 Task: Organize a wine tasting tour during the harvest season and find an Airbnb near vineyards.
Action: Mouse moved to (472, 63)
Screenshot: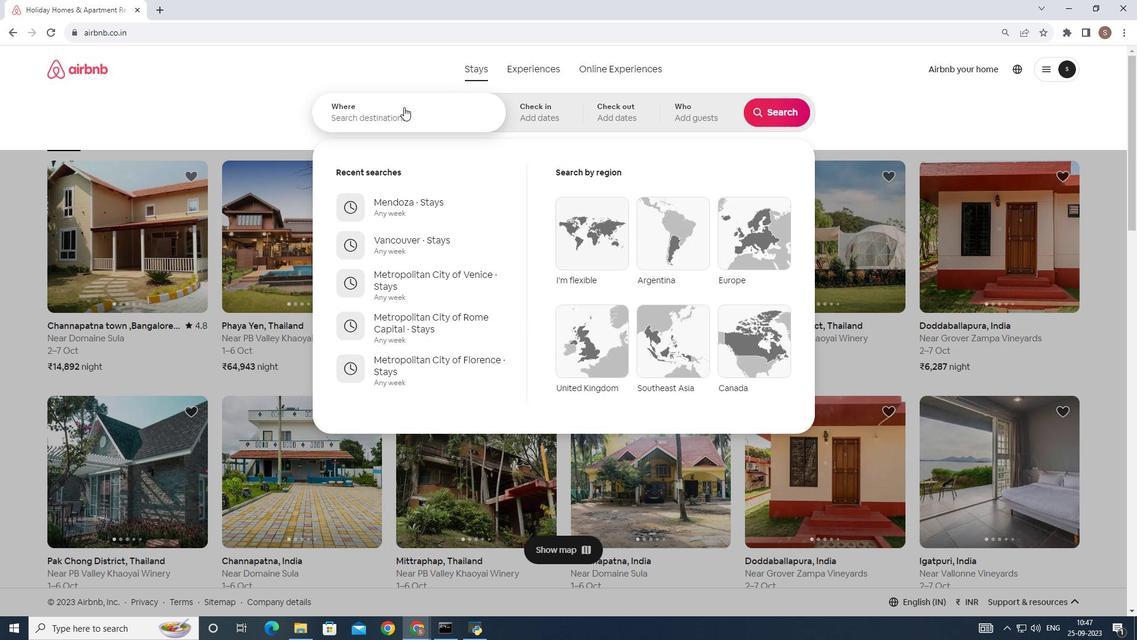 
Action: Mouse pressed left at (472, 63)
Screenshot: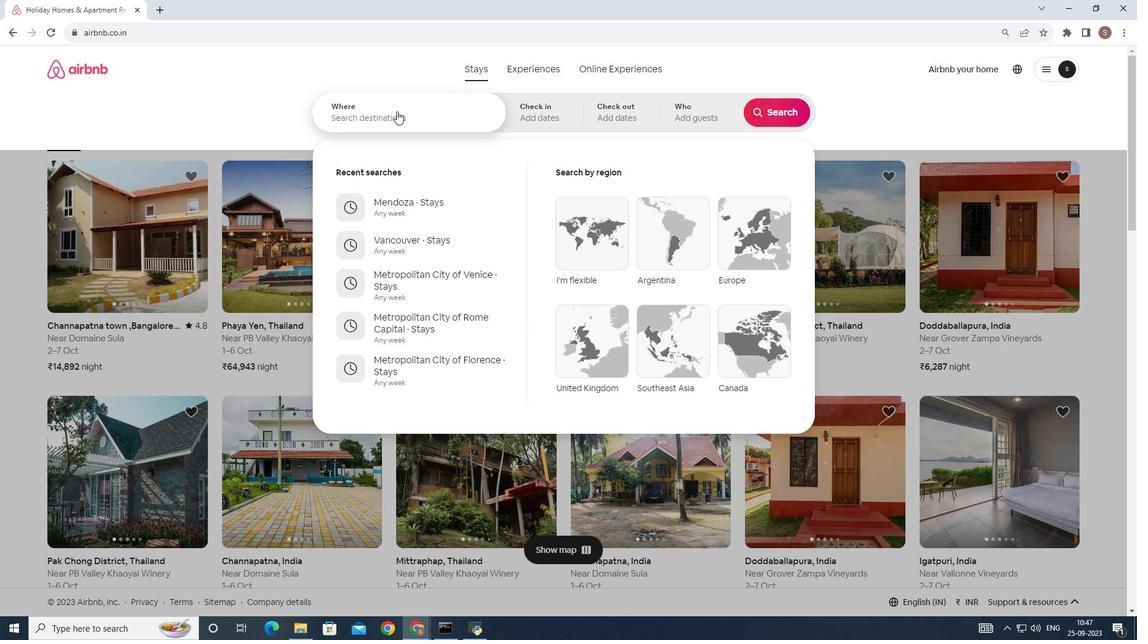 
Action: Mouse moved to (378, 113)
Screenshot: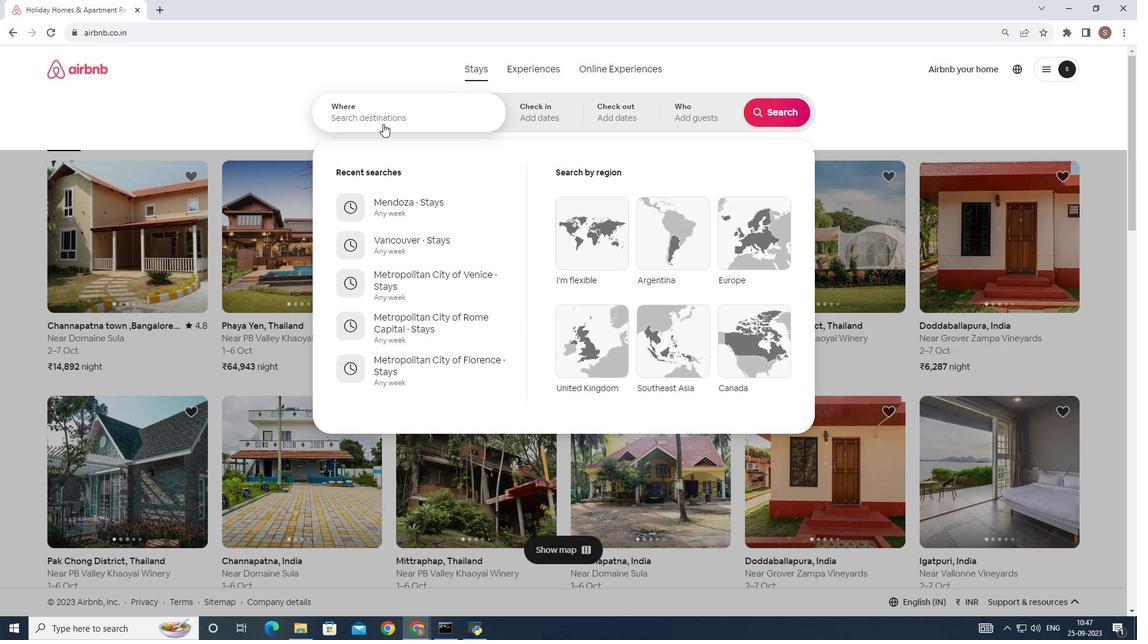 
Action: Mouse pressed left at (378, 113)
Screenshot: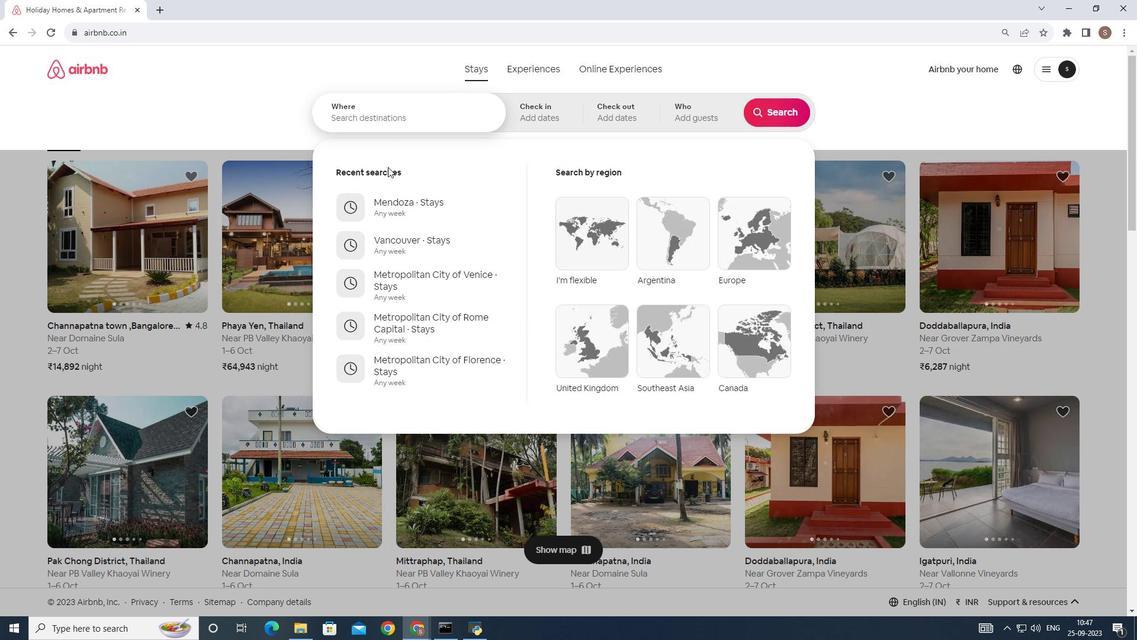 
Action: Mouse moved to (426, 124)
Screenshot: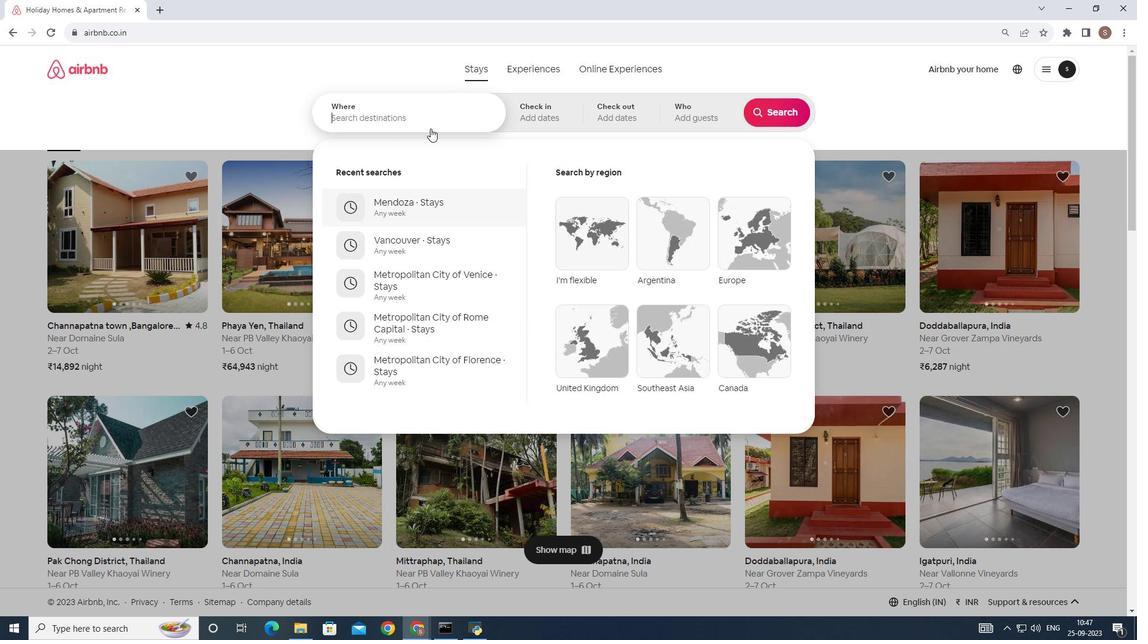 
Action: Key pressed m
Screenshot: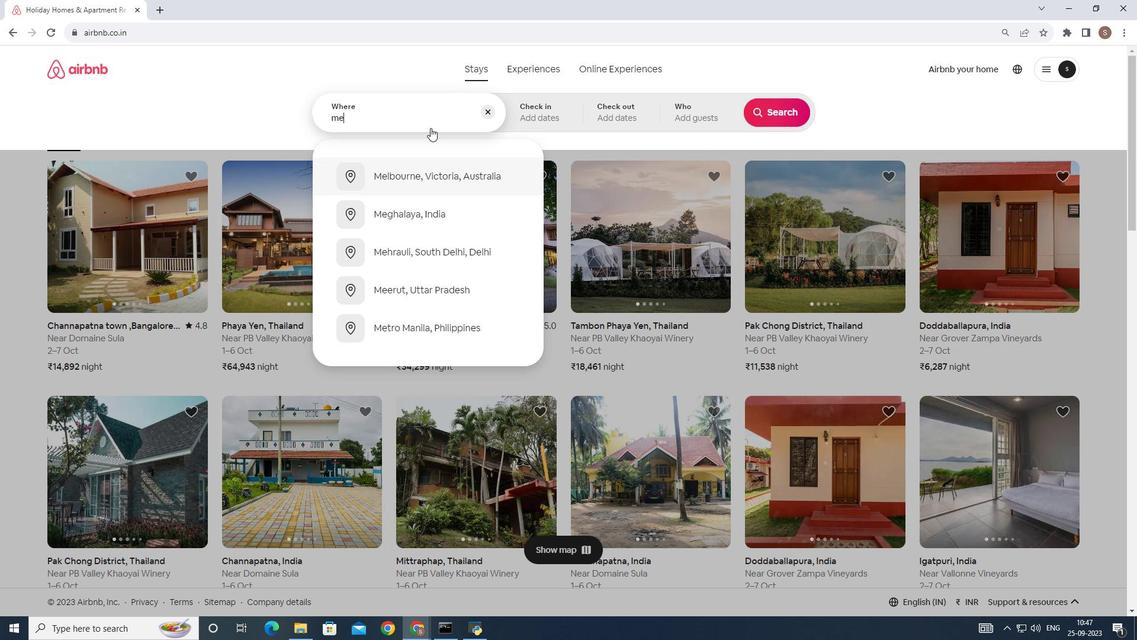 
Action: Mouse moved to (426, 123)
Screenshot: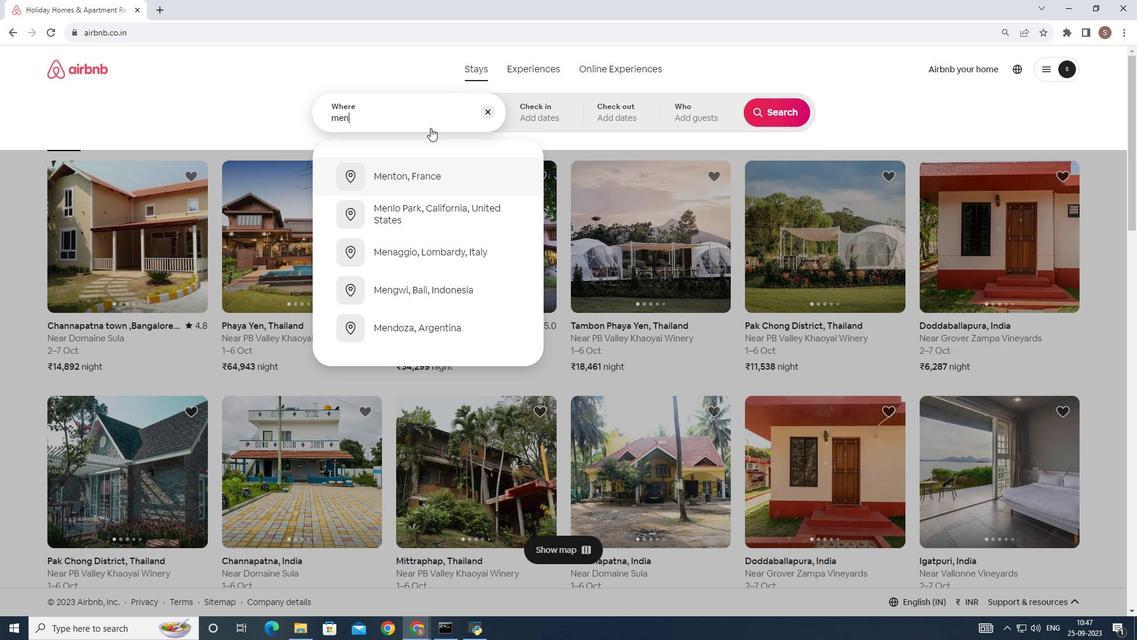 
Action: Key pressed en
Screenshot: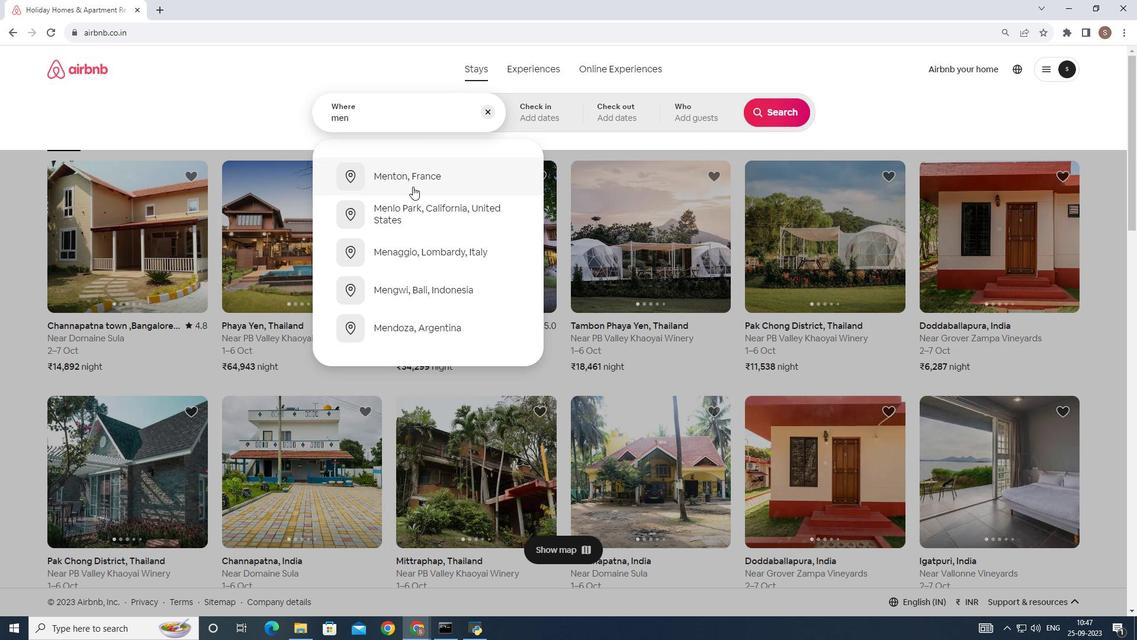 
Action: Mouse moved to (413, 175)
Screenshot: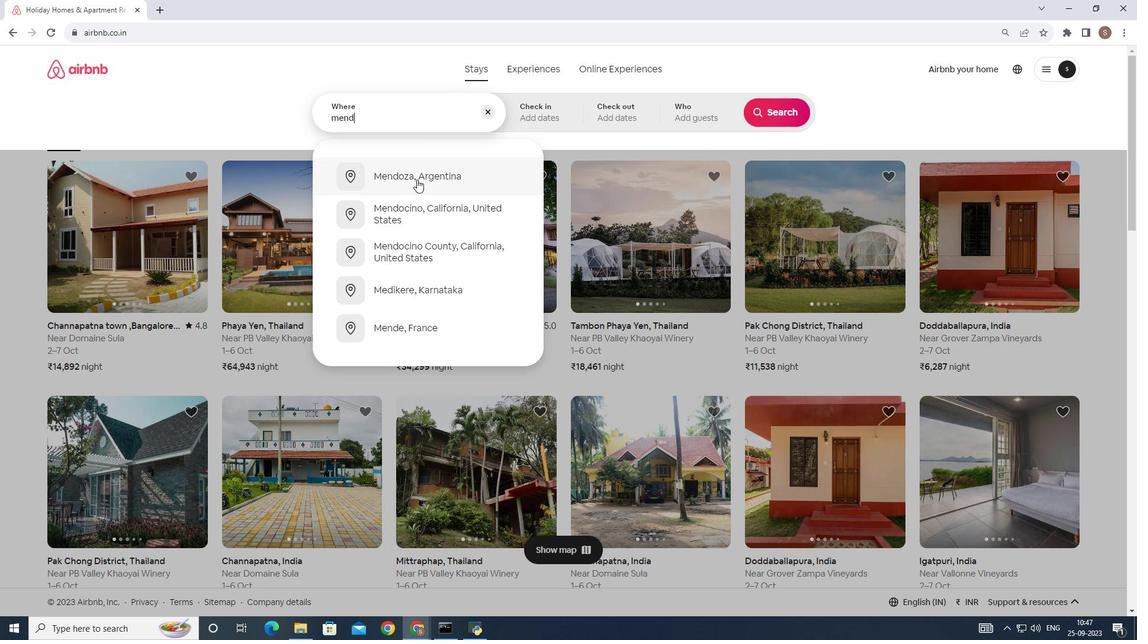 
Action: Key pressed d
Screenshot: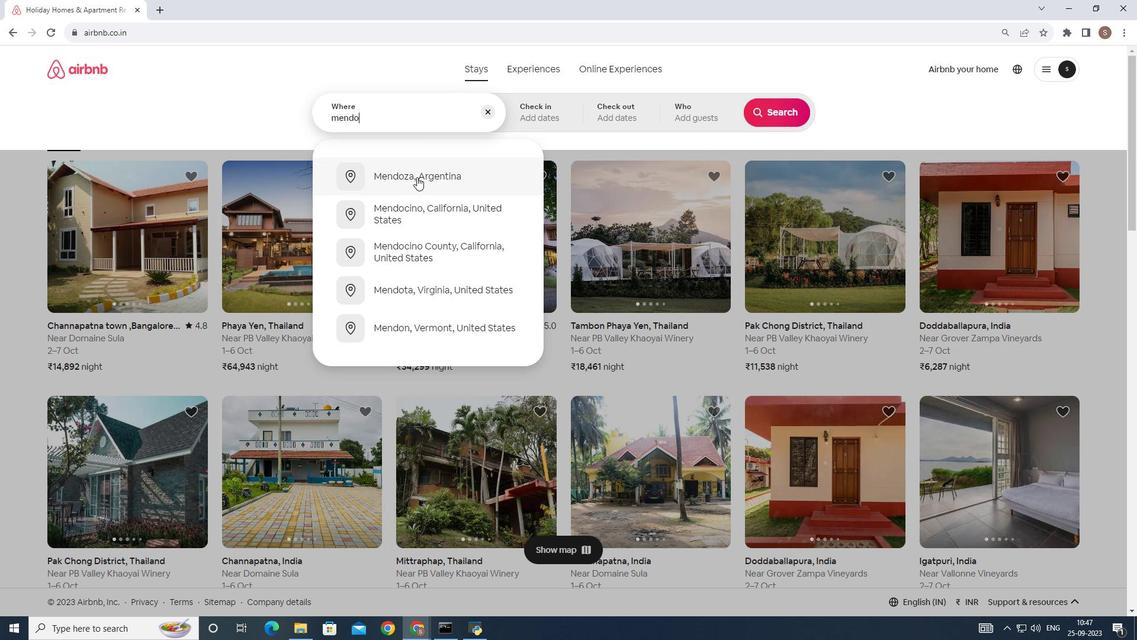 
Action: Mouse moved to (413, 173)
Screenshot: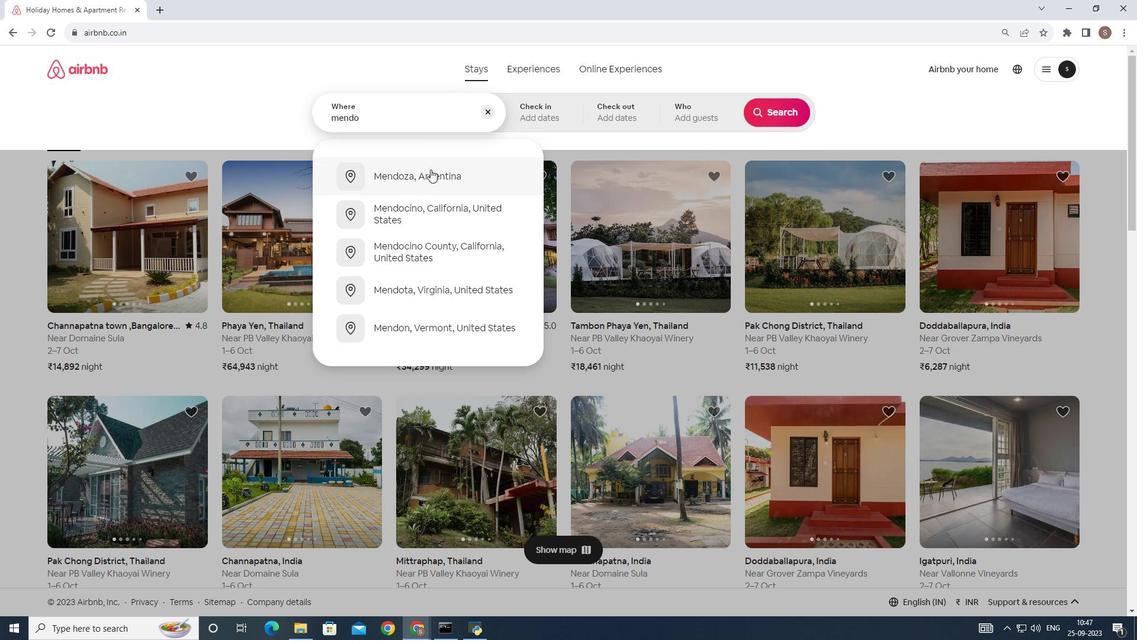 
Action: Key pressed o
Screenshot: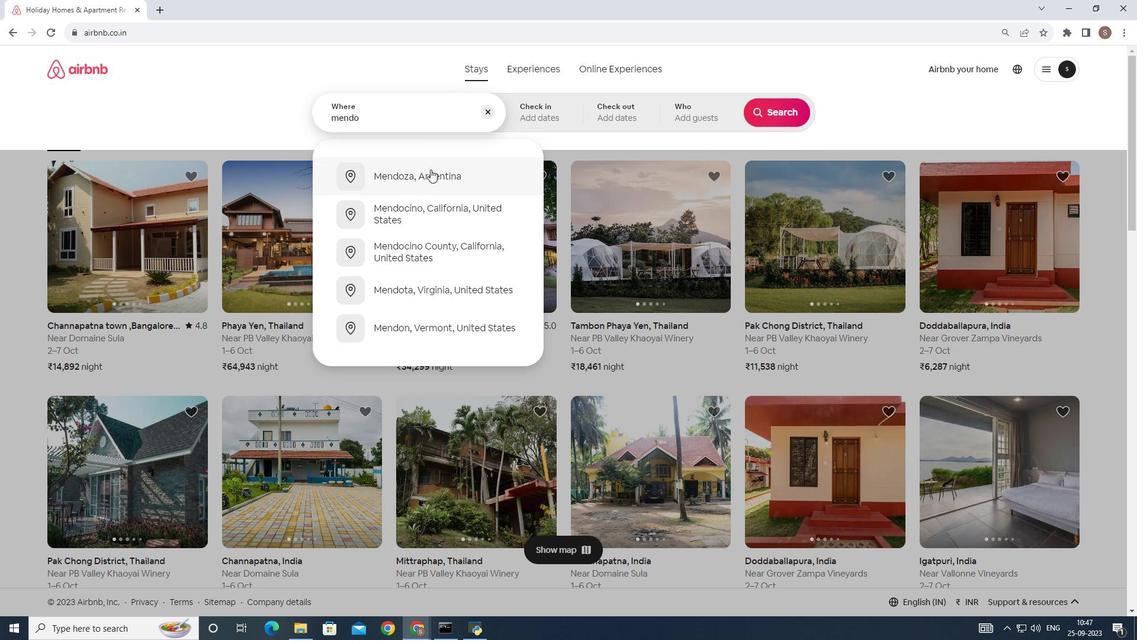 
Action: Mouse moved to (426, 165)
Screenshot: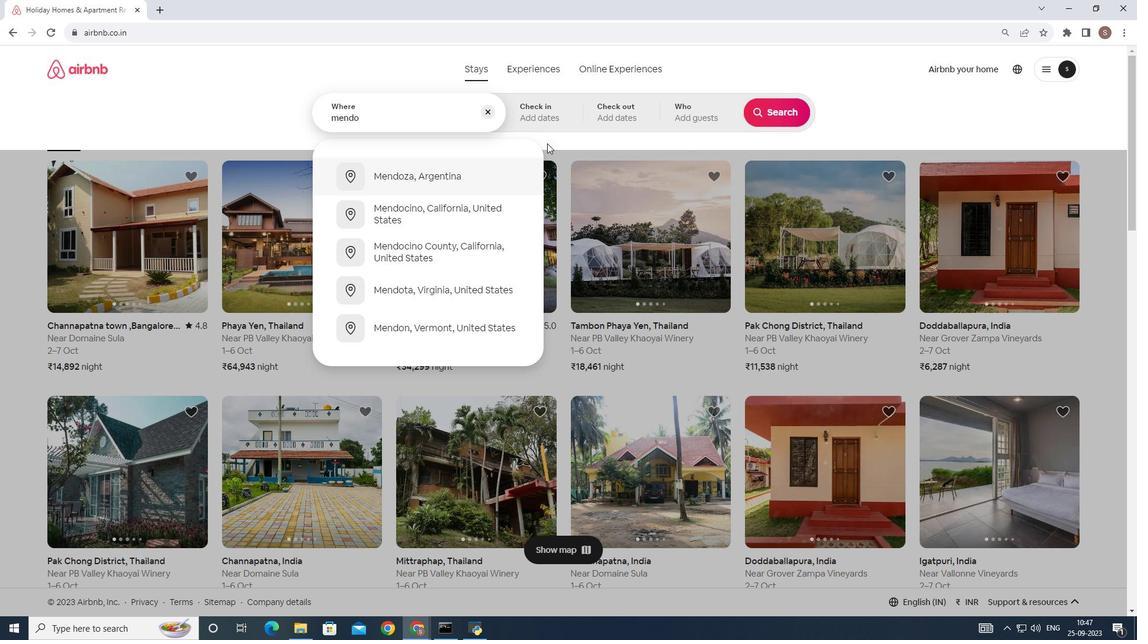 
Action: Mouse pressed left at (426, 165)
Screenshot: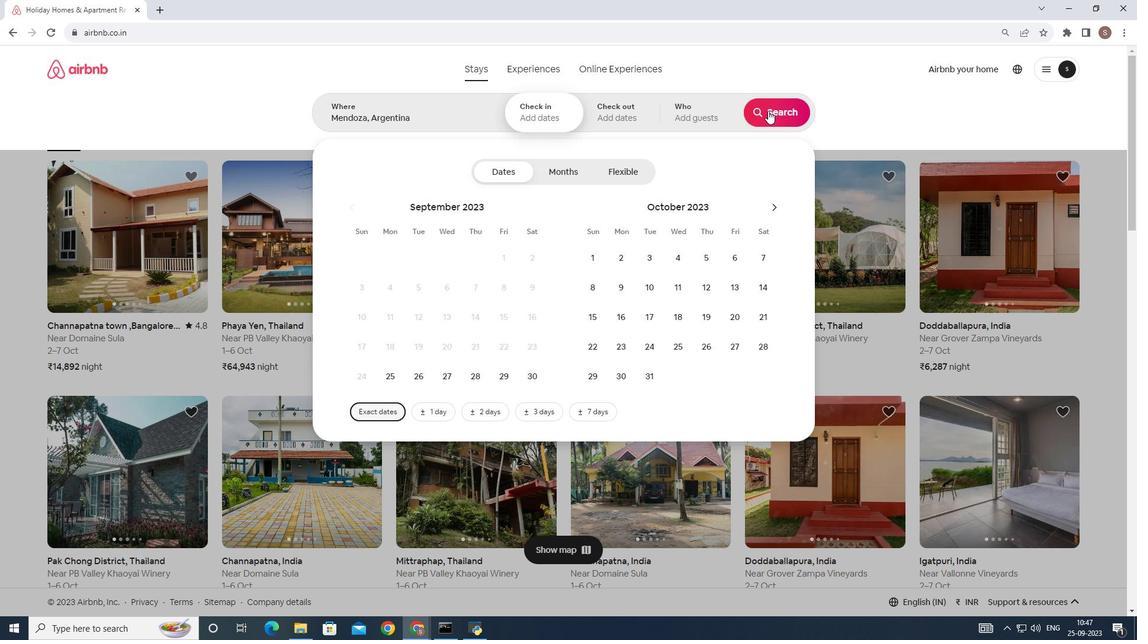 
Action: Mouse moved to (774, 105)
Screenshot: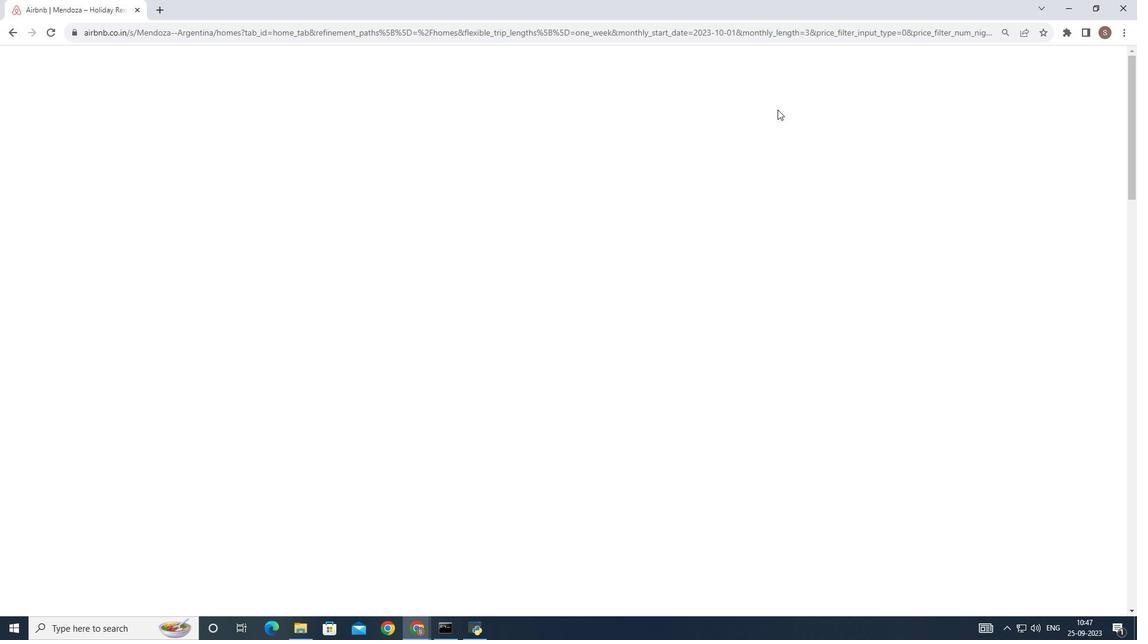 
Action: Mouse pressed left at (774, 105)
Screenshot: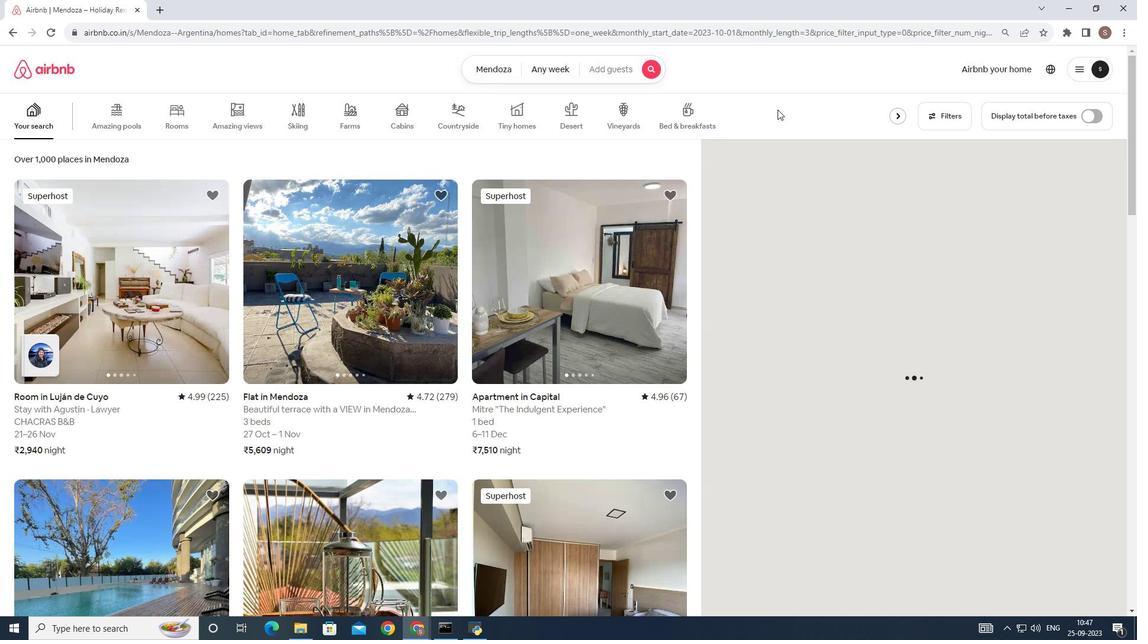 
Action: Mouse moved to (621, 116)
Screenshot: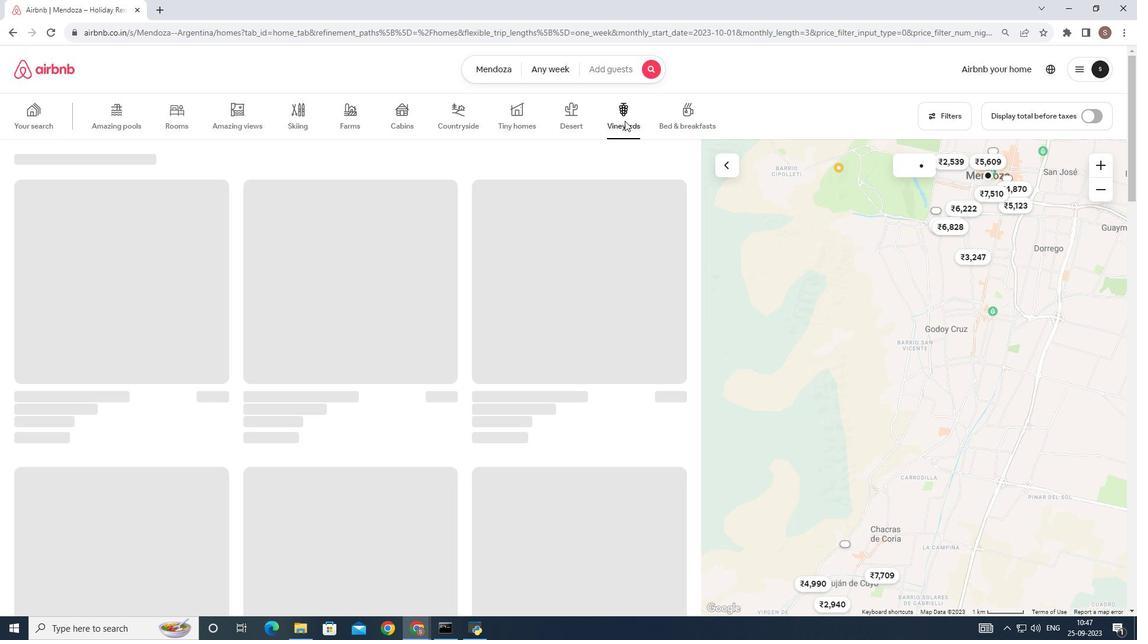 
Action: Mouse pressed left at (621, 116)
Screenshot: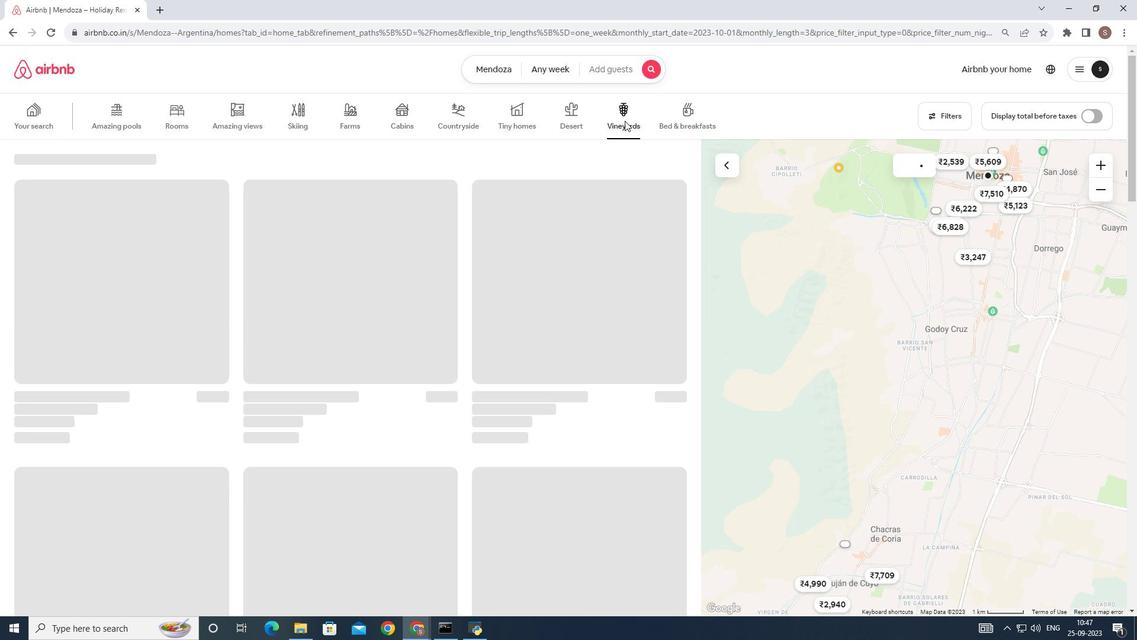 
Action: Mouse moved to (572, 305)
Screenshot: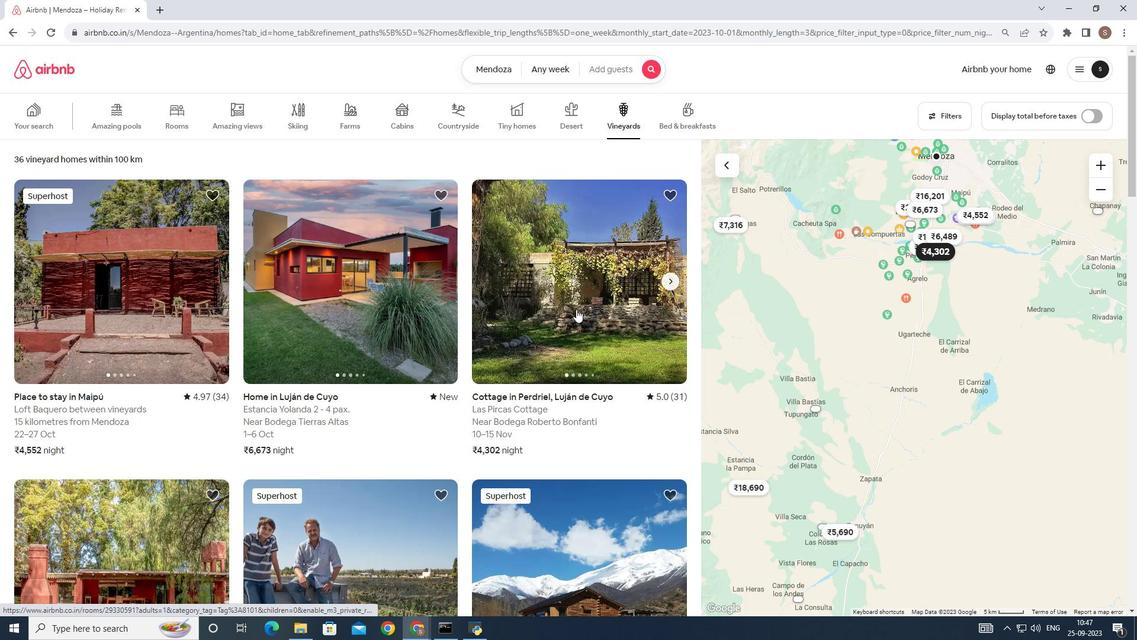 
Action: Mouse pressed left at (572, 305)
Screenshot: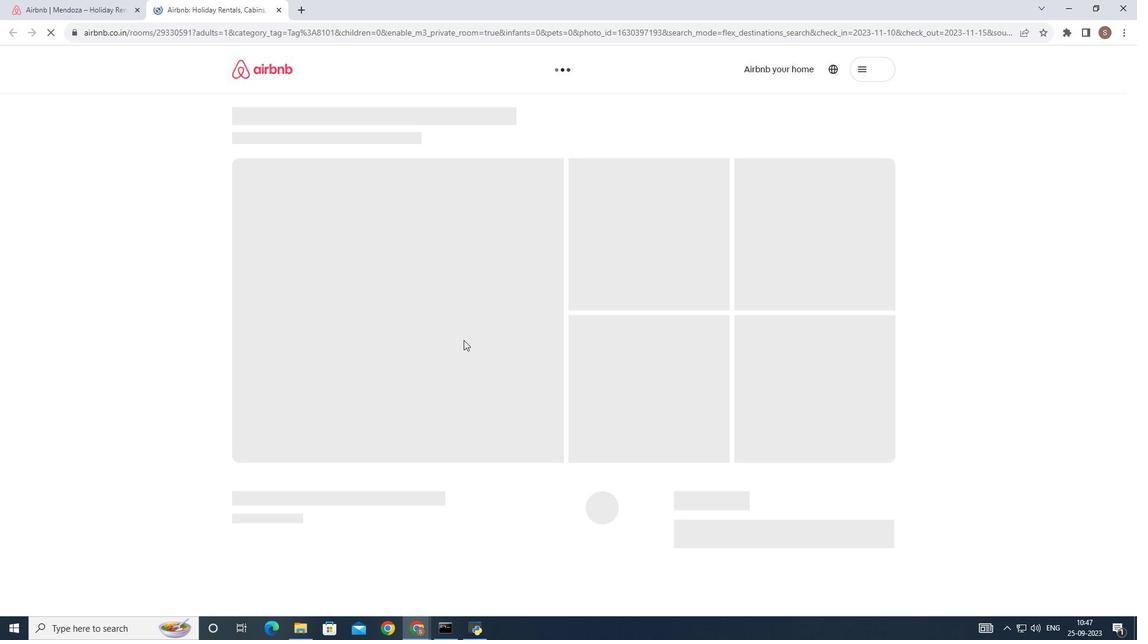 
Action: Mouse moved to (414, 381)
Screenshot: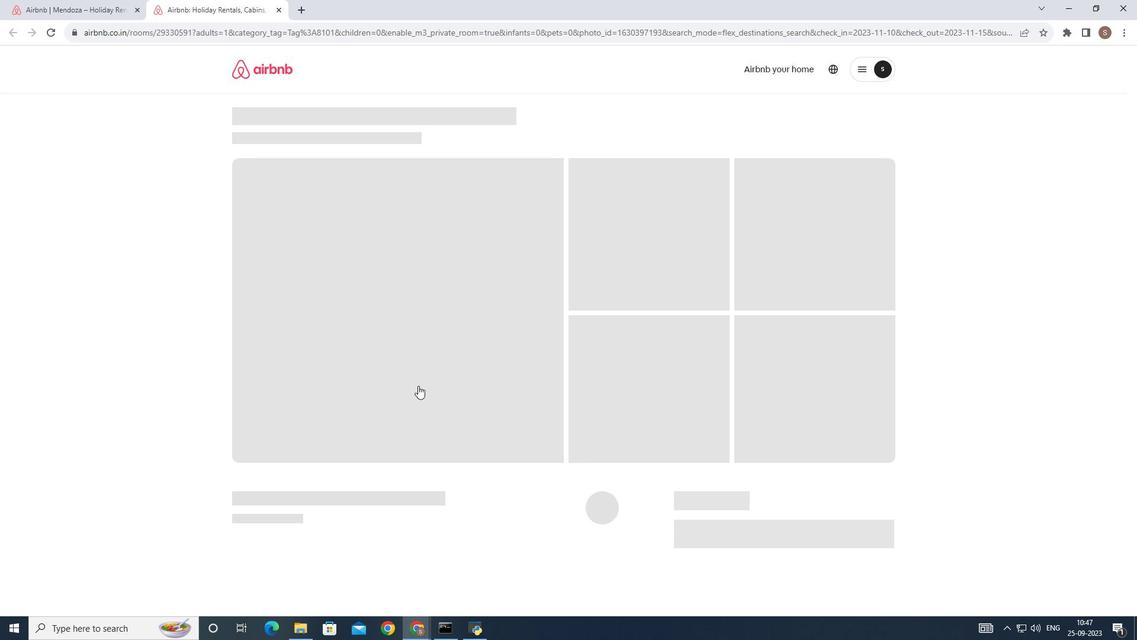 
Action: Mouse scrolled (414, 381) with delta (0, 0)
Screenshot: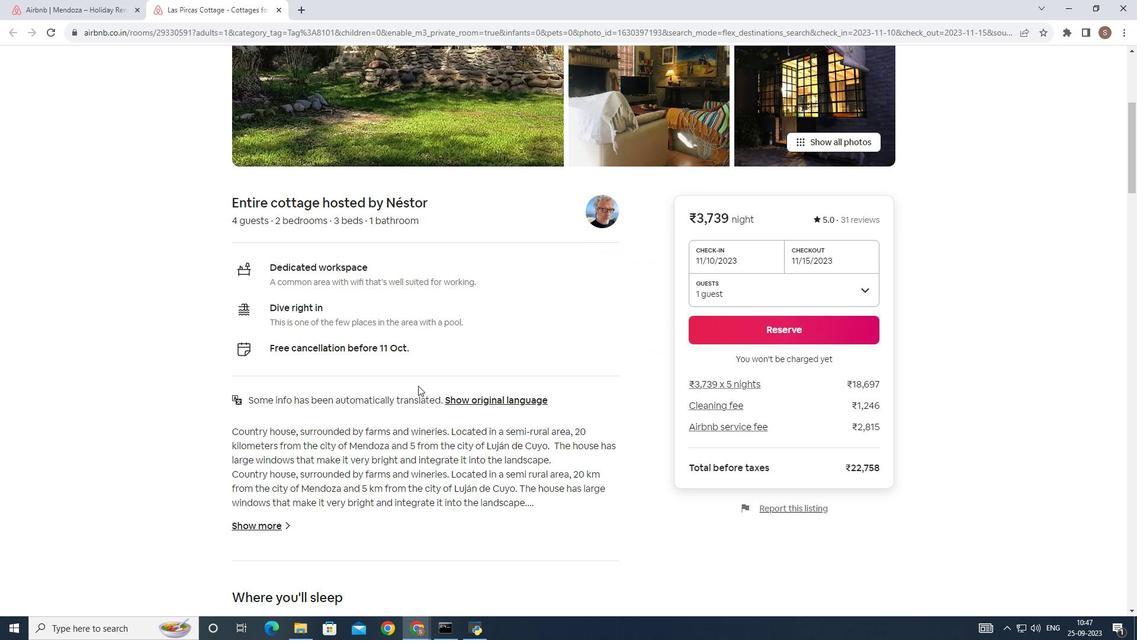 
Action: Mouse scrolled (414, 381) with delta (0, 0)
Screenshot: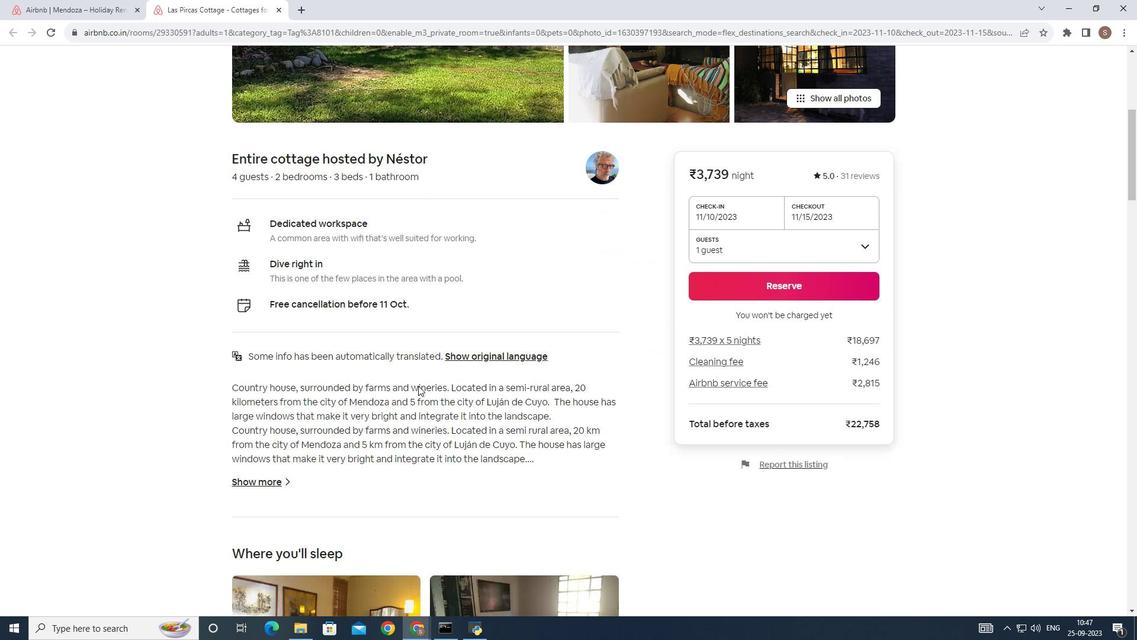 
Action: Mouse scrolled (414, 381) with delta (0, 0)
Screenshot: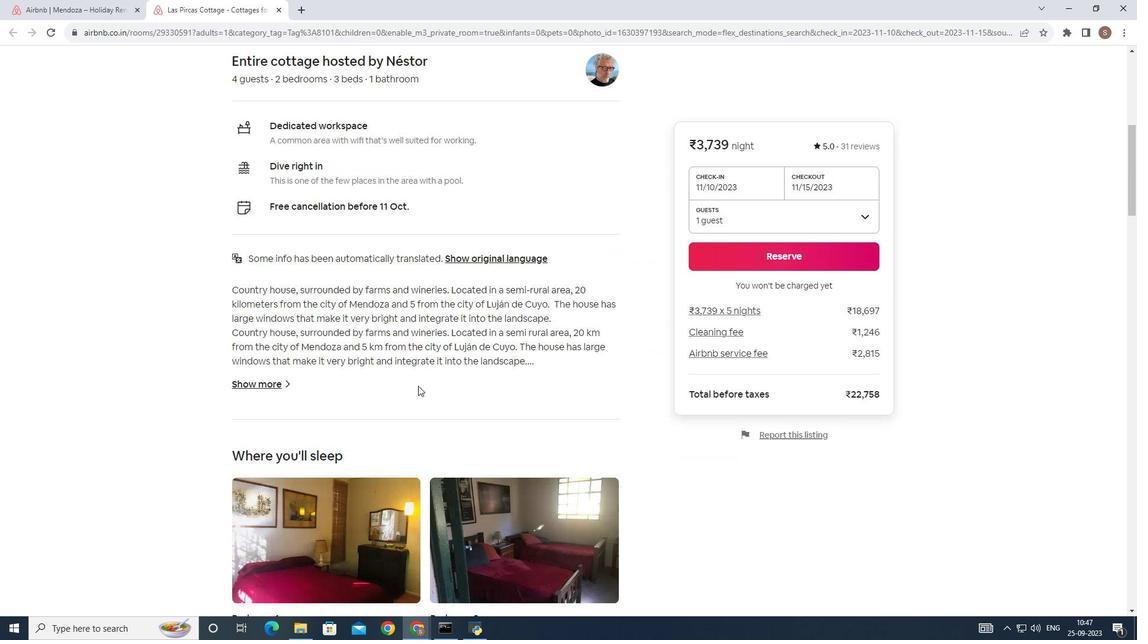 
Action: Mouse scrolled (414, 381) with delta (0, 0)
Screenshot: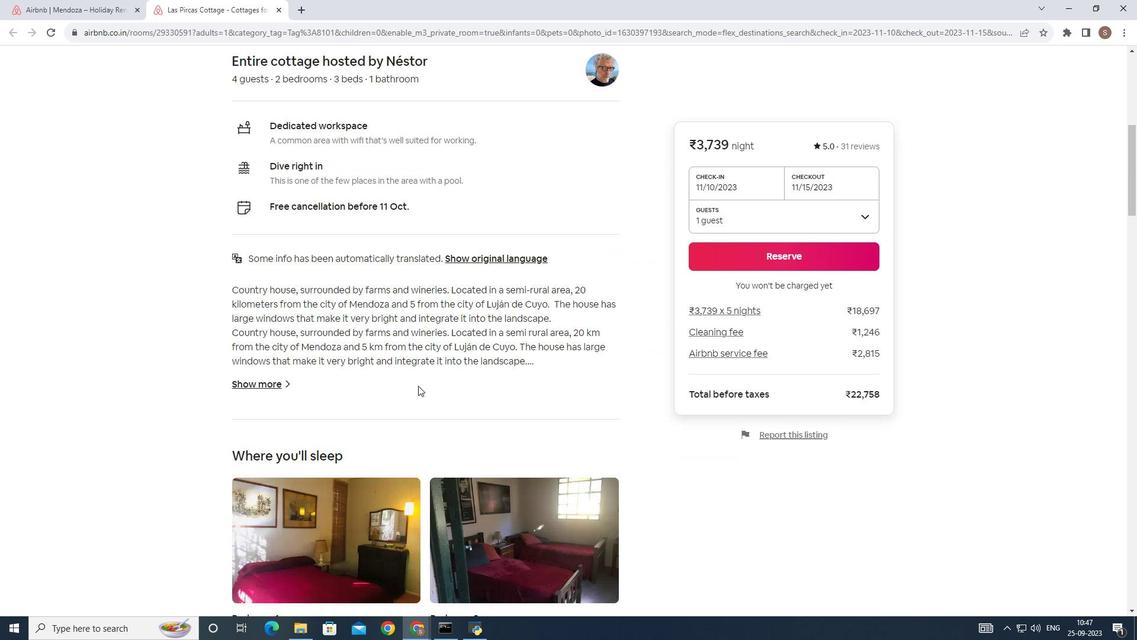 
Action: Mouse scrolled (414, 381) with delta (0, 0)
Screenshot: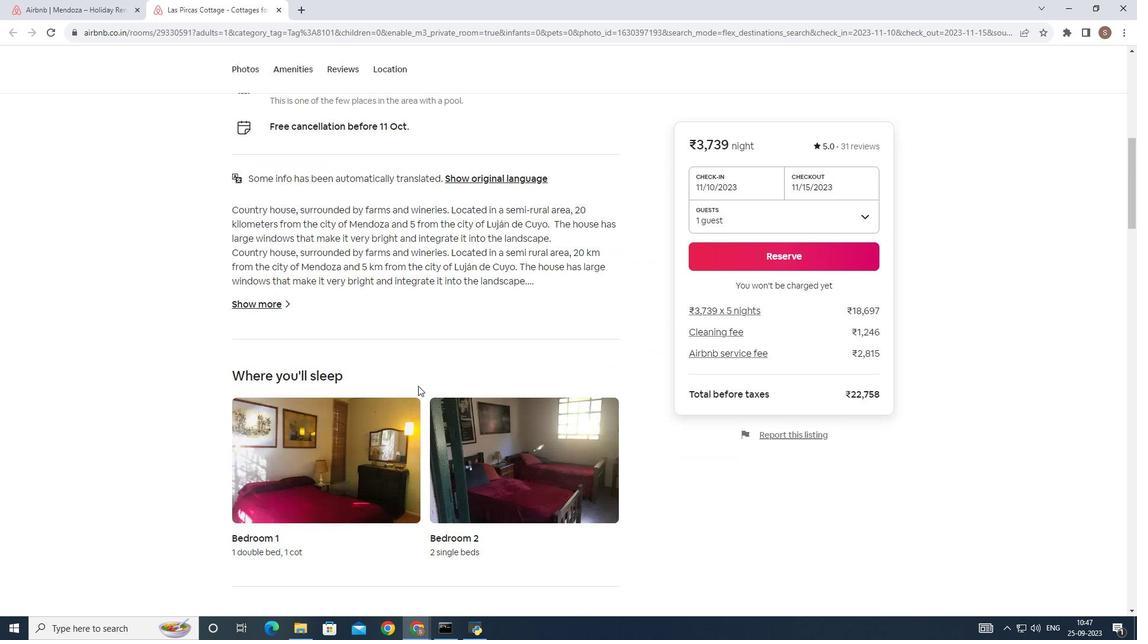 
Action: Mouse scrolled (414, 381) with delta (0, 0)
Screenshot: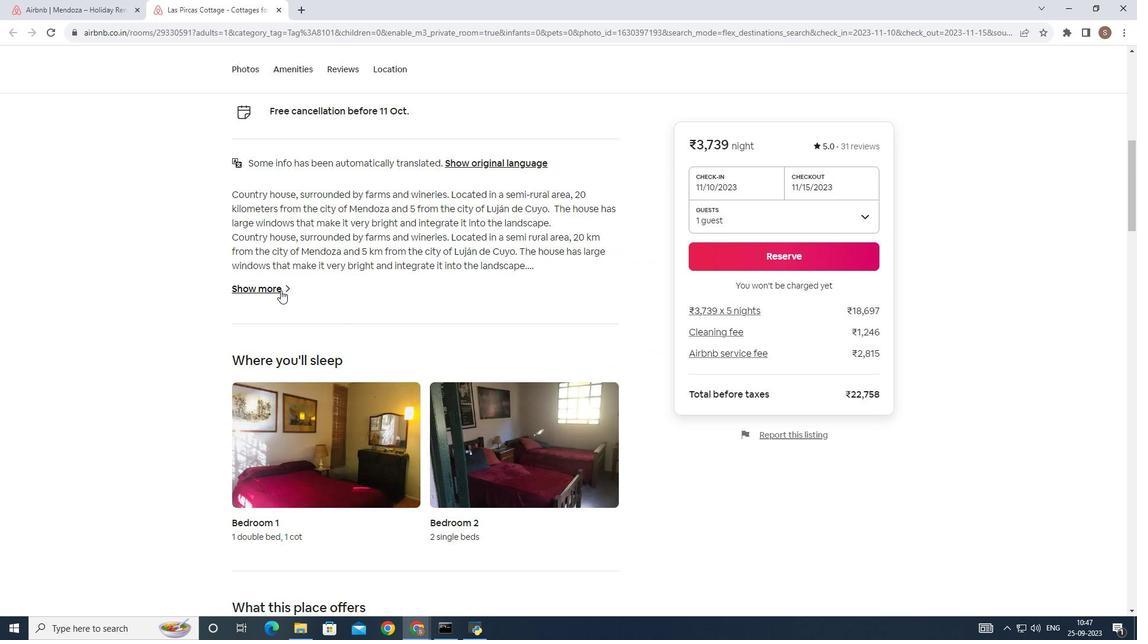 
Action: Mouse scrolled (414, 381) with delta (0, 0)
Screenshot: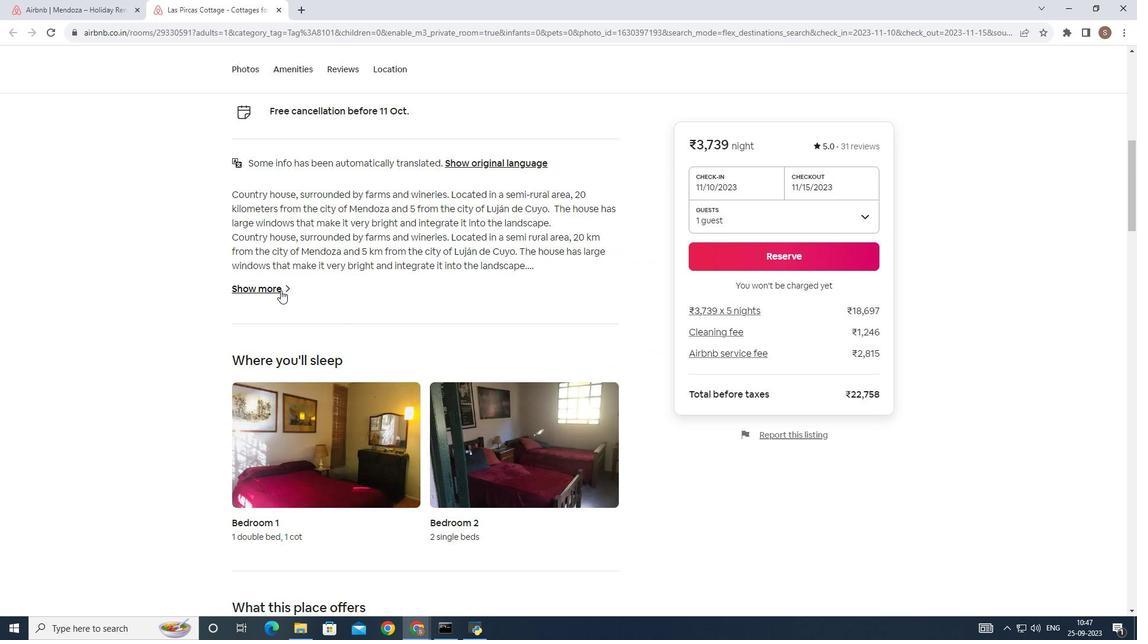 
Action: Mouse scrolled (414, 381) with delta (0, 0)
Screenshot: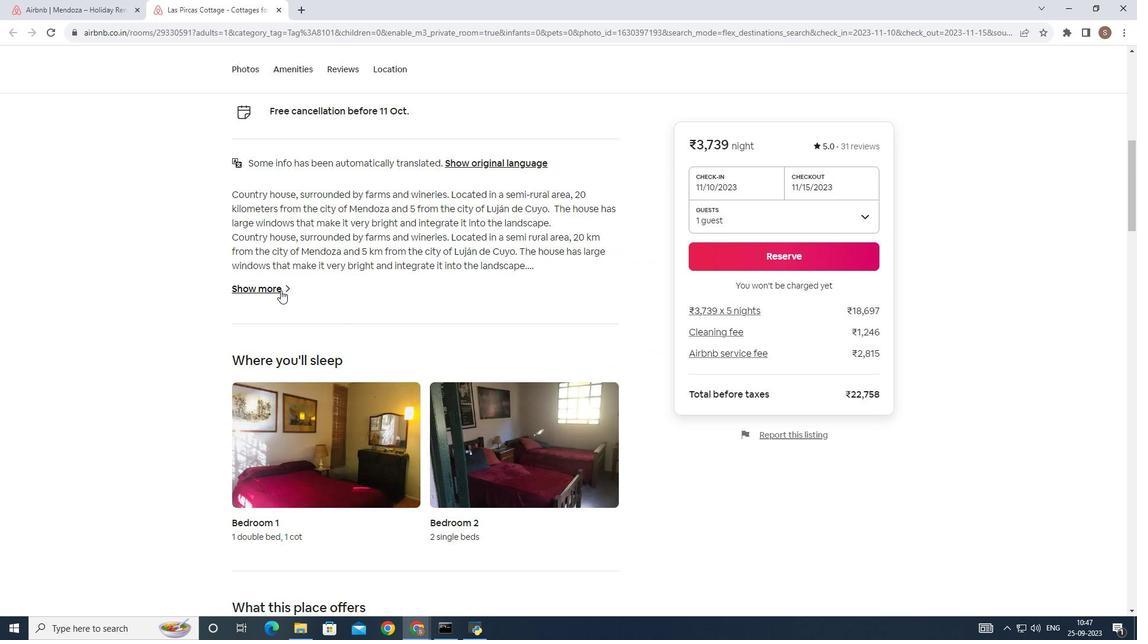 
Action: Mouse scrolled (414, 381) with delta (0, 0)
Screenshot: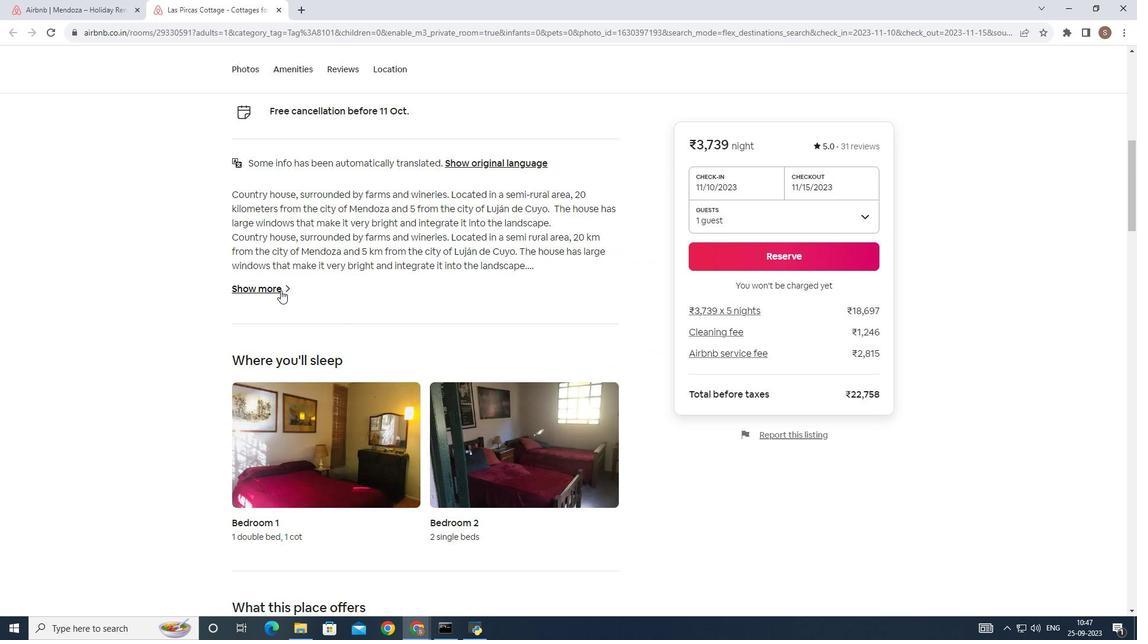 
Action: Mouse moved to (276, 286)
Screenshot: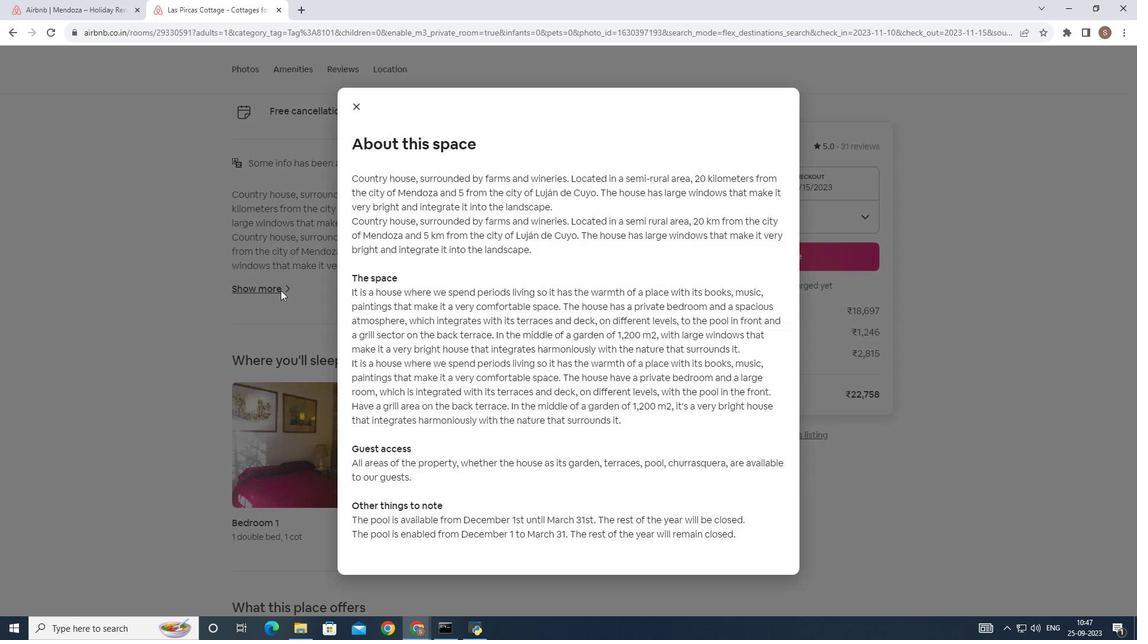 
Action: Mouse pressed left at (276, 286)
Screenshot: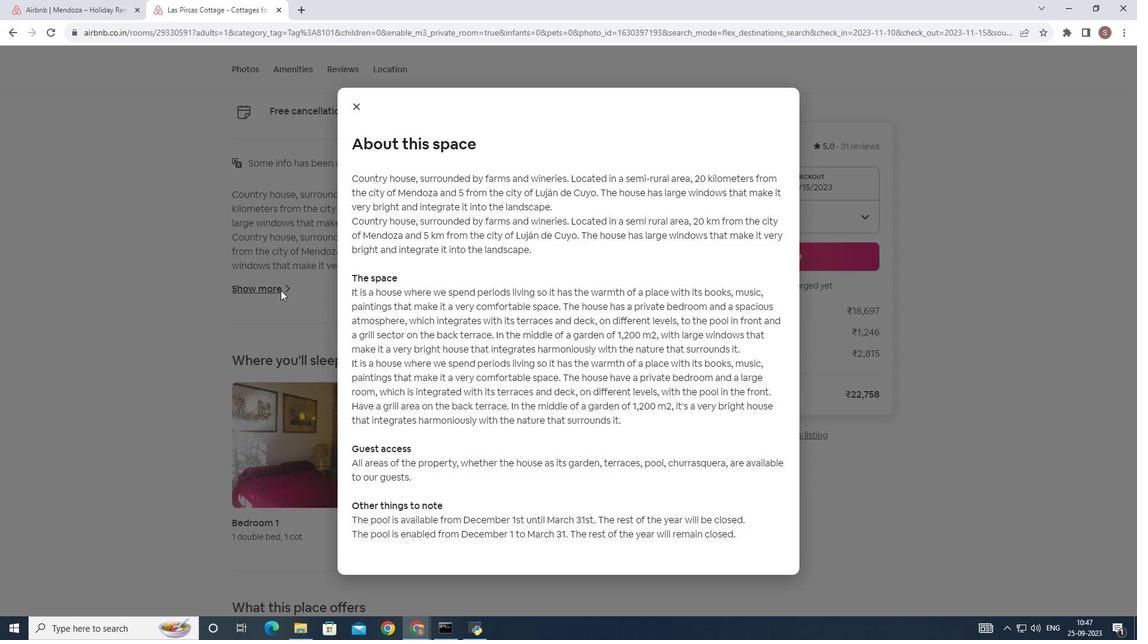 
Action: Mouse moved to (442, 280)
Screenshot: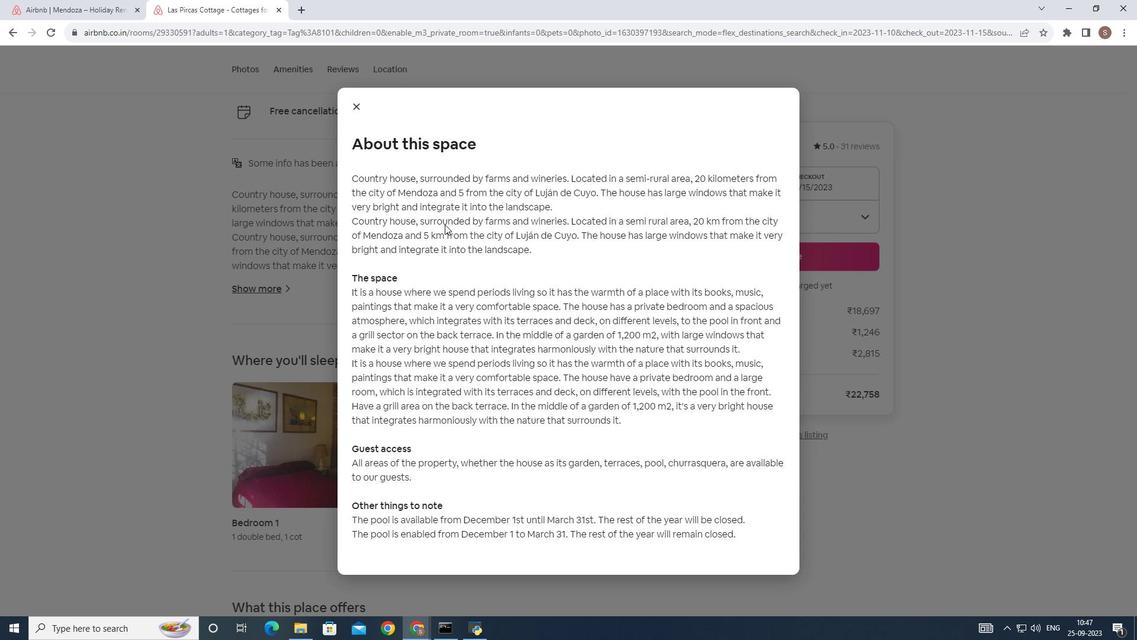 
Action: Mouse scrolled (442, 280) with delta (0, 0)
Screenshot: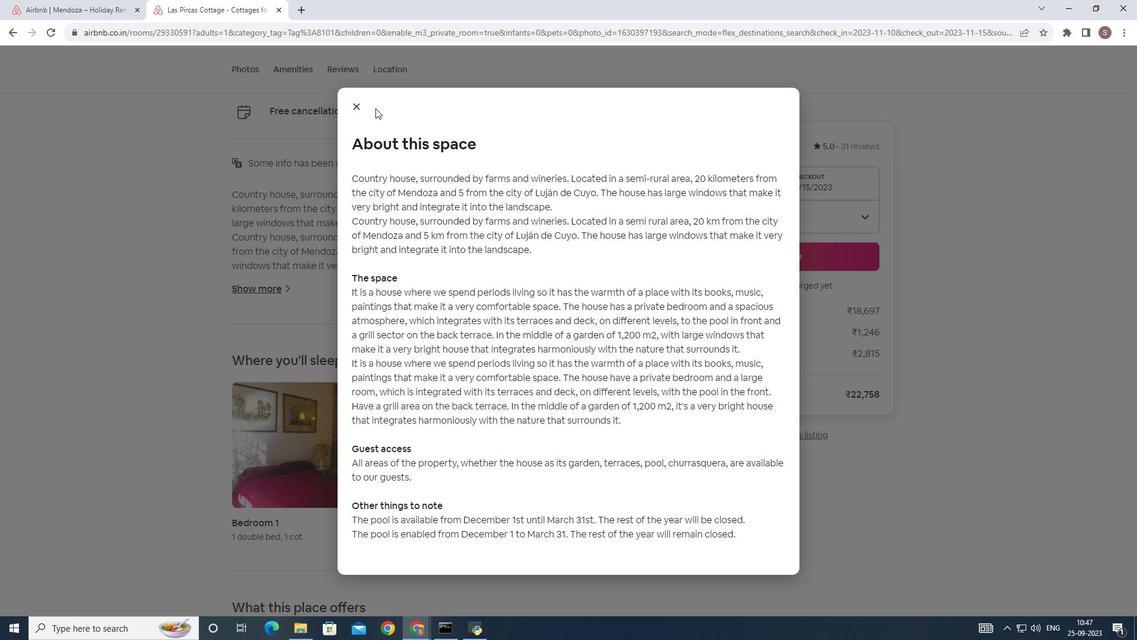 
Action: Mouse scrolled (442, 280) with delta (0, 0)
Screenshot: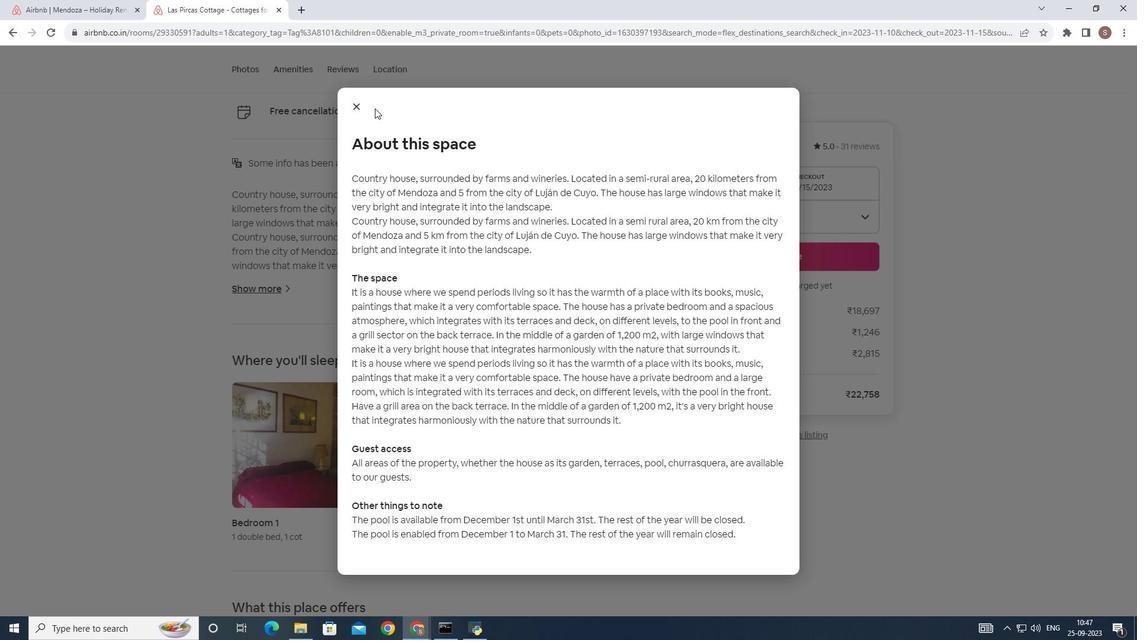 
Action: Mouse scrolled (442, 280) with delta (0, 0)
Screenshot: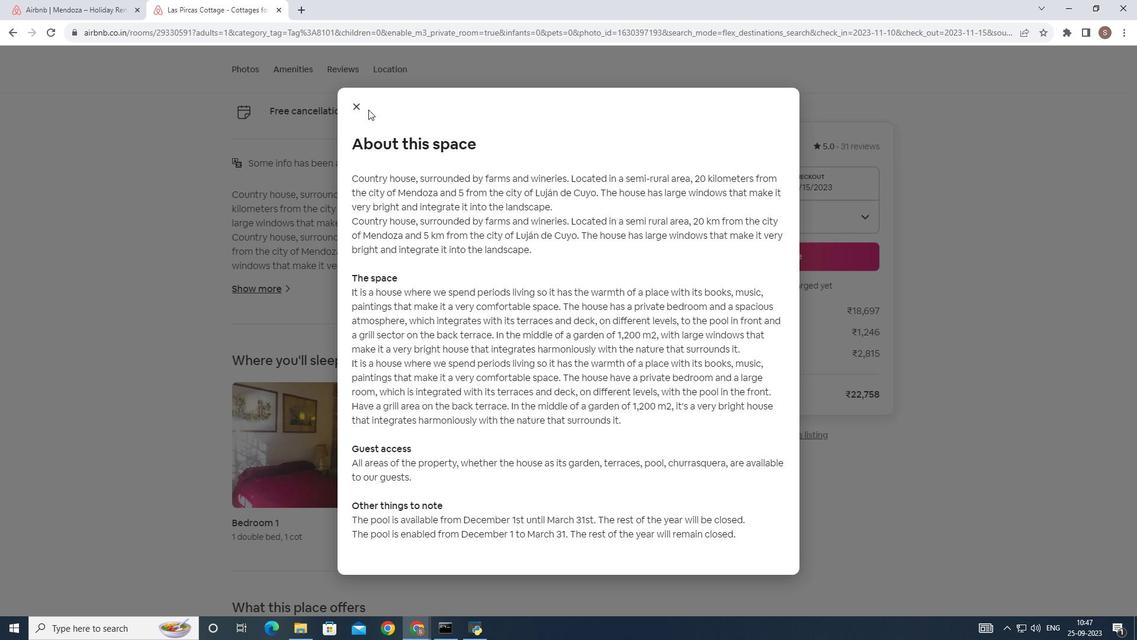 
Action: Mouse scrolled (442, 280) with delta (0, 0)
Screenshot: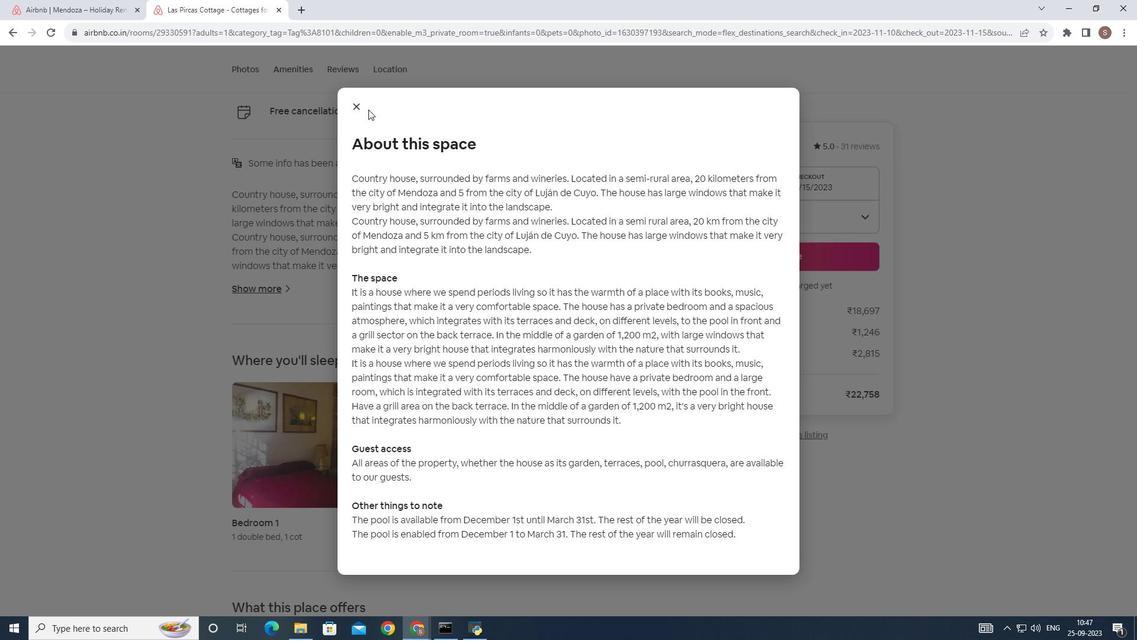 
Action: Mouse moved to (356, 107)
Screenshot: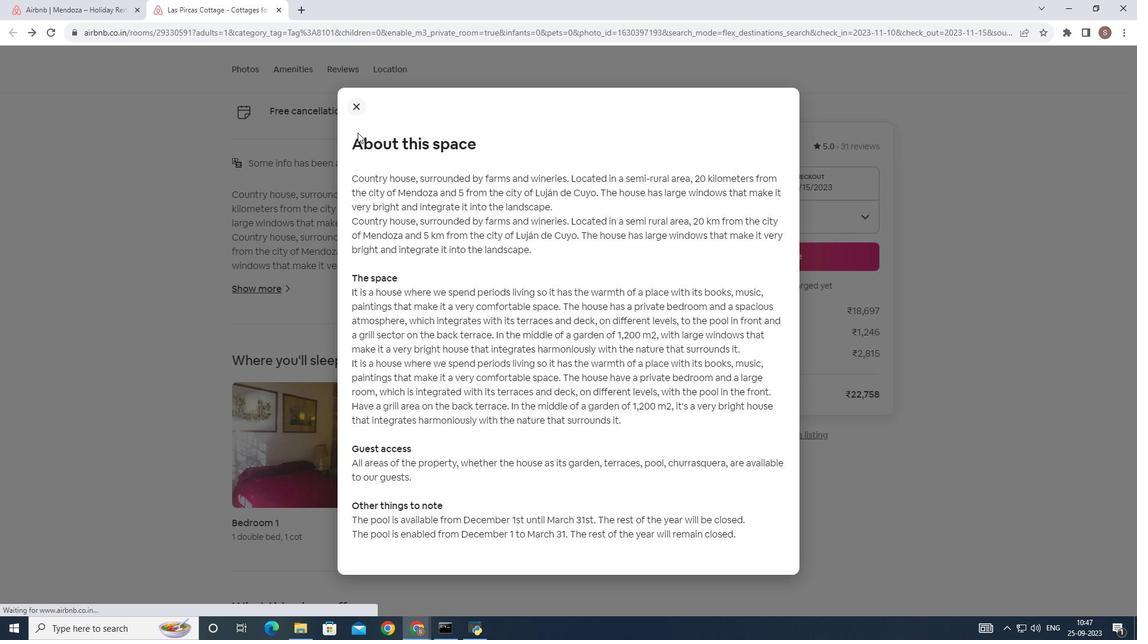 
Action: Mouse pressed left at (356, 107)
Screenshot: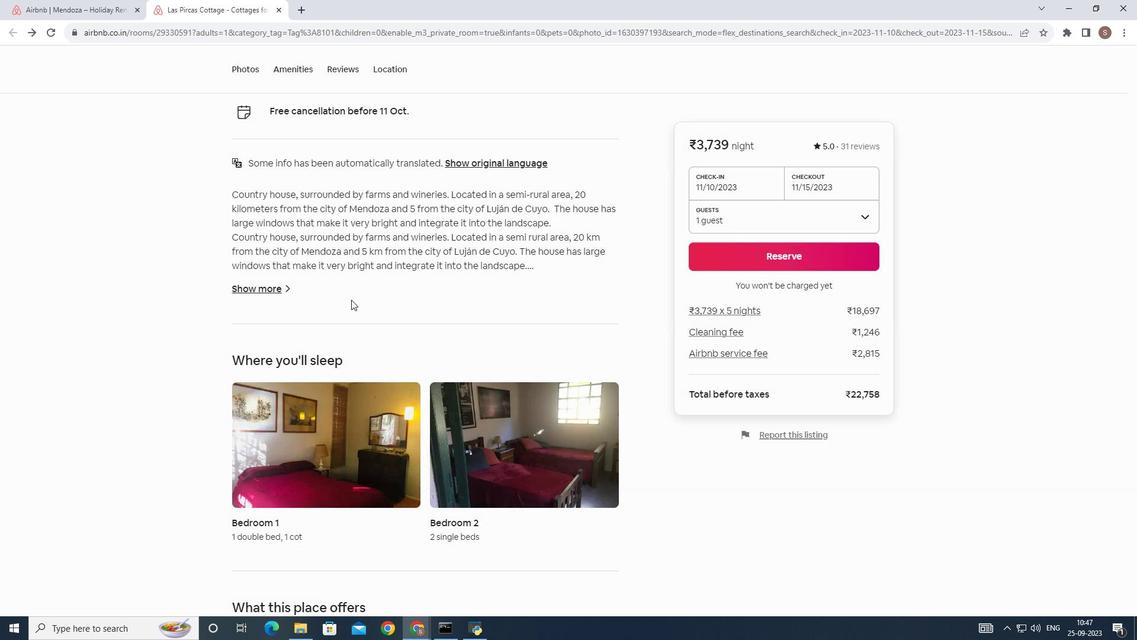 
Action: Mouse moved to (347, 295)
Screenshot: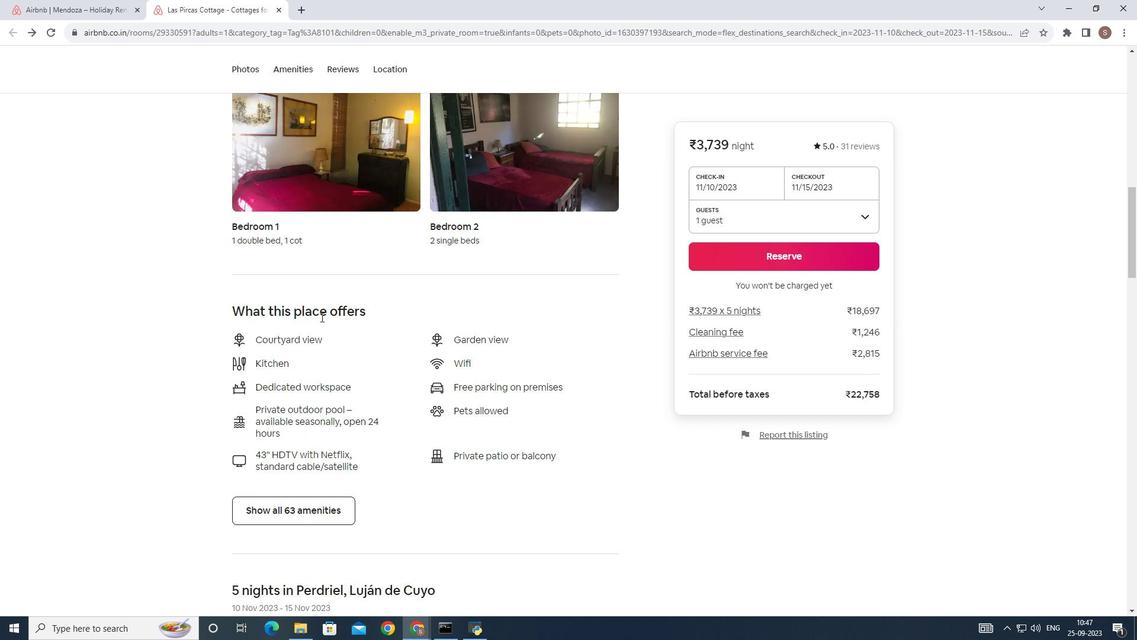 
Action: Mouse scrolled (347, 295) with delta (0, 0)
Screenshot: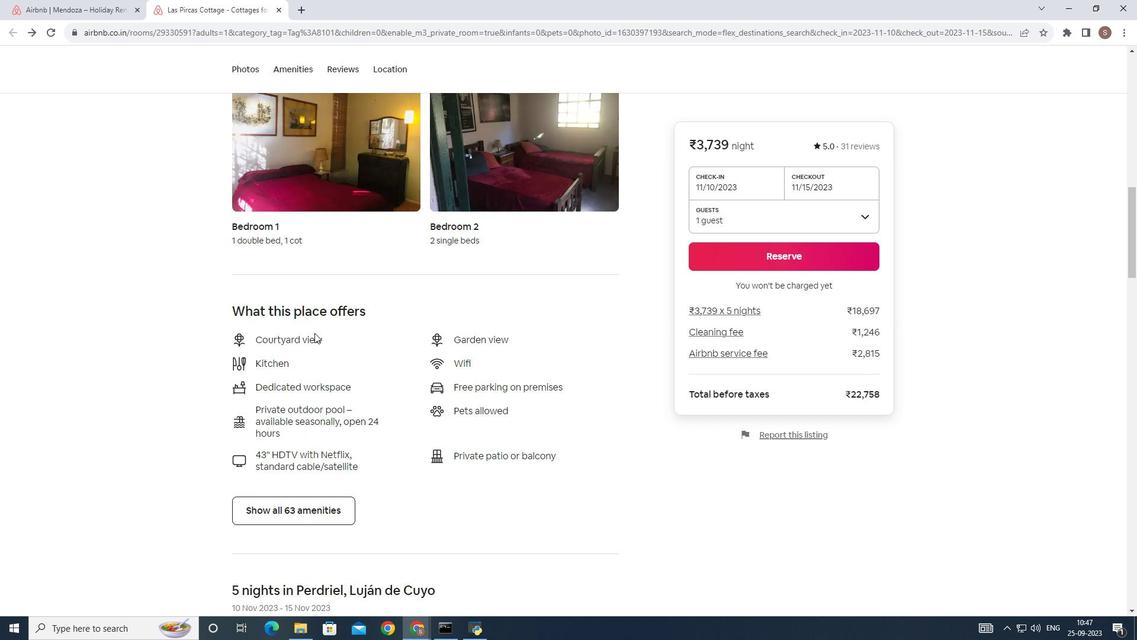 
Action: Mouse scrolled (347, 295) with delta (0, 0)
Screenshot: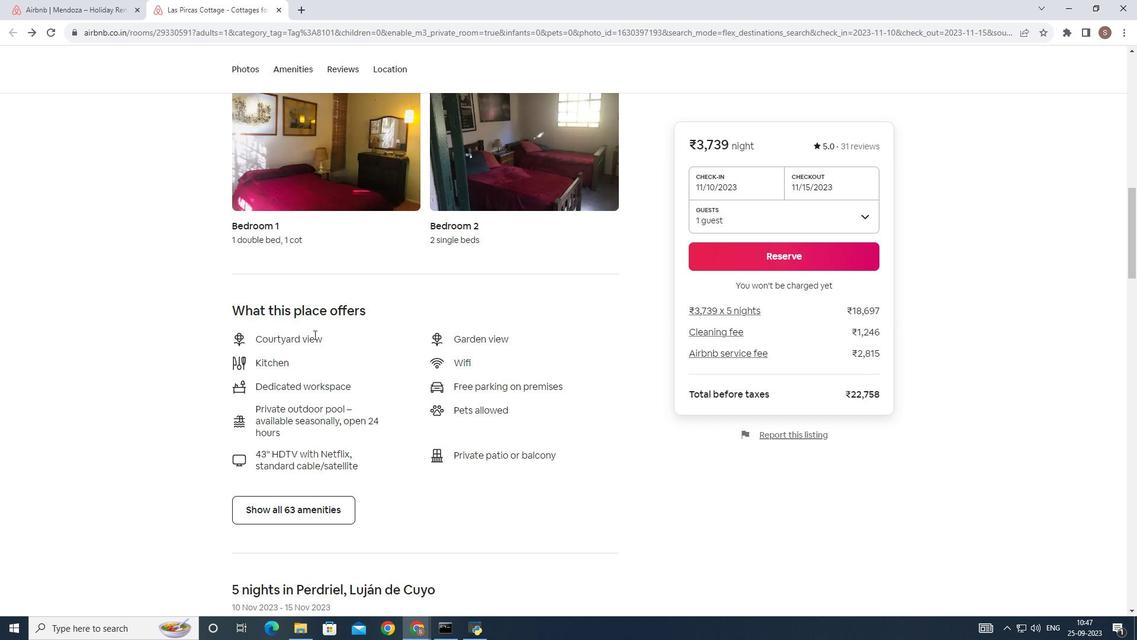 
Action: Mouse scrolled (347, 295) with delta (0, 0)
Screenshot: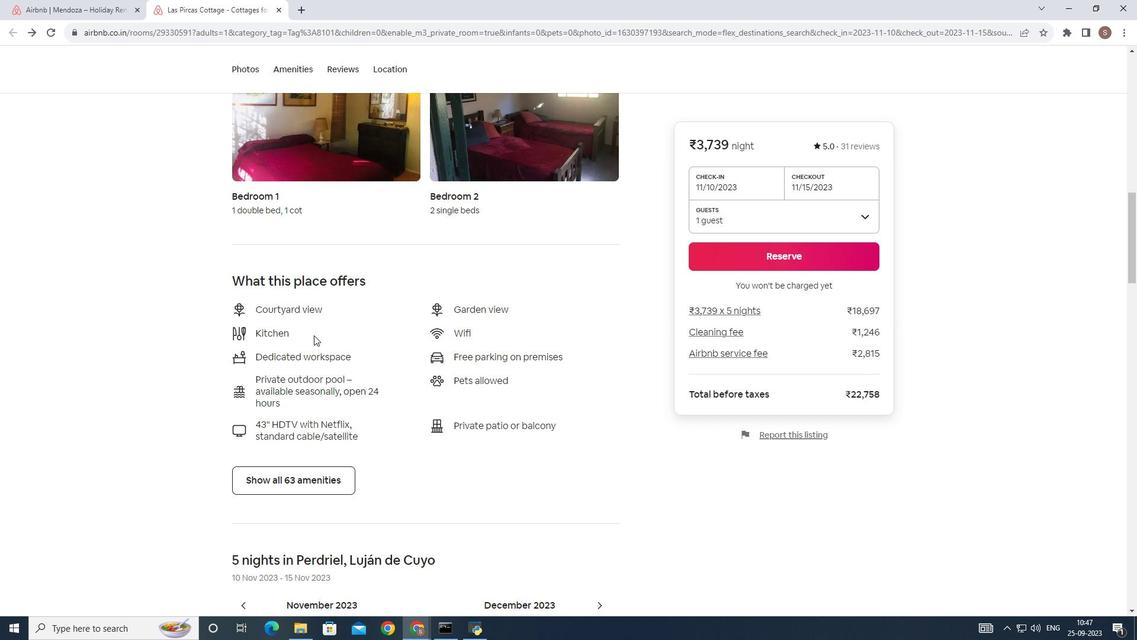 
Action: Mouse scrolled (347, 295) with delta (0, 0)
Screenshot: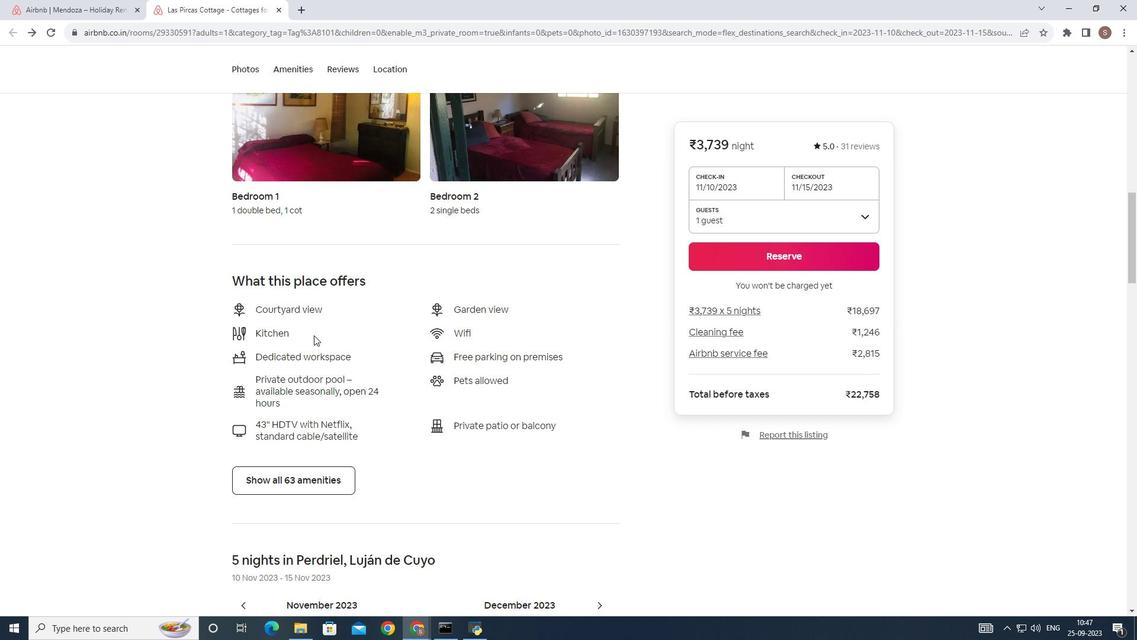 
Action: Mouse scrolled (347, 295) with delta (0, 0)
Screenshot: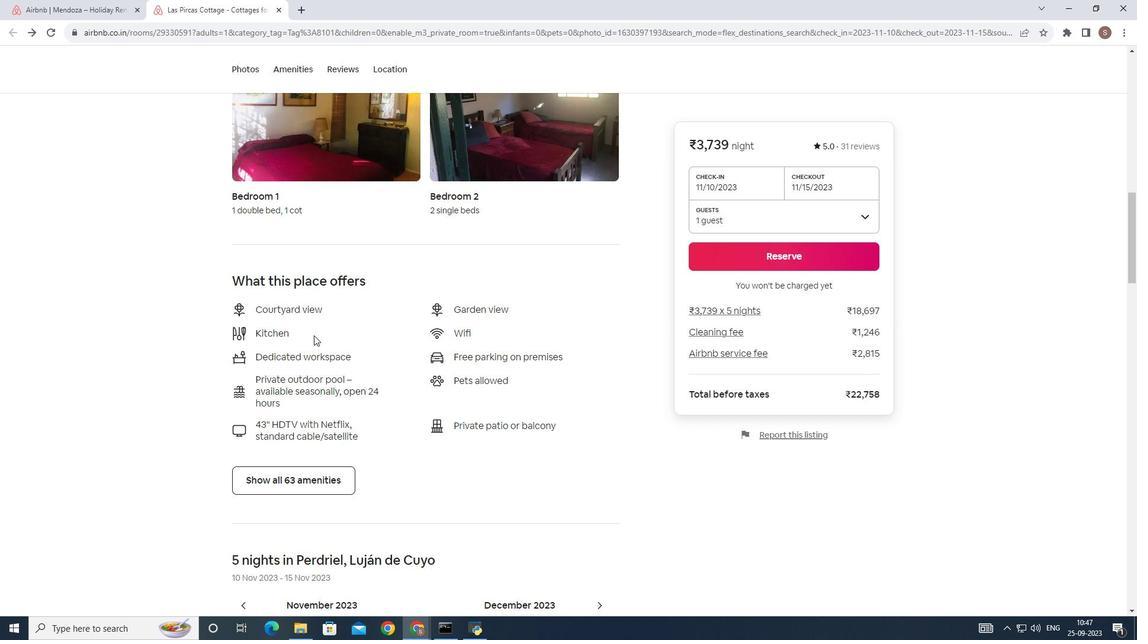 
Action: Mouse moved to (310, 328)
Screenshot: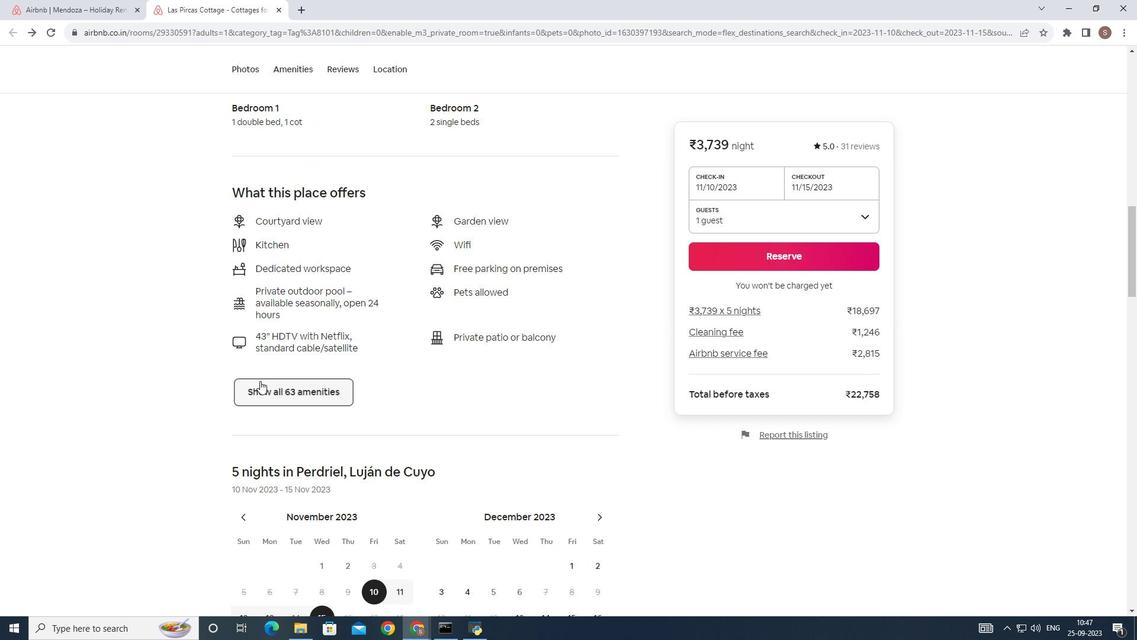 
Action: Mouse scrolled (310, 328) with delta (0, 0)
Screenshot: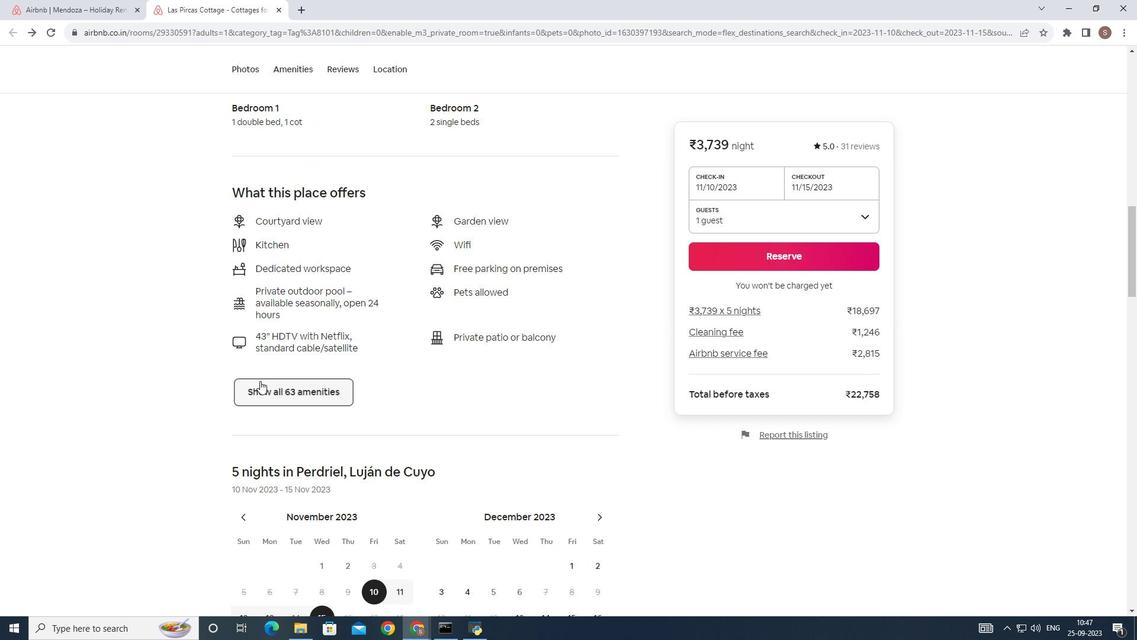 
Action: Mouse moved to (309, 331)
Screenshot: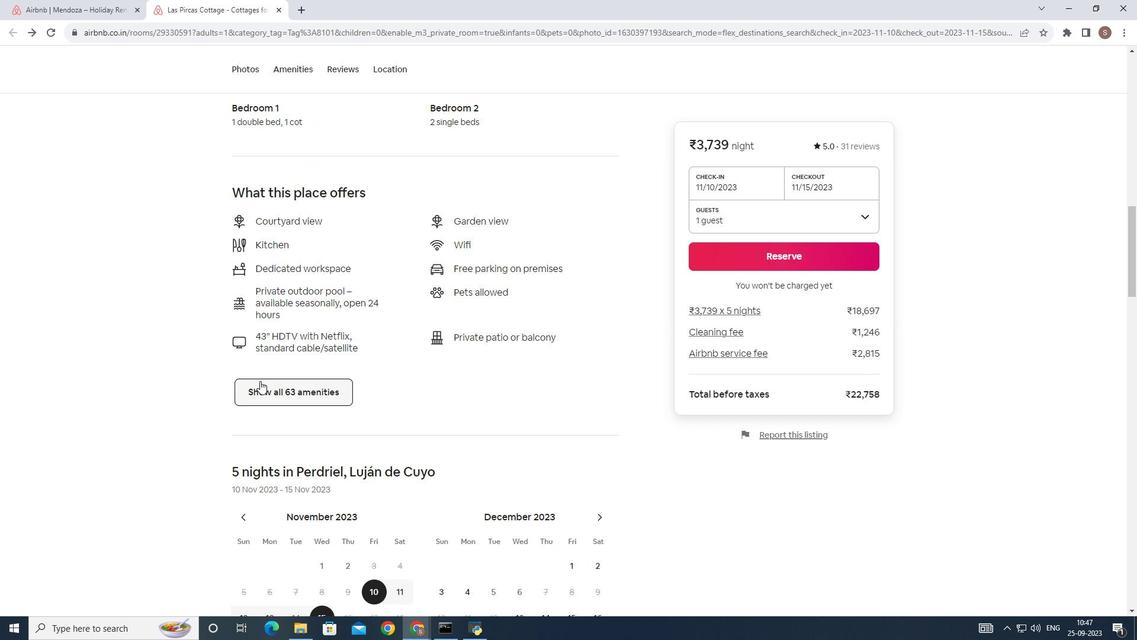 
Action: Mouse scrolled (309, 330) with delta (0, 0)
Screenshot: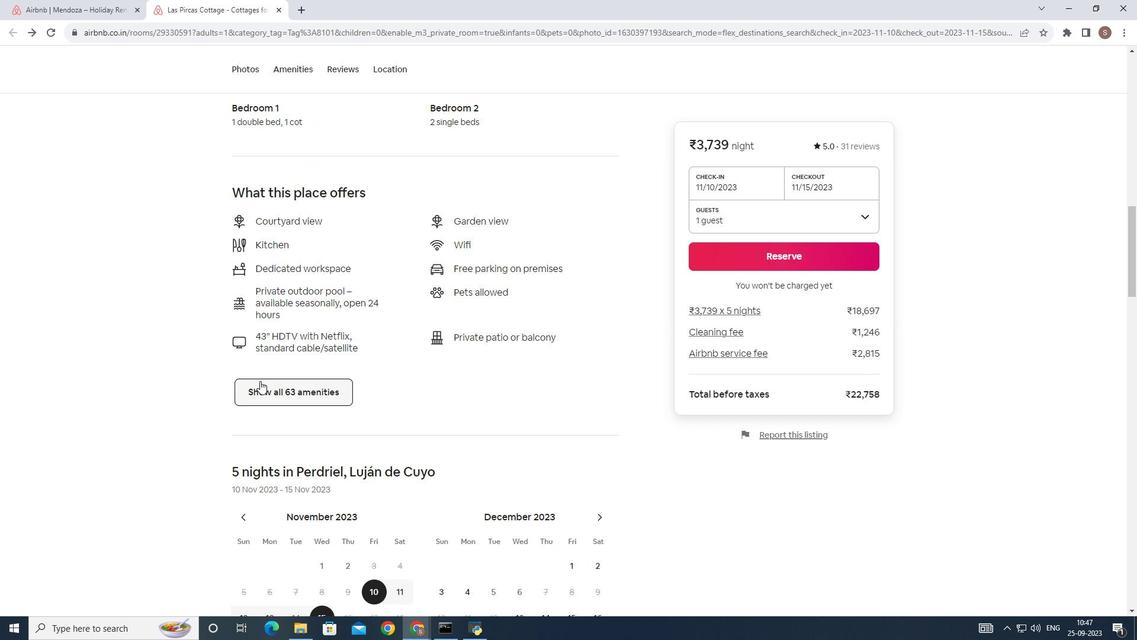 
Action: Mouse moved to (256, 376)
Screenshot: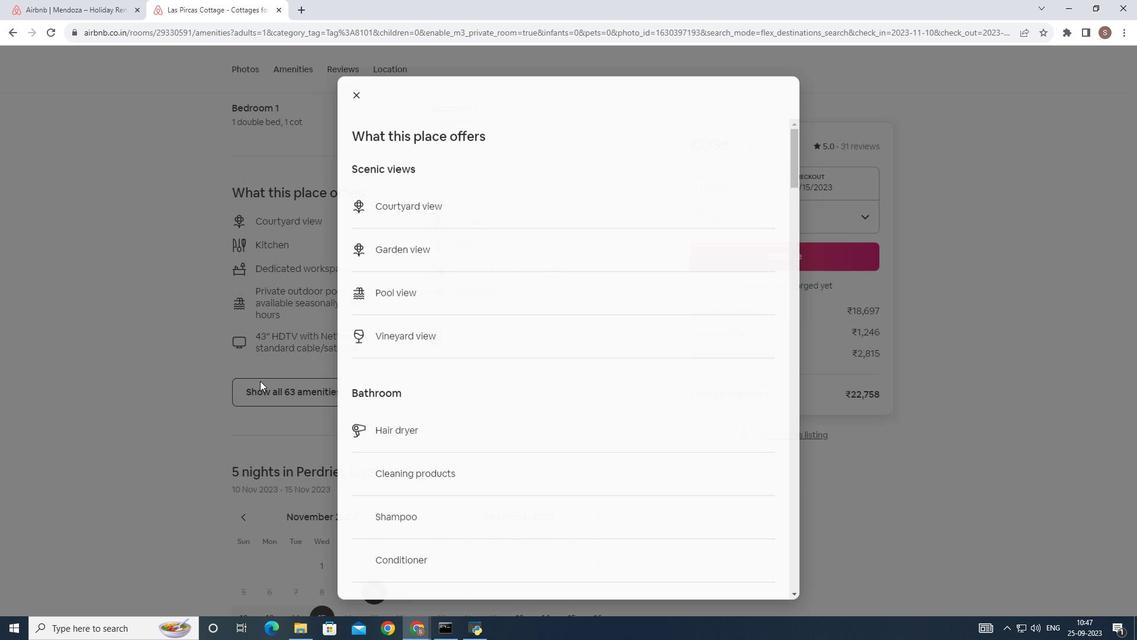 
Action: Mouse pressed left at (256, 376)
Screenshot: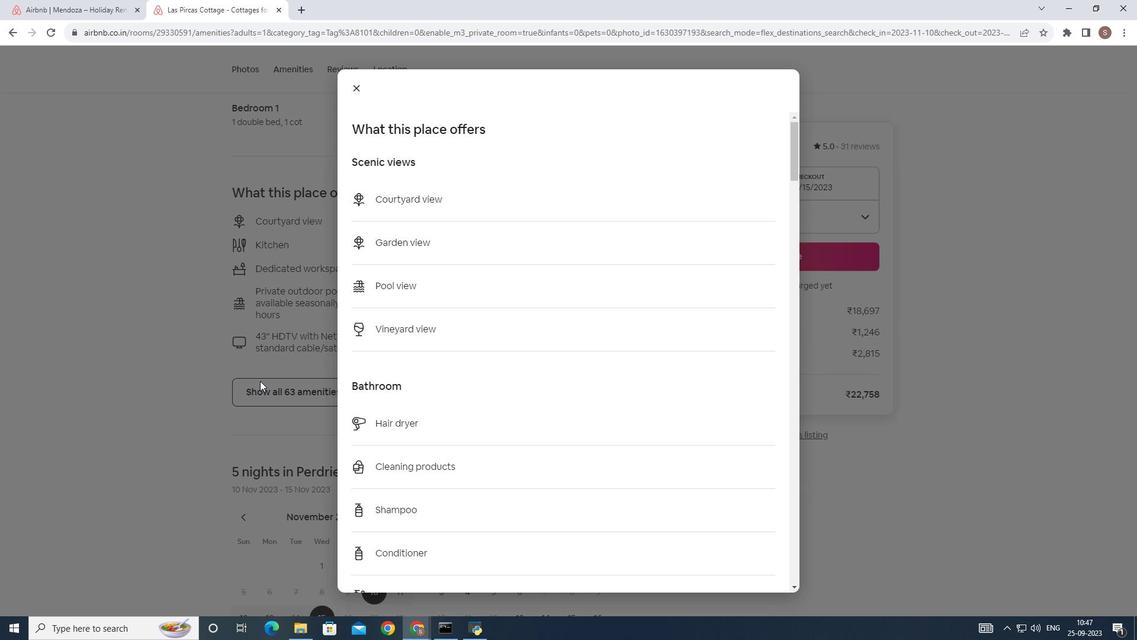 
Action: Mouse moved to (429, 327)
Screenshot: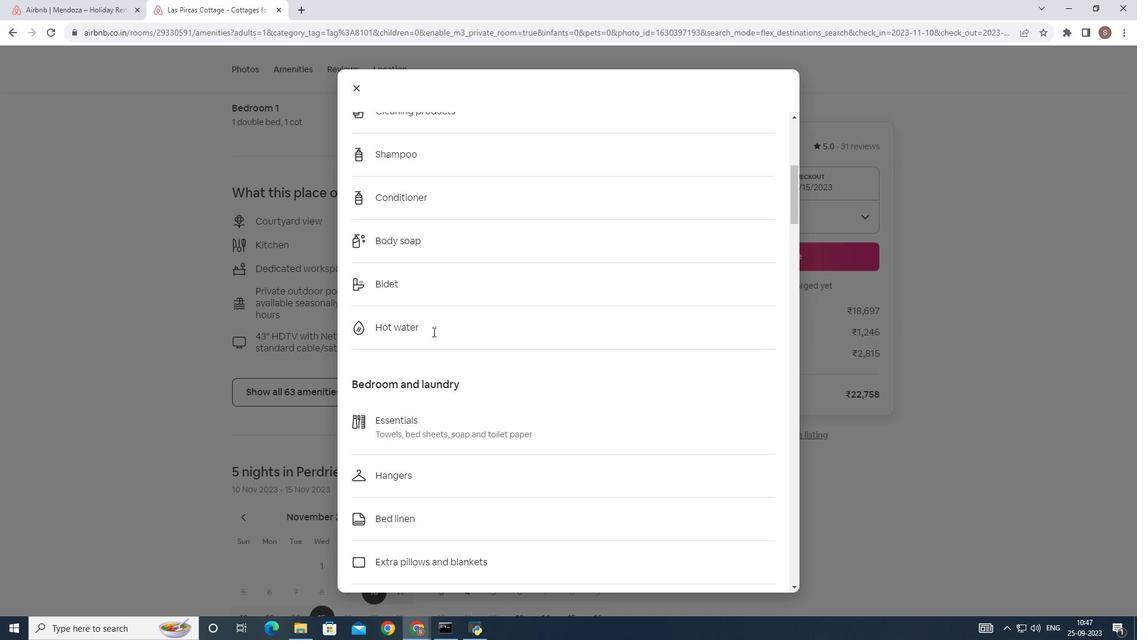 
Action: Mouse scrolled (429, 327) with delta (0, 0)
Screenshot: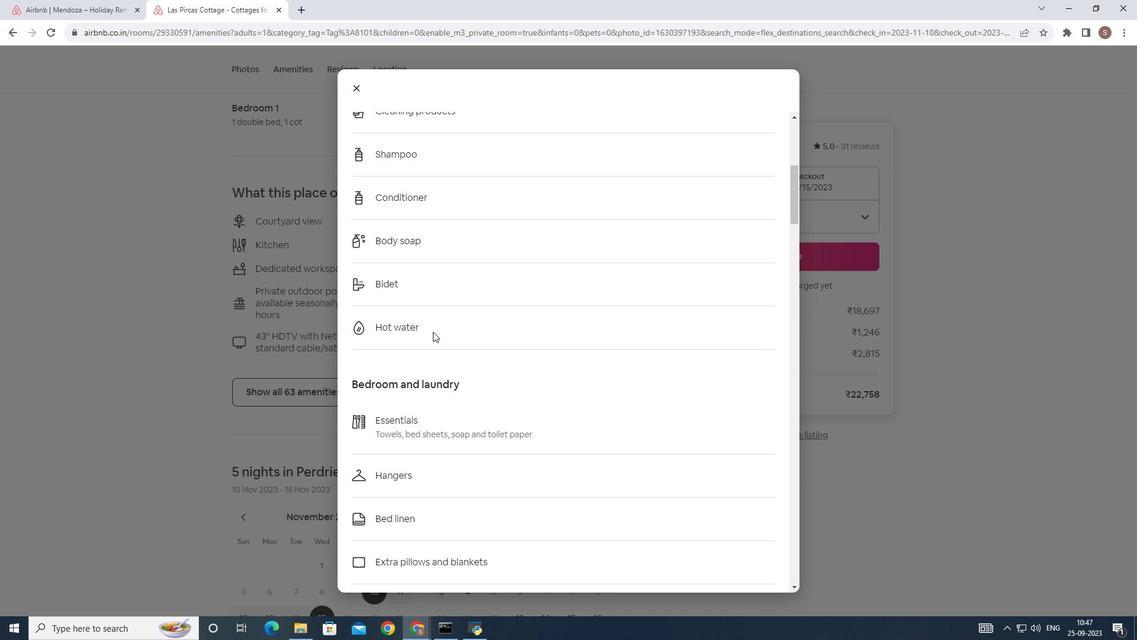 
Action: Mouse scrolled (429, 327) with delta (0, 0)
Screenshot: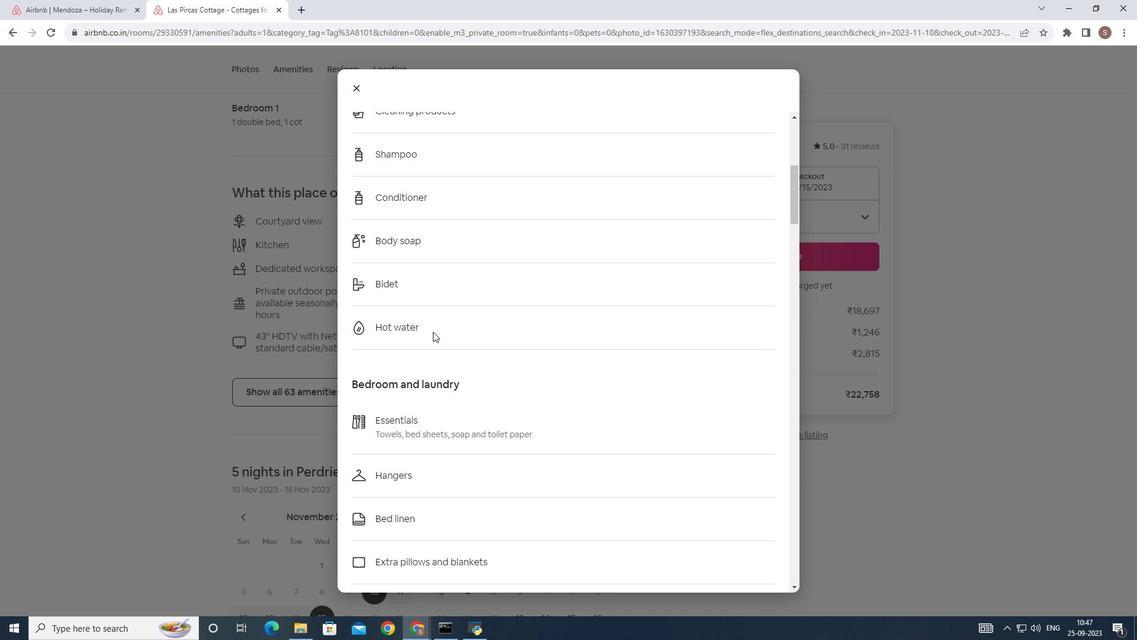
Action: Mouse scrolled (429, 327) with delta (0, 0)
Screenshot: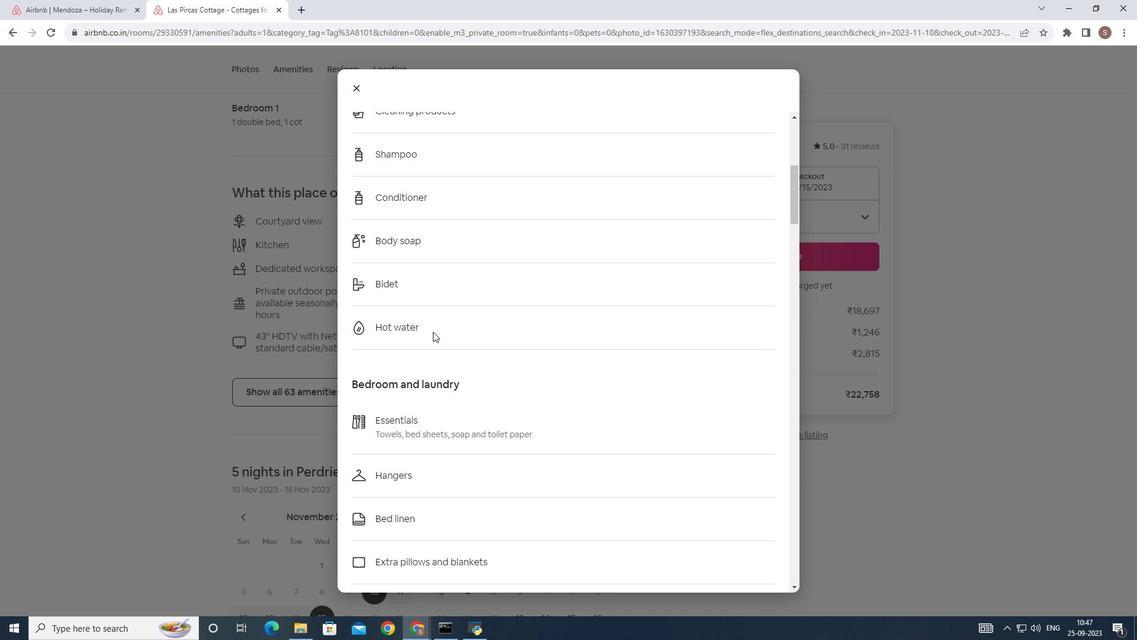
Action: Mouse scrolled (429, 327) with delta (0, 0)
Screenshot: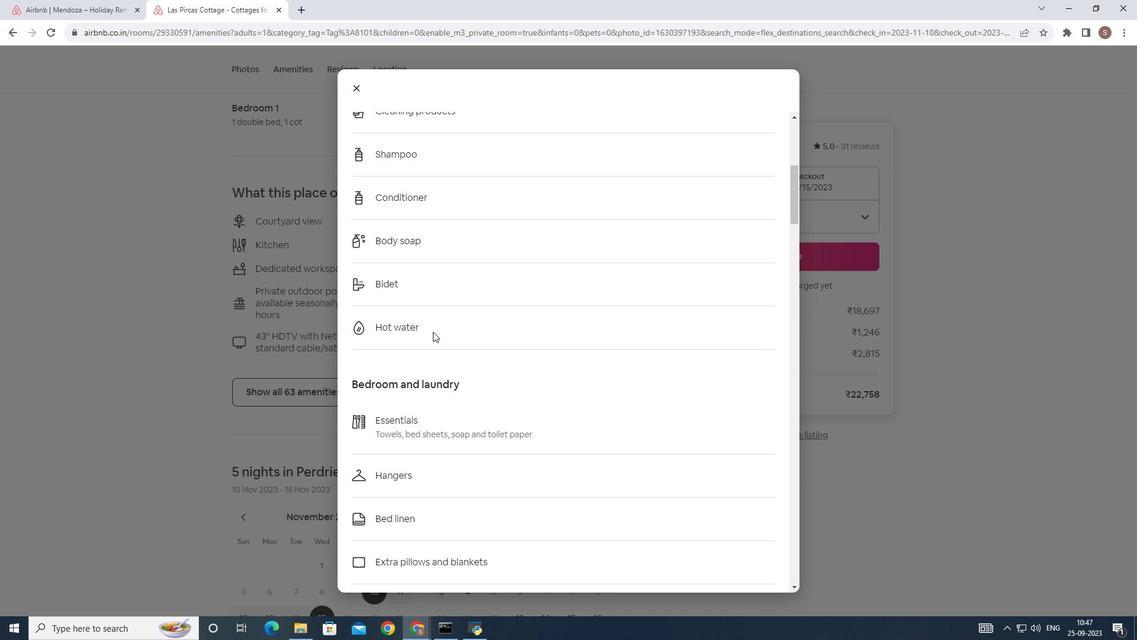 
Action: Mouse scrolled (429, 327) with delta (0, 0)
Screenshot: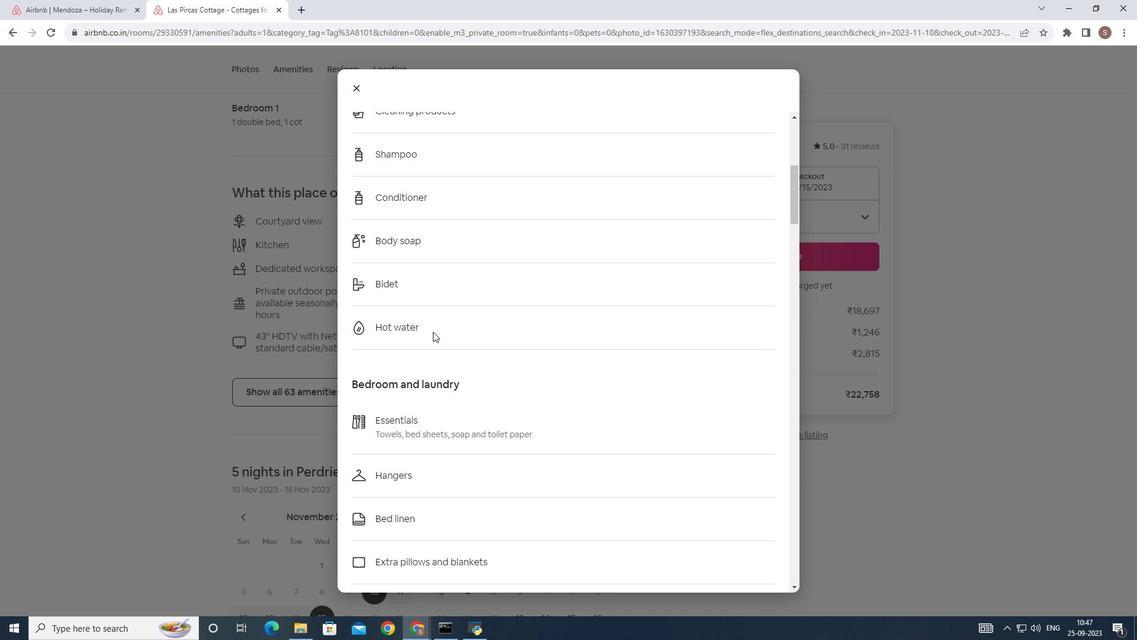
Action: Mouse scrolled (429, 327) with delta (0, 0)
Screenshot: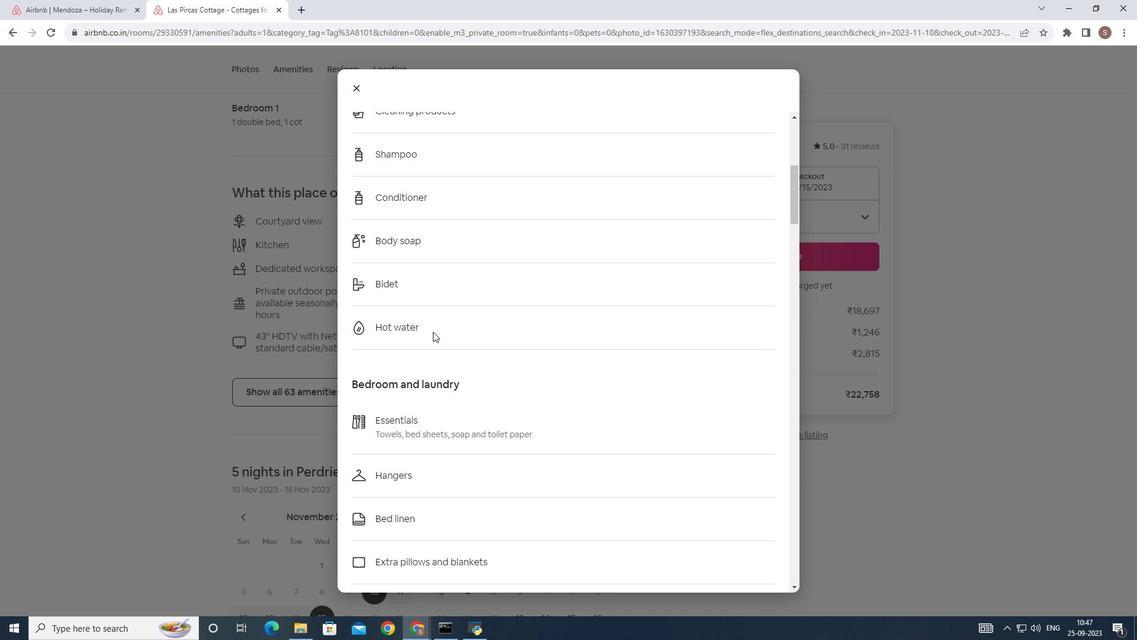 
Action: Mouse scrolled (429, 327) with delta (0, 0)
Screenshot: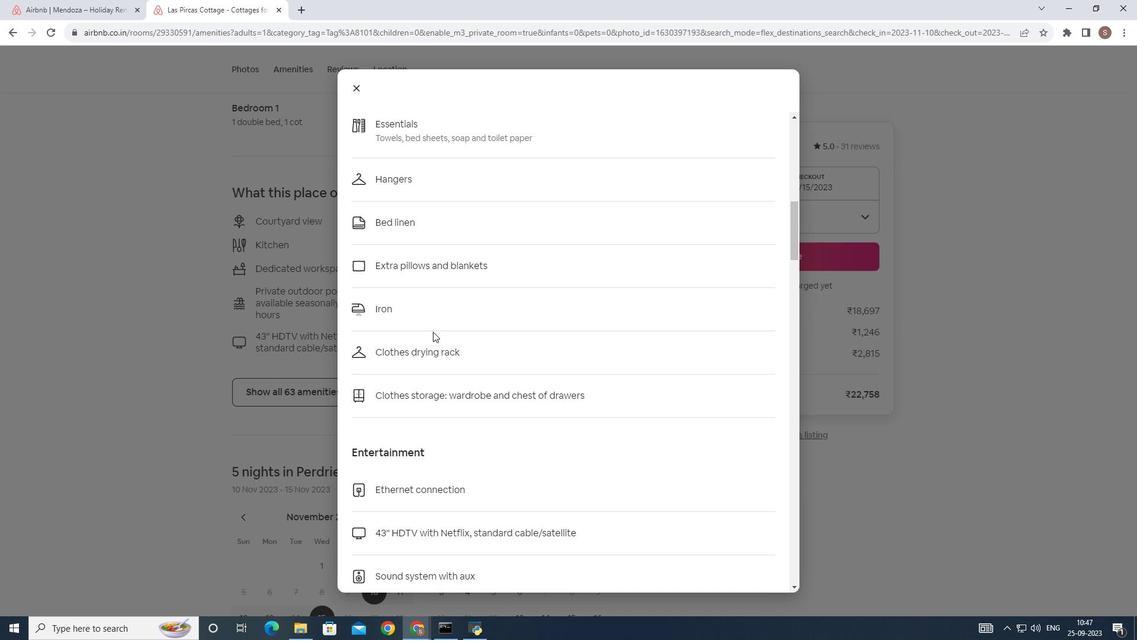 
Action: Mouse scrolled (429, 327) with delta (0, 0)
Screenshot: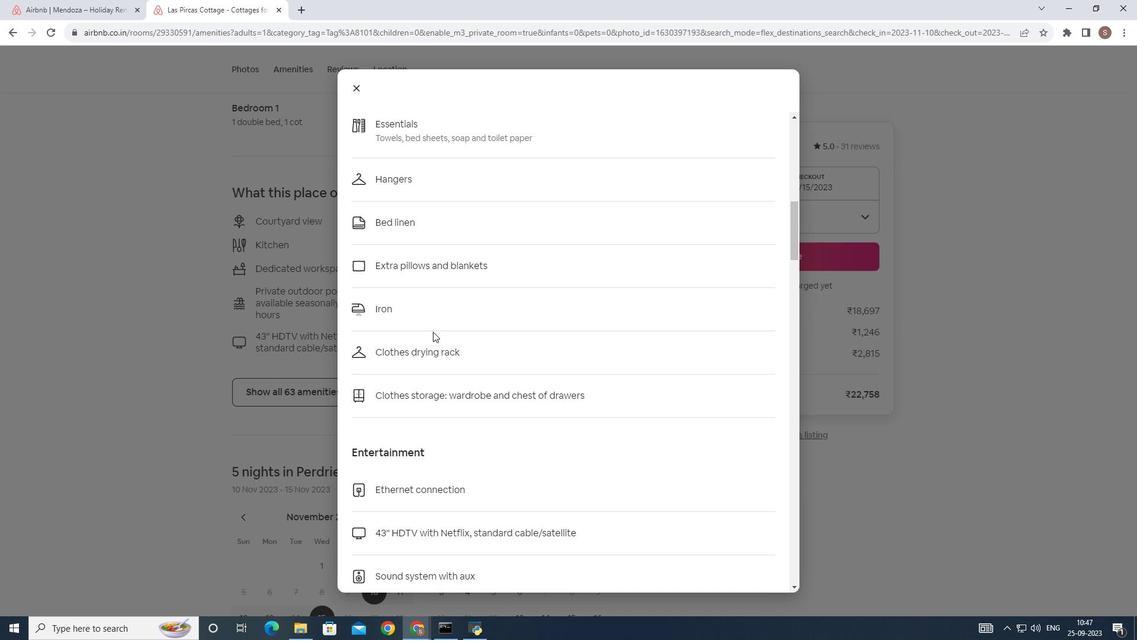 
Action: Mouse scrolled (429, 327) with delta (0, 0)
Screenshot: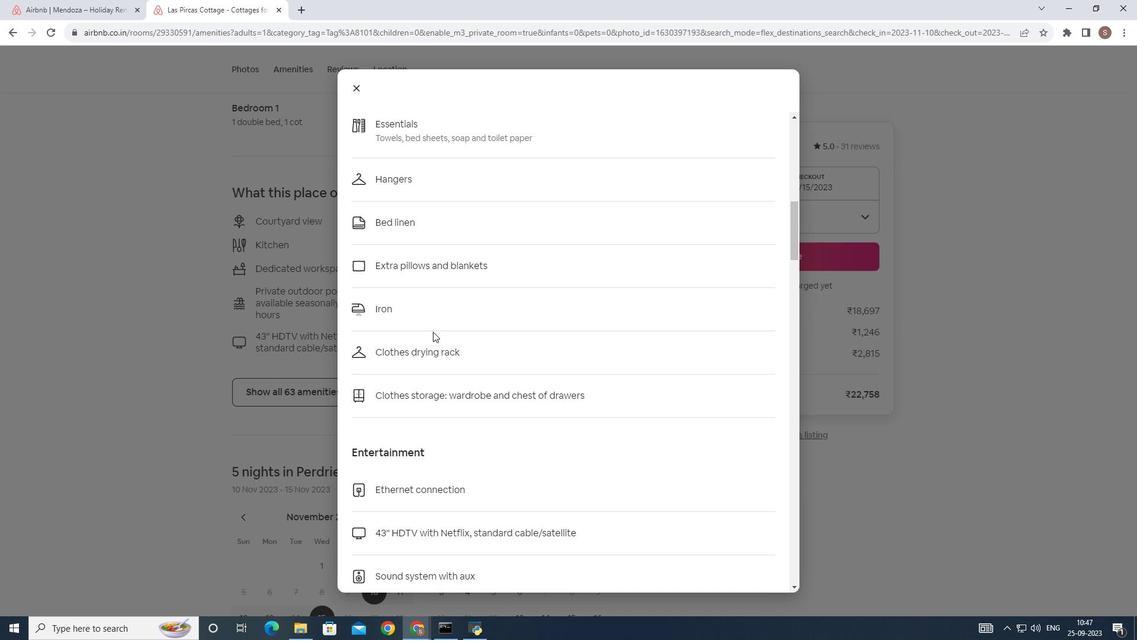 
Action: Mouse scrolled (429, 327) with delta (0, 0)
Screenshot: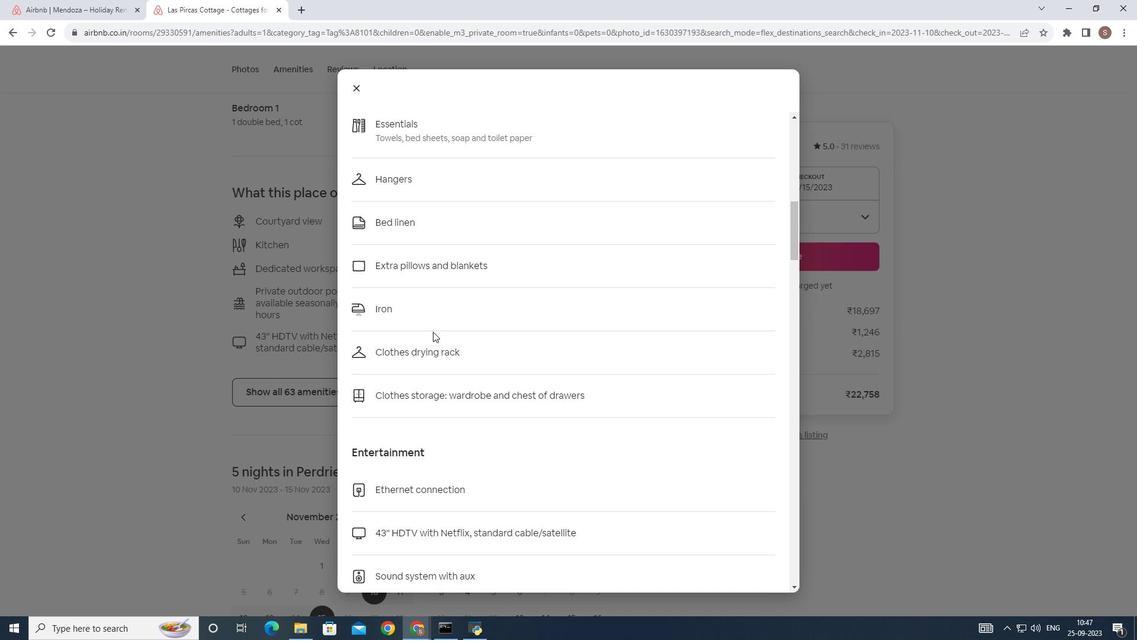 
Action: Mouse scrolled (429, 327) with delta (0, 0)
Screenshot: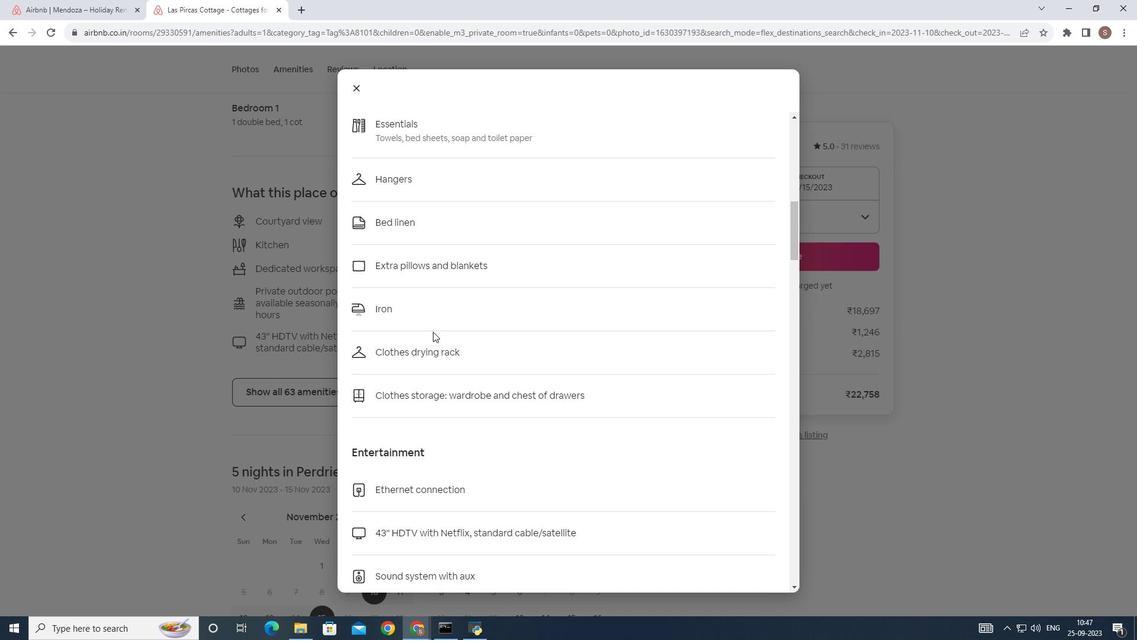 
Action: Mouse scrolled (429, 327) with delta (0, 0)
Screenshot: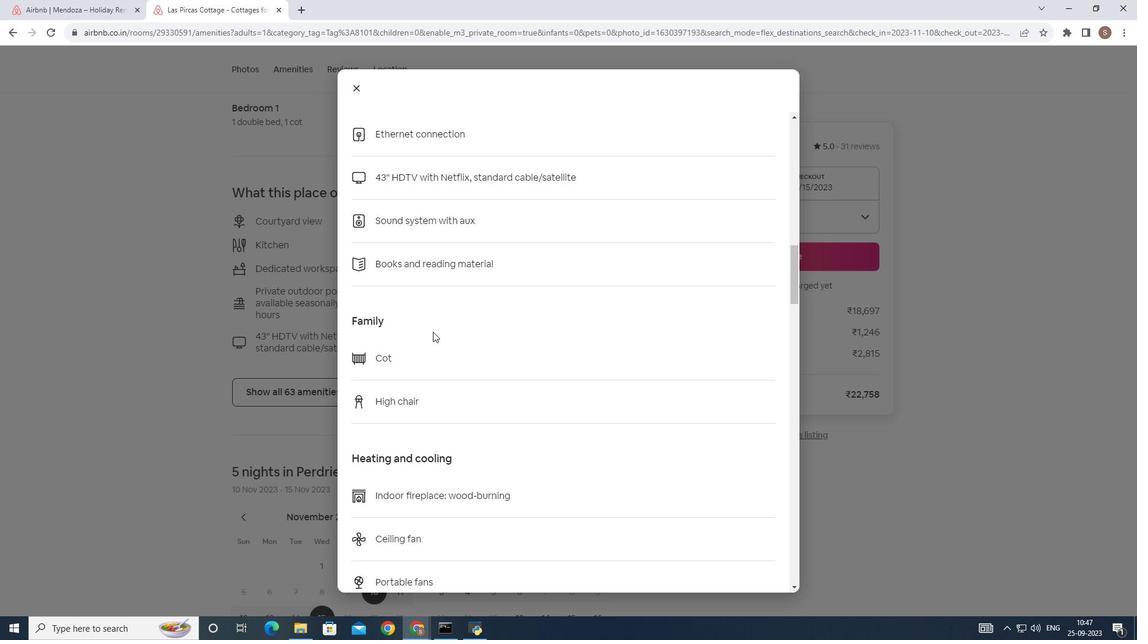 
Action: Mouse scrolled (429, 327) with delta (0, 0)
Screenshot: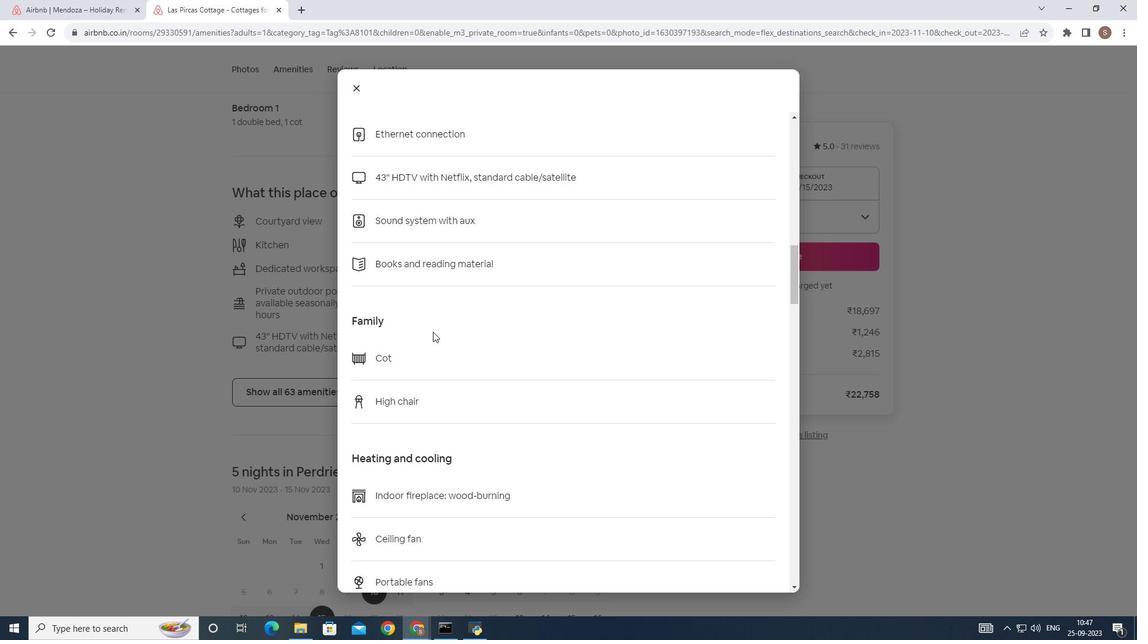 
Action: Mouse scrolled (429, 327) with delta (0, 0)
Screenshot: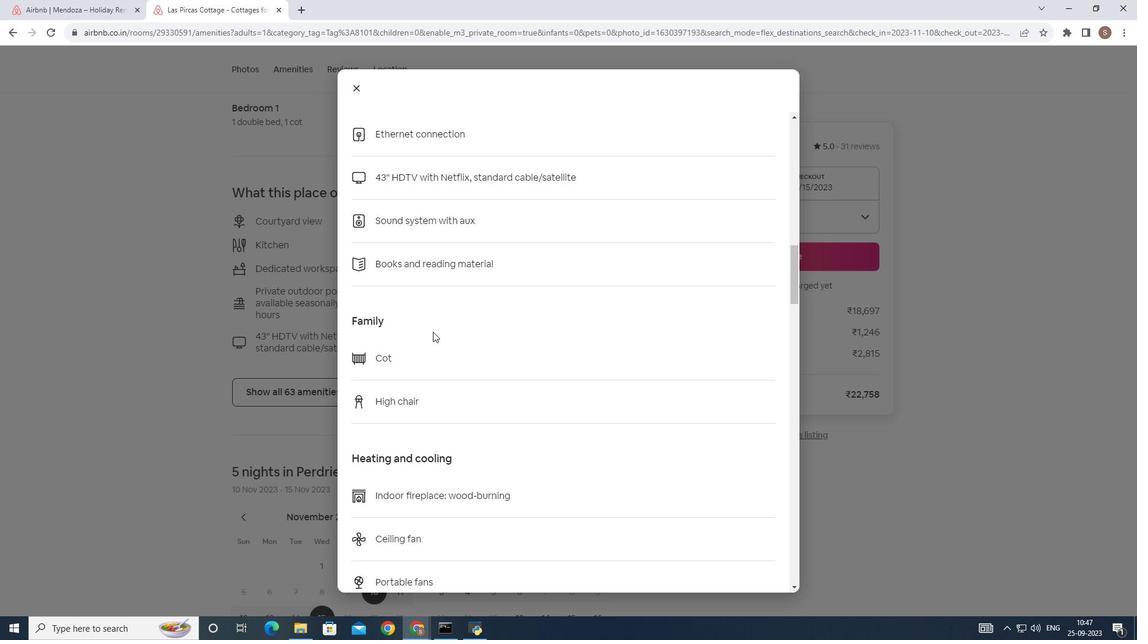 
Action: Mouse scrolled (429, 327) with delta (0, 0)
Screenshot: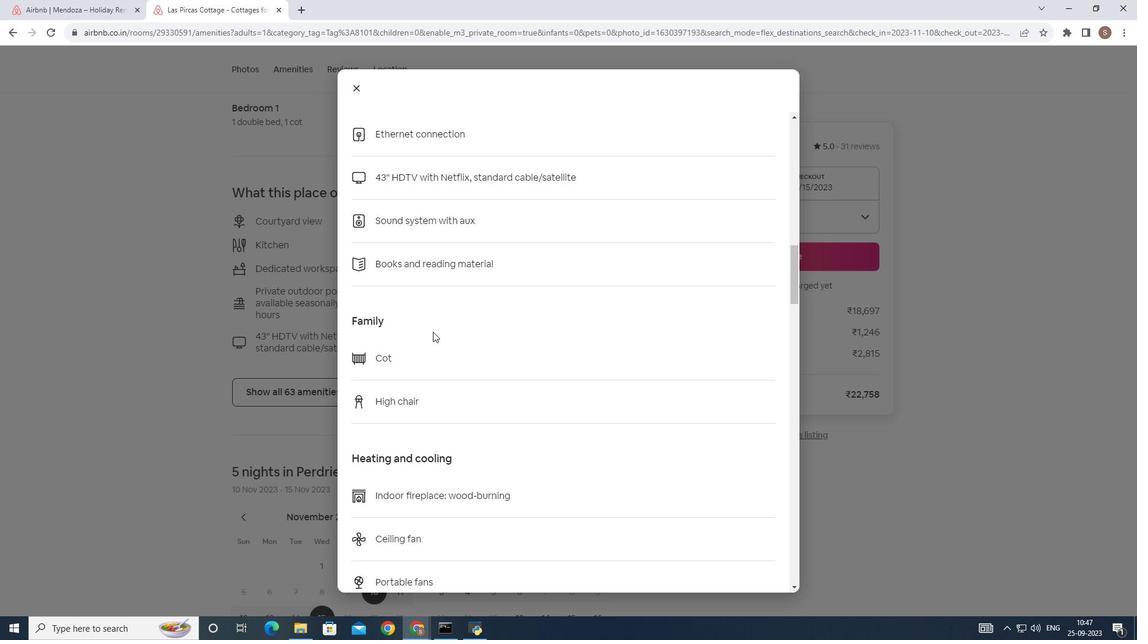
Action: Mouse scrolled (429, 327) with delta (0, 0)
Screenshot: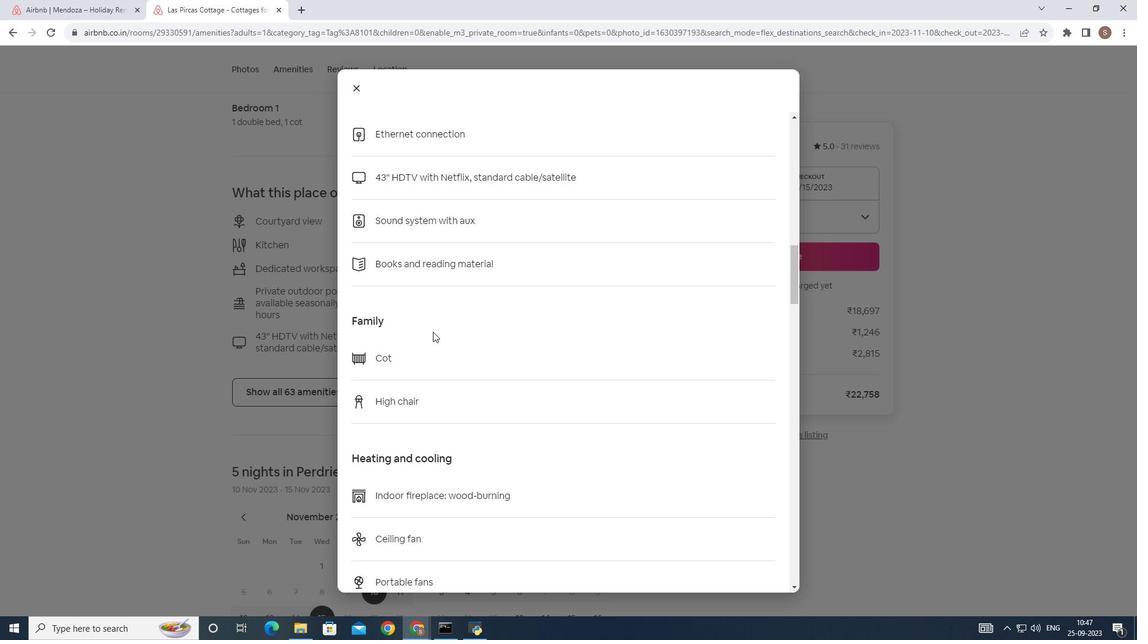 
Action: Mouse scrolled (429, 327) with delta (0, 0)
Screenshot: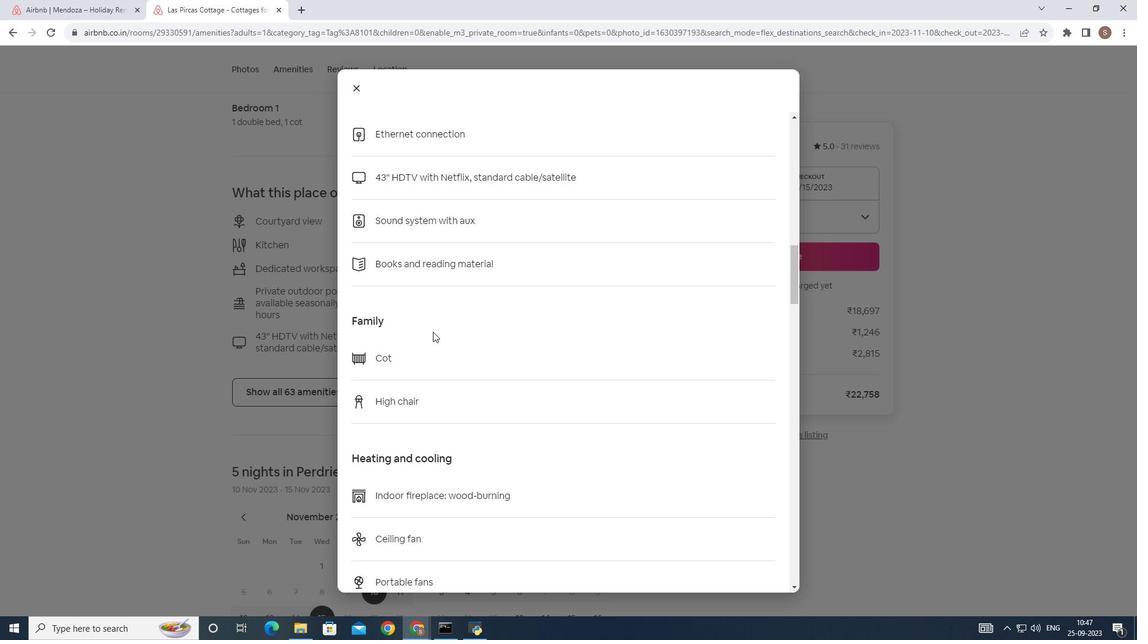 
Action: Mouse scrolled (429, 327) with delta (0, 0)
Screenshot: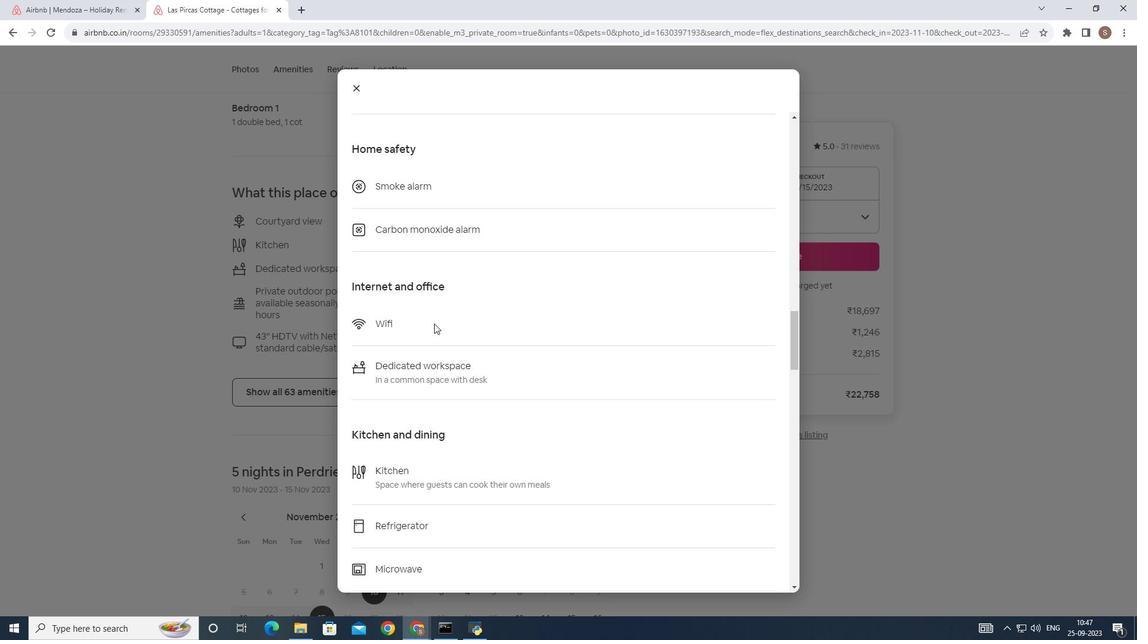 
Action: Mouse scrolled (429, 327) with delta (0, 0)
Screenshot: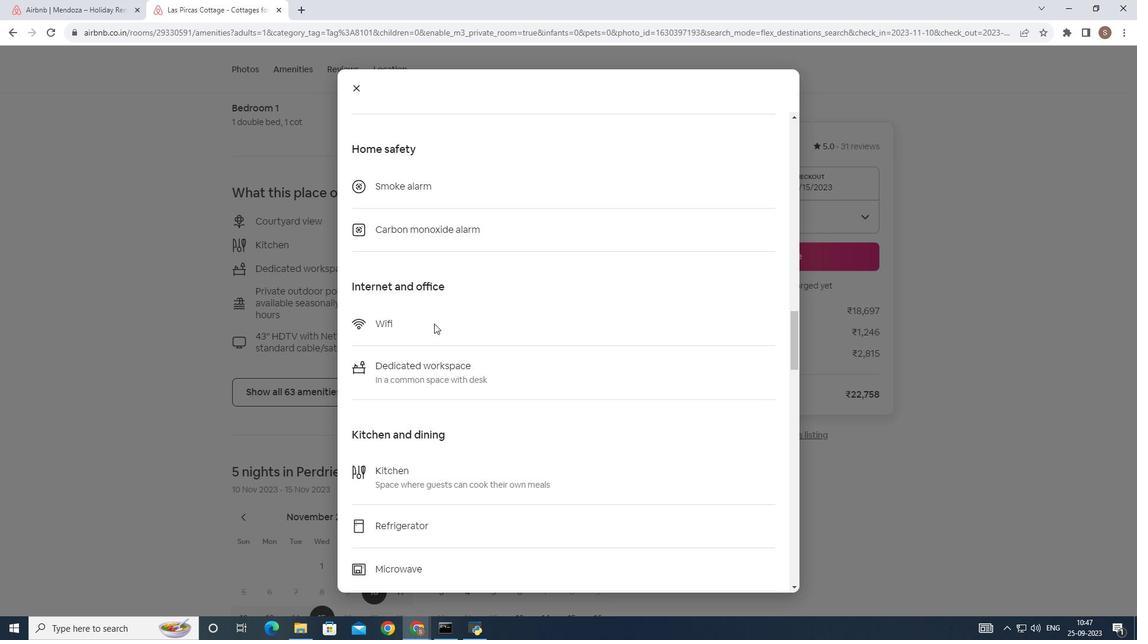 
Action: Mouse scrolled (429, 327) with delta (0, 0)
Screenshot: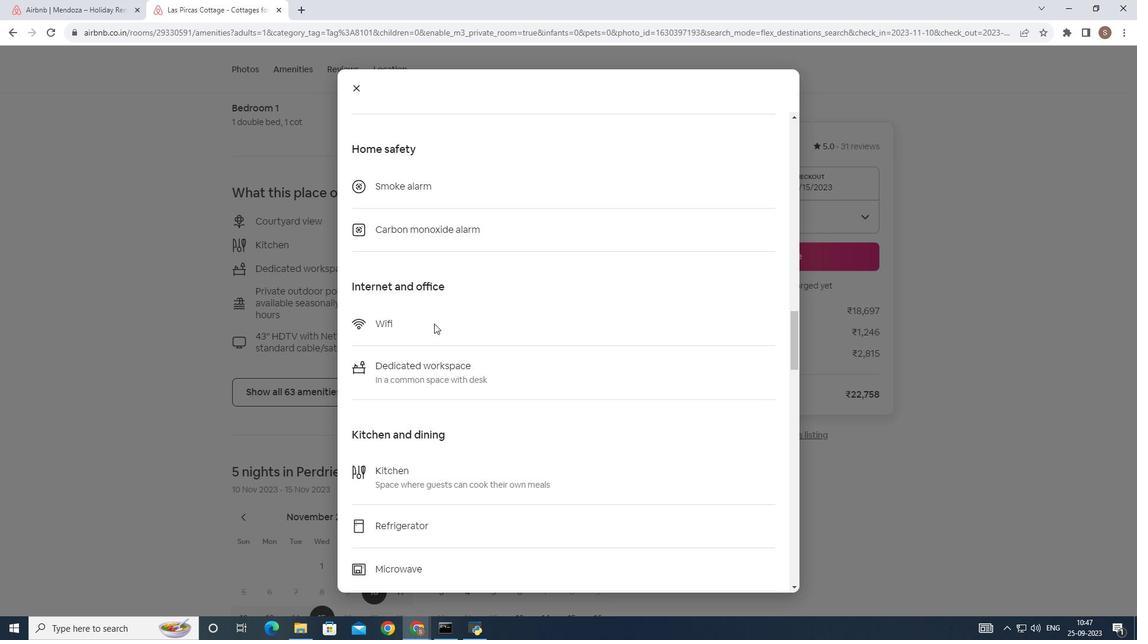 
Action: Mouse scrolled (429, 327) with delta (0, 0)
Screenshot: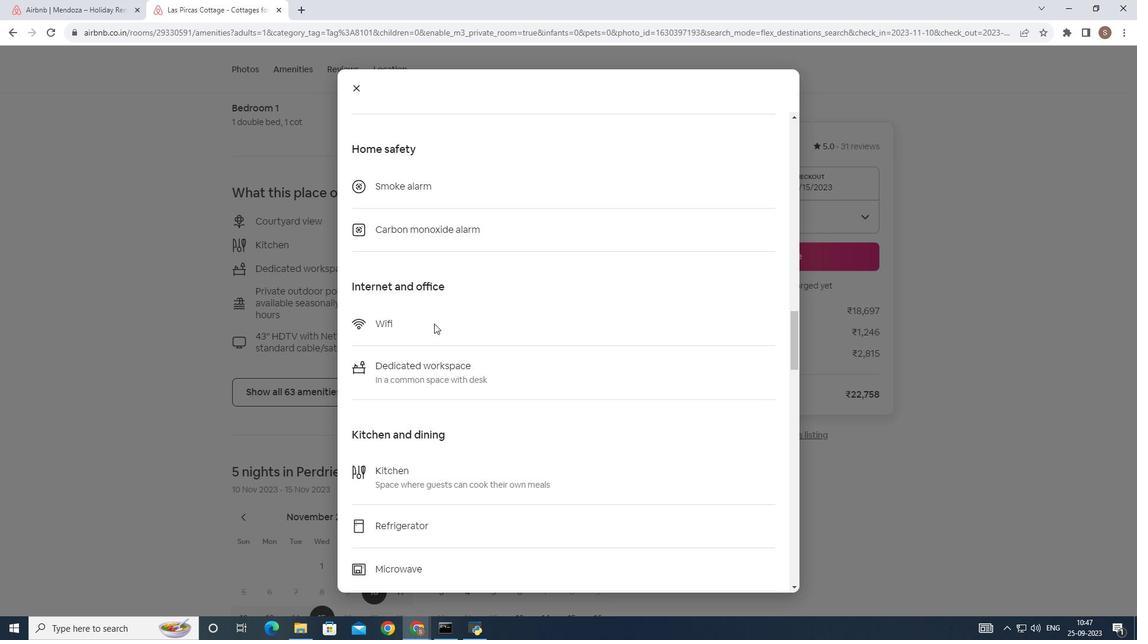 
Action: Mouse moved to (430, 319)
Screenshot: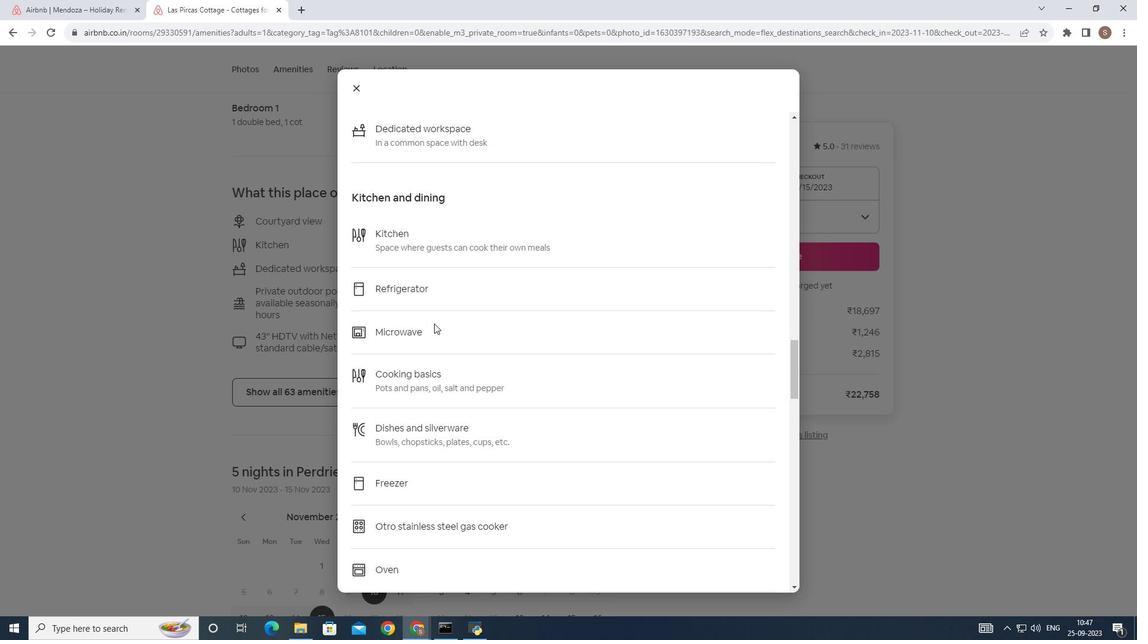 
Action: Mouse scrolled (430, 318) with delta (0, 0)
Screenshot: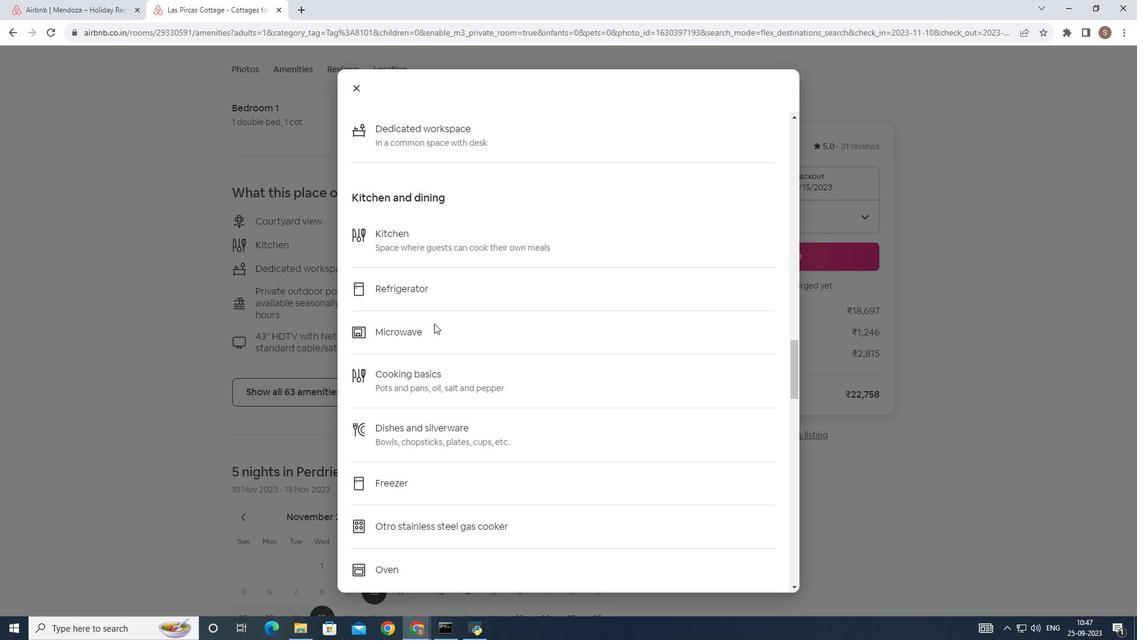 
Action: Mouse scrolled (430, 318) with delta (0, 0)
Screenshot: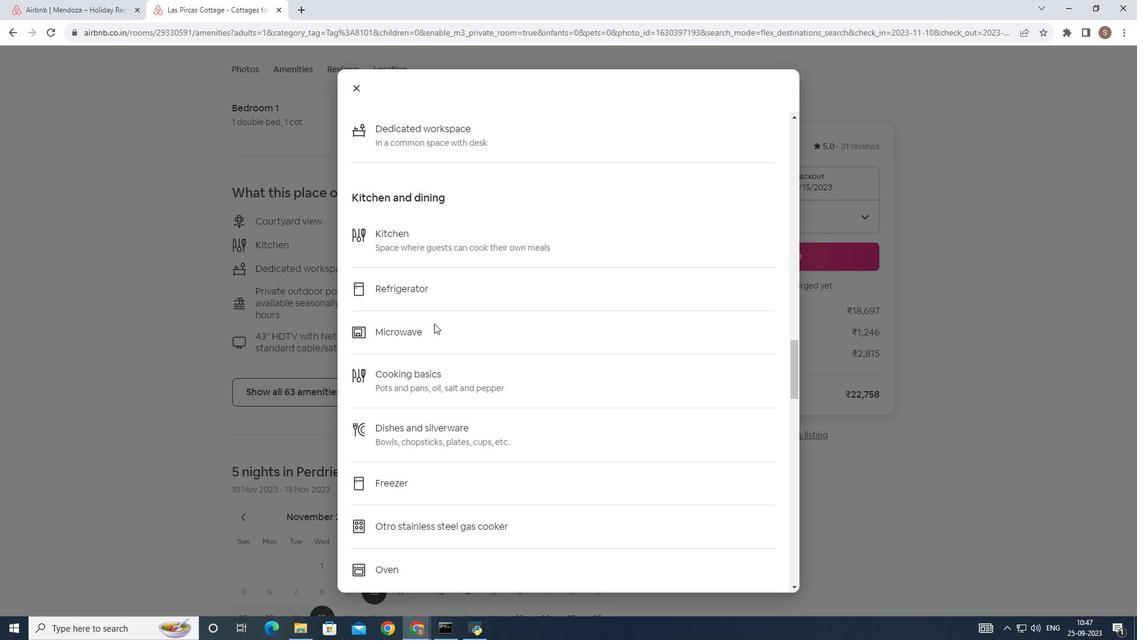 
Action: Mouse scrolled (430, 318) with delta (0, 0)
Screenshot: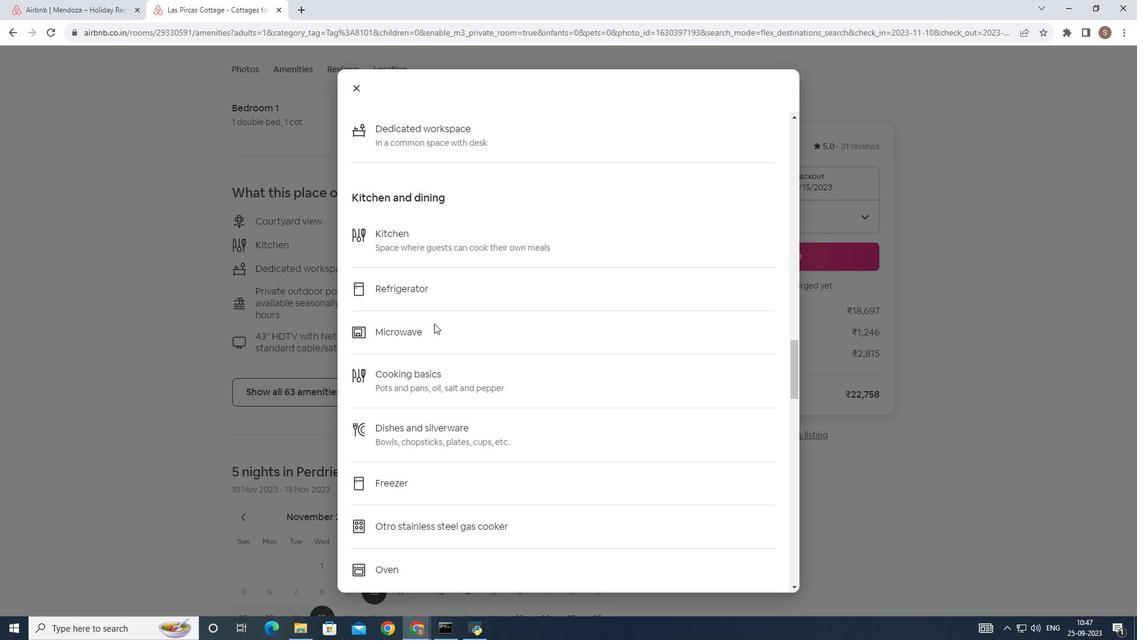 
Action: Mouse scrolled (430, 318) with delta (0, 0)
Screenshot: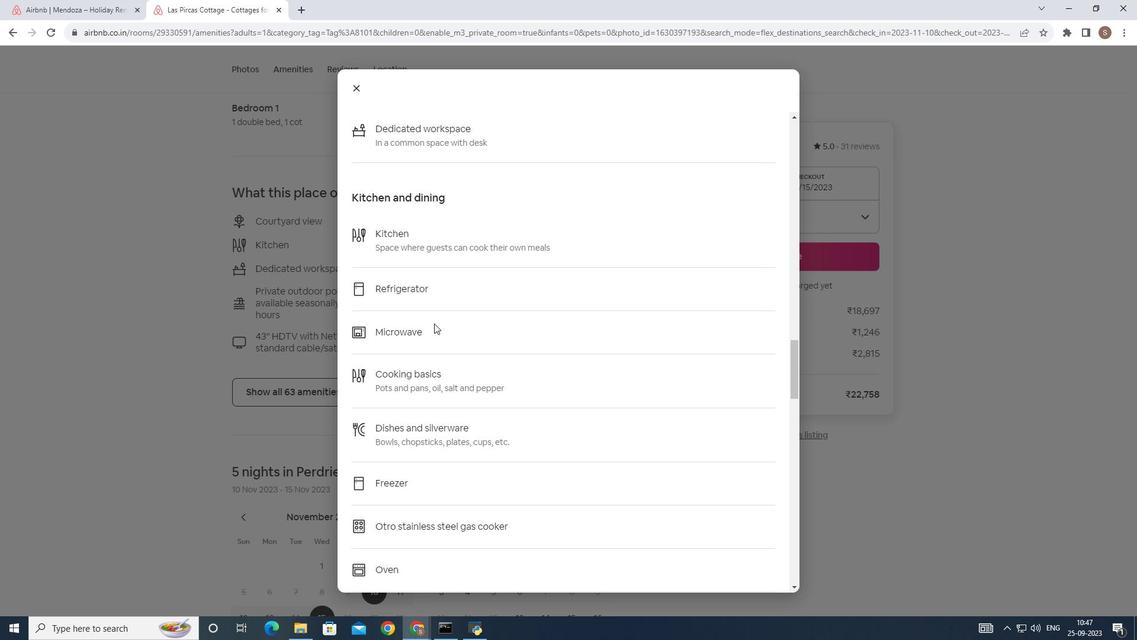 
Action: Mouse scrolled (430, 318) with delta (0, 0)
Screenshot: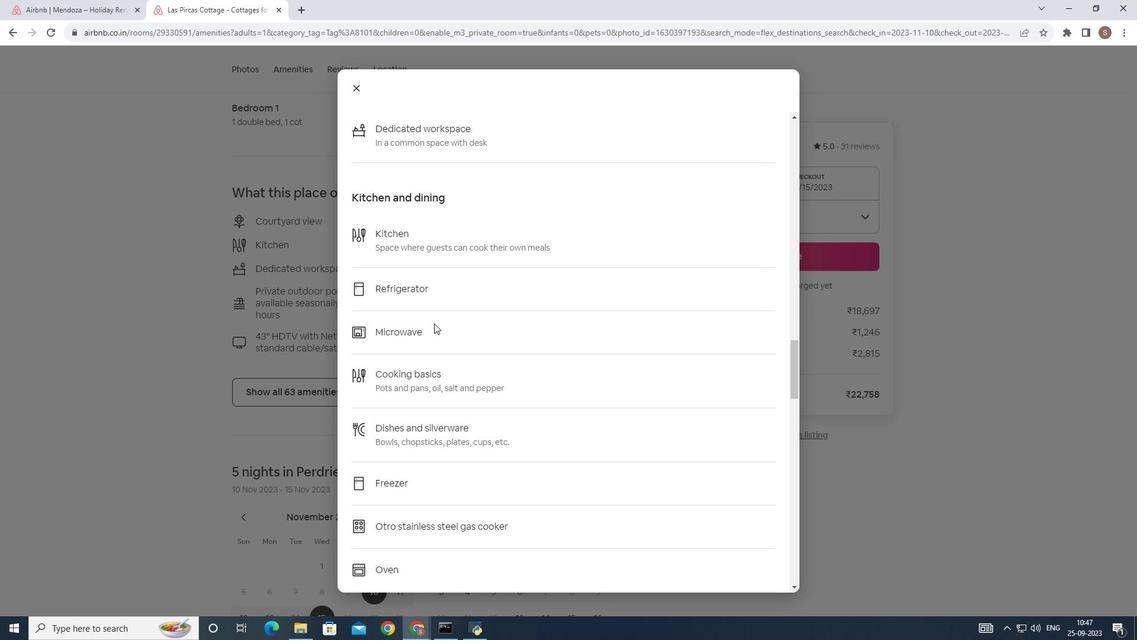 
Action: Mouse scrolled (430, 318) with delta (0, 0)
Screenshot: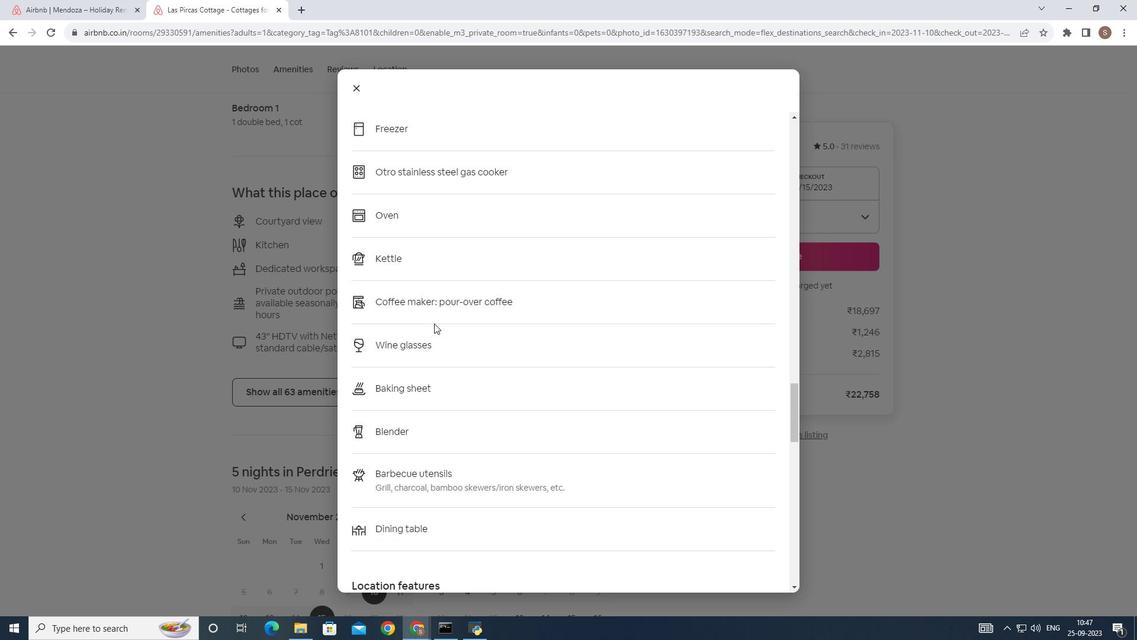 
Action: Mouse scrolled (430, 318) with delta (0, 0)
Screenshot: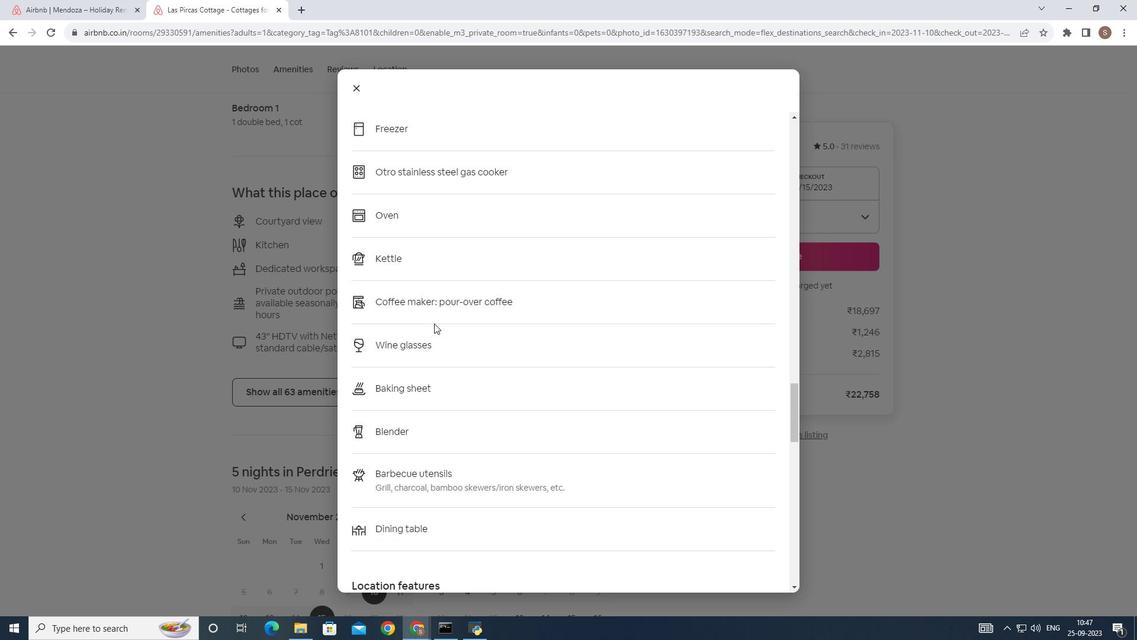 
Action: Mouse scrolled (430, 318) with delta (0, 0)
Screenshot: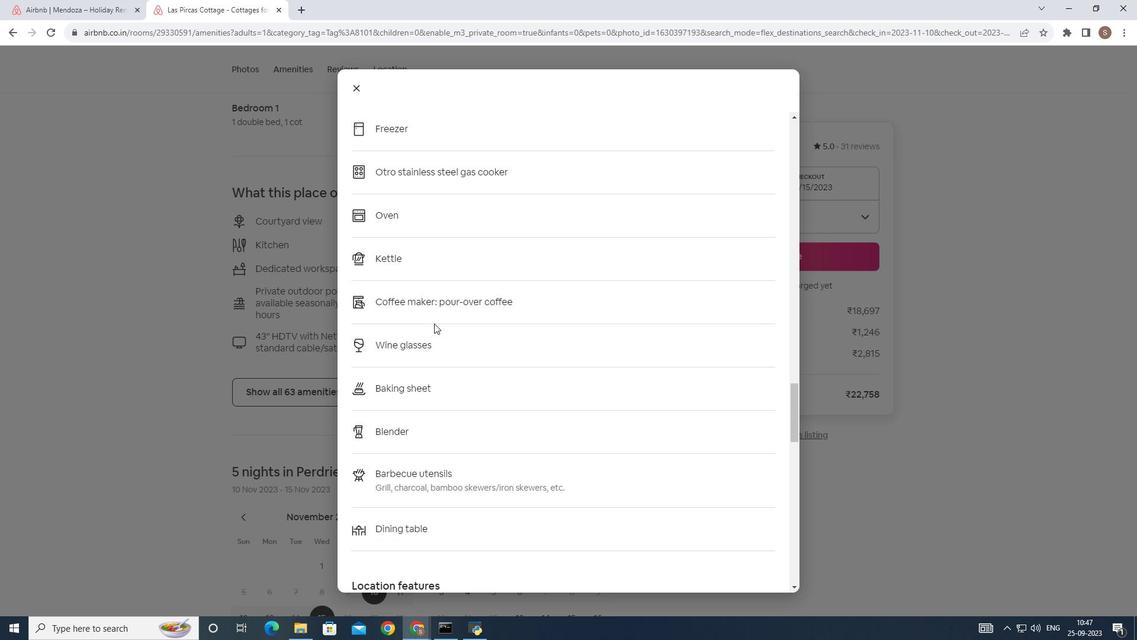 
Action: Mouse scrolled (430, 318) with delta (0, 0)
Screenshot: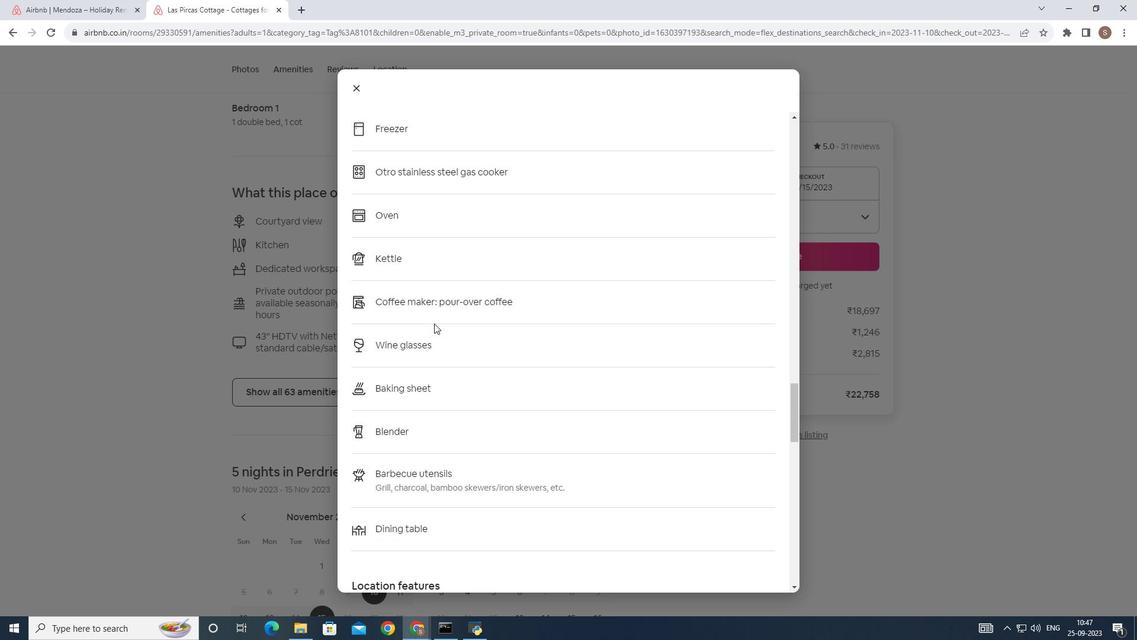 
Action: Mouse scrolled (430, 318) with delta (0, 0)
Screenshot: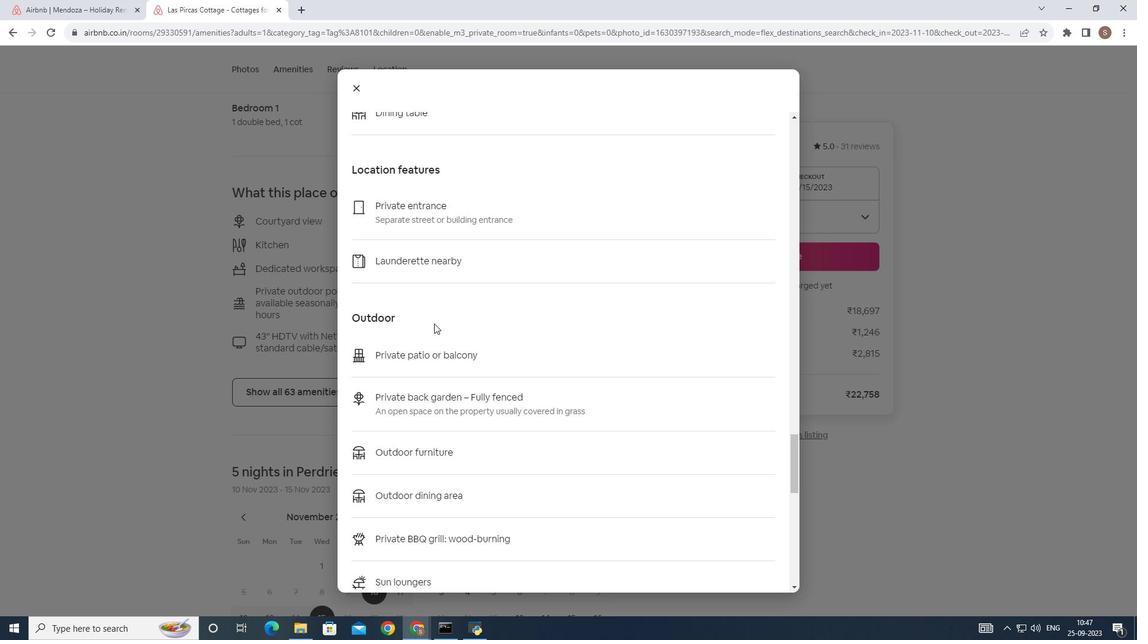 
Action: Mouse scrolled (430, 318) with delta (0, 0)
Screenshot: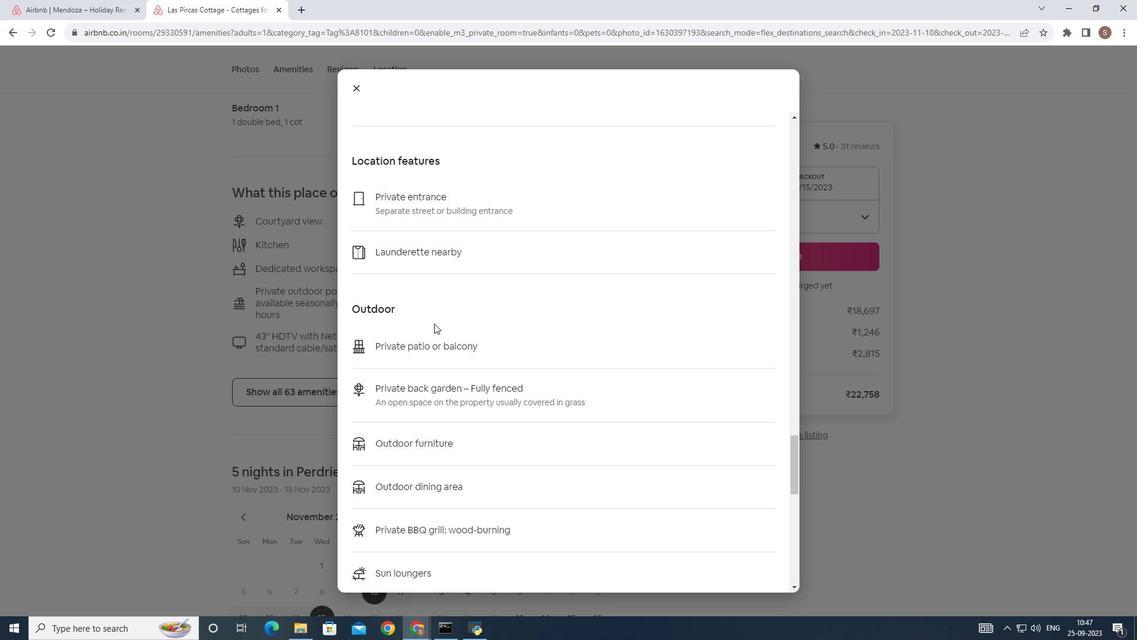 
Action: Mouse scrolled (430, 318) with delta (0, 0)
Screenshot: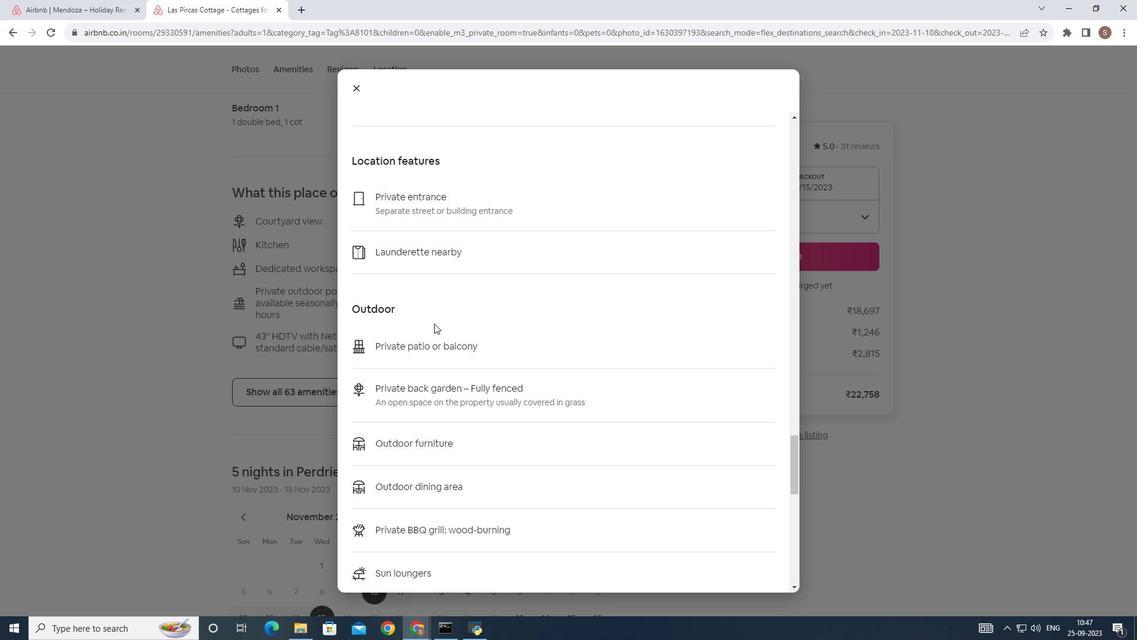 
Action: Mouse scrolled (430, 318) with delta (0, 0)
Screenshot: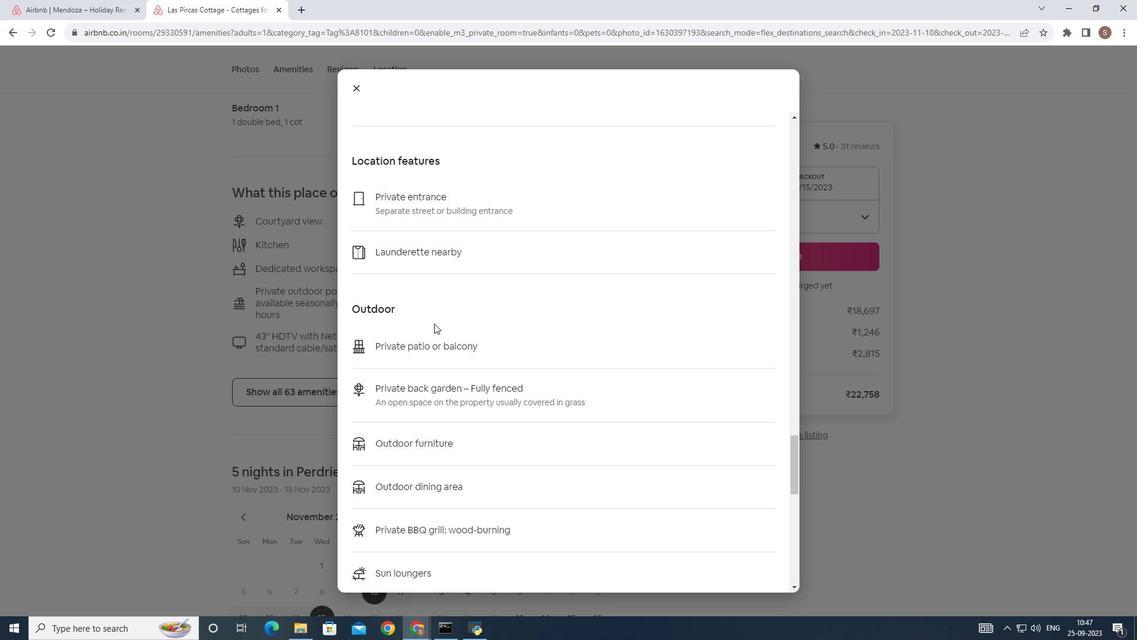 
Action: Mouse scrolled (430, 318) with delta (0, 0)
Screenshot: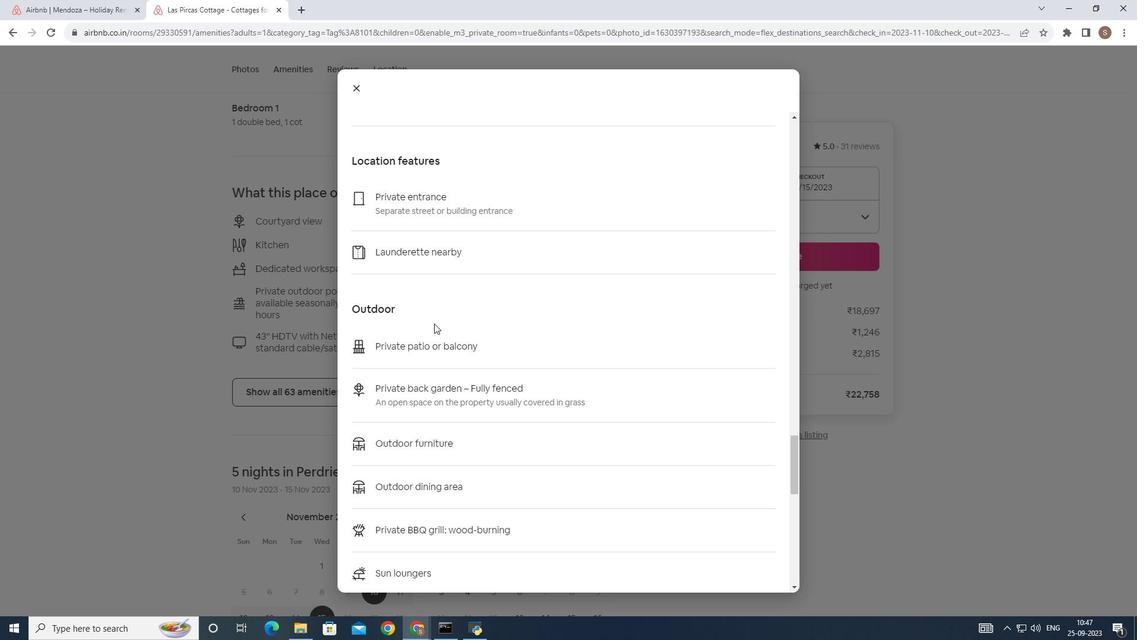 
Action: Mouse scrolled (430, 318) with delta (0, 0)
Screenshot: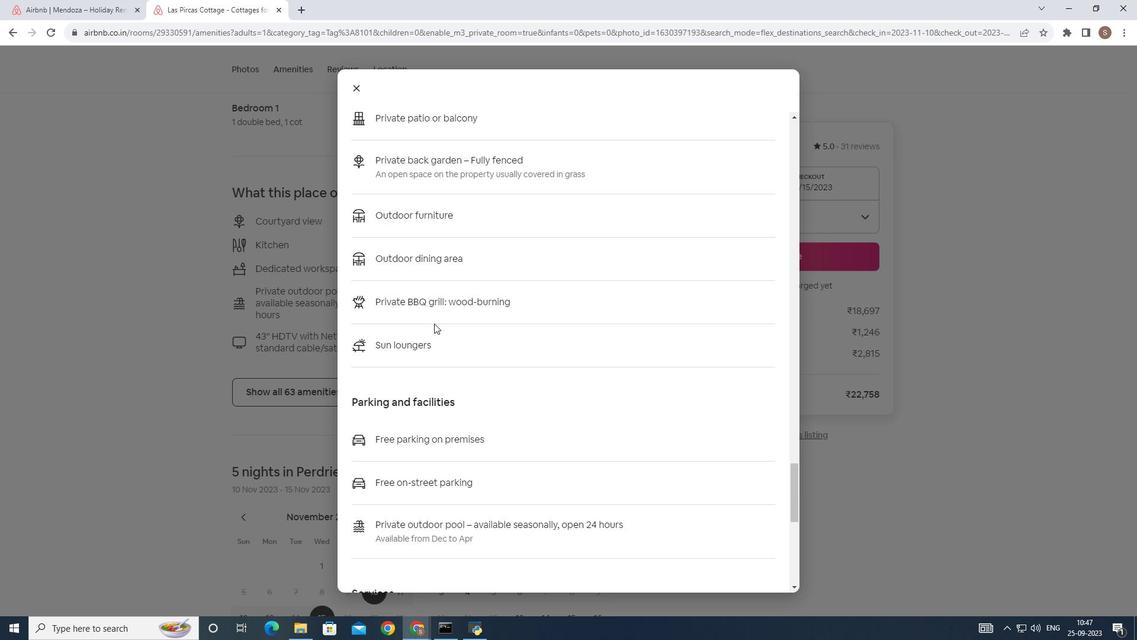 
Action: Mouse scrolled (430, 318) with delta (0, 0)
Screenshot: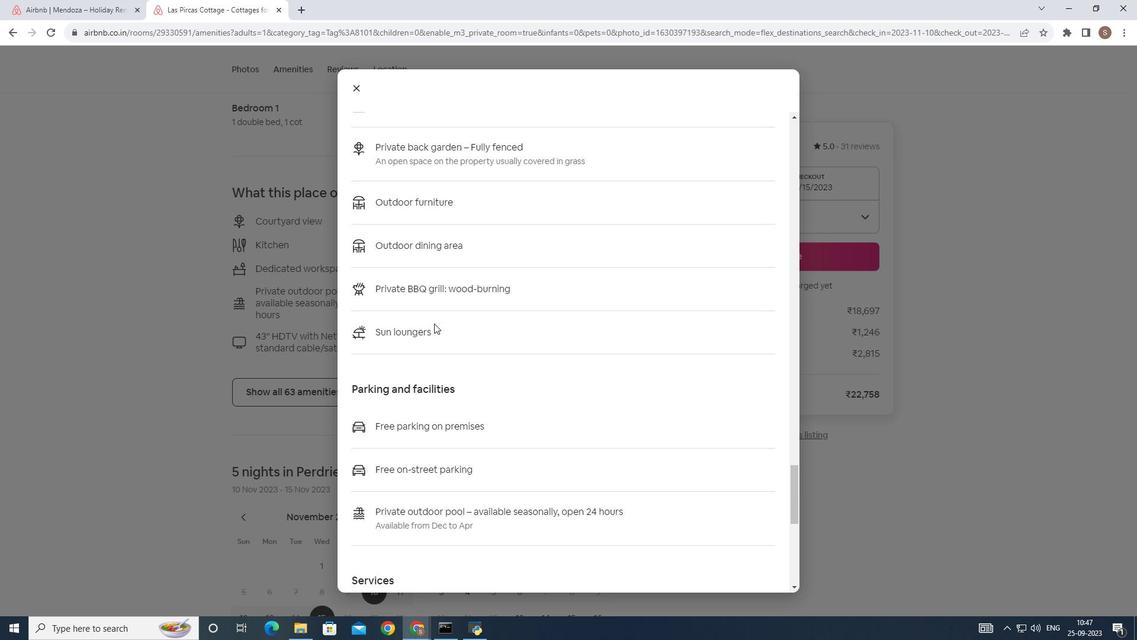 
Action: Mouse scrolled (430, 318) with delta (0, 0)
Screenshot: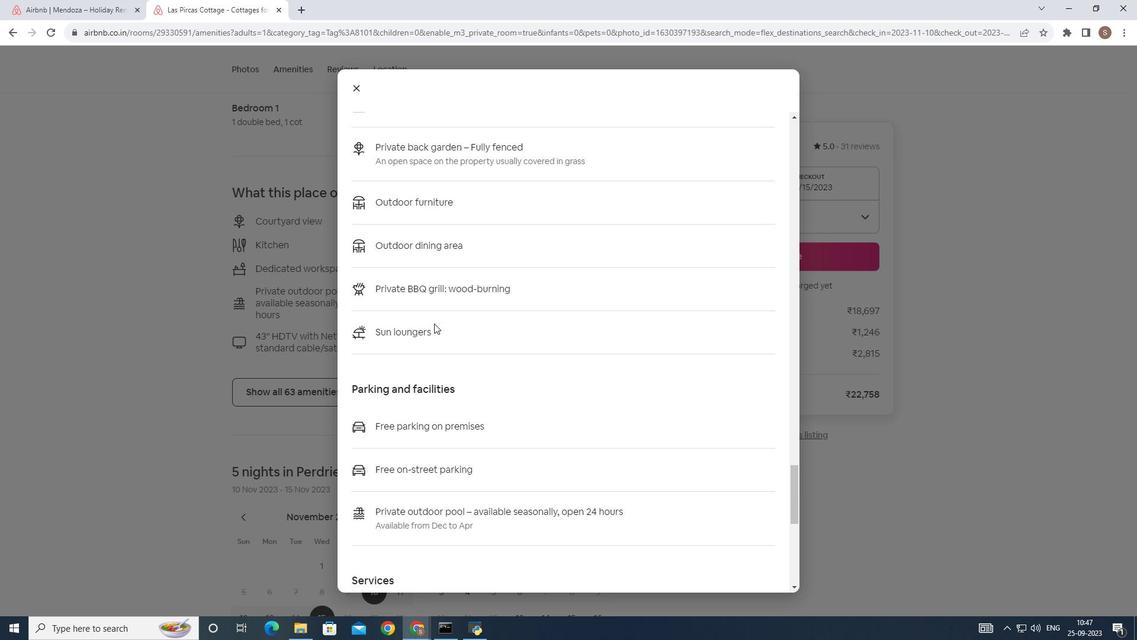 
Action: Mouse scrolled (430, 318) with delta (0, 0)
Screenshot: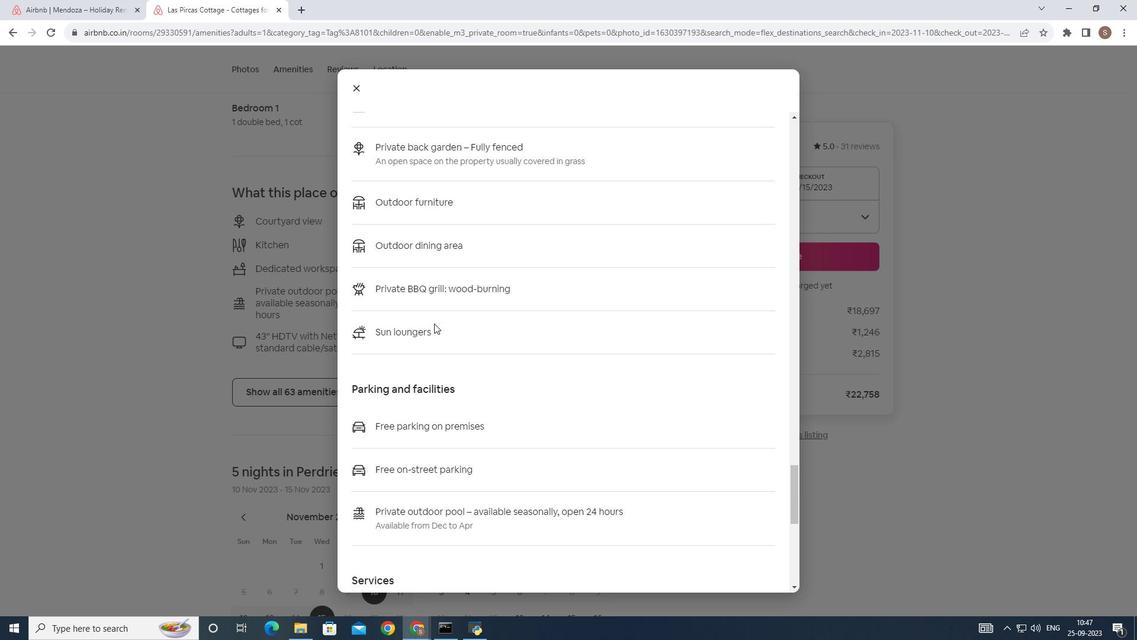 
Action: Mouse scrolled (430, 318) with delta (0, 0)
Screenshot: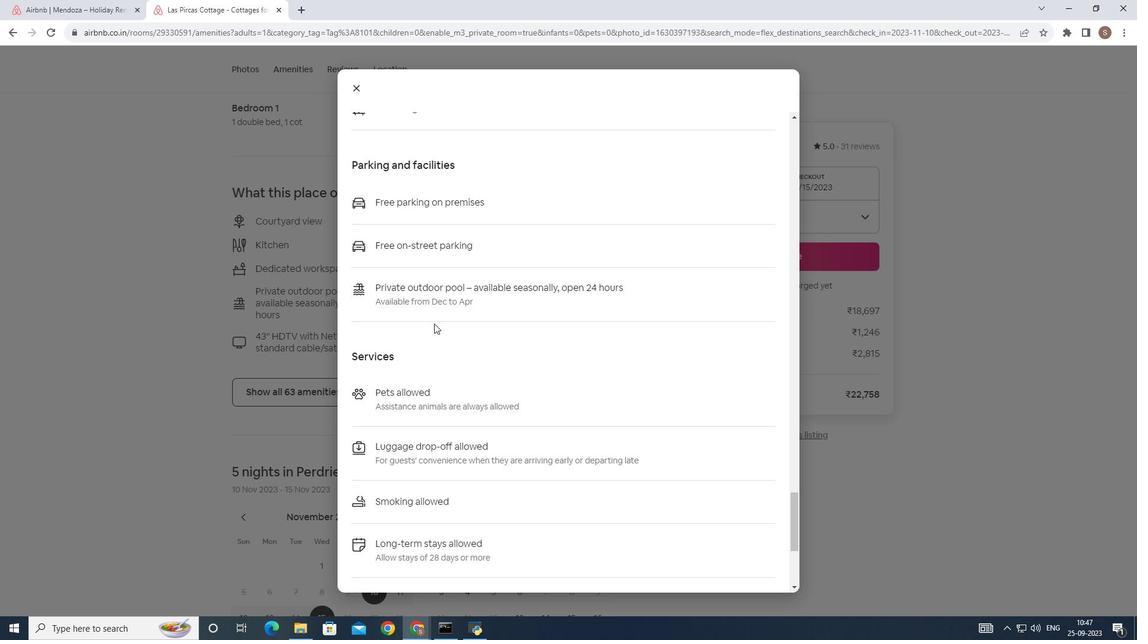 
Action: Mouse scrolled (430, 318) with delta (0, 0)
Screenshot: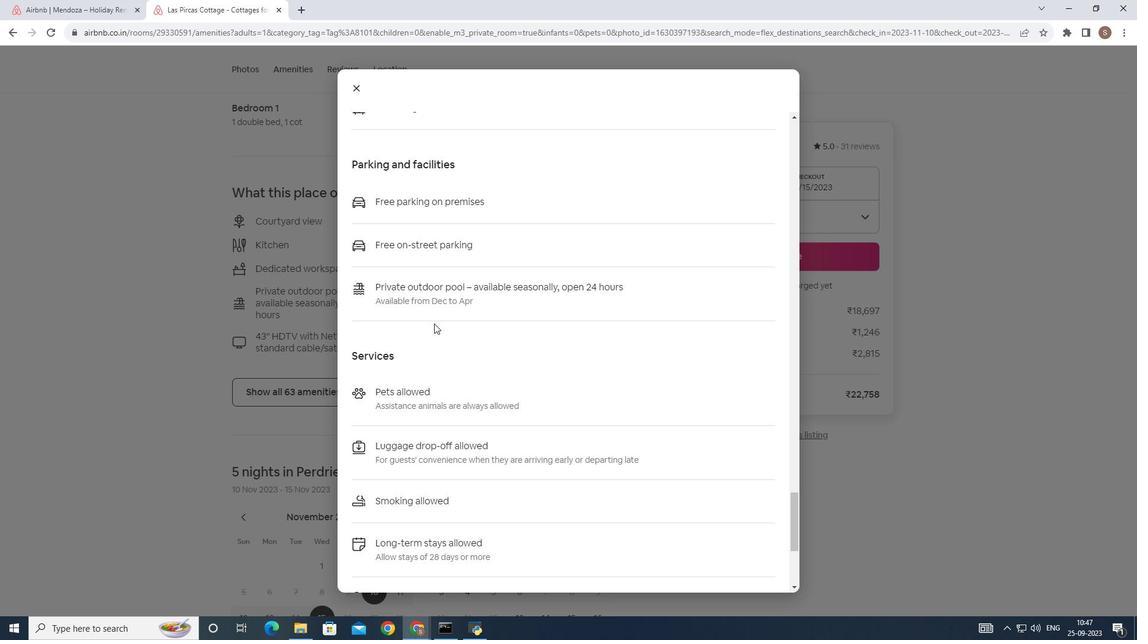 
Action: Mouse scrolled (430, 318) with delta (0, 0)
Screenshot: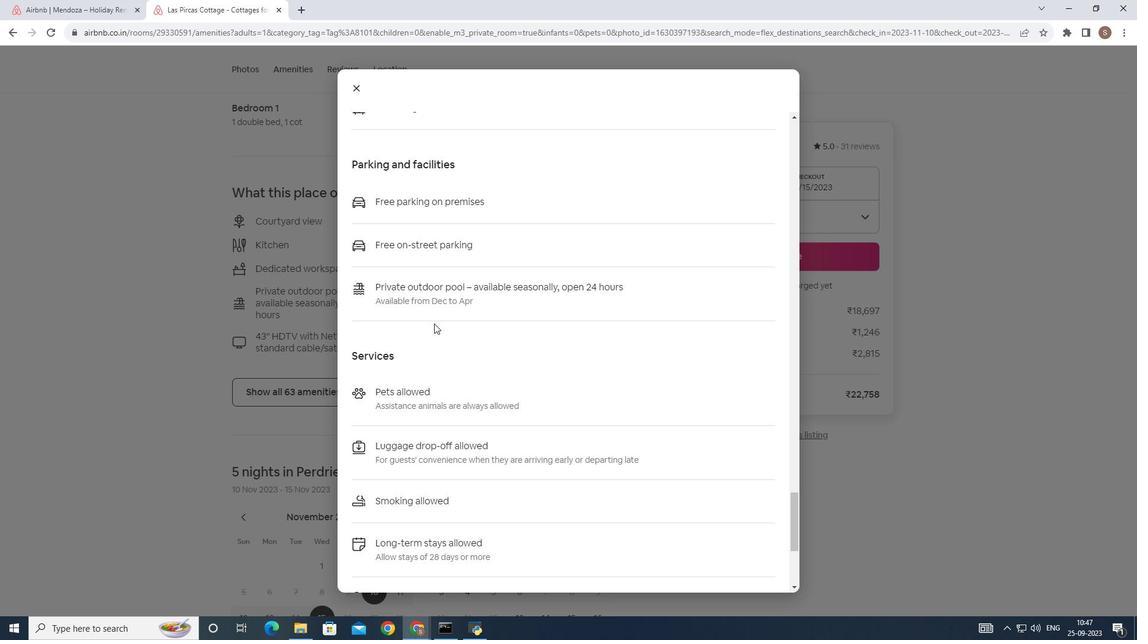 
Action: Mouse scrolled (430, 318) with delta (0, 0)
Screenshot: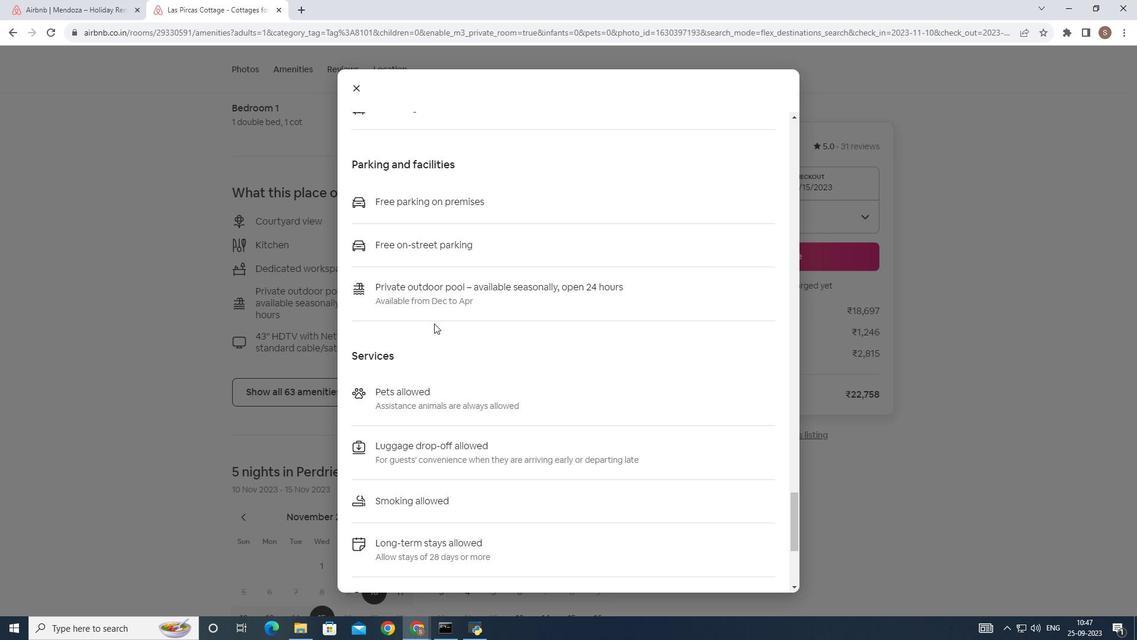 
Action: Mouse scrolled (430, 318) with delta (0, 0)
Screenshot: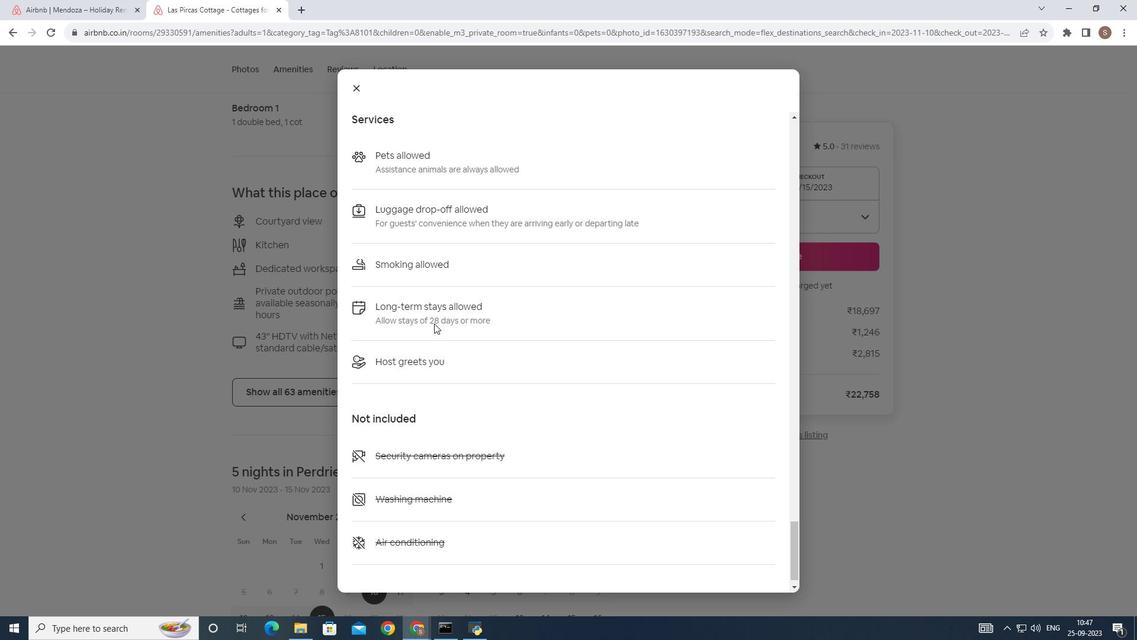 
Action: Mouse scrolled (430, 318) with delta (0, 0)
Screenshot: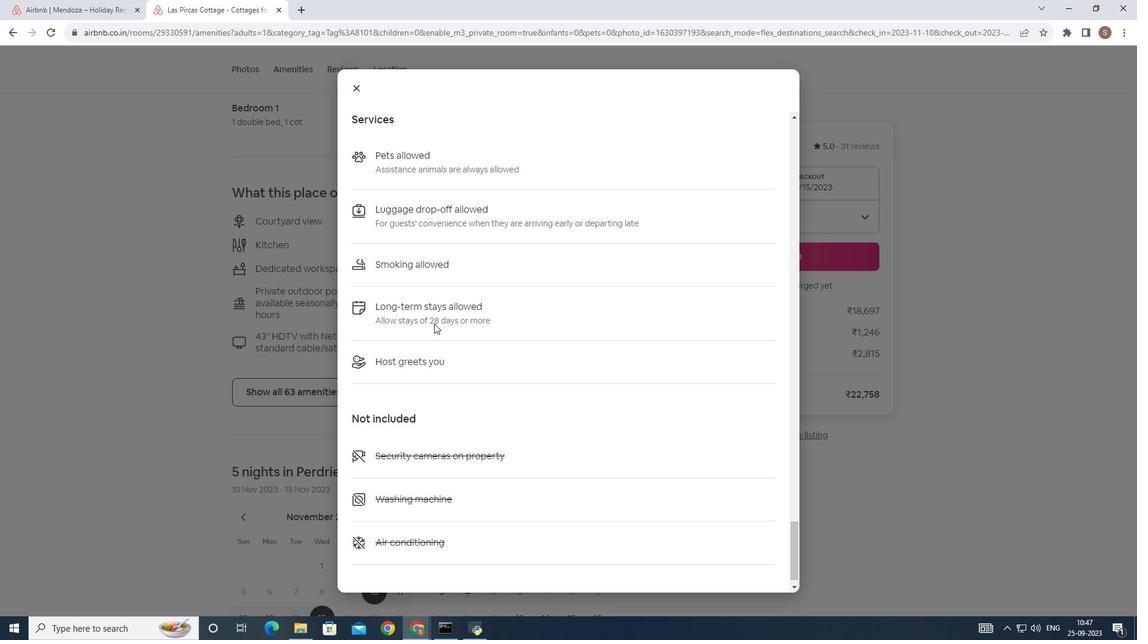 
Action: Mouse scrolled (430, 318) with delta (0, 0)
Screenshot: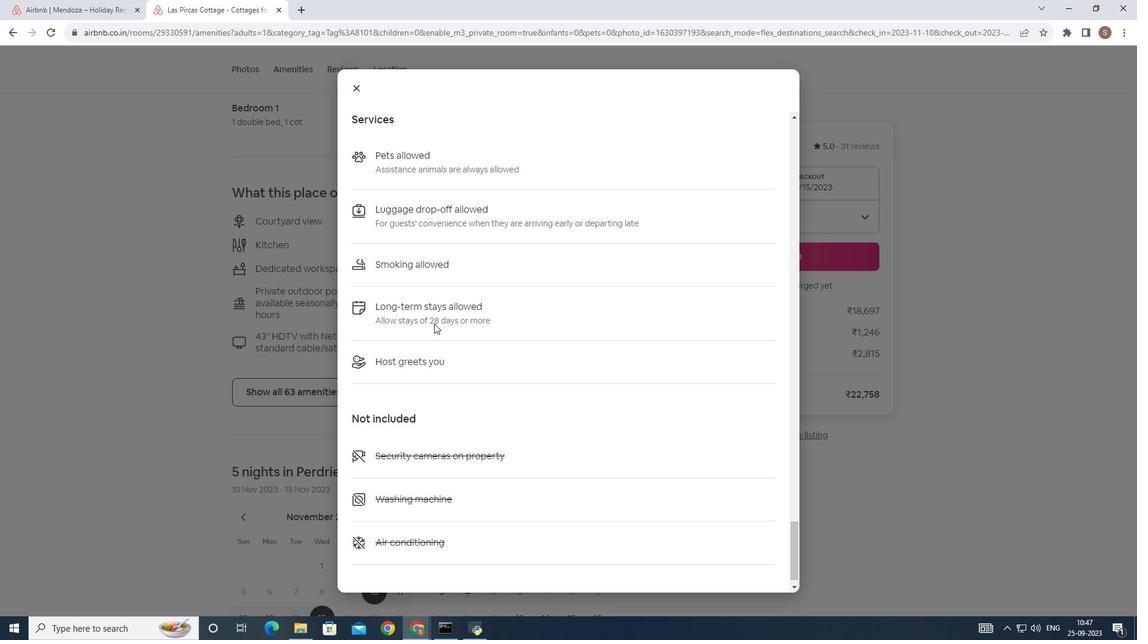 
Action: Mouse scrolled (430, 318) with delta (0, 0)
Screenshot: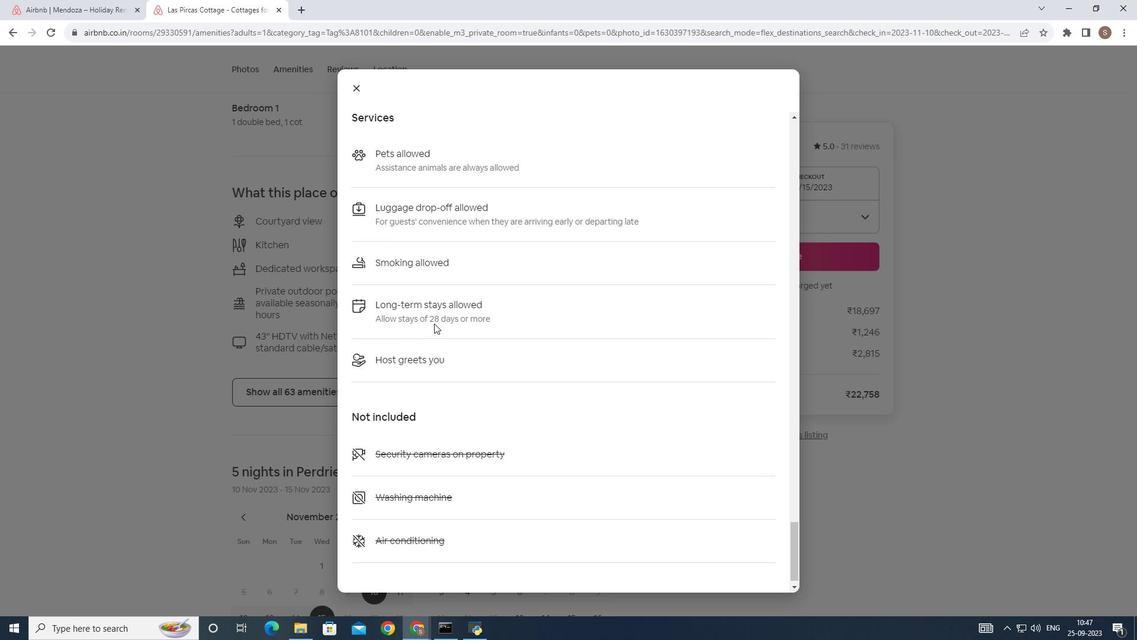 
Action: Mouse scrolled (430, 318) with delta (0, 0)
Screenshot: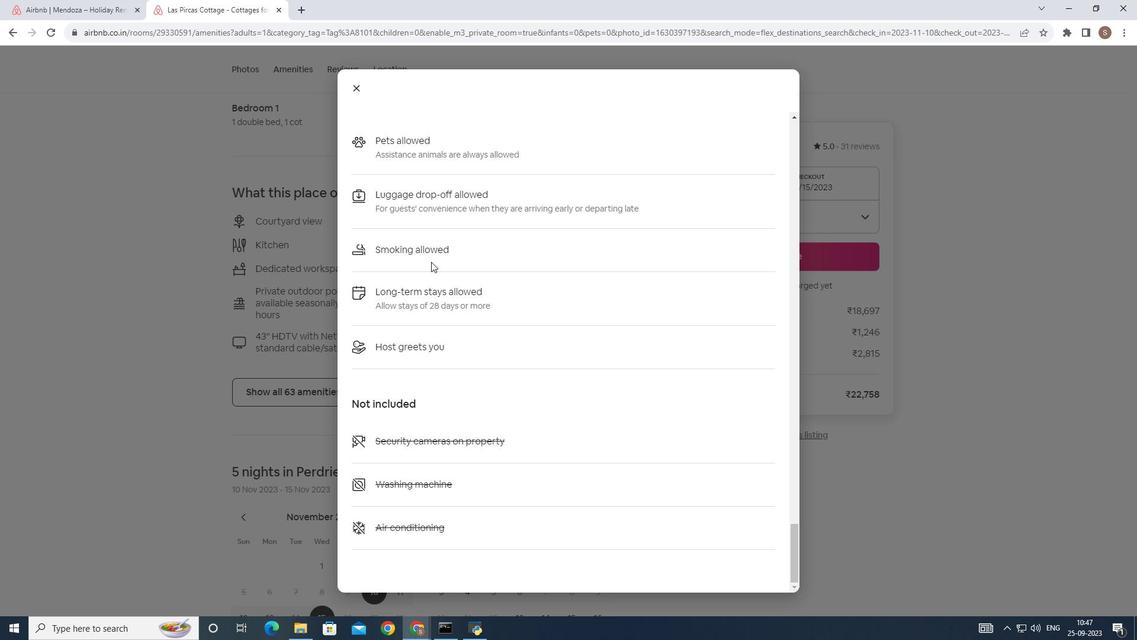 
Action: Mouse scrolled (430, 318) with delta (0, 0)
Screenshot: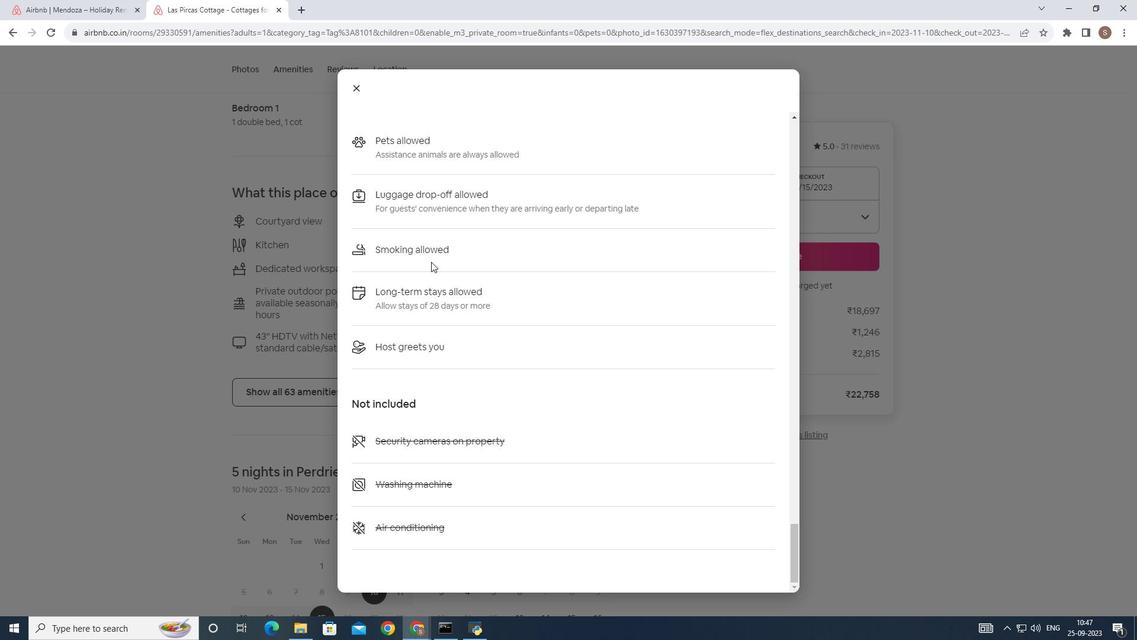 
Action: Mouse scrolled (430, 318) with delta (0, 0)
Screenshot: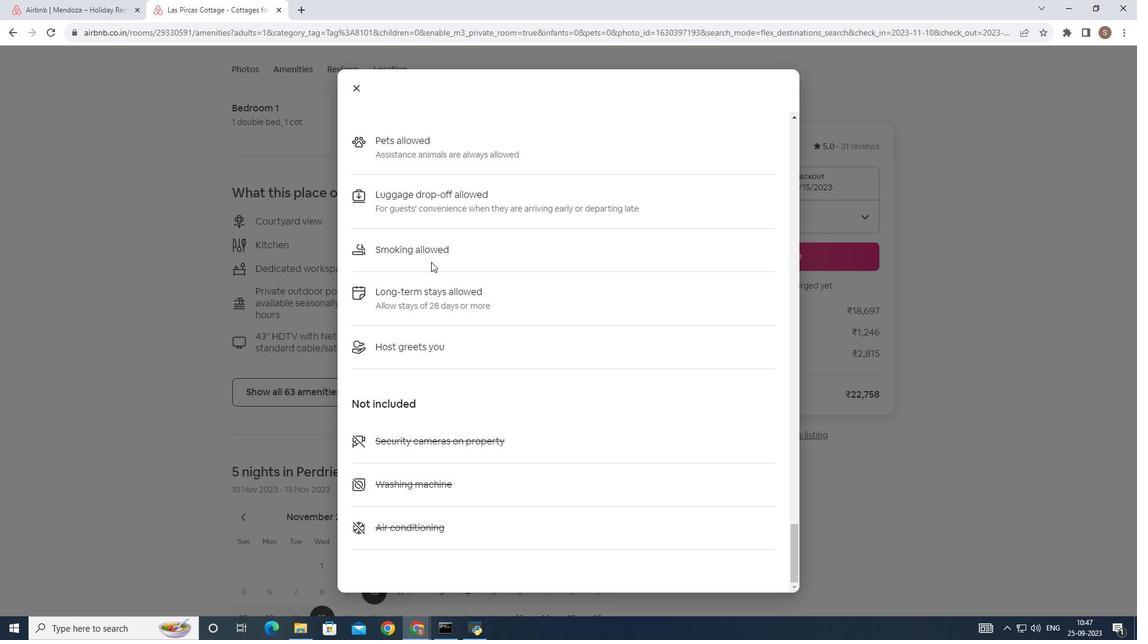 
Action: Mouse scrolled (430, 318) with delta (0, 0)
Screenshot: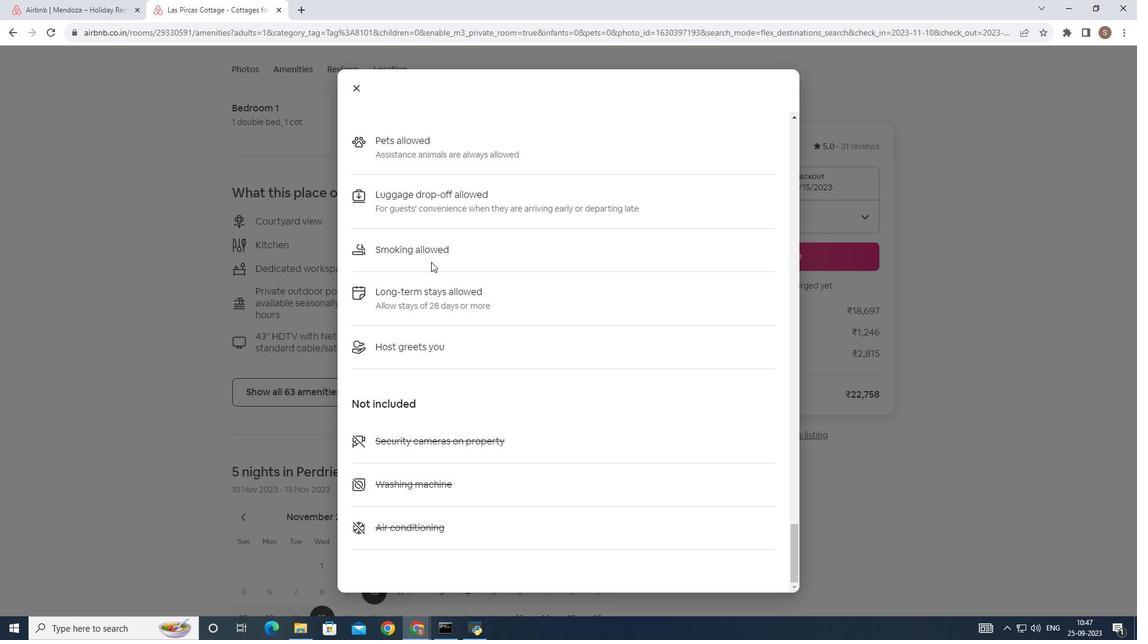 
Action: Mouse scrolled (430, 318) with delta (0, 0)
Screenshot: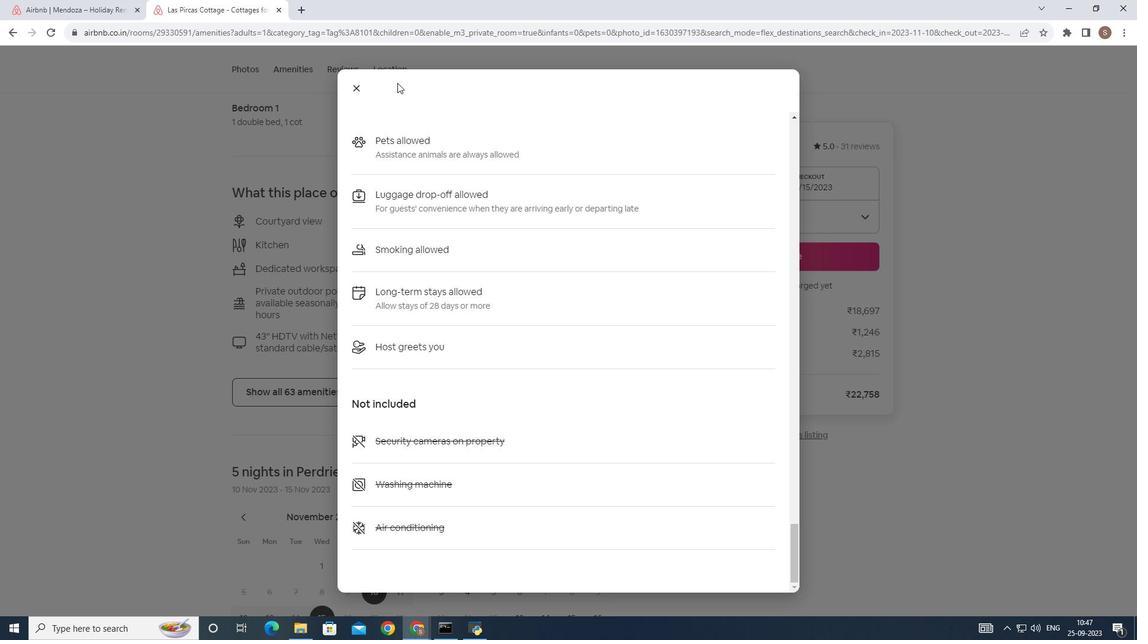 
Action: Mouse scrolled (430, 318) with delta (0, 0)
Screenshot: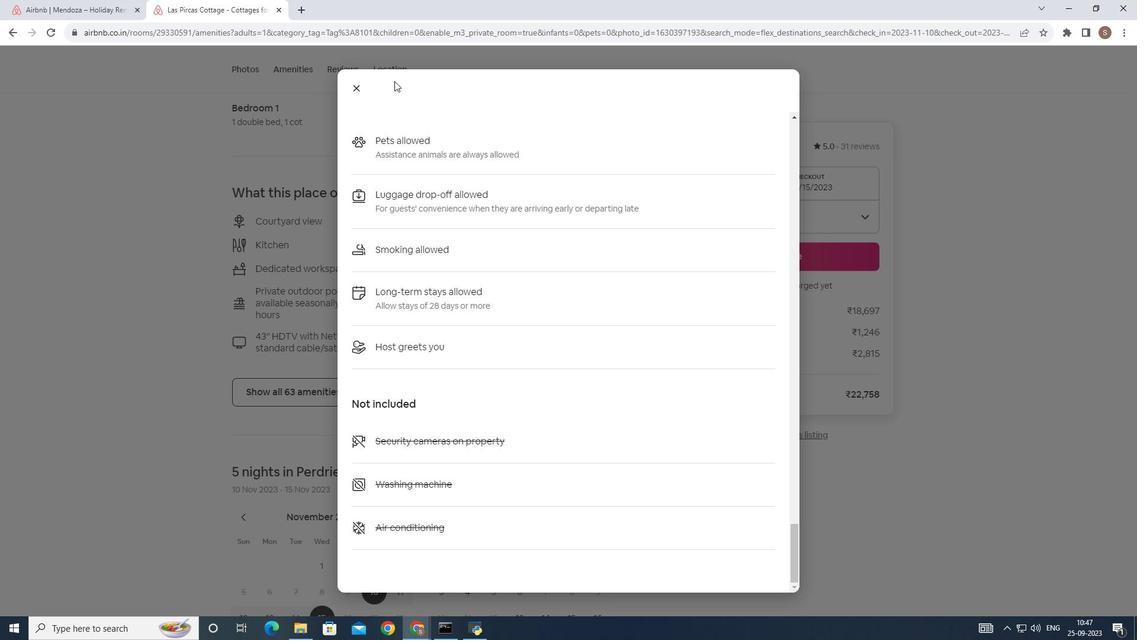 
Action: Mouse scrolled (430, 318) with delta (0, 0)
Screenshot: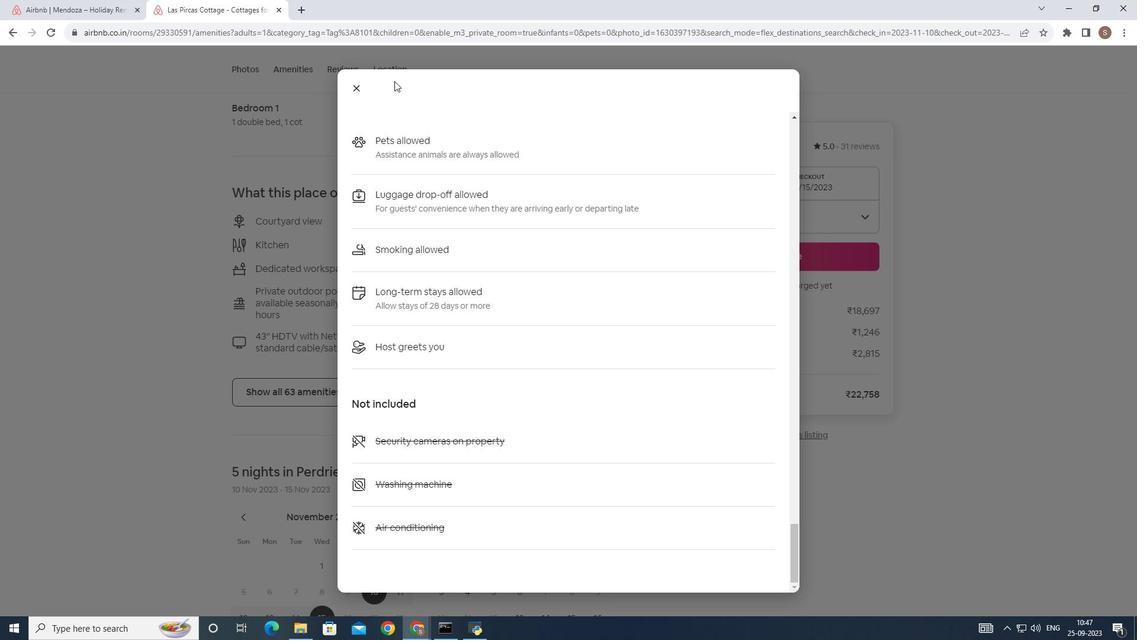 
Action: Mouse scrolled (430, 318) with delta (0, 0)
Screenshot: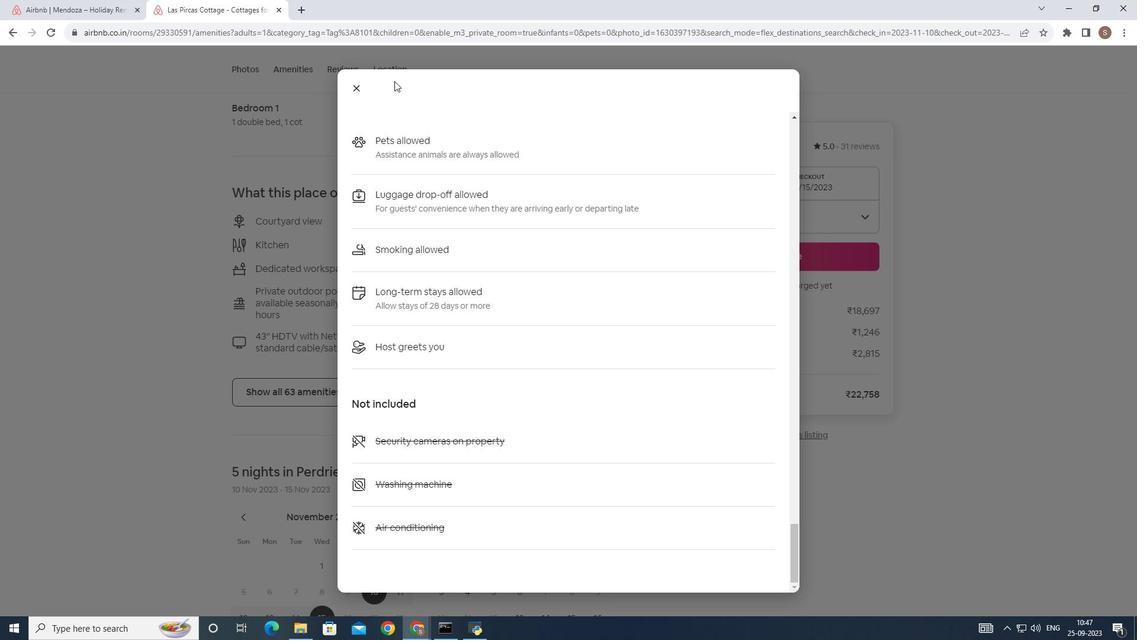 
Action: Mouse scrolled (430, 318) with delta (0, 0)
Screenshot: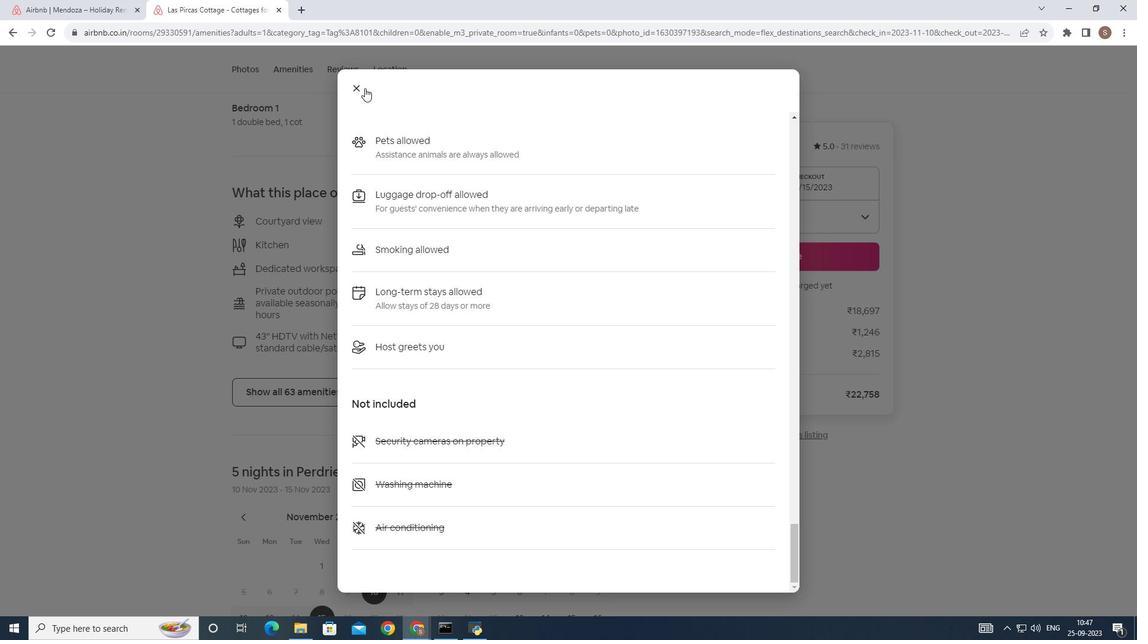 
Action: Mouse scrolled (430, 318) with delta (0, 0)
Screenshot: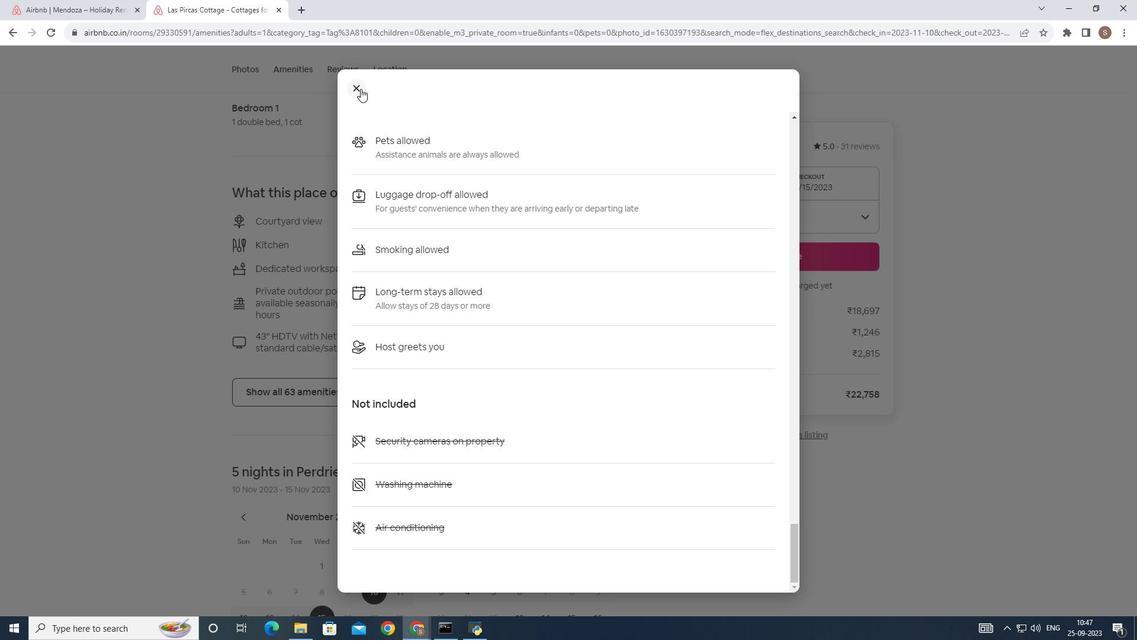 
Action: Mouse scrolled (430, 318) with delta (0, 0)
Screenshot: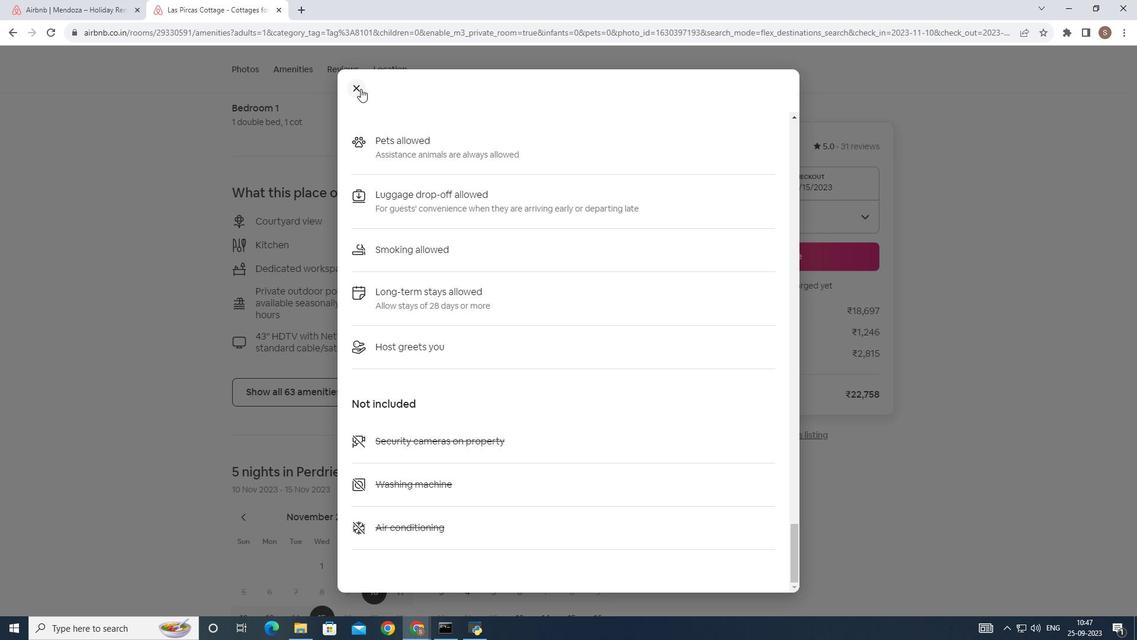 
Action: Mouse scrolled (430, 318) with delta (0, 0)
Screenshot: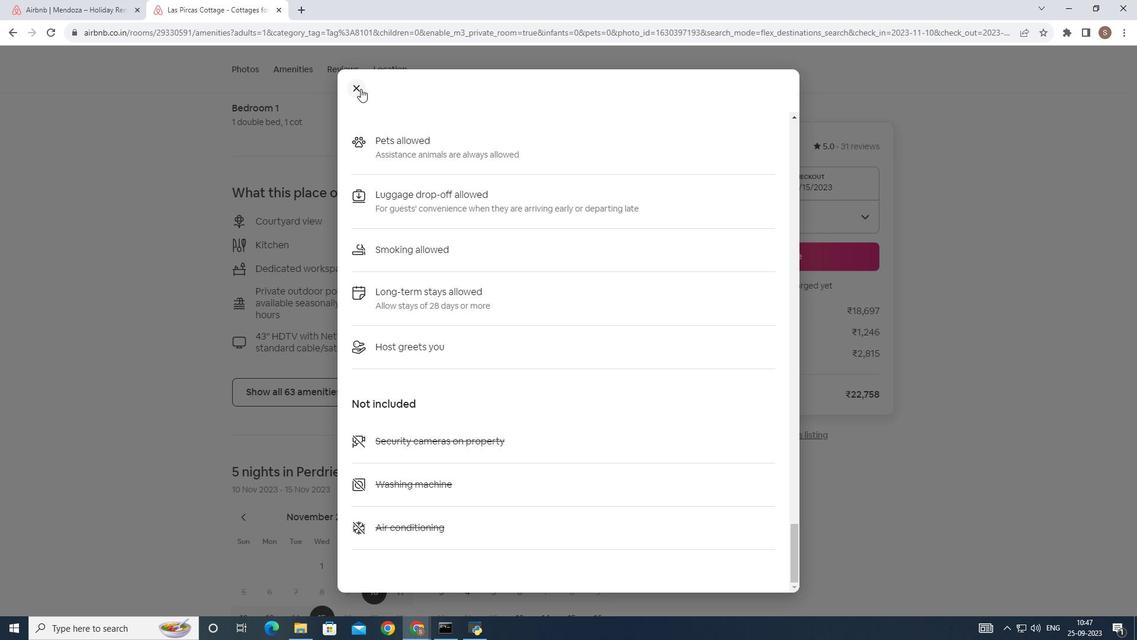
Action: Mouse moved to (353, 85)
Screenshot: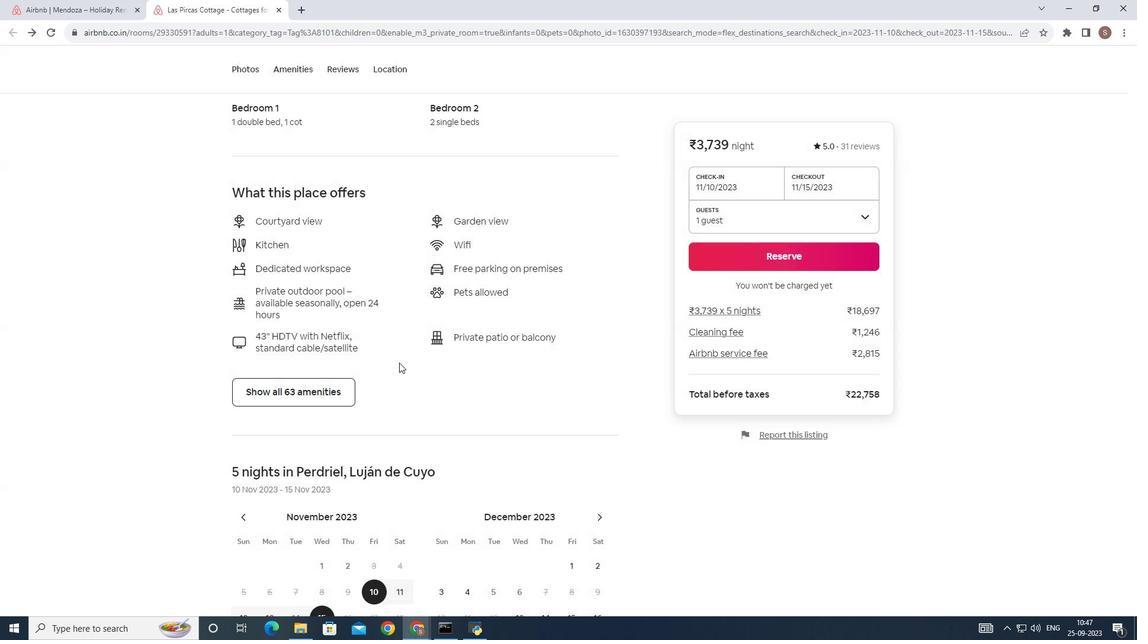 
Action: Mouse pressed left at (353, 85)
Screenshot: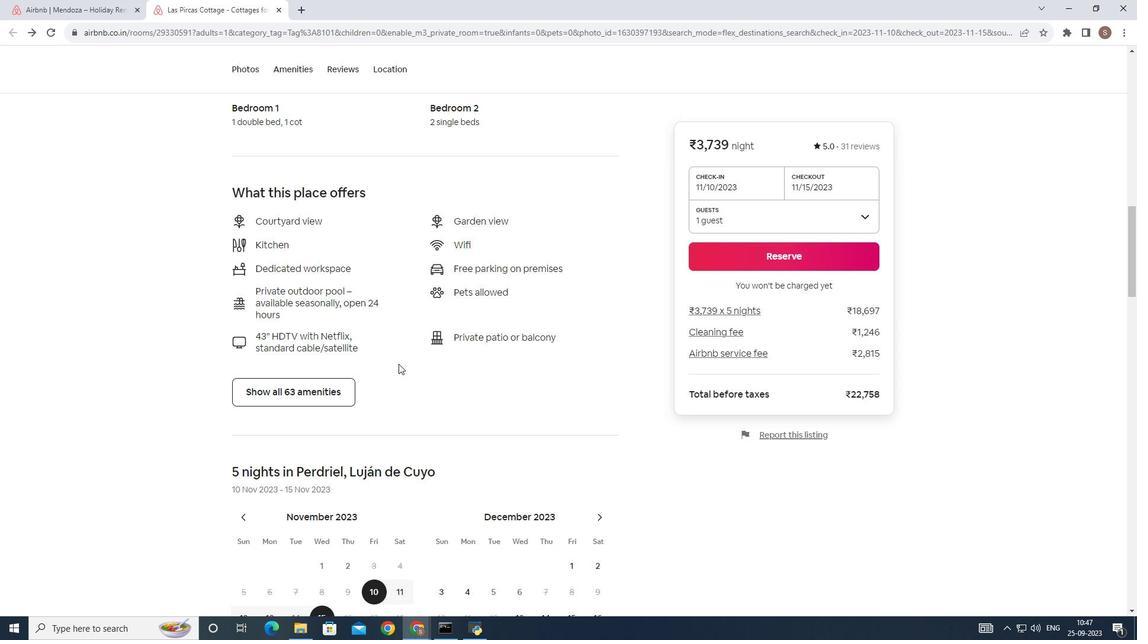 
Action: Mouse moved to (394, 359)
Screenshot: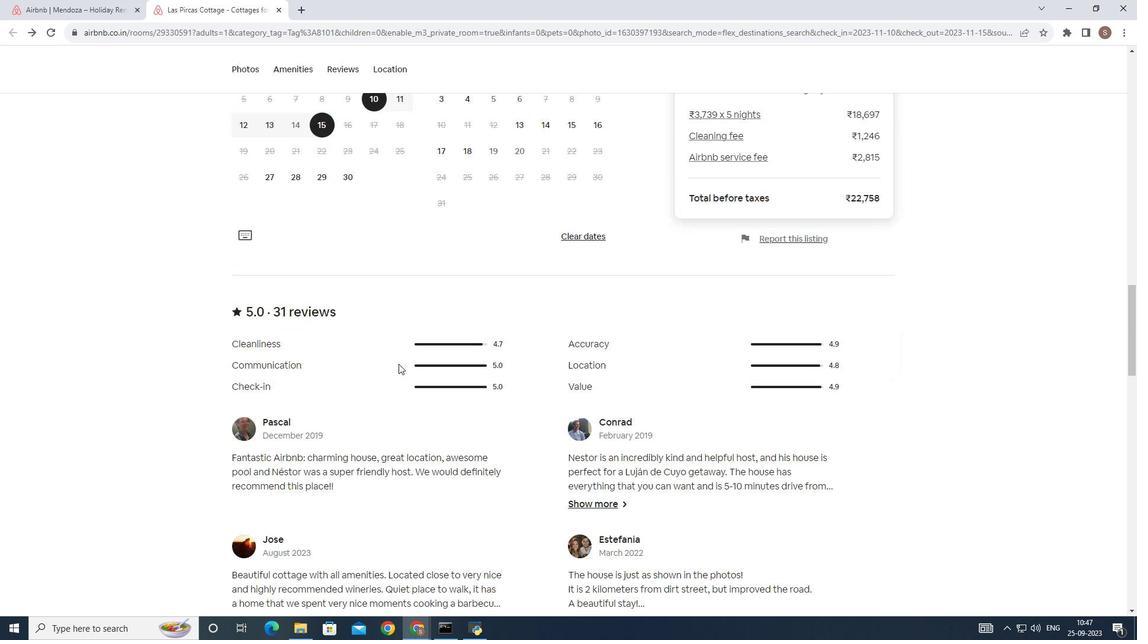 
Action: Mouse scrolled (394, 359) with delta (0, 0)
Screenshot: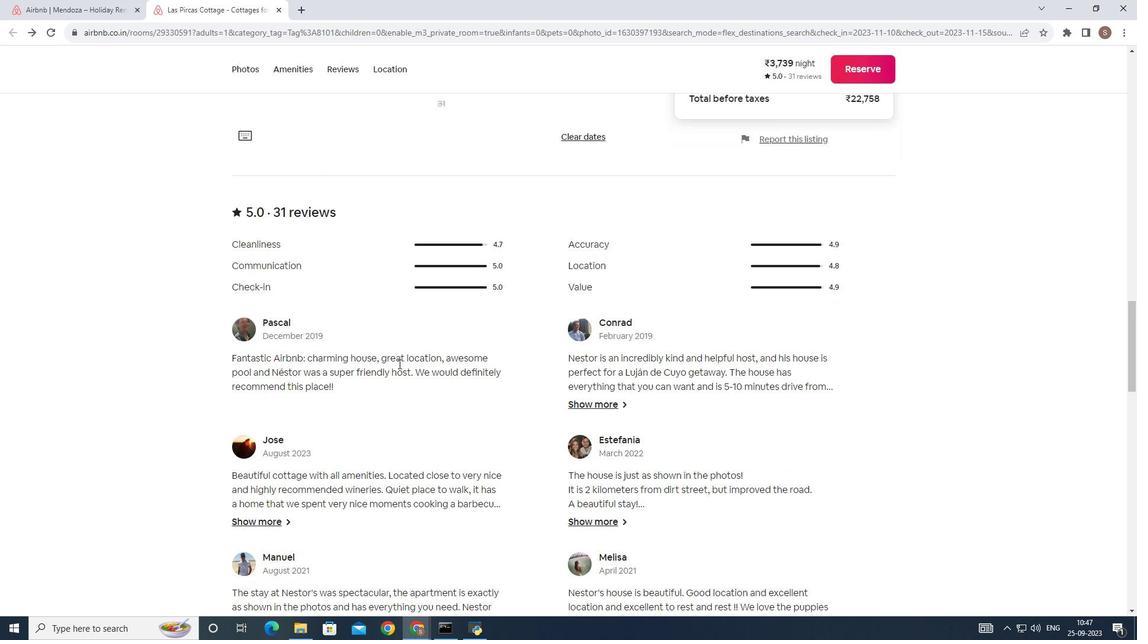 
Action: Mouse scrolled (394, 359) with delta (0, 0)
Screenshot: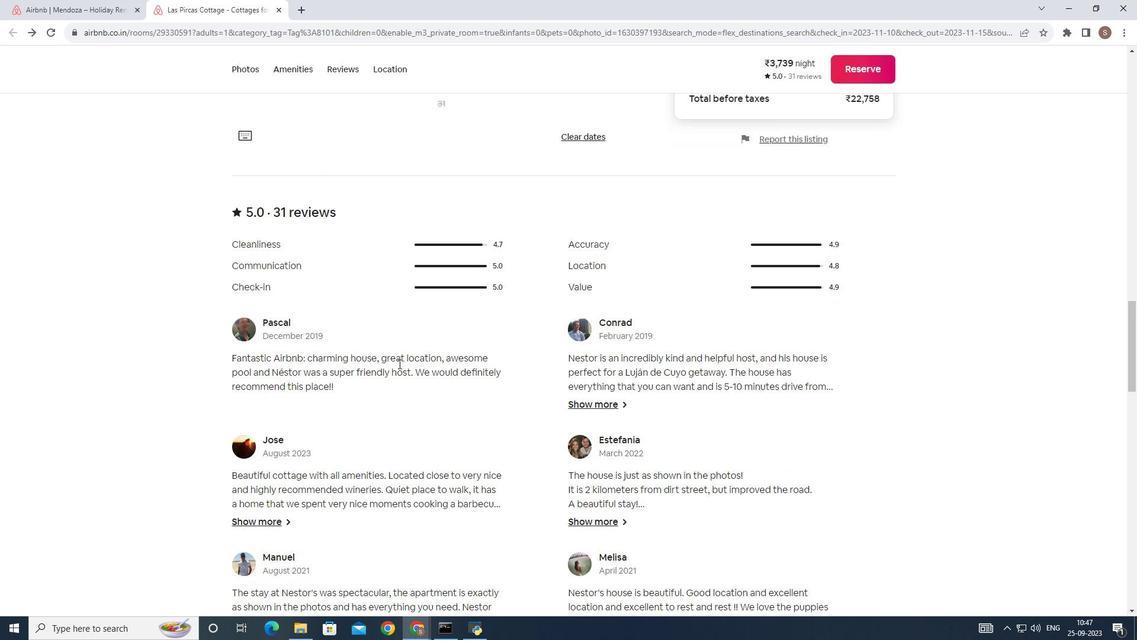 
Action: Mouse scrolled (394, 359) with delta (0, 0)
Screenshot: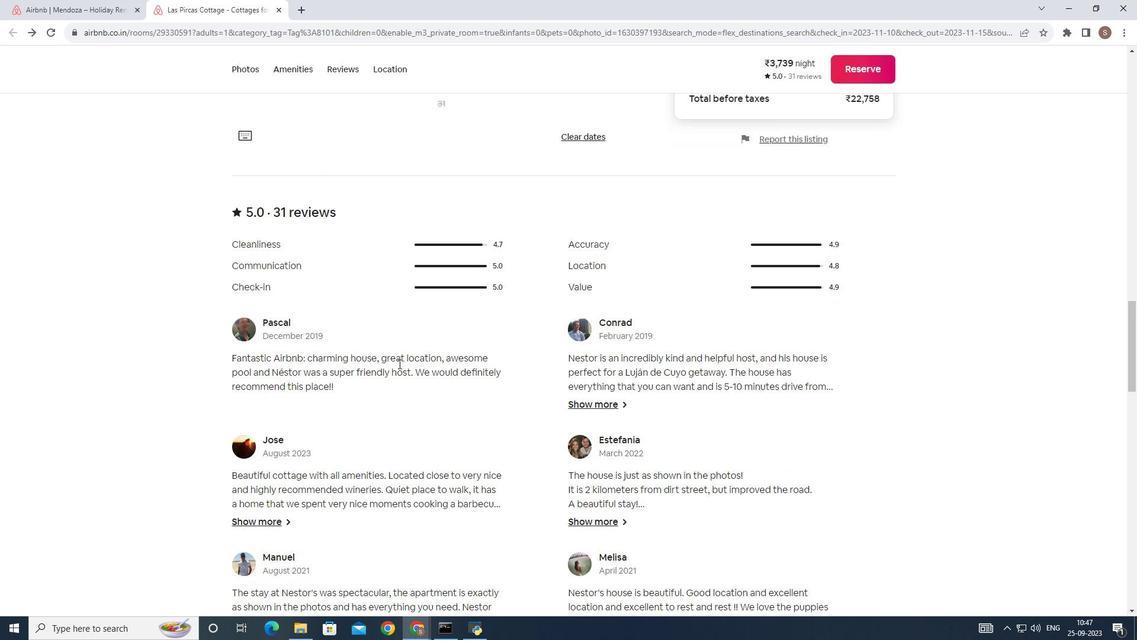 
Action: Mouse scrolled (394, 359) with delta (0, 0)
Screenshot: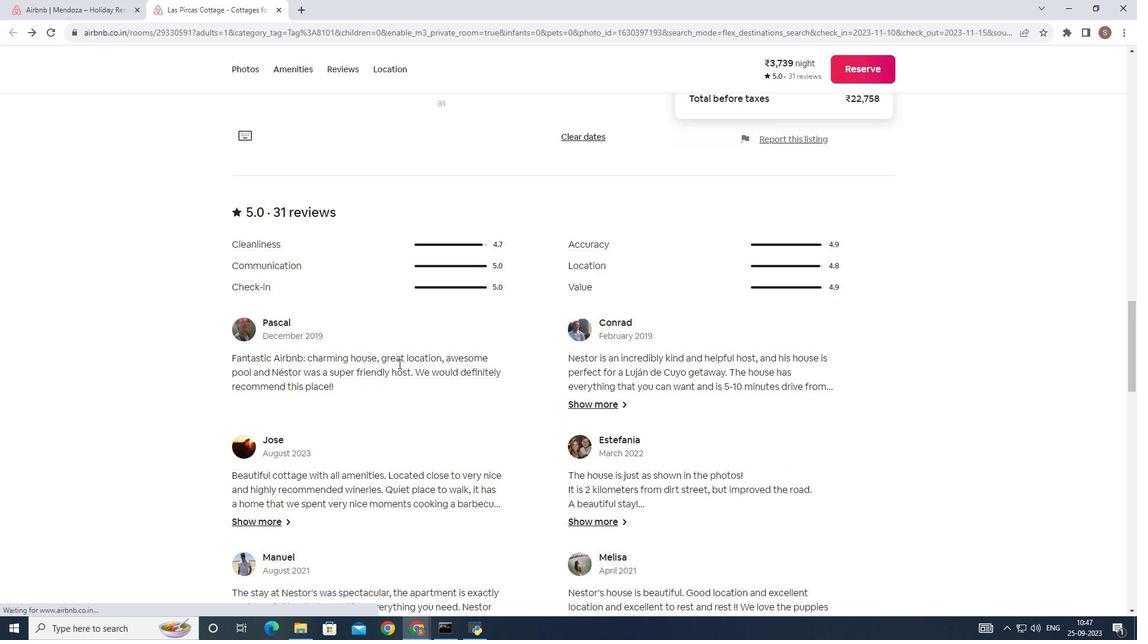 
Action: Mouse scrolled (394, 359) with delta (0, 0)
Screenshot: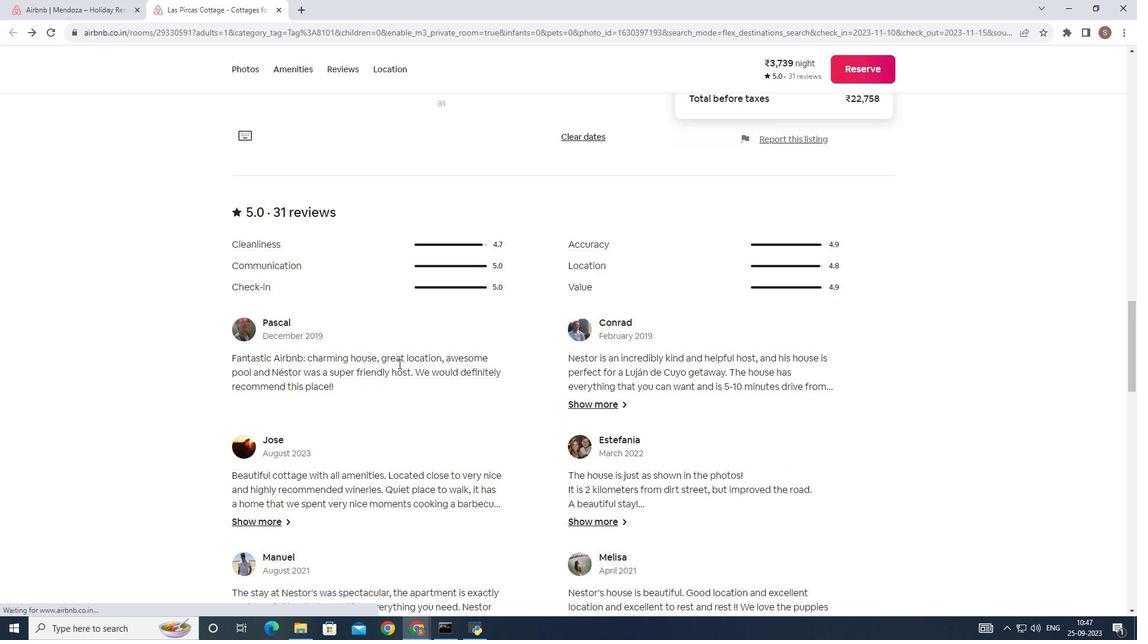 
Action: Mouse scrolled (394, 359) with delta (0, 0)
Screenshot: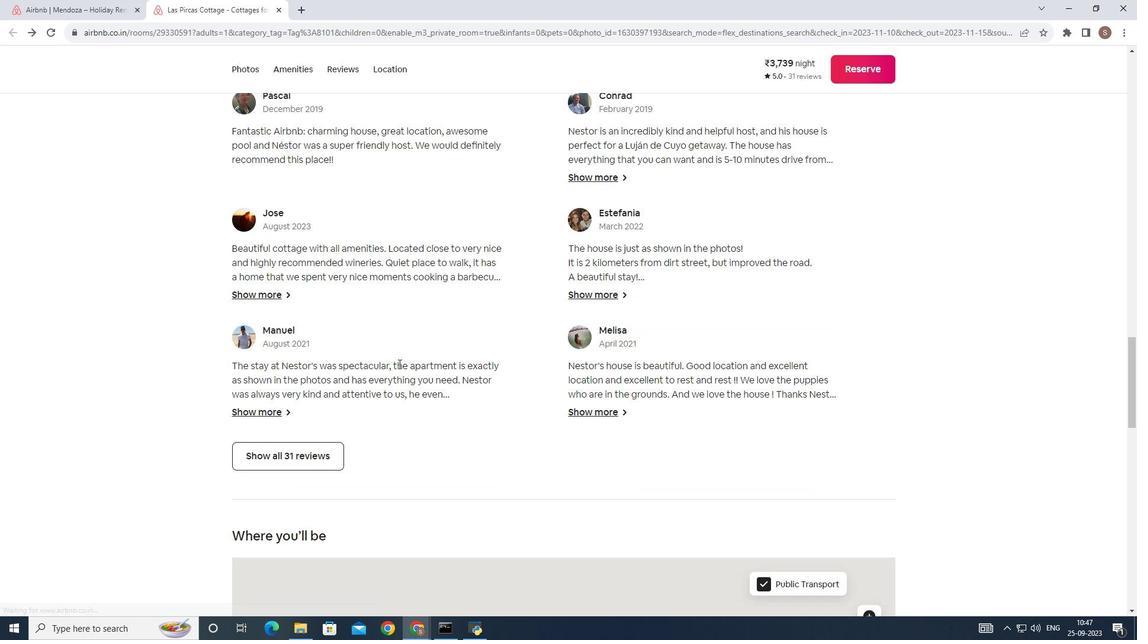 
Action: Mouse scrolled (394, 359) with delta (0, 0)
Screenshot: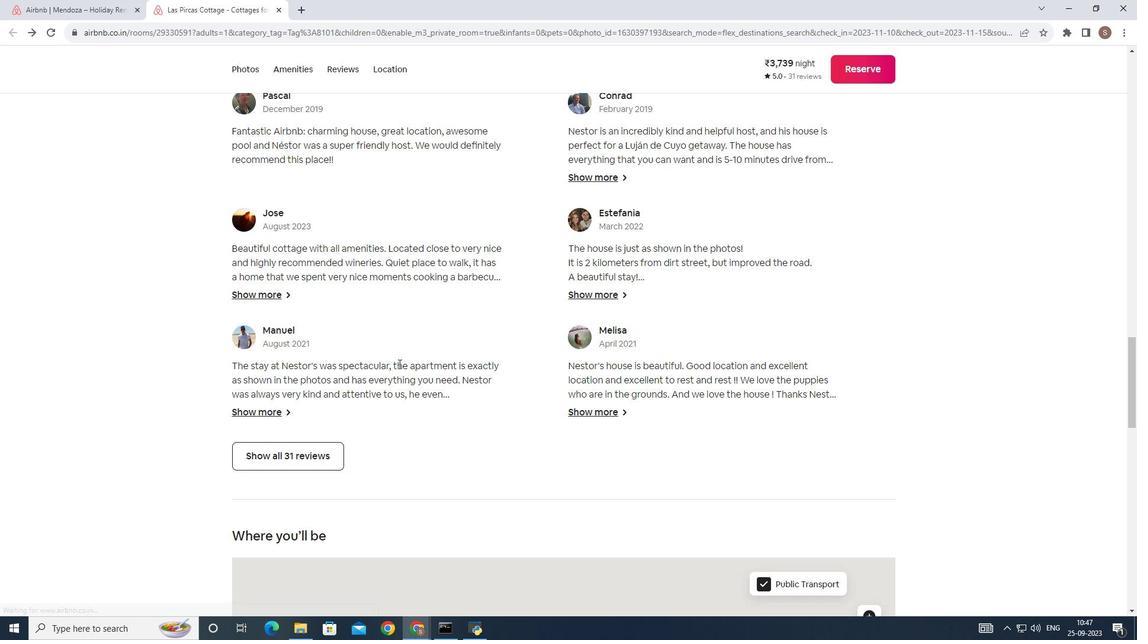 
Action: Mouse scrolled (394, 359) with delta (0, 0)
Screenshot: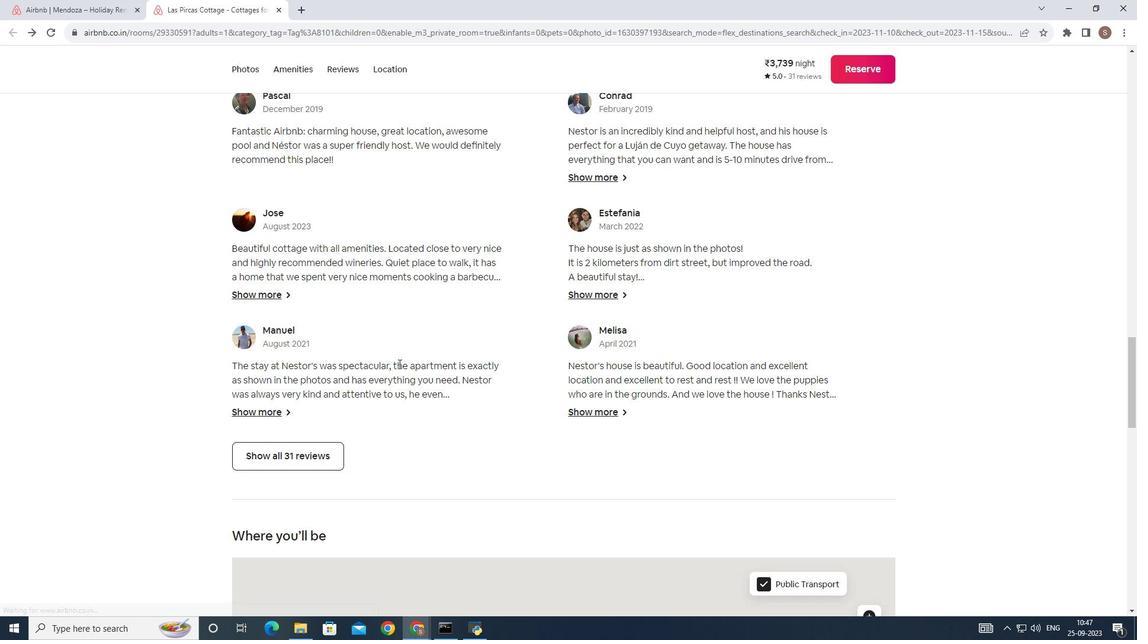 
Action: Mouse scrolled (394, 359) with delta (0, 0)
Screenshot: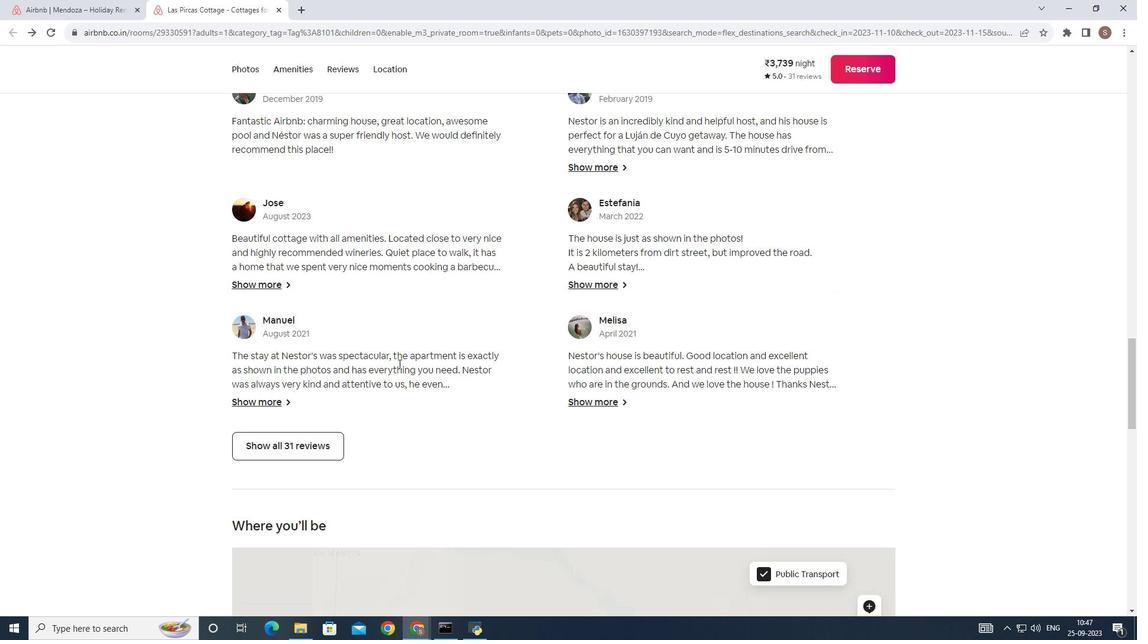 
Action: Mouse scrolled (394, 359) with delta (0, 0)
Screenshot: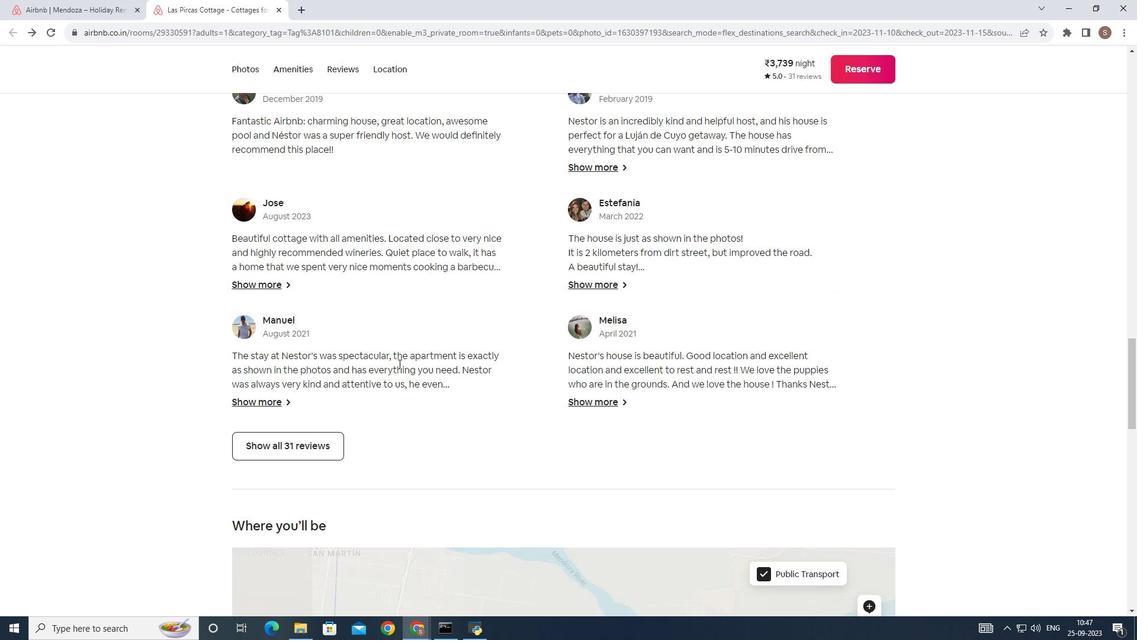 
Action: Mouse scrolled (394, 359) with delta (0, 0)
Screenshot: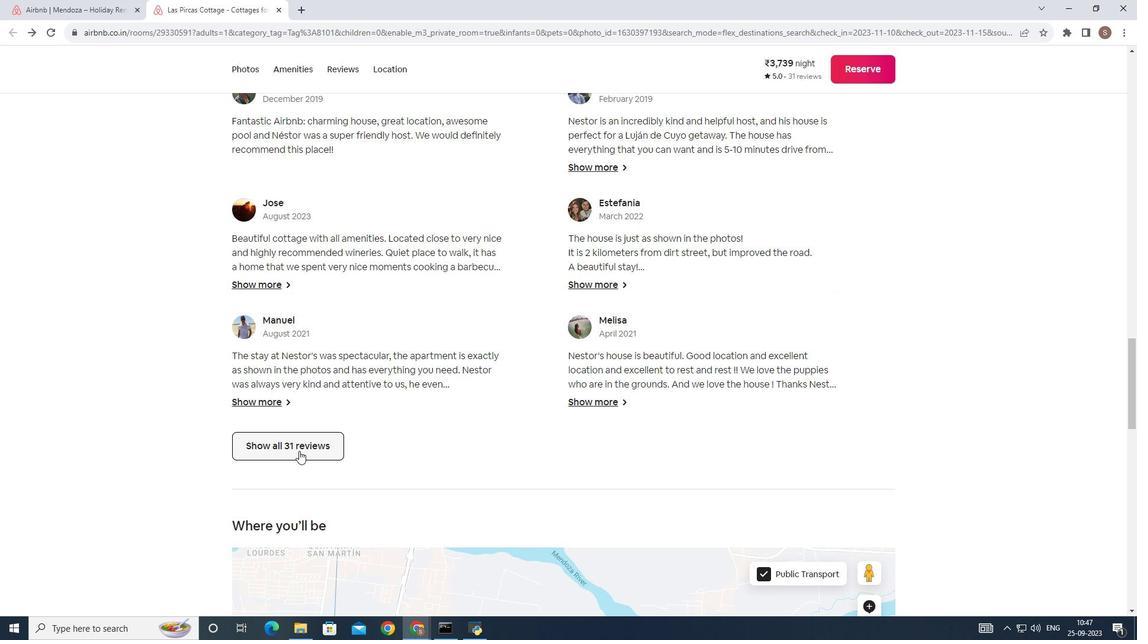 
Action: Mouse scrolled (394, 359) with delta (0, 0)
Screenshot: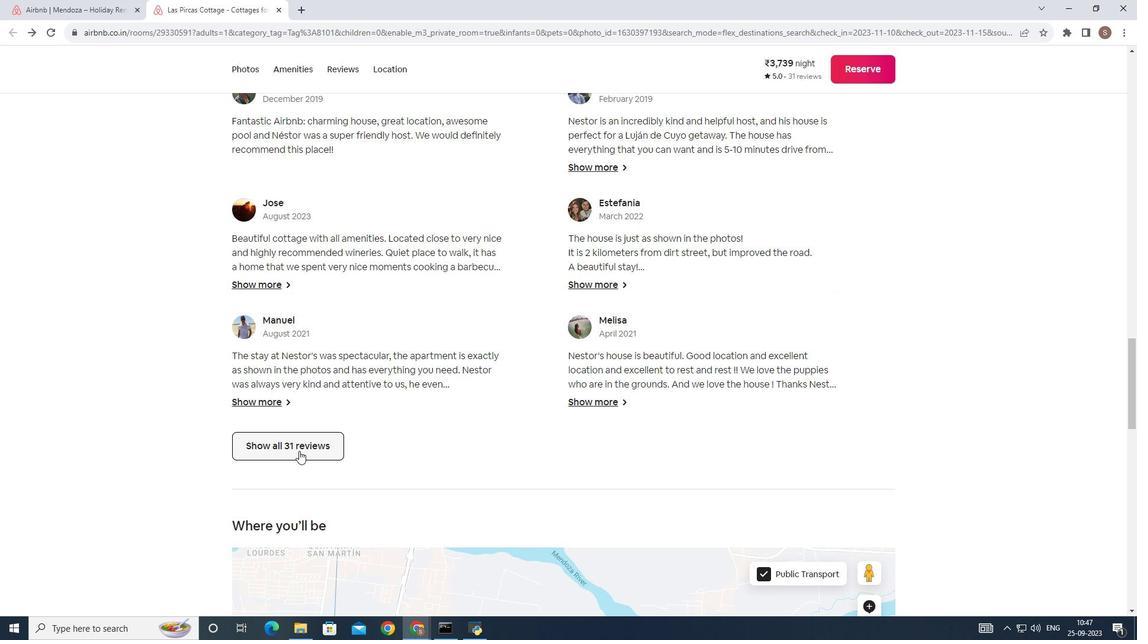 
Action: Mouse scrolled (394, 359) with delta (0, 0)
Screenshot: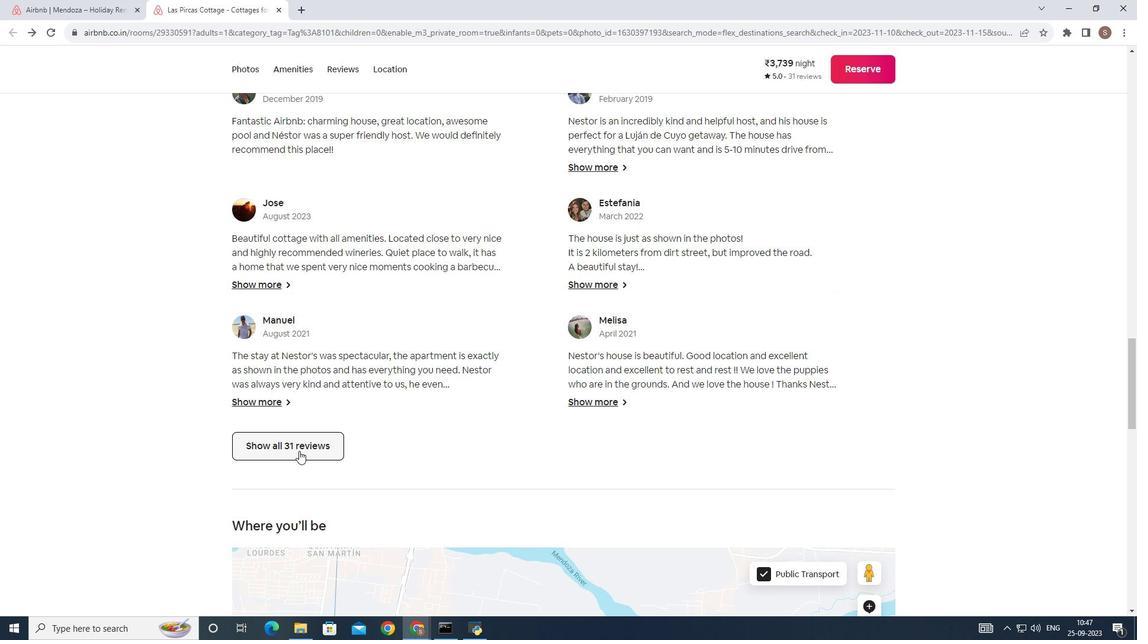 
Action: Mouse scrolled (394, 359) with delta (0, 0)
Screenshot: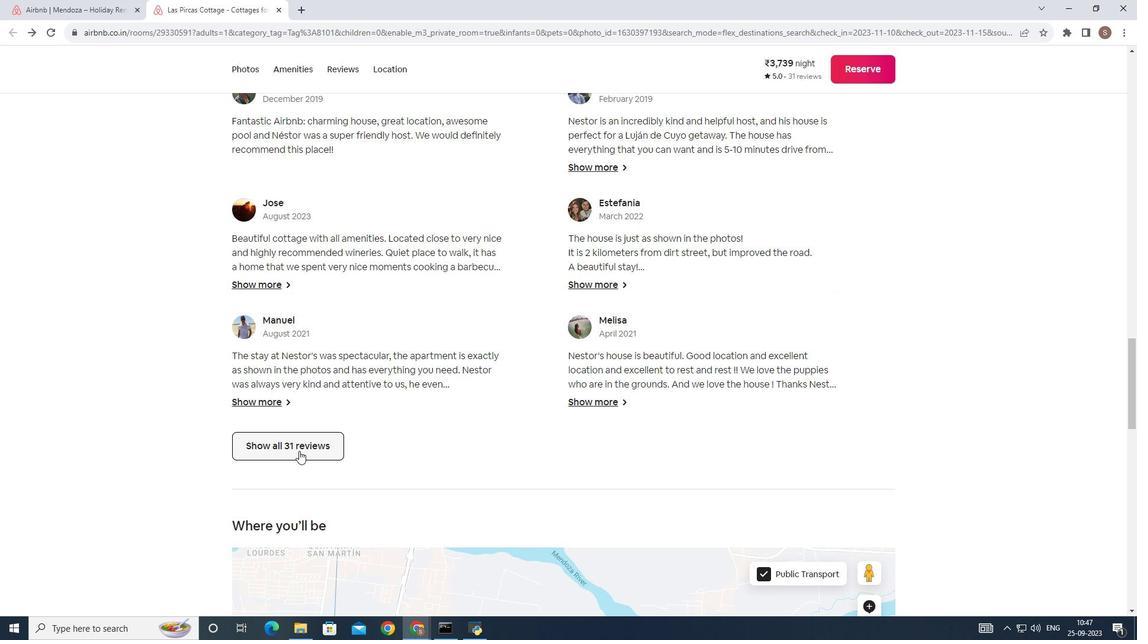 
Action: Mouse moved to (295, 446)
Screenshot: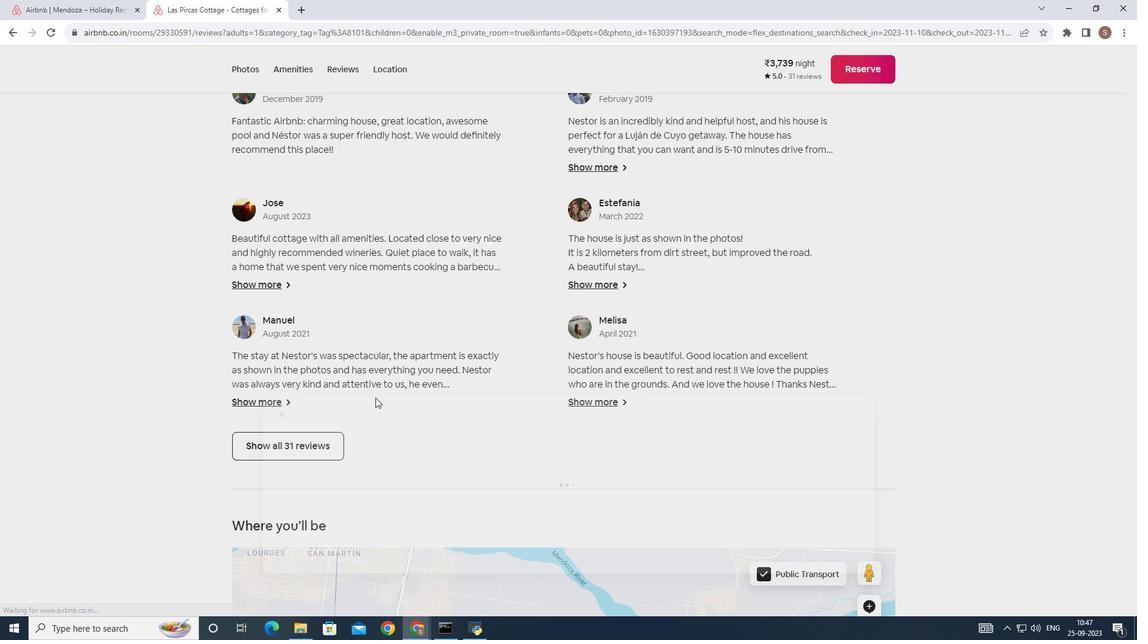 
Action: Mouse pressed left at (295, 446)
Screenshot: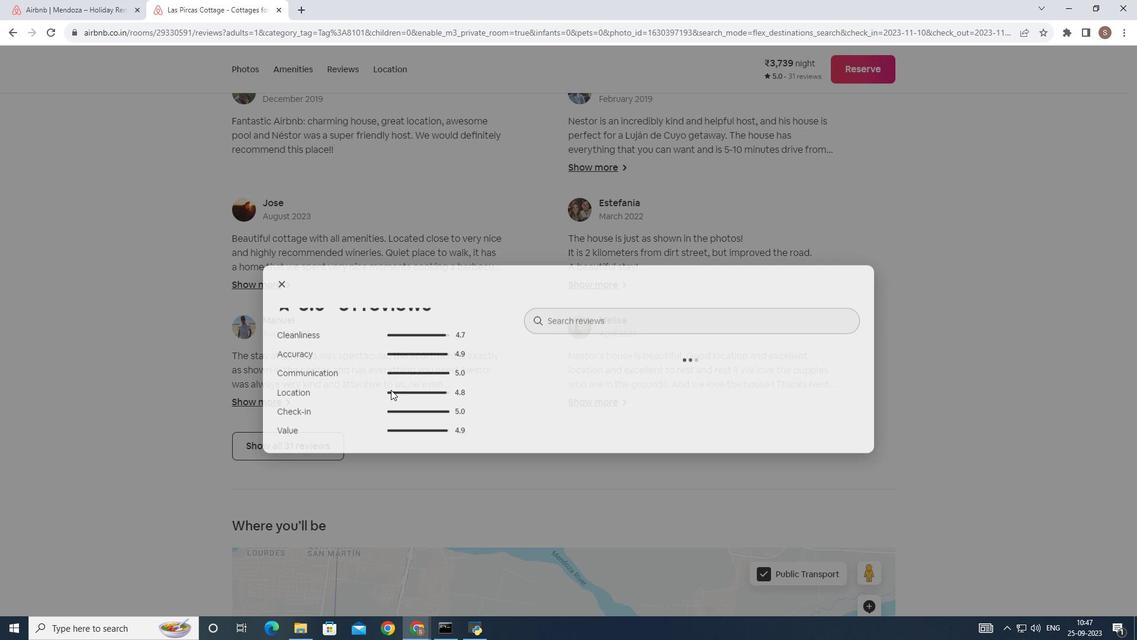 
Action: Mouse moved to (394, 381)
Screenshot: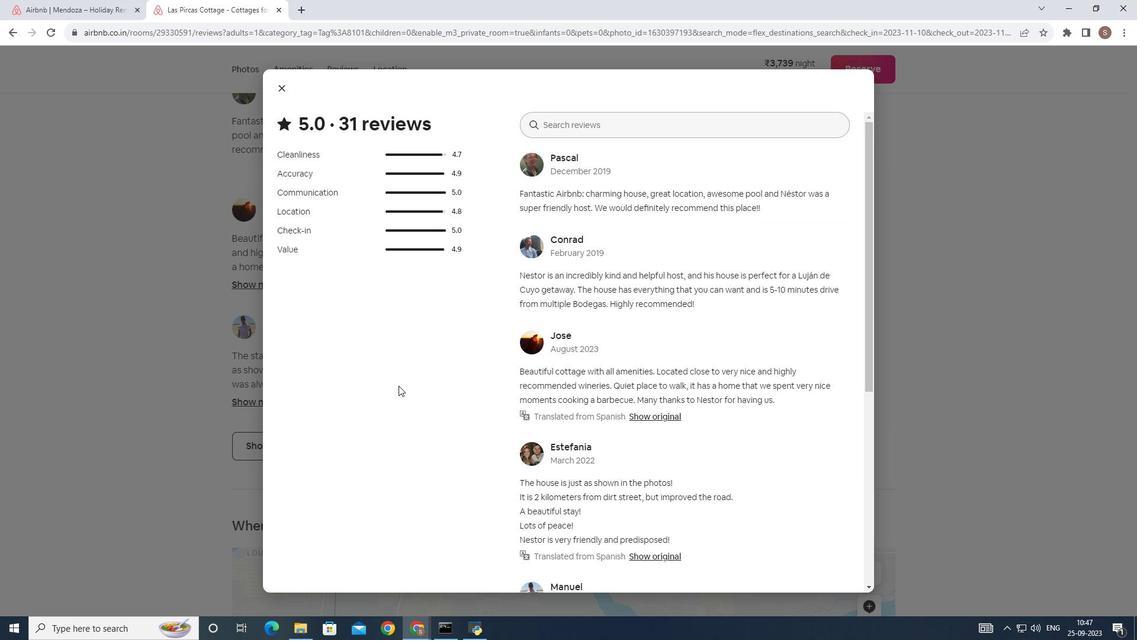 
Action: Mouse scrolled (394, 381) with delta (0, 0)
Screenshot: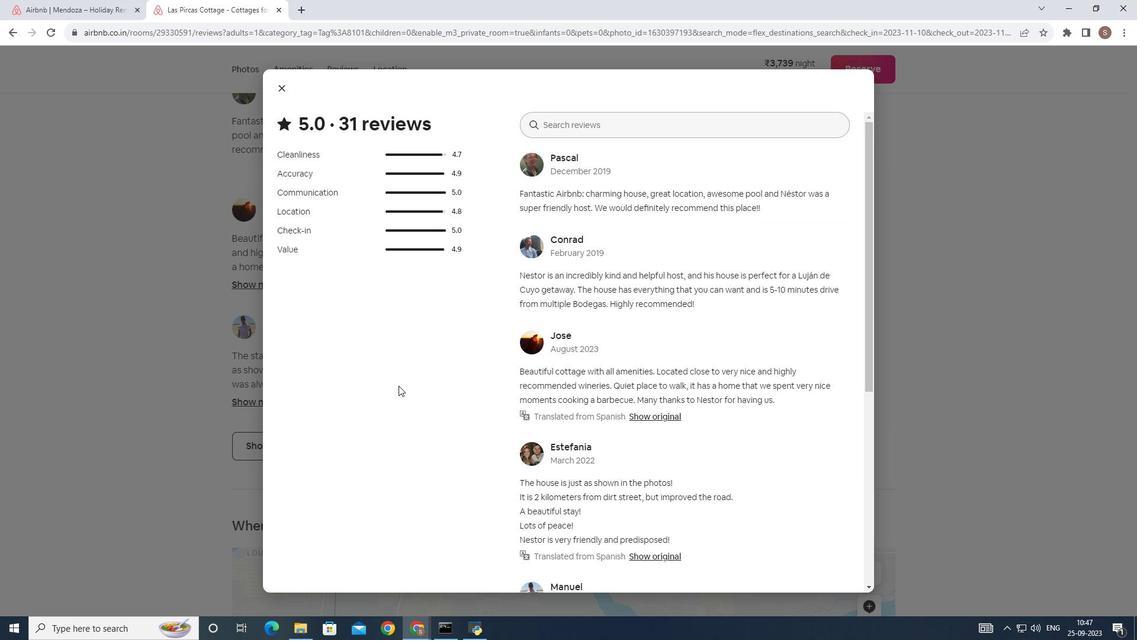 
Action: Mouse scrolled (394, 381) with delta (0, 0)
Screenshot: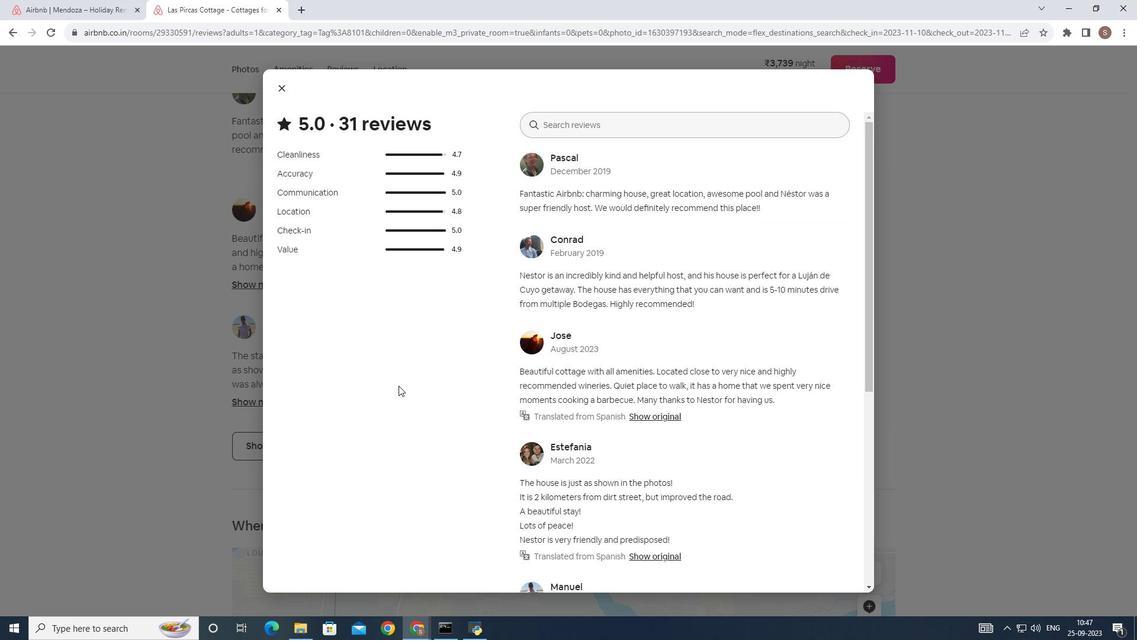 
Action: Mouse scrolled (394, 381) with delta (0, 0)
Screenshot: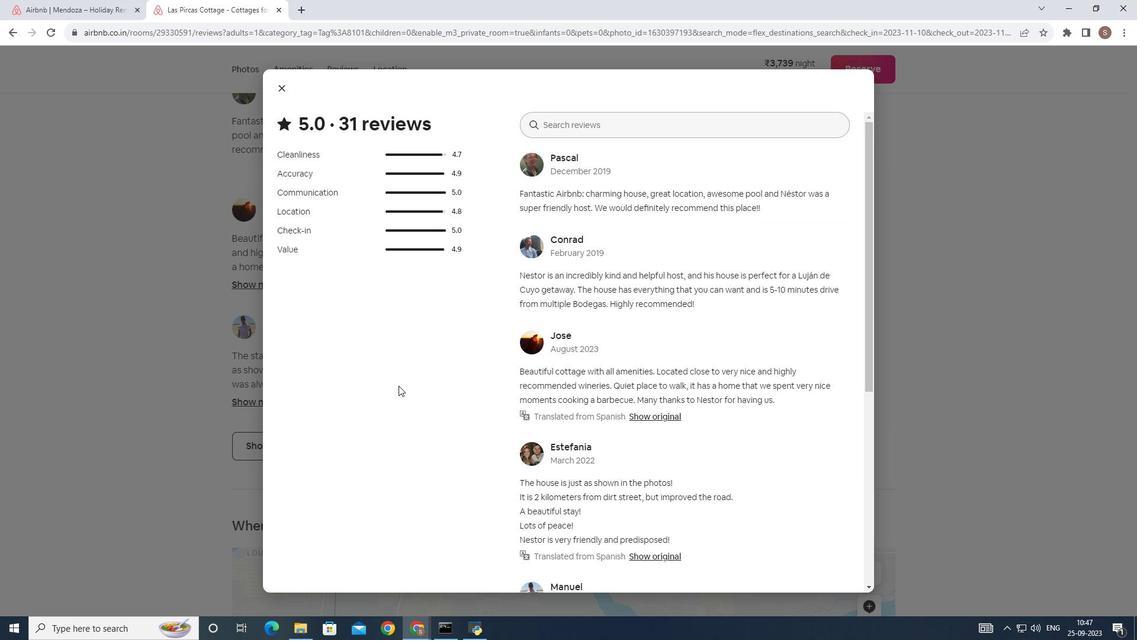 
Action: Mouse scrolled (394, 381) with delta (0, 0)
Screenshot: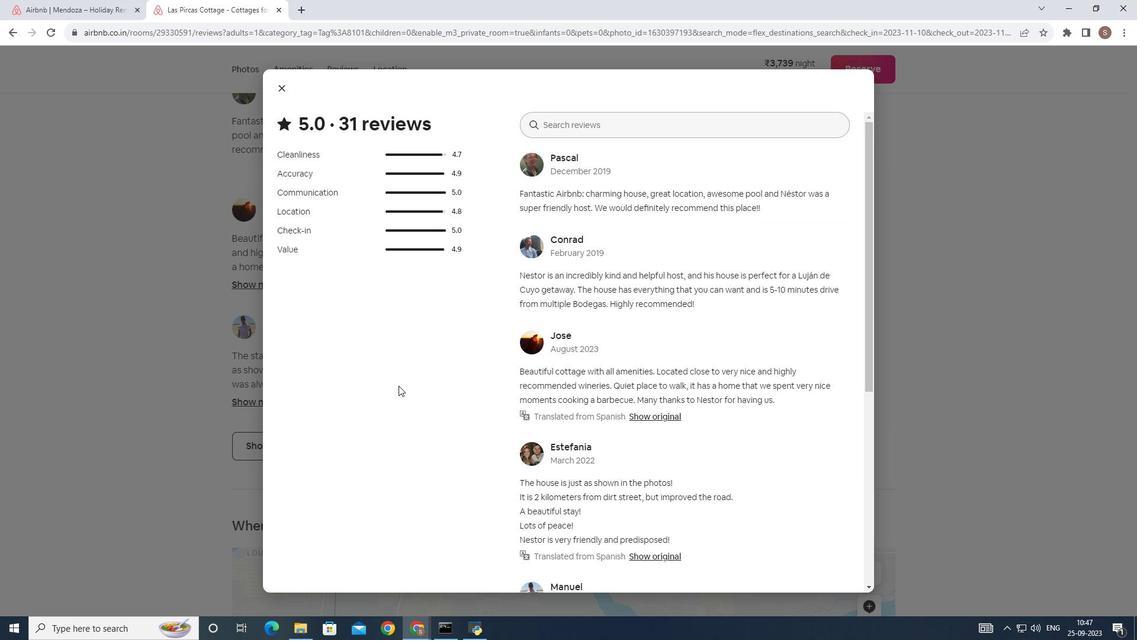 
Action: Mouse scrolled (394, 381) with delta (0, 0)
Screenshot: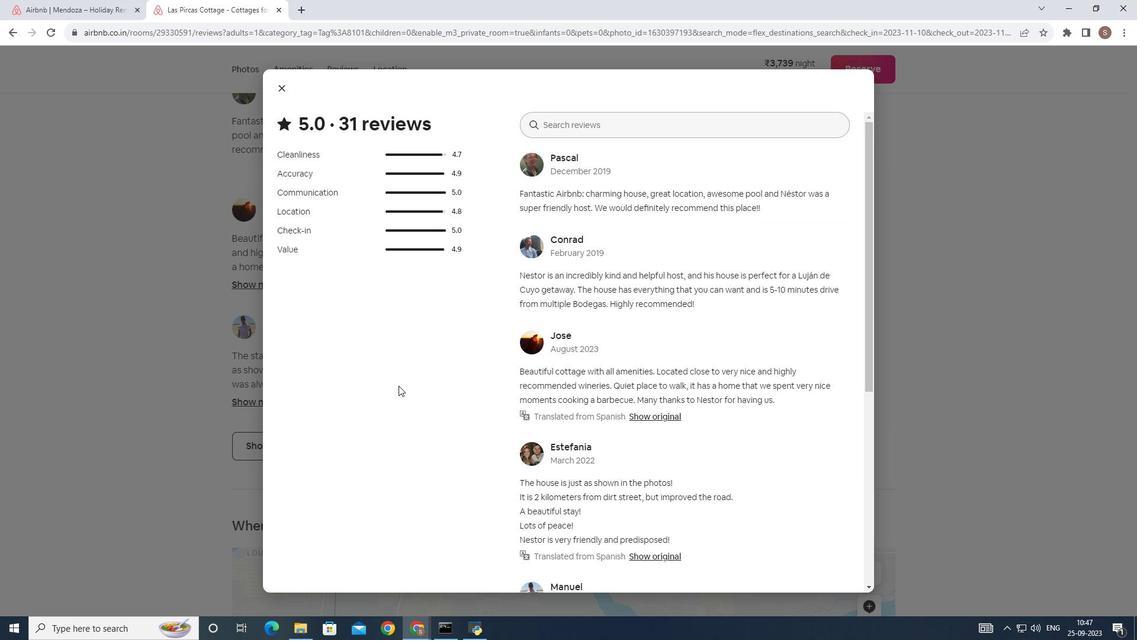 
Action: Mouse scrolled (394, 381) with delta (0, 0)
Screenshot: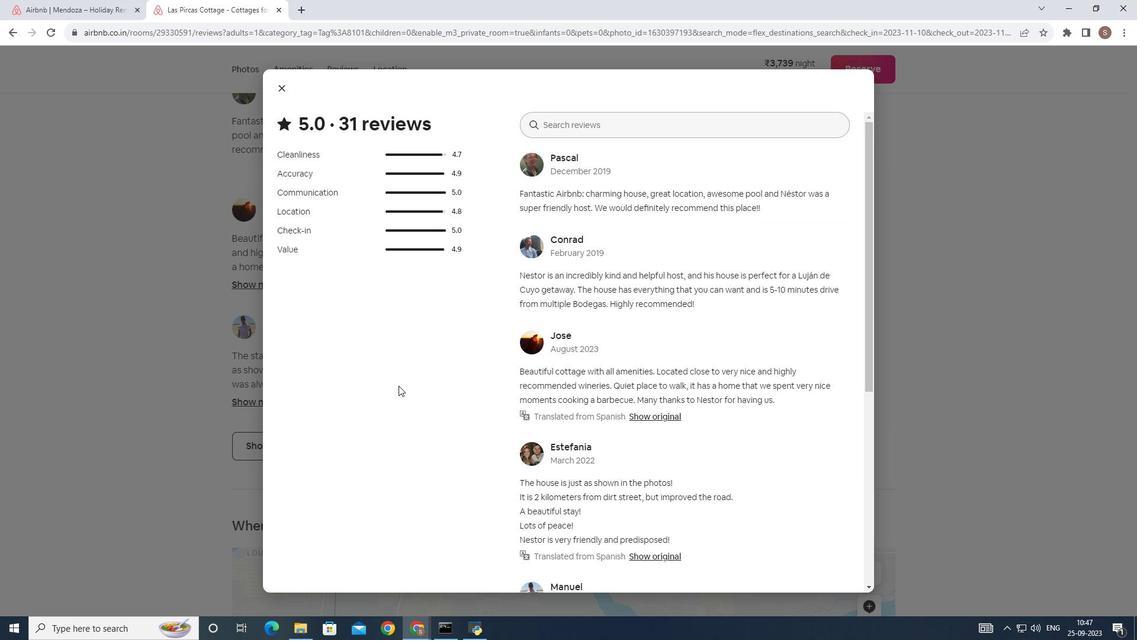 
Action: Mouse scrolled (394, 381) with delta (0, 0)
Screenshot: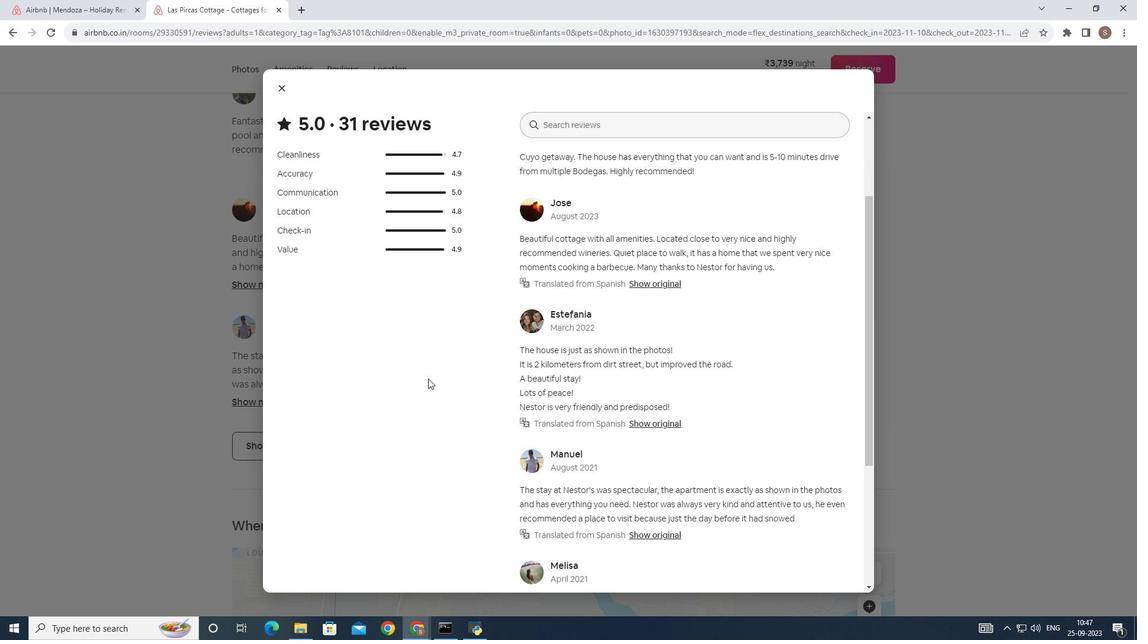 
Action: Mouse scrolled (394, 381) with delta (0, 0)
Screenshot: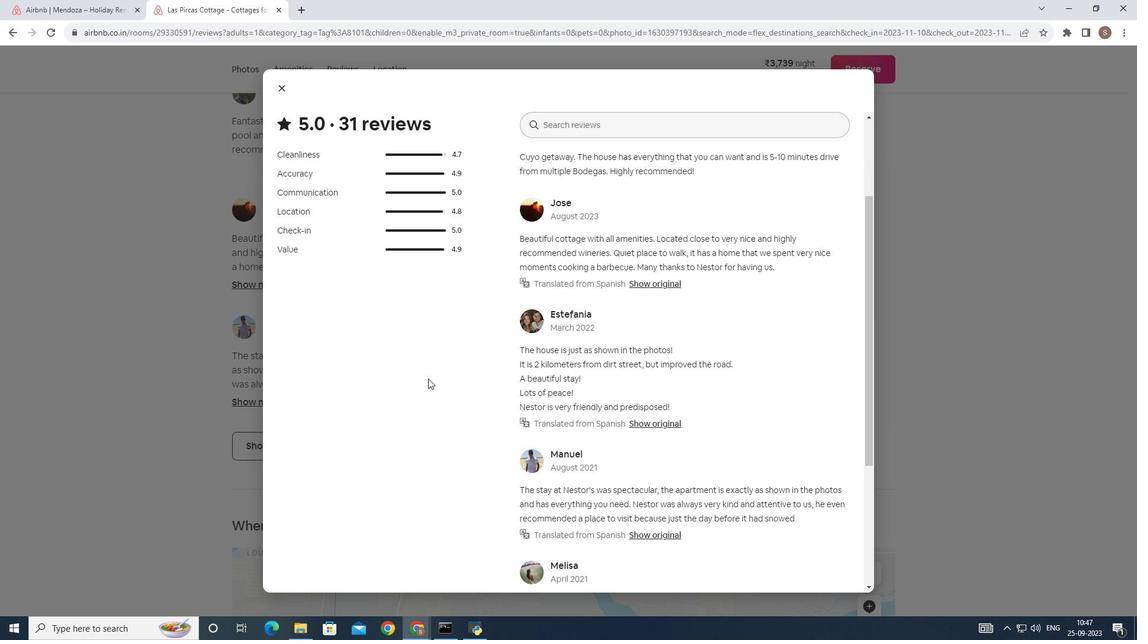 
Action: Mouse scrolled (394, 381) with delta (0, 0)
Screenshot: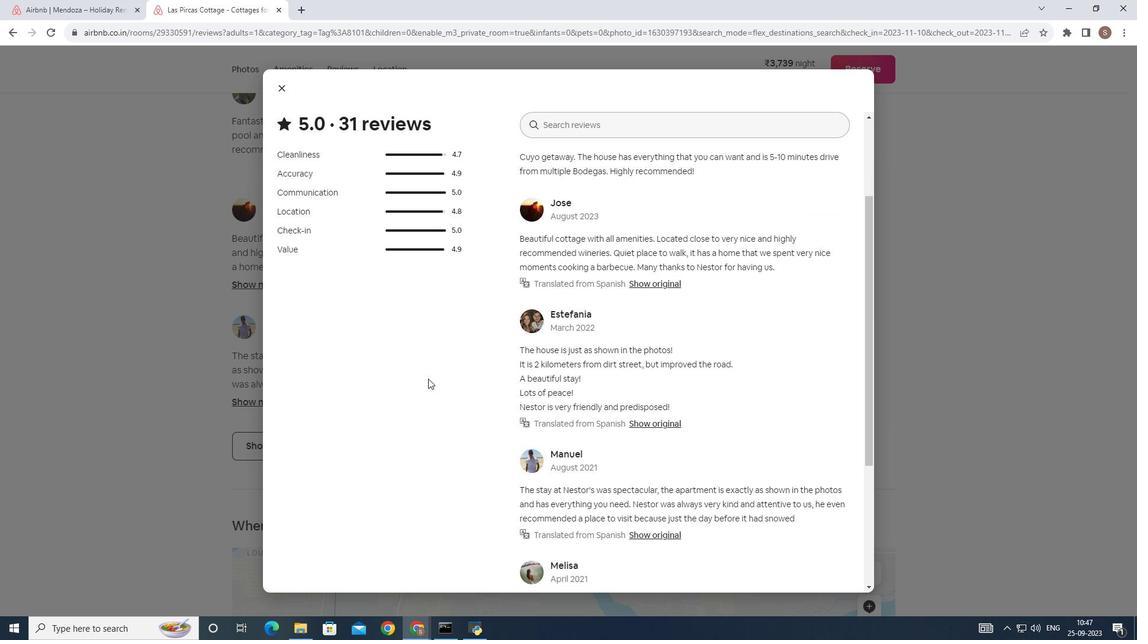 
Action: Mouse scrolled (394, 381) with delta (0, 0)
Screenshot: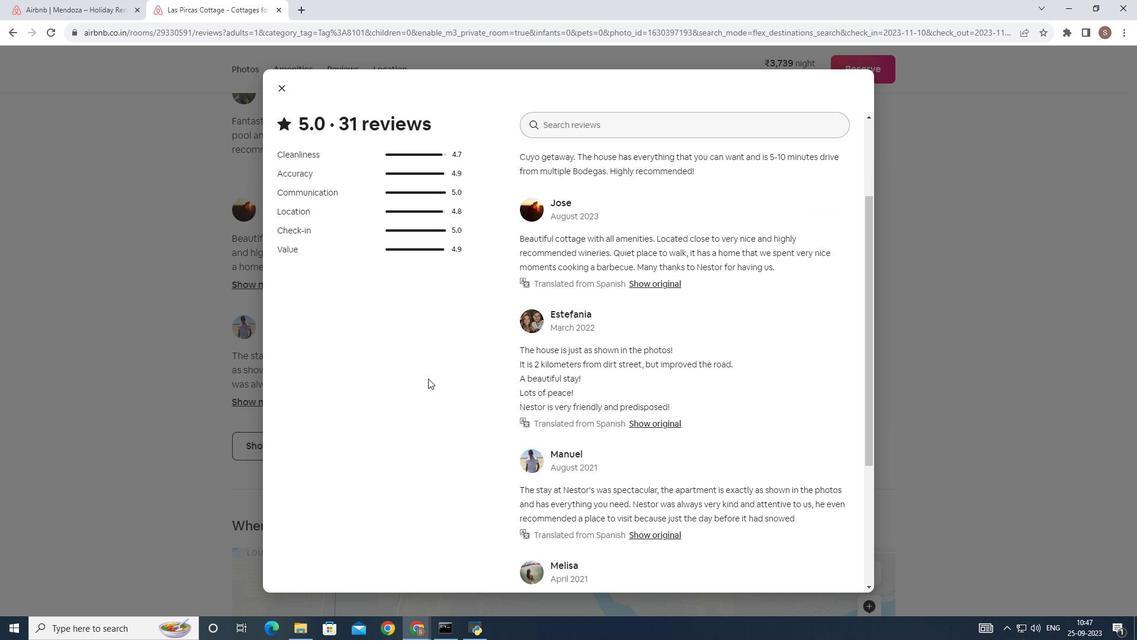 
Action: Mouse scrolled (394, 381) with delta (0, 0)
Screenshot: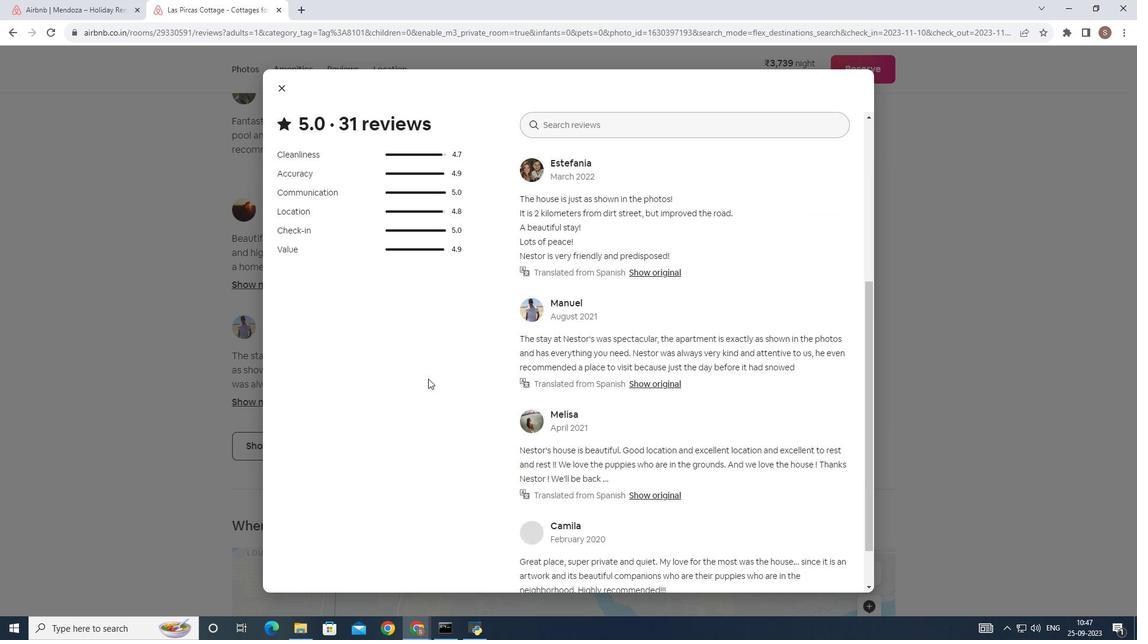 
Action: Mouse moved to (424, 374)
Screenshot: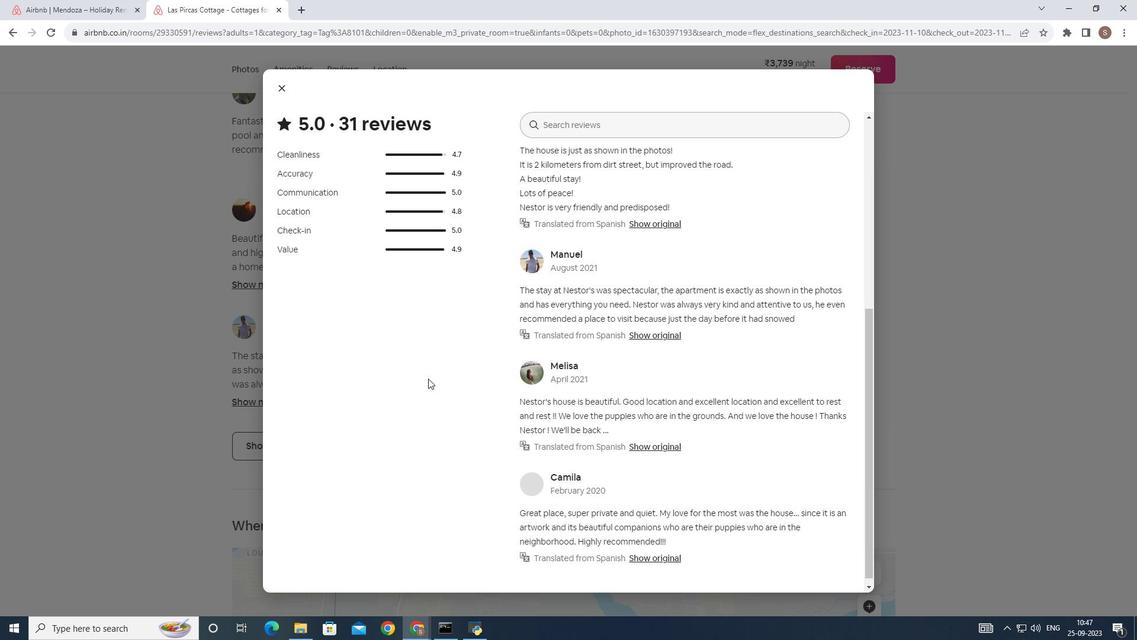 
Action: Mouse scrolled (424, 373) with delta (0, 0)
Screenshot: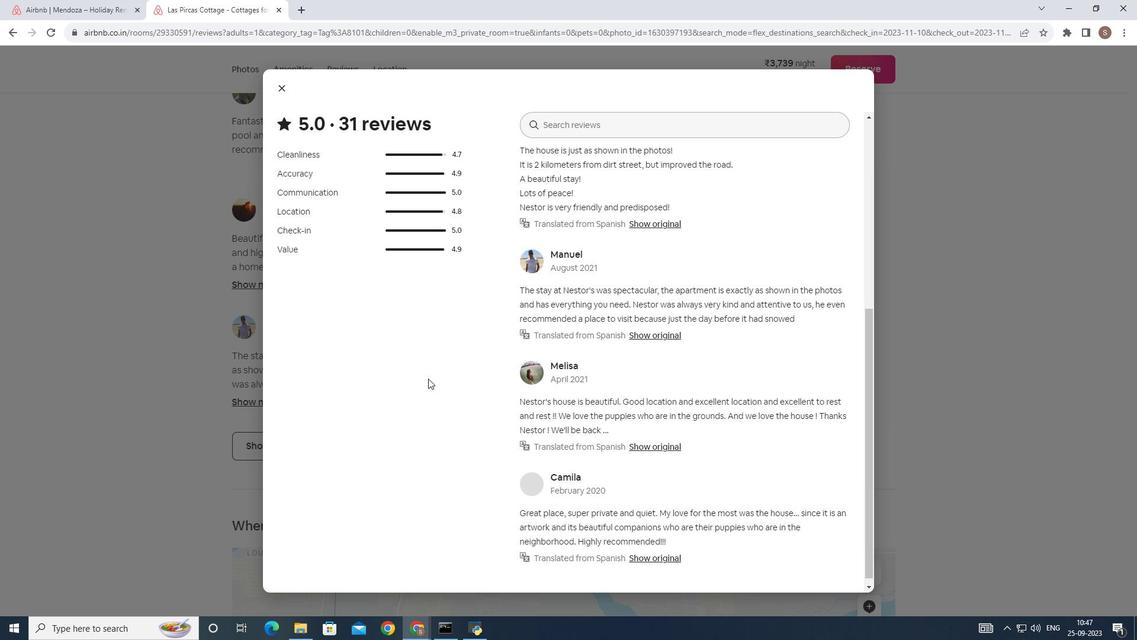 
Action: Mouse scrolled (424, 373) with delta (0, 0)
Screenshot: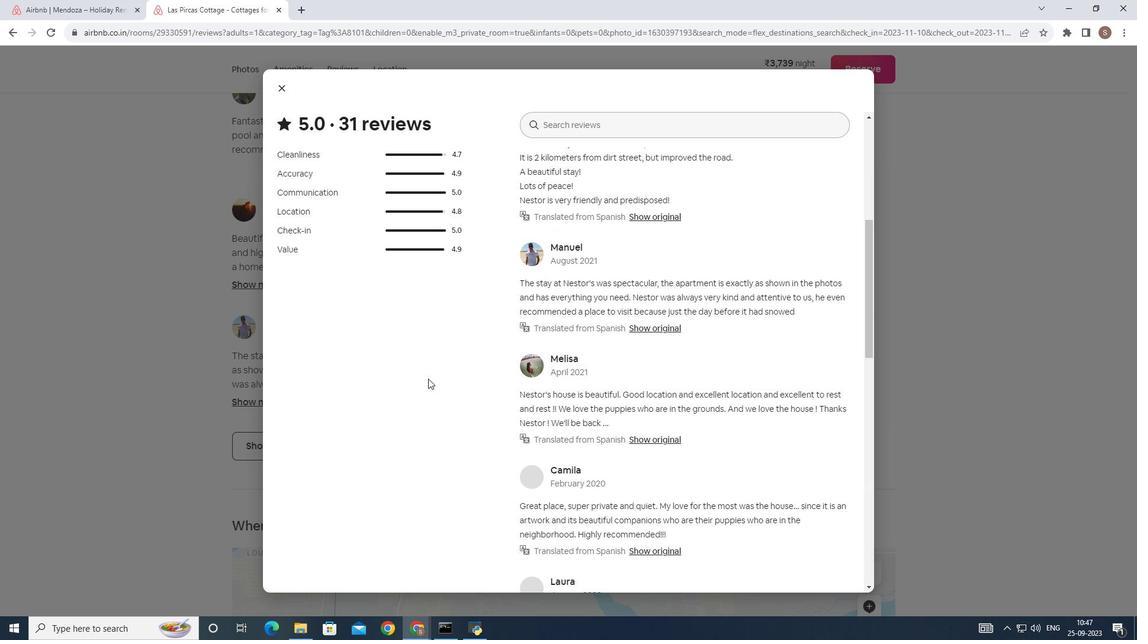 
Action: Mouse scrolled (424, 373) with delta (0, 0)
Screenshot: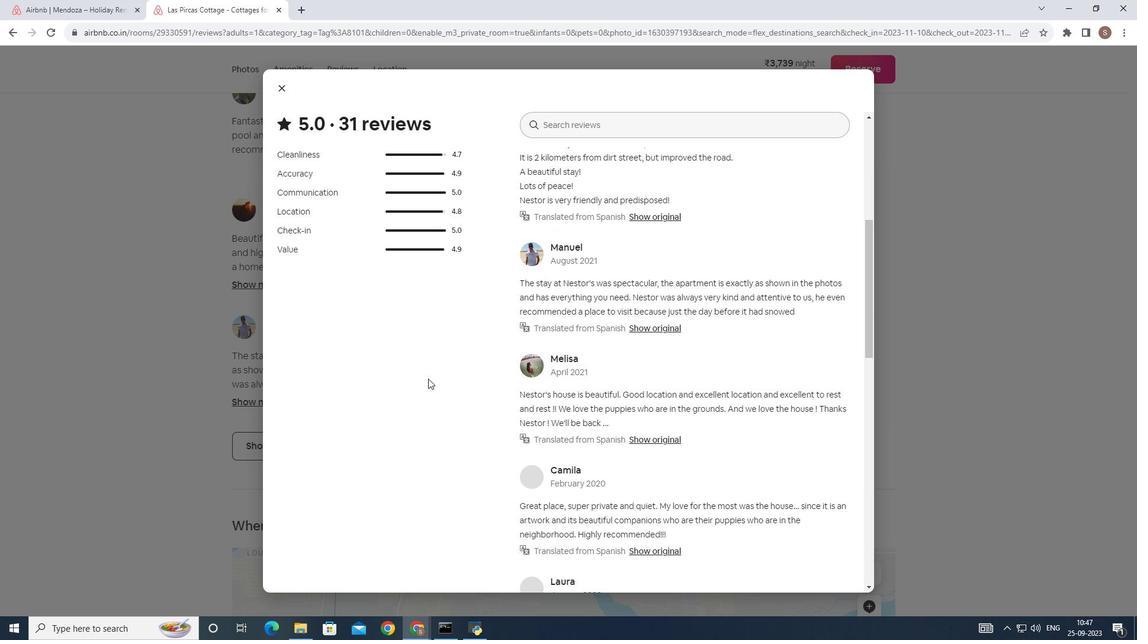 
Action: Mouse scrolled (424, 373) with delta (0, 0)
Screenshot: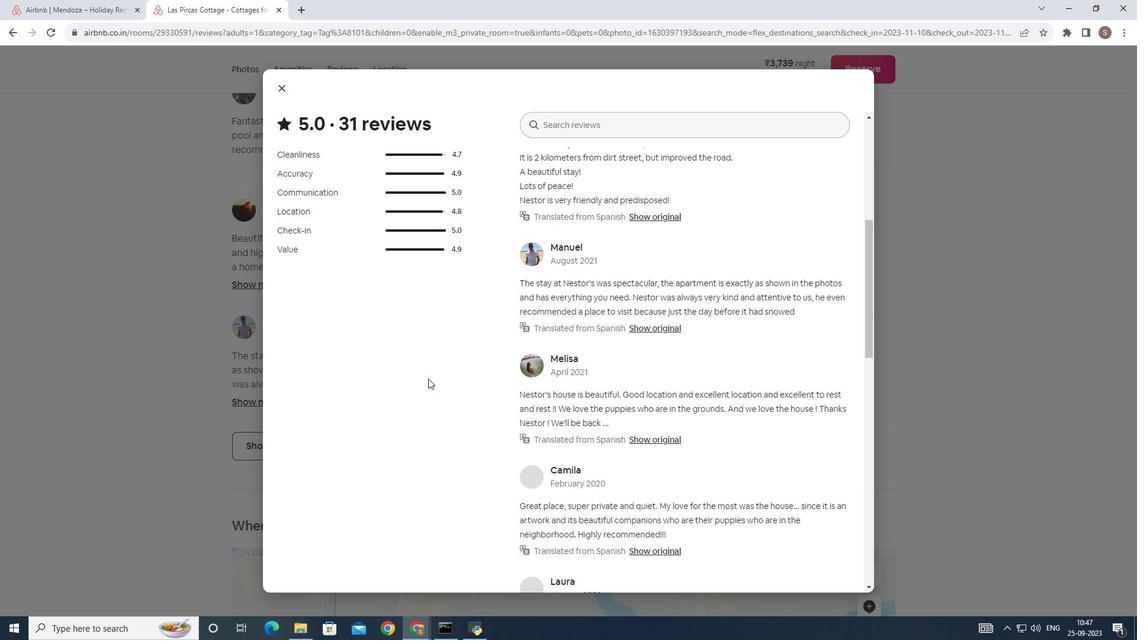 
Action: Mouse scrolled (424, 373) with delta (0, 0)
Screenshot: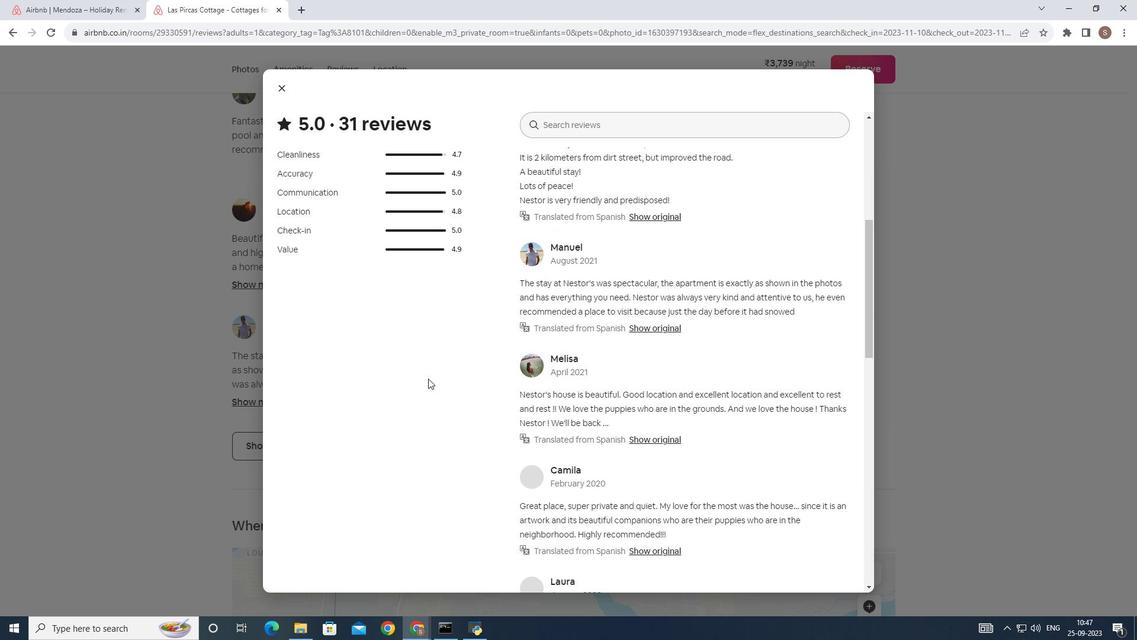 
Action: Mouse scrolled (424, 373) with delta (0, 0)
Screenshot: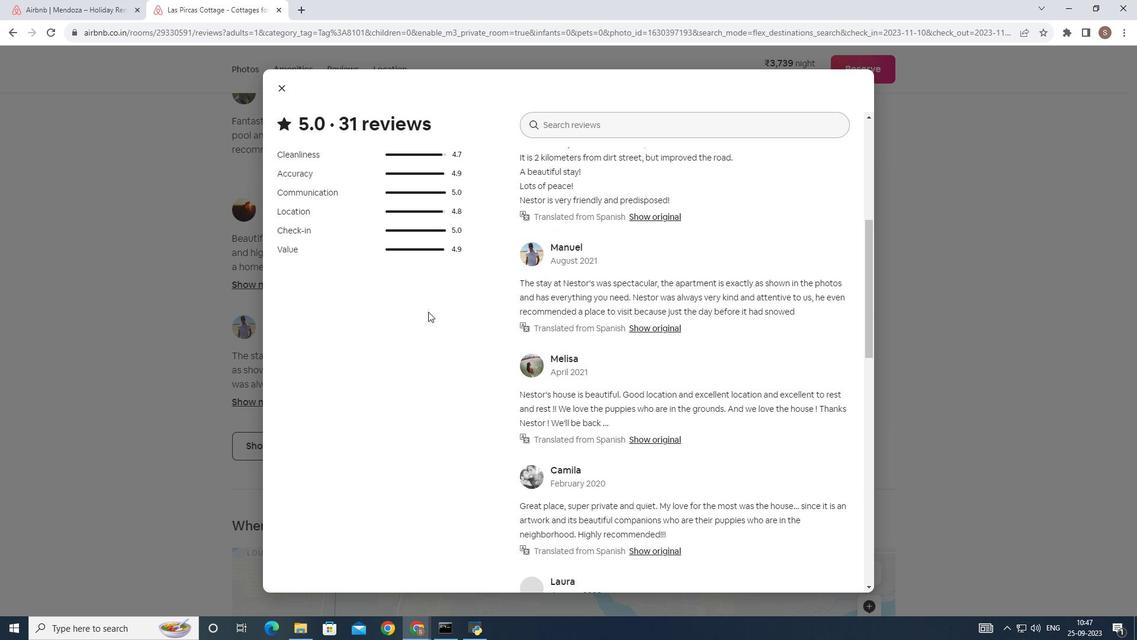 
Action: Mouse scrolled (424, 373) with delta (0, 0)
Screenshot: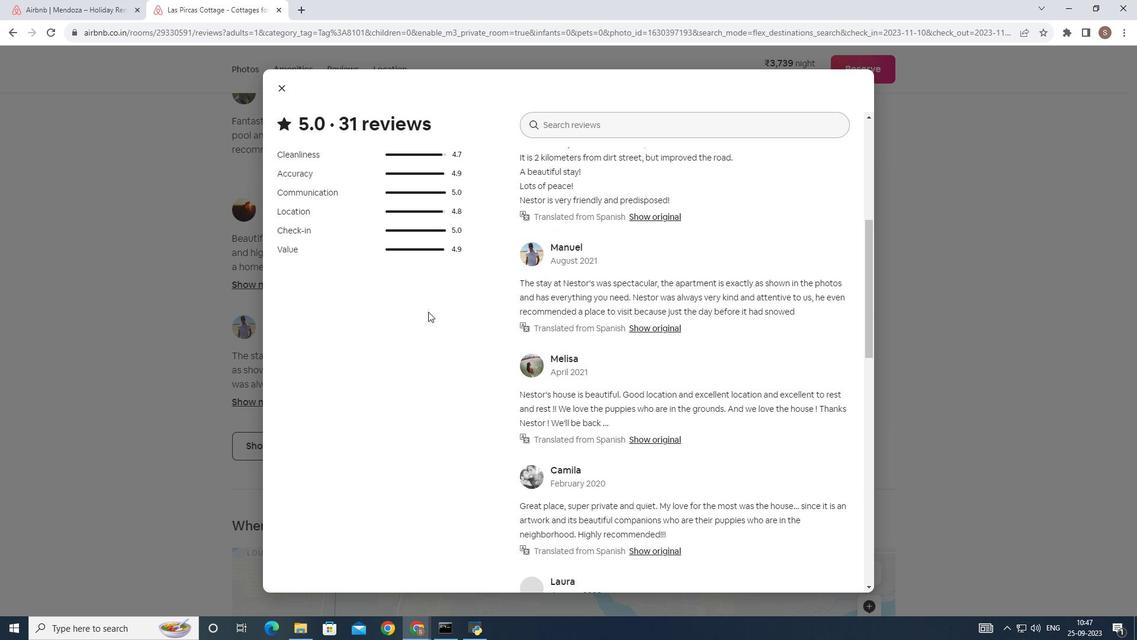 
Action: Mouse scrolled (424, 373) with delta (0, 0)
Screenshot: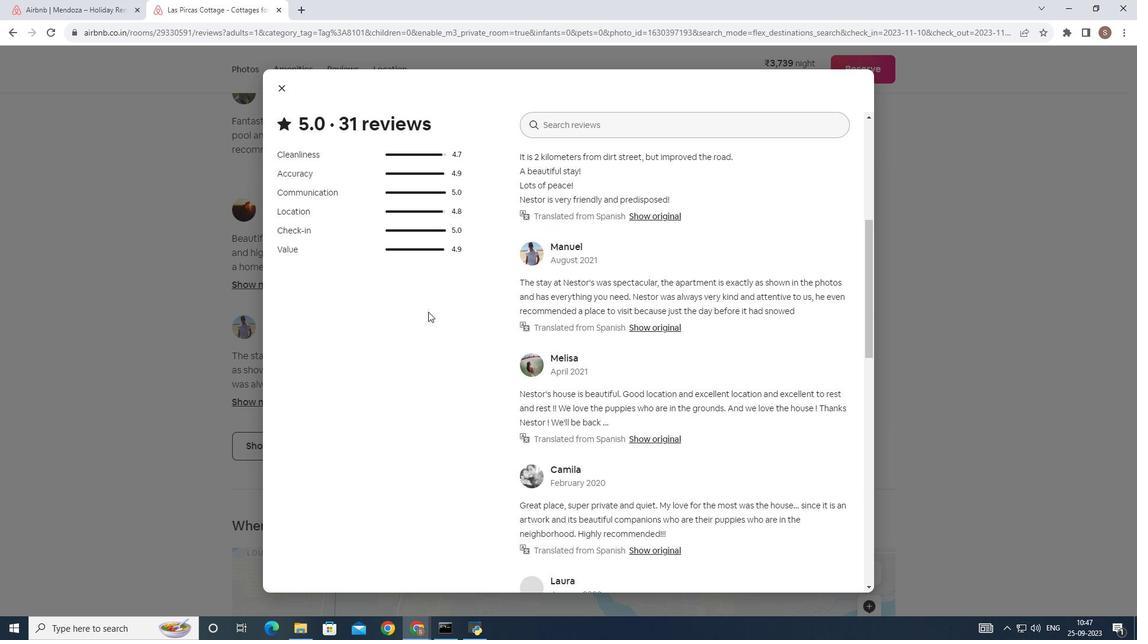 
Action: Mouse scrolled (424, 373) with delta (0, 0)
Screenshot: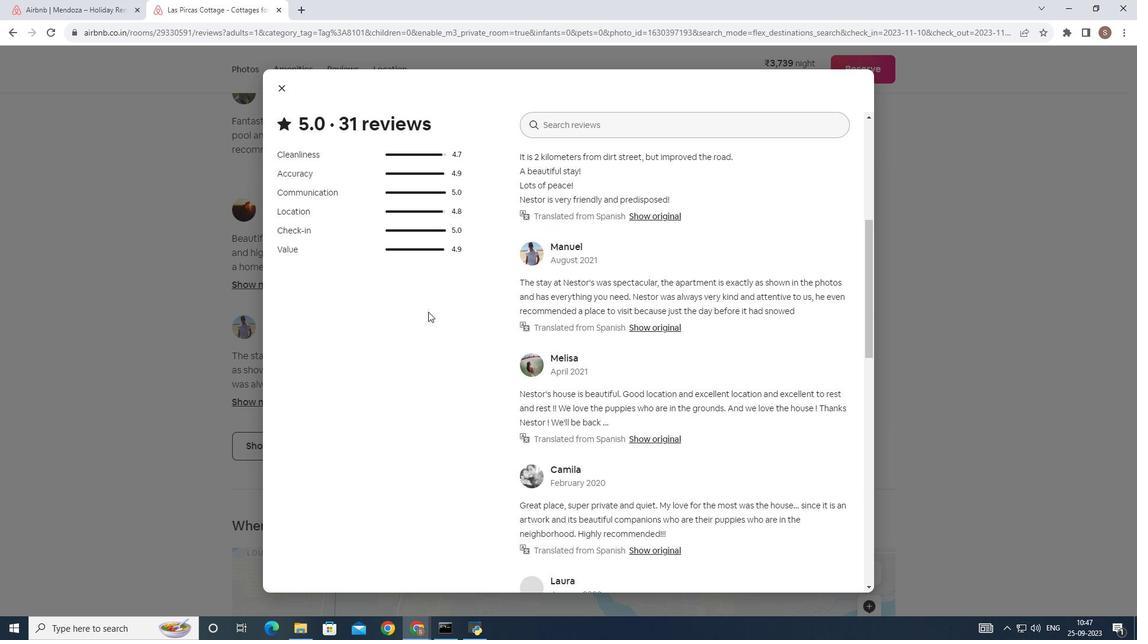 
Action: Mouse scrolled (424, 373) with delta (0, 0)
Screenshot: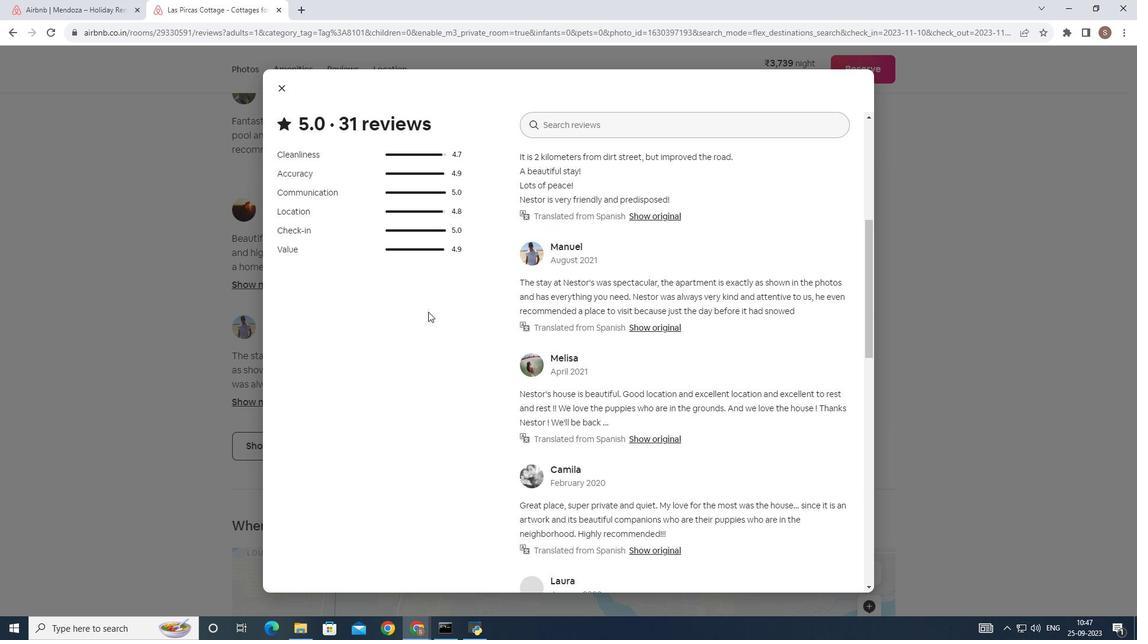 
Action: Mouse scrolled (424, 373) with delta (0, 0)
Screenshot: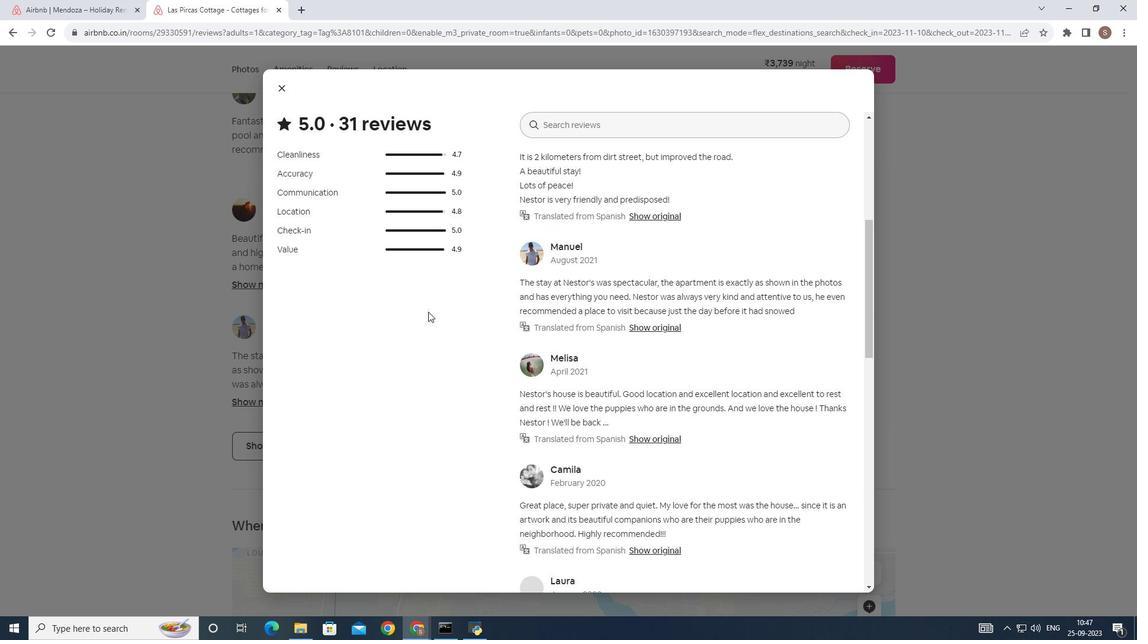 
Action: Mouse moved to (424, 307)
Screenshot: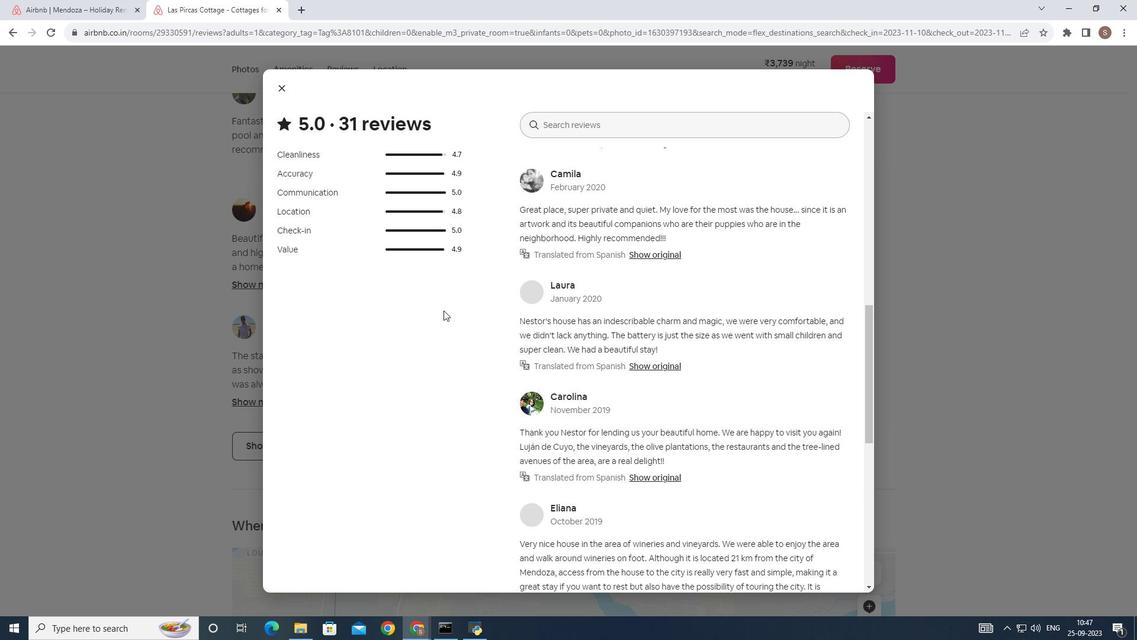 
Action: Mouse scrolled (424, 307) with delta (0, 0)
Screenshot: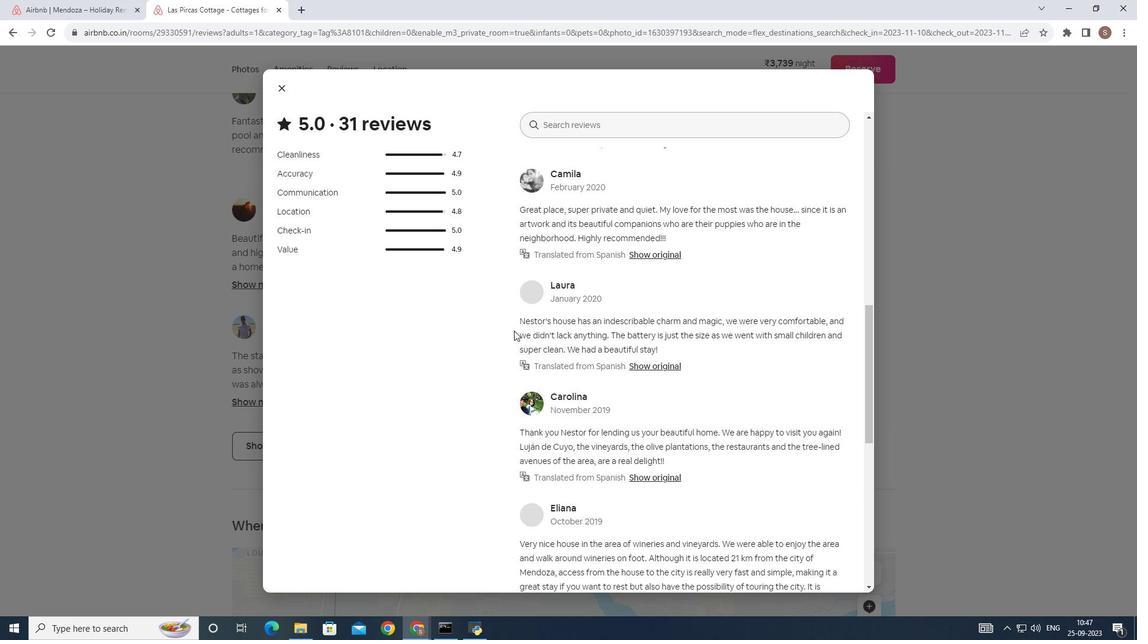 
Action: Mouse scrolled (424, 307) with delta (0, 0)
Screenshot: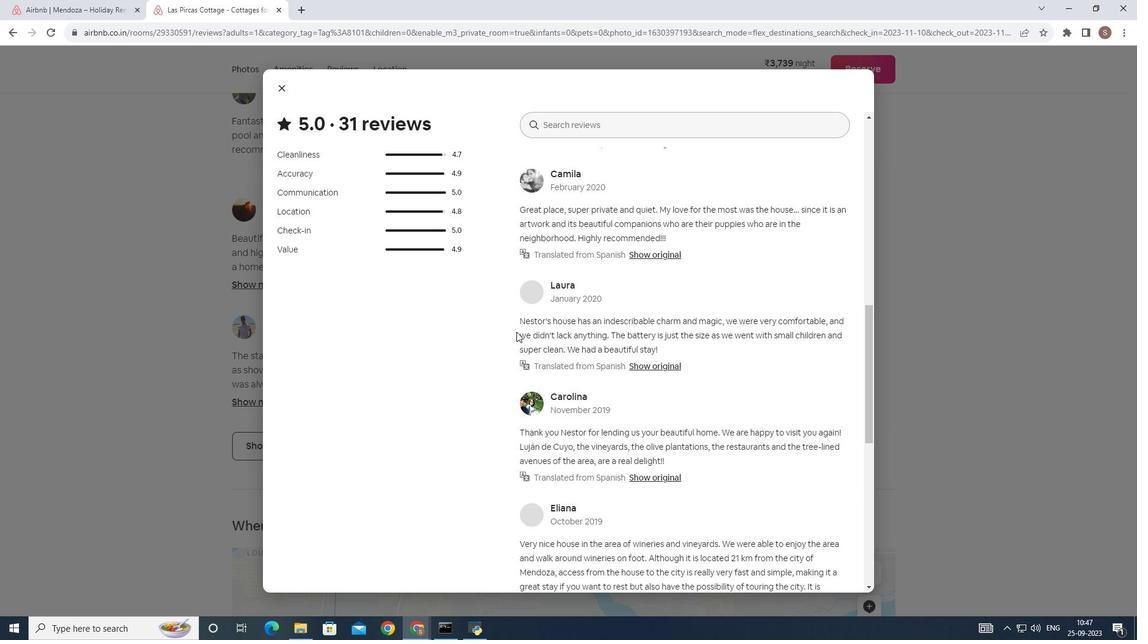 
Action: Mouse scrolled (424, 307) with delta (0, 0)
Screenshot: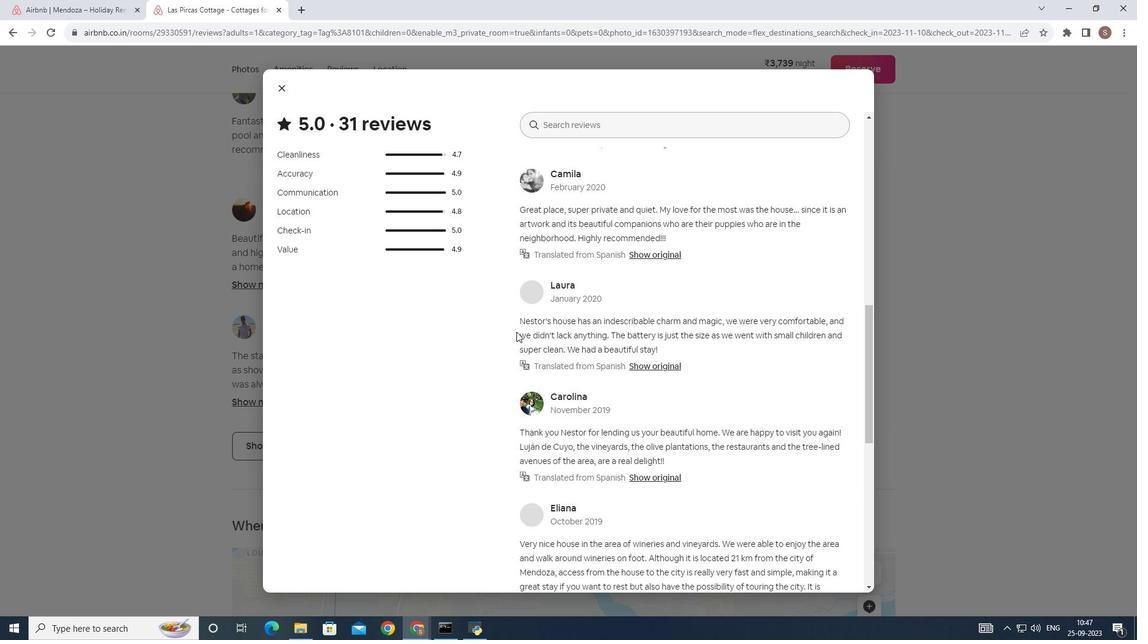 
Action: Mouse scrolled (424, 307) with delta (0, 0)
Screenshot: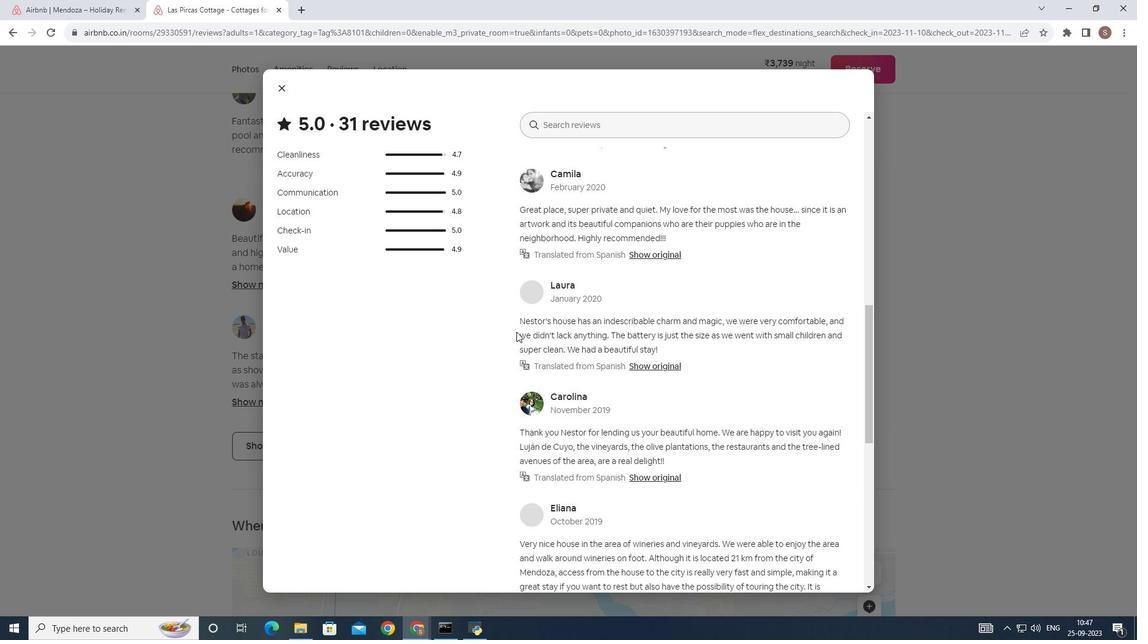 
Action: Mouse scrolled (424, 307) with delta (0, 0)
Screenshot: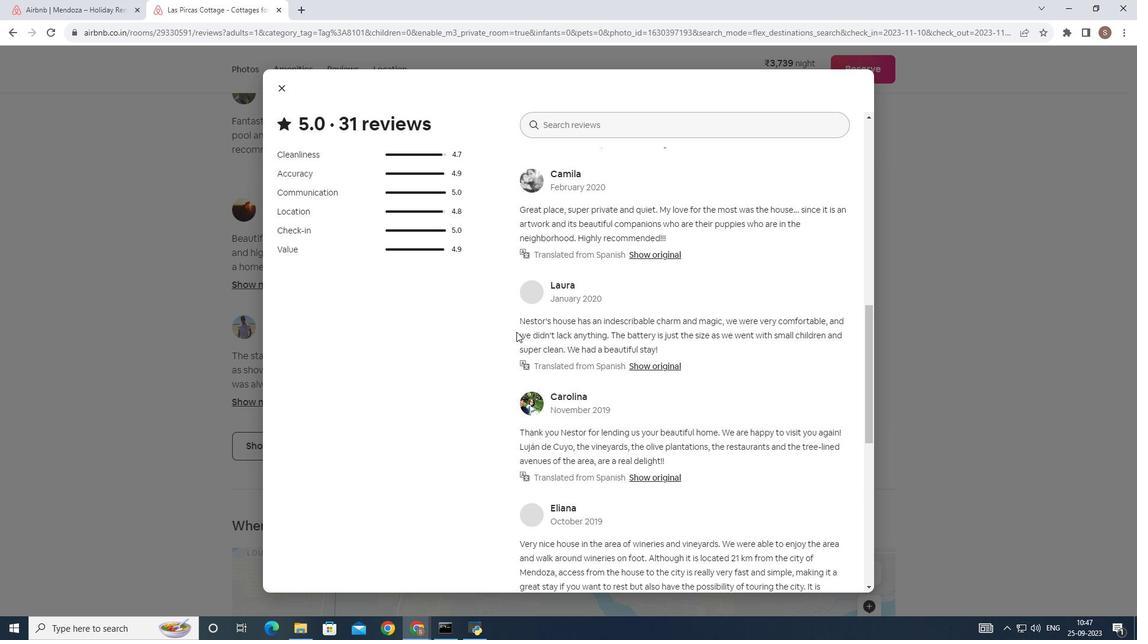 
Action: Mouse moved to (512, 327)
Screenshot: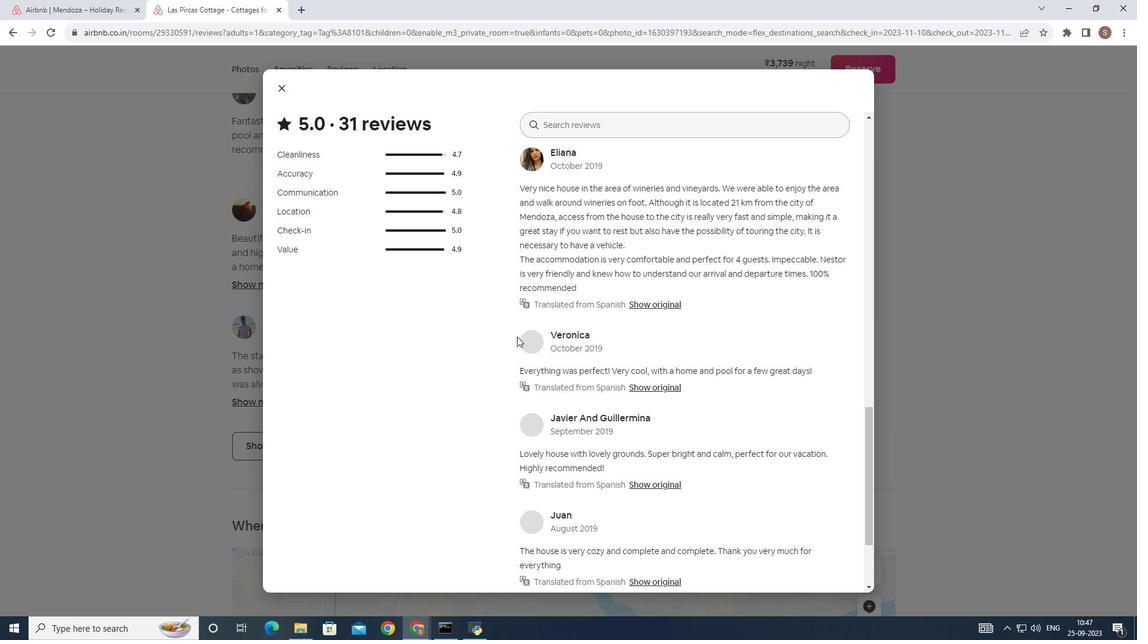 
Action: Mouse scrolled (512, 327) with delta (0, 0)
Screenshot: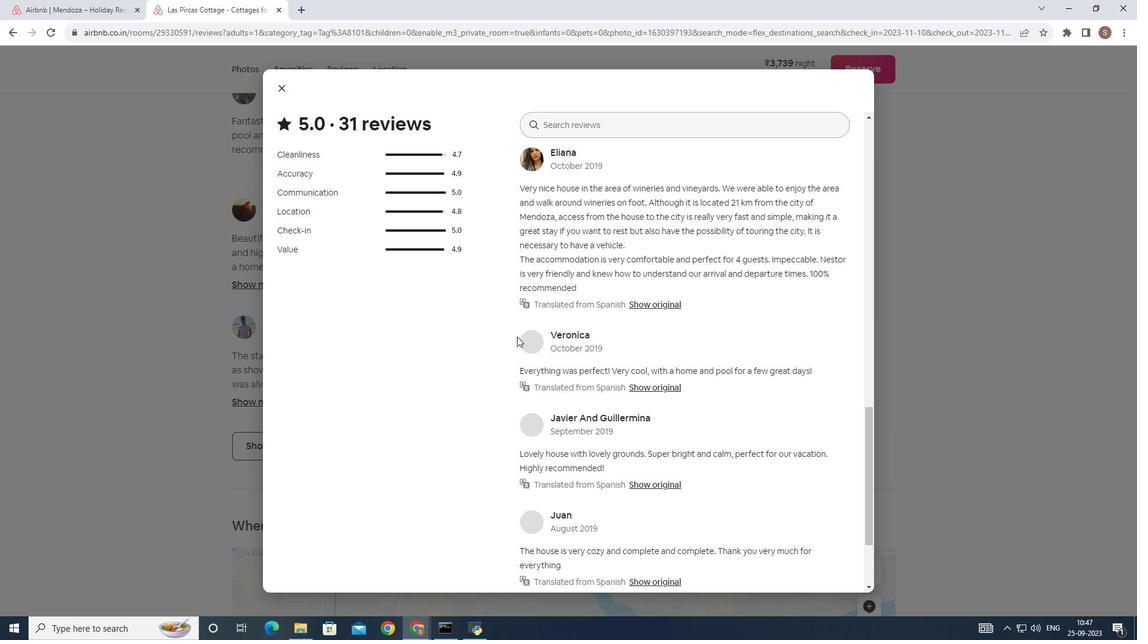 
Action: Mouse scrolled (512, 327) with delta (0, 0)
Screenshot: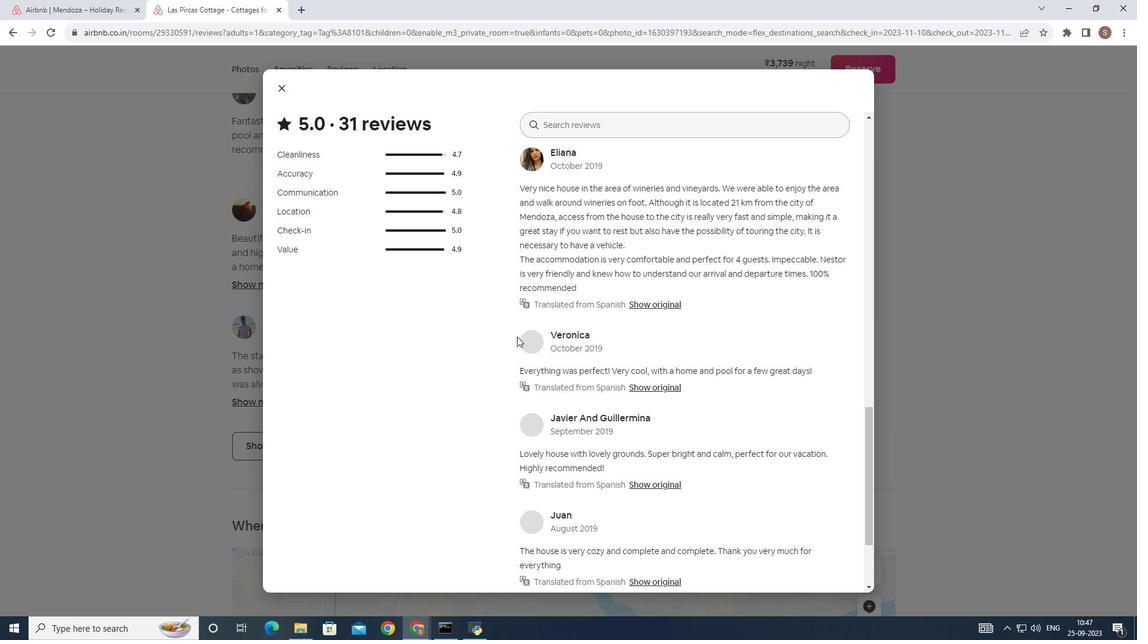 
Action: Mouse scrolled (512, 327) with delta (0, 0)
Screenshot: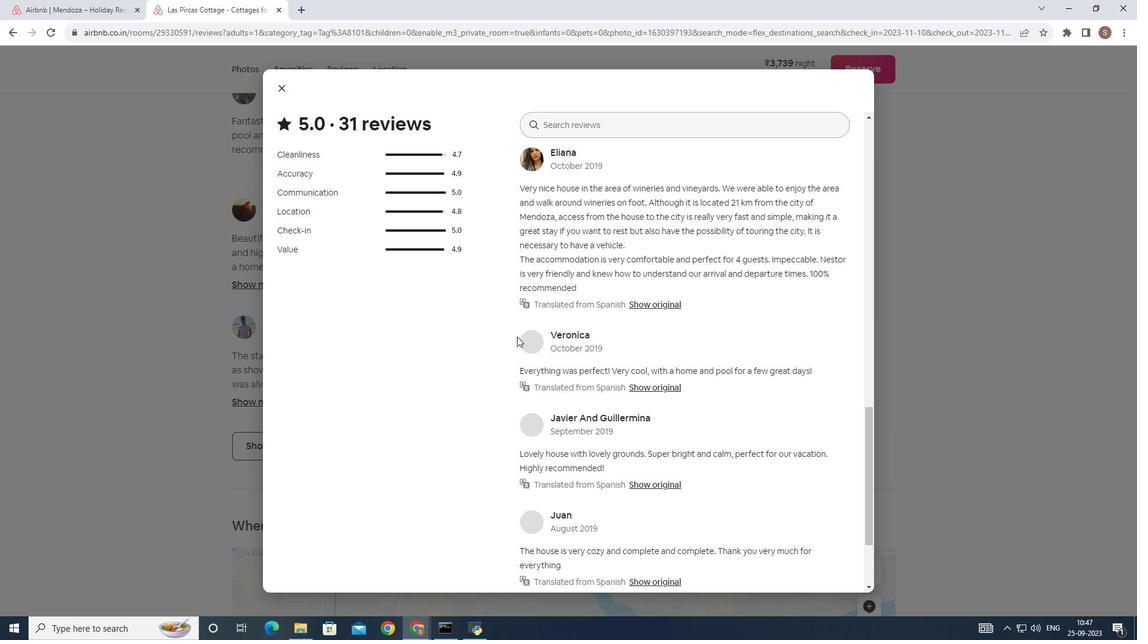 
Action: Mouse scrolled (512, 327) with delta (0, 0)
Screenshot: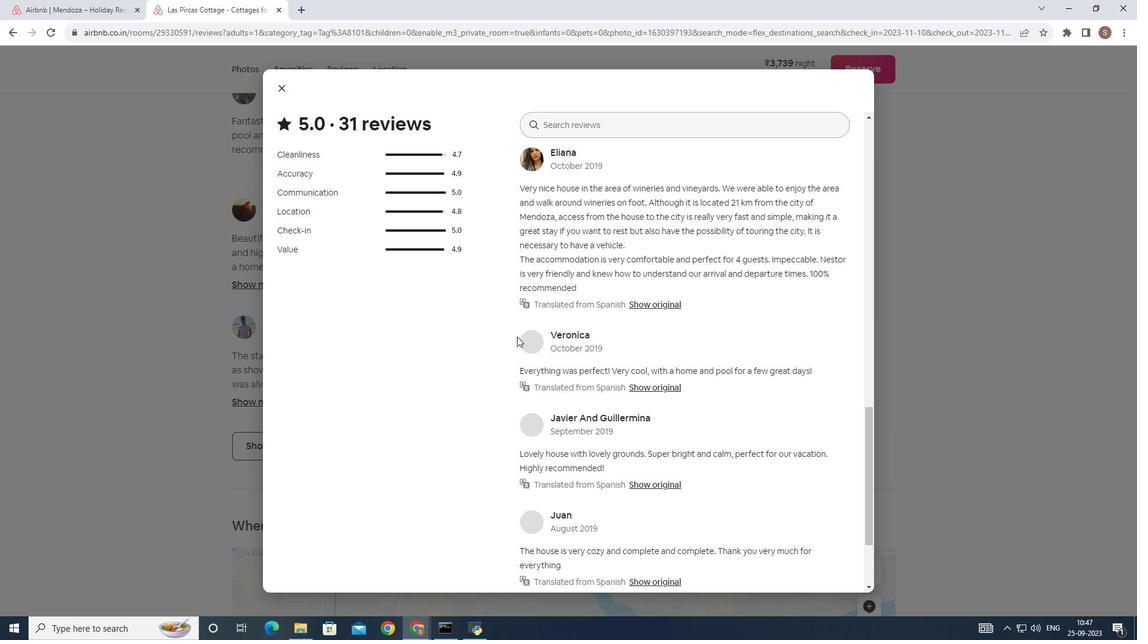 
Action: Mouse moved to (513, 330)
Screenshot: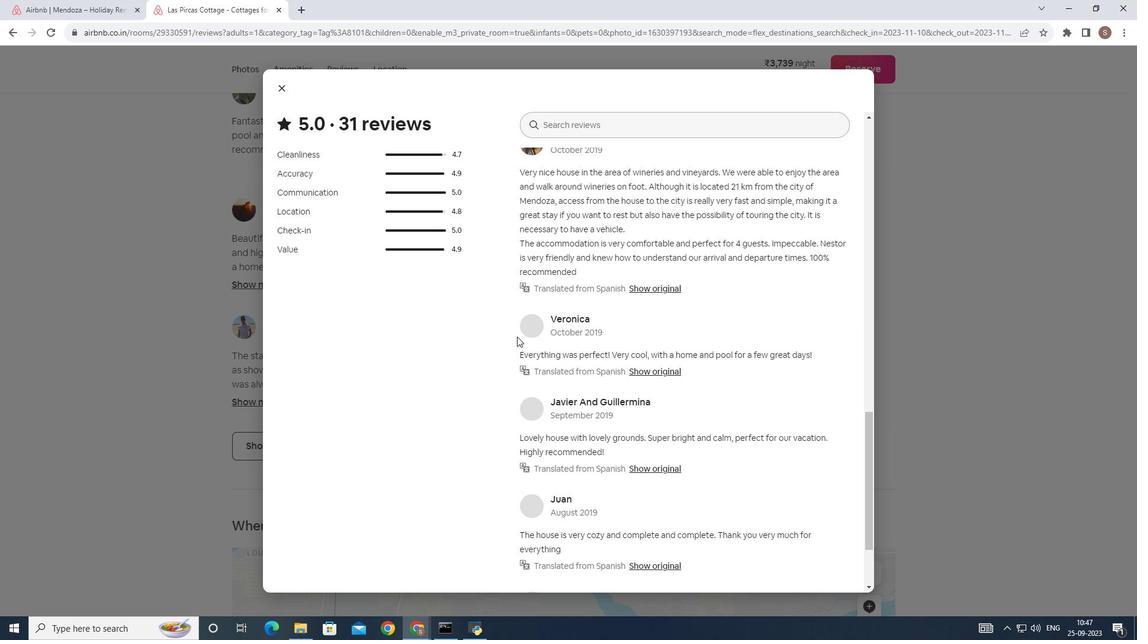 
Action: Mouse scrolled (513, 329) with delta (0, 0)
Screenshot: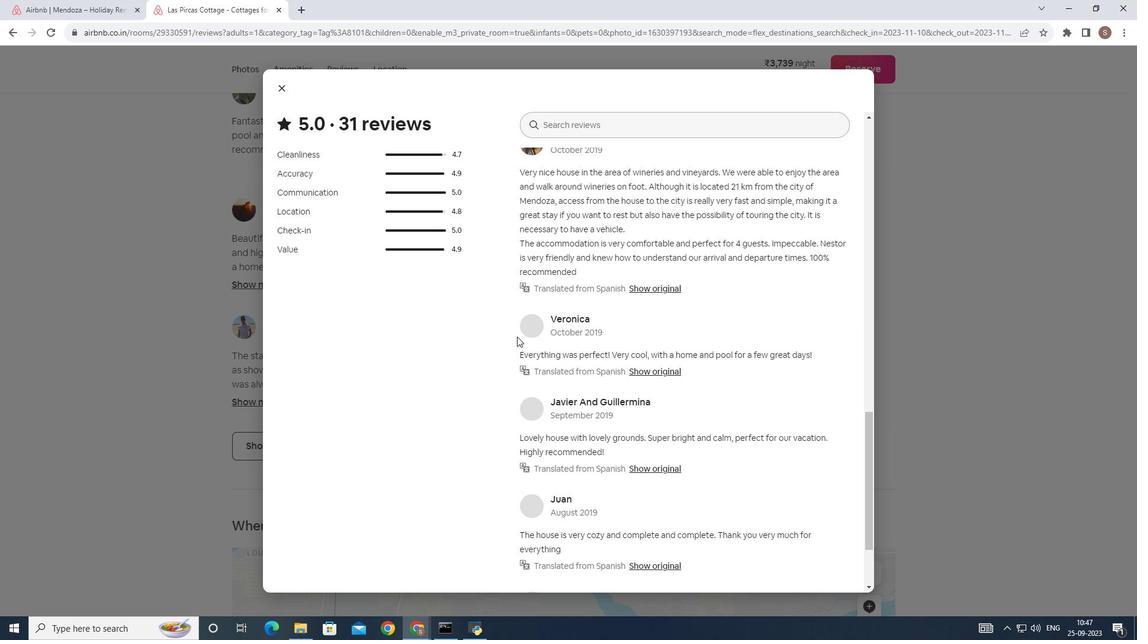 
Action: Mouse moved to (513, 332)
Screenshot: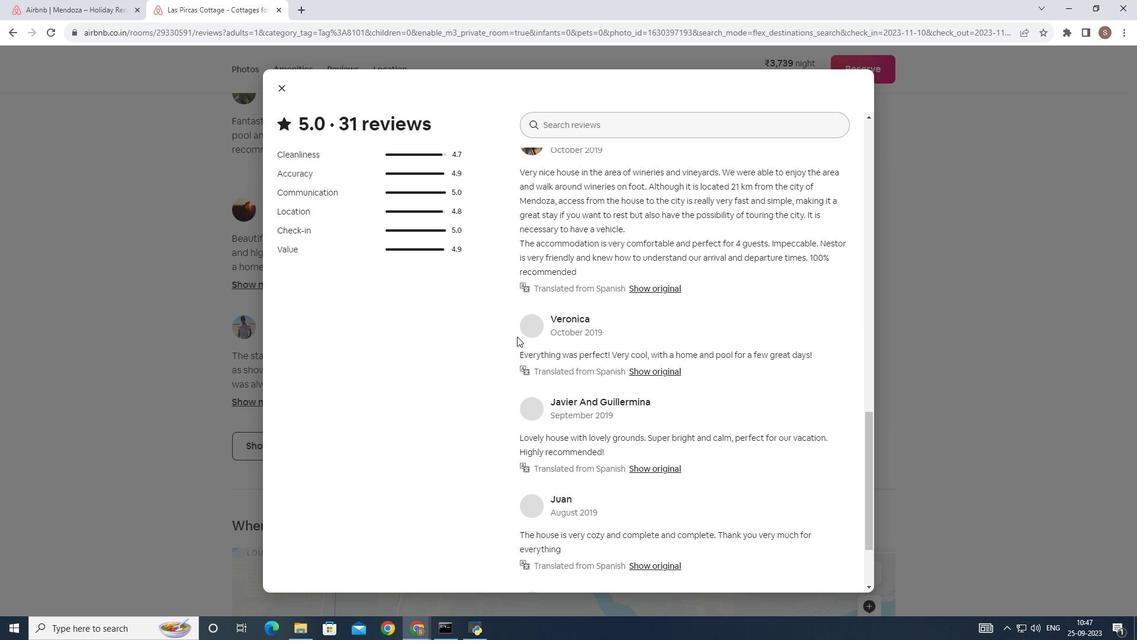 
Action: Mouse scrolled (513, 331) with delta (0, 0)
Screenshot: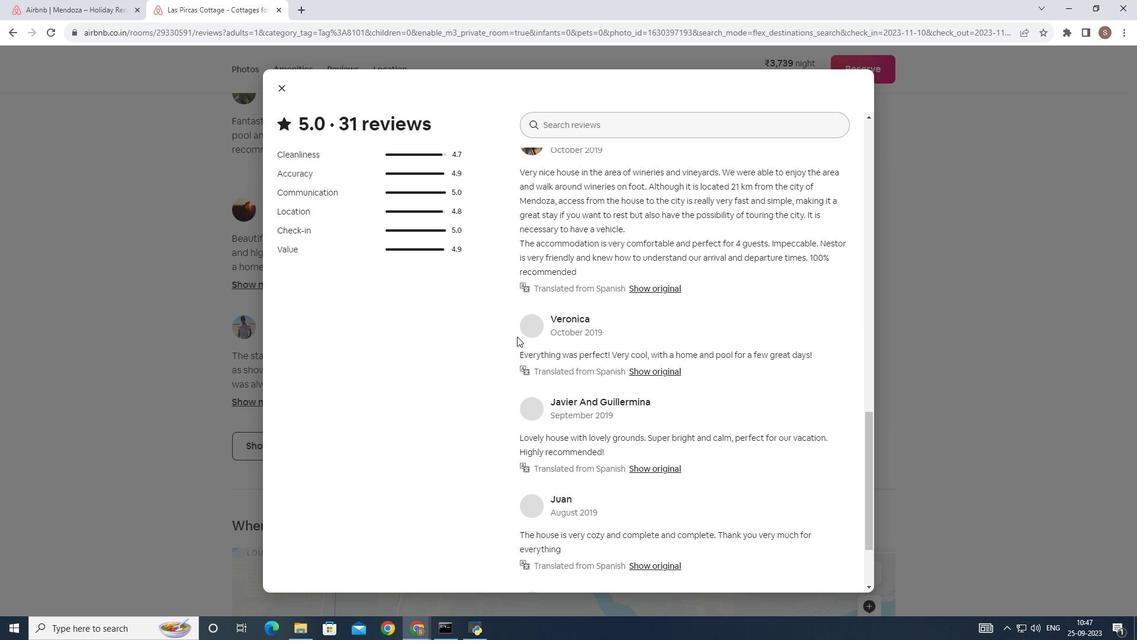 
Action: Mouse scrolled (513, 331) with delta (0, 0)
Screenshot: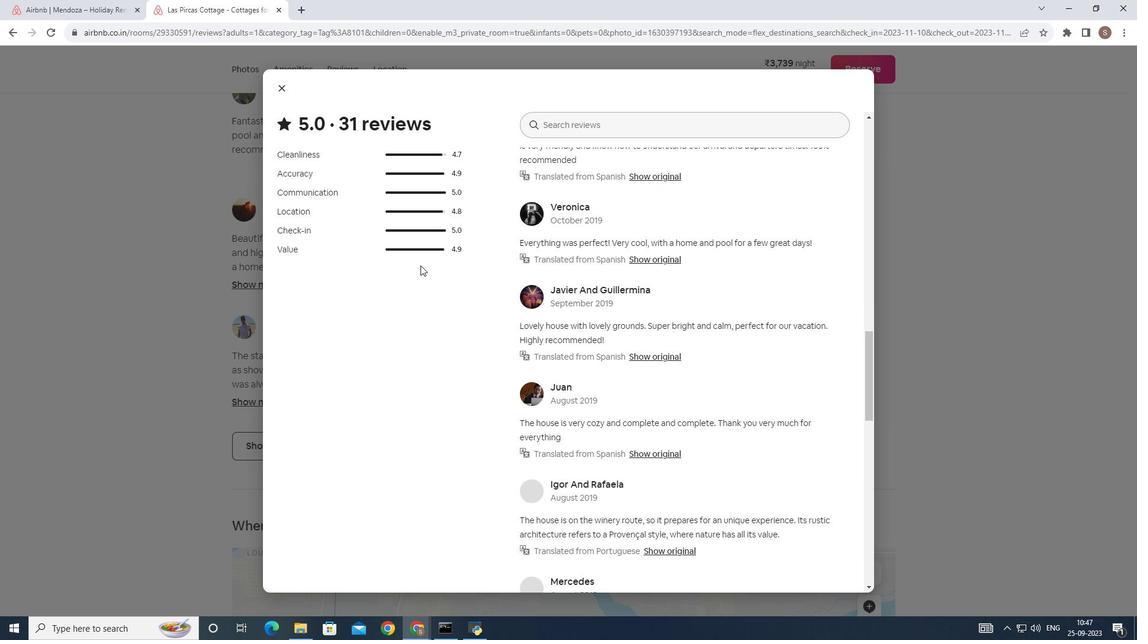 
Action: Mouse scrolled (513, 331) with delta (0, 0)
Screenshot: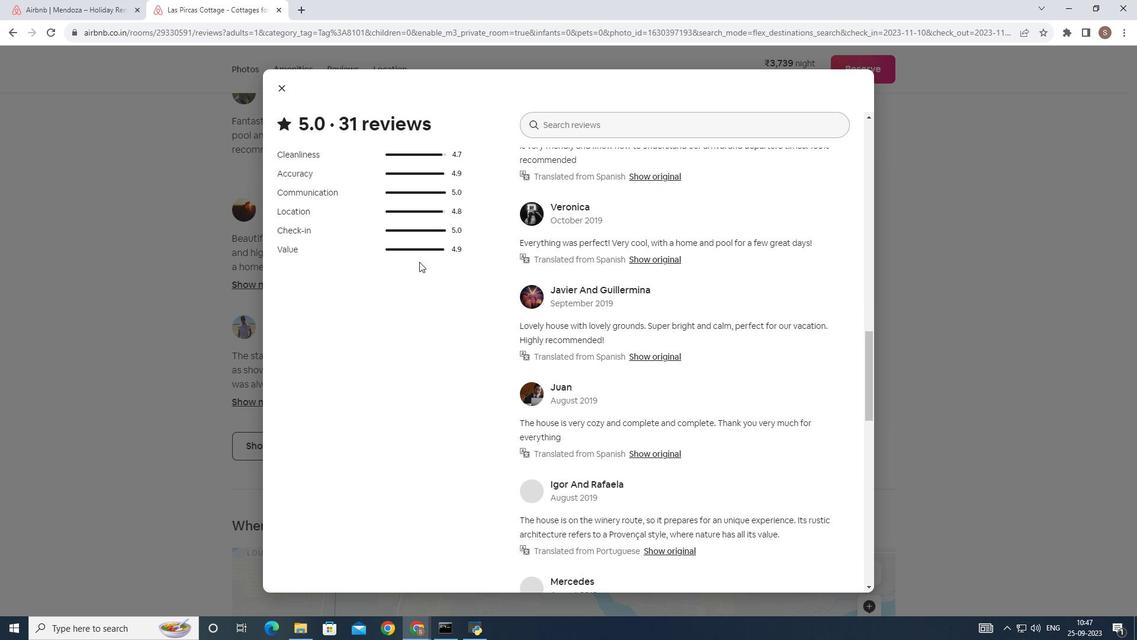 
Action: Mouse scrolled (513, 331) with delta (0, 0)
Screenshot: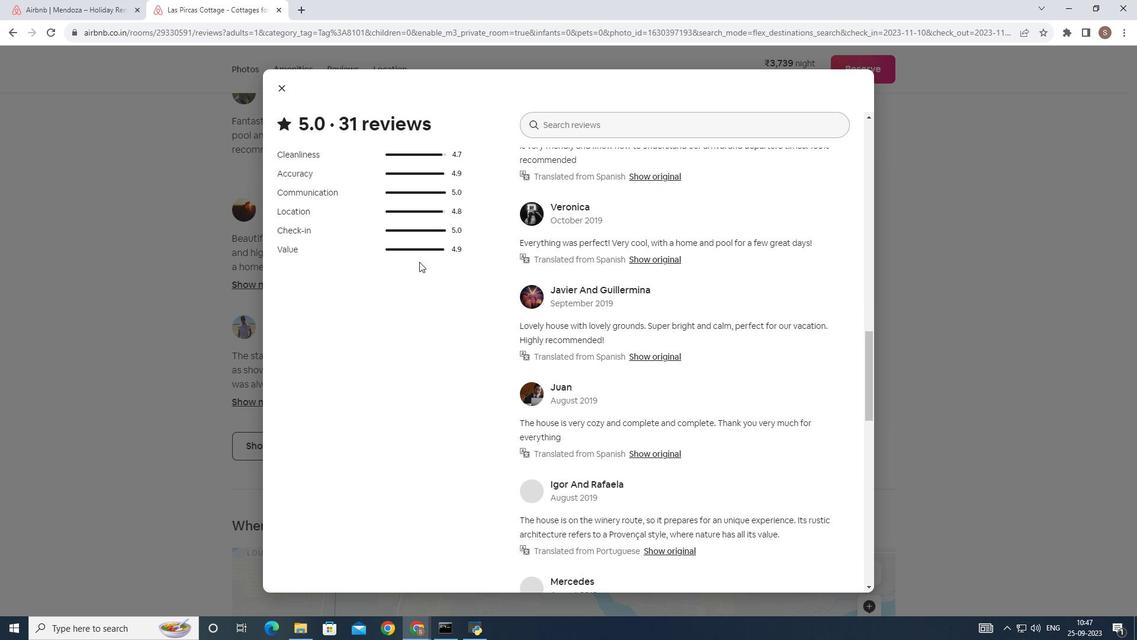 
Action: Mouse scrolled (513, 331) with delta (0, 0)
Screenshot: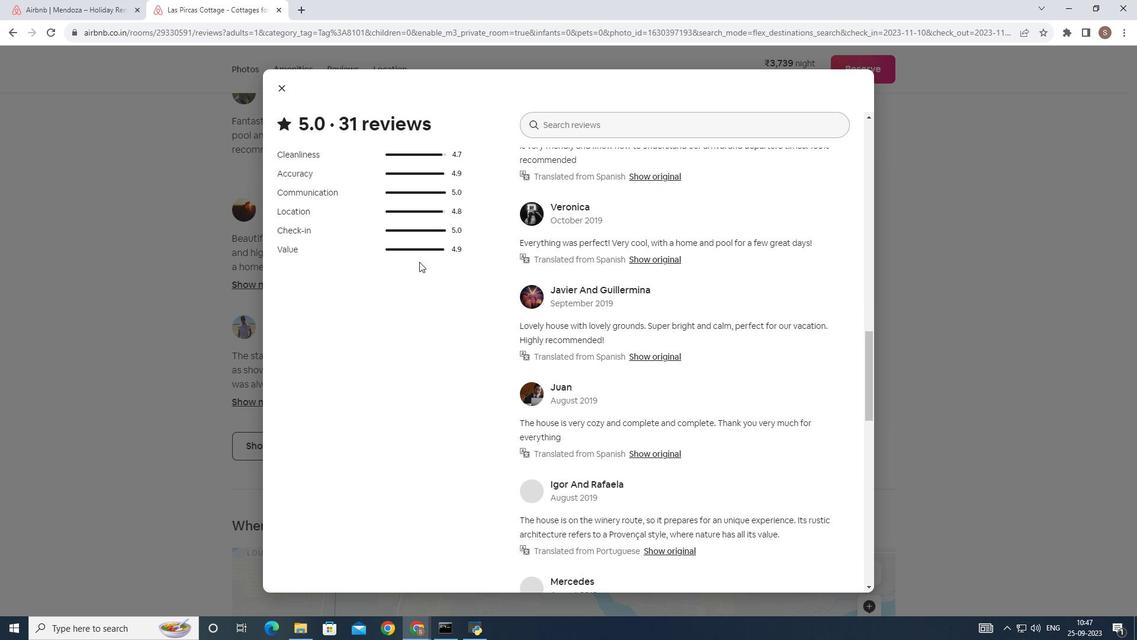 
Action: Mouse scrolled (513, 331) with delta (0, 0)
Screenshot: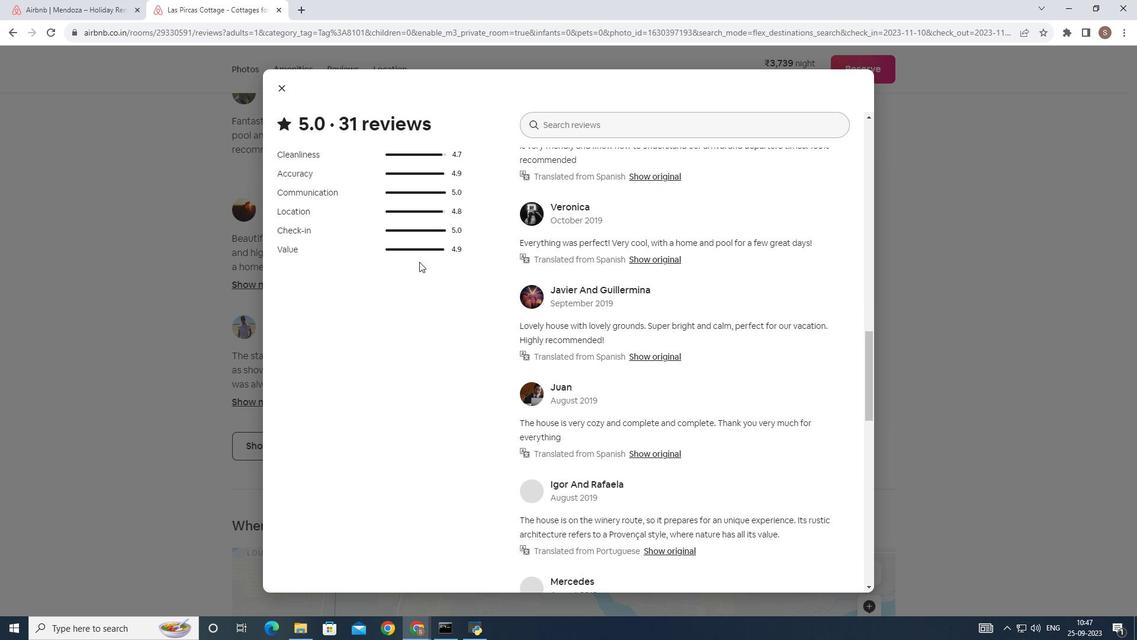 
Action: Mouse scrolled (513, 331) with delta (0, 0)
Screenshot: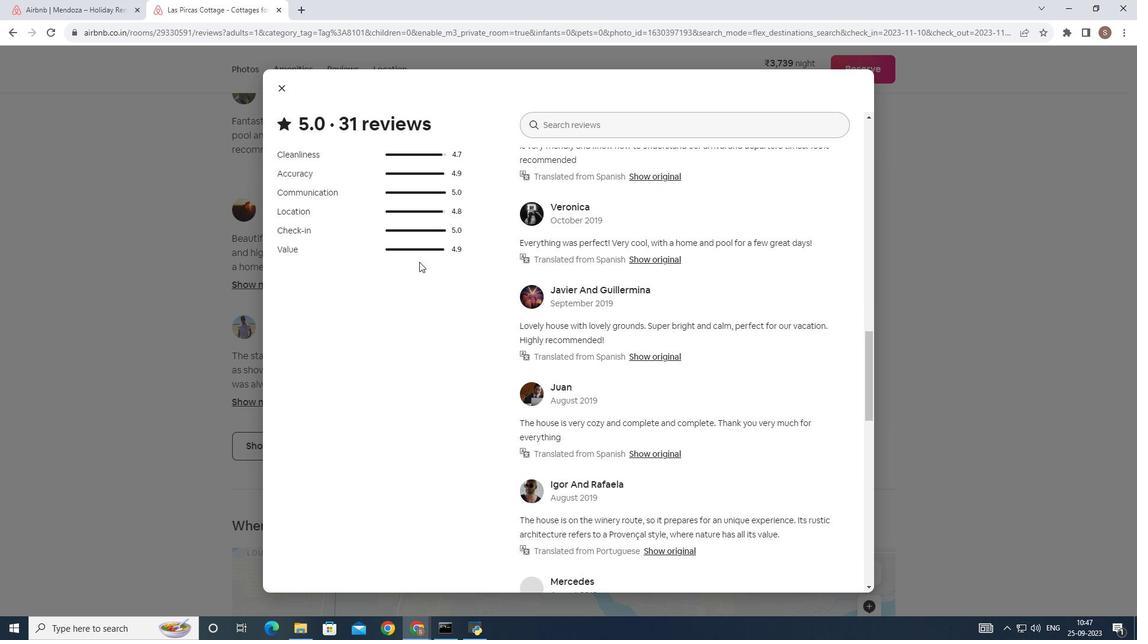 
Action: Mouse moved to (418, 256)
Screenshot: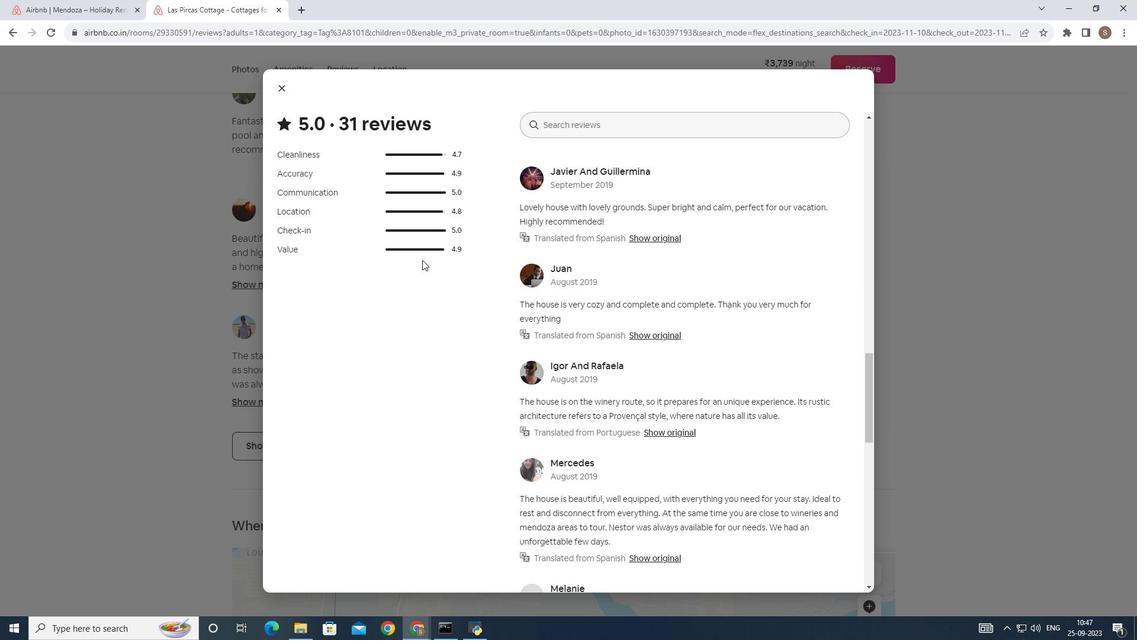
Action: Mouse scrolled (418, 255) with delta (0, 0)
Screenshot: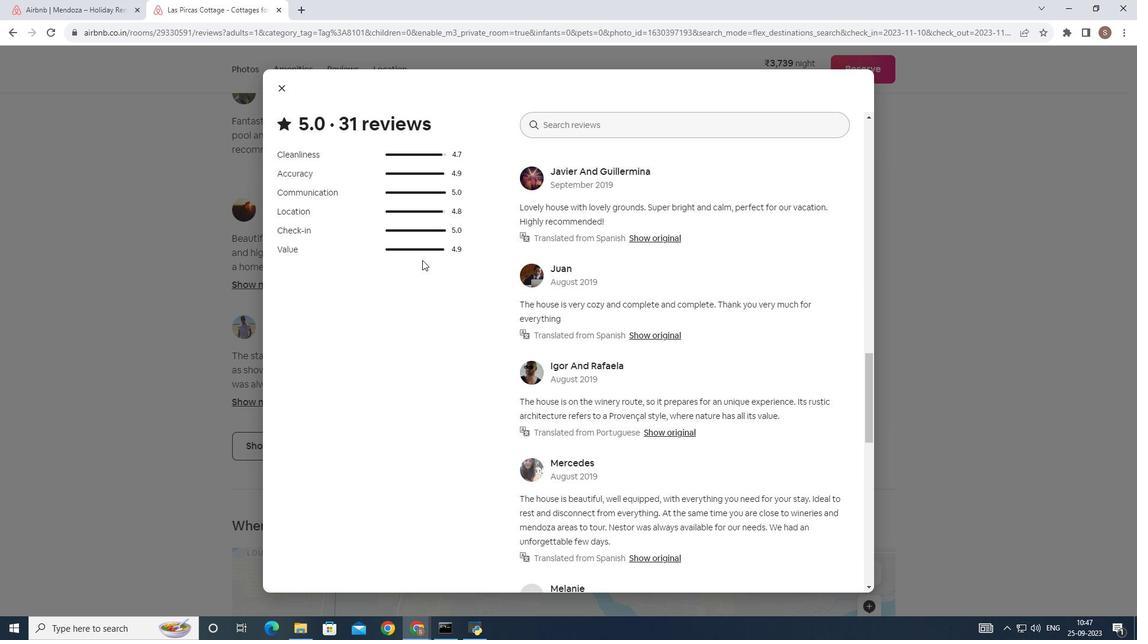 
Action: Mouse scrolled (418, 255) with delta (0, 0)
Screenshot: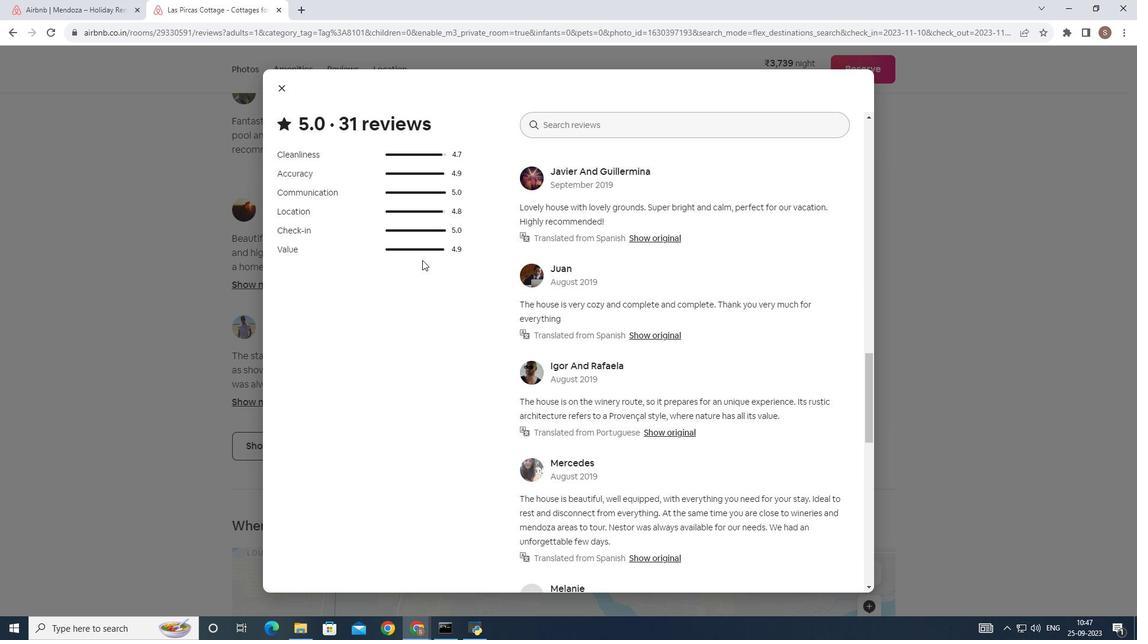 
Action: Mouse scrolled (418, 256) with delta (0, 0)
Screenshot: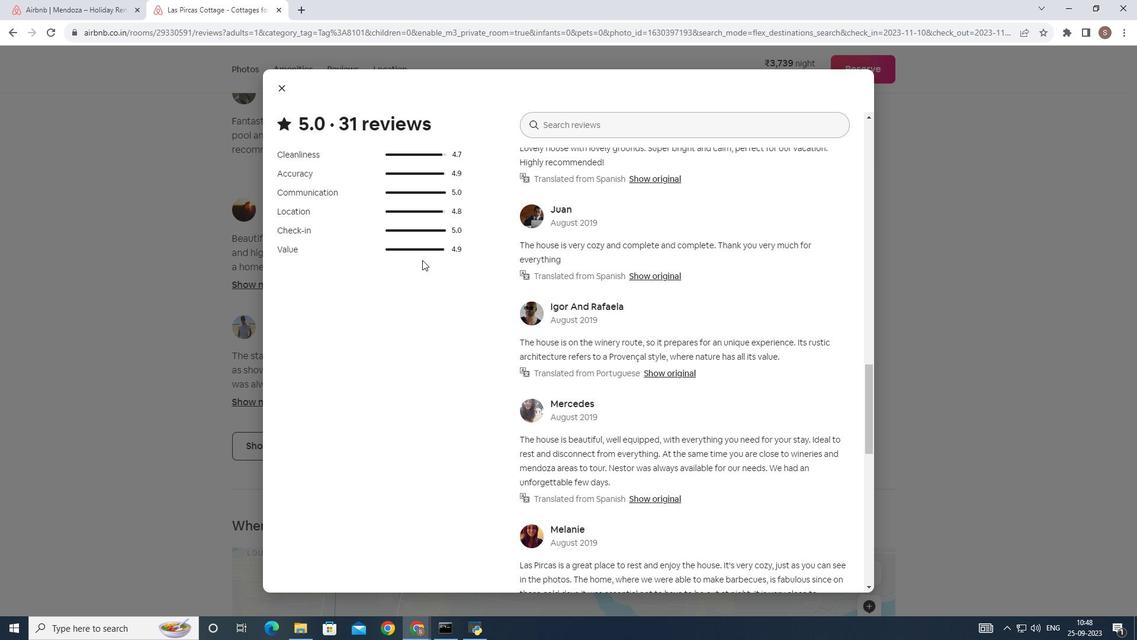 
Action: Mouse scrolled (418, 255) with delta (0, 0)
Screenshot: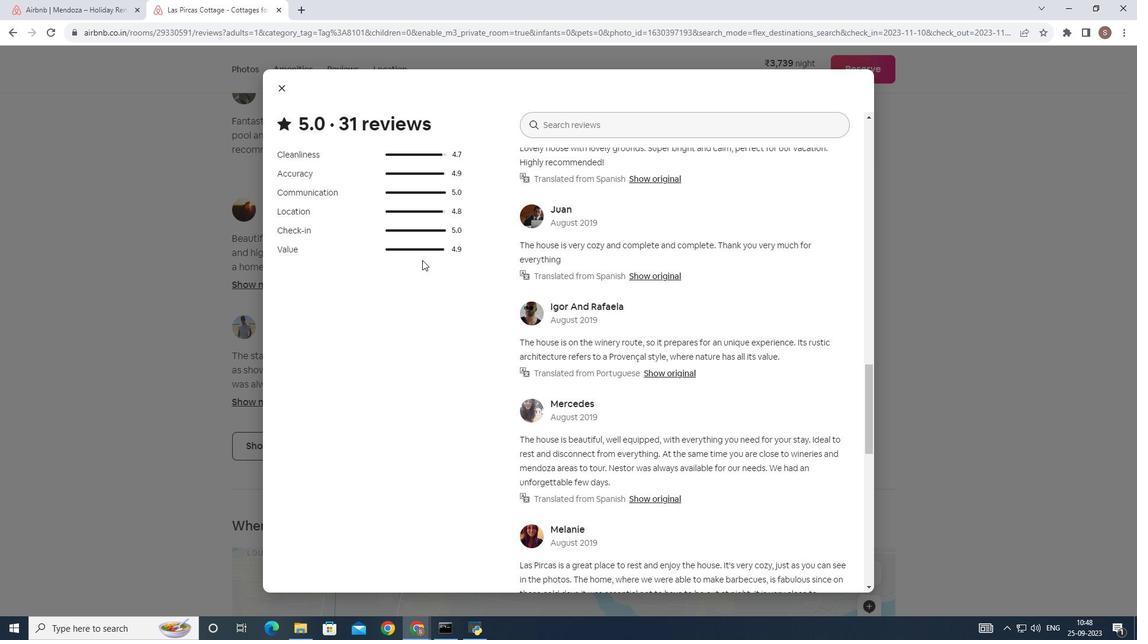 
Action: Mouse scrolled (418, 255) with delta (0, 0)
Screenshot: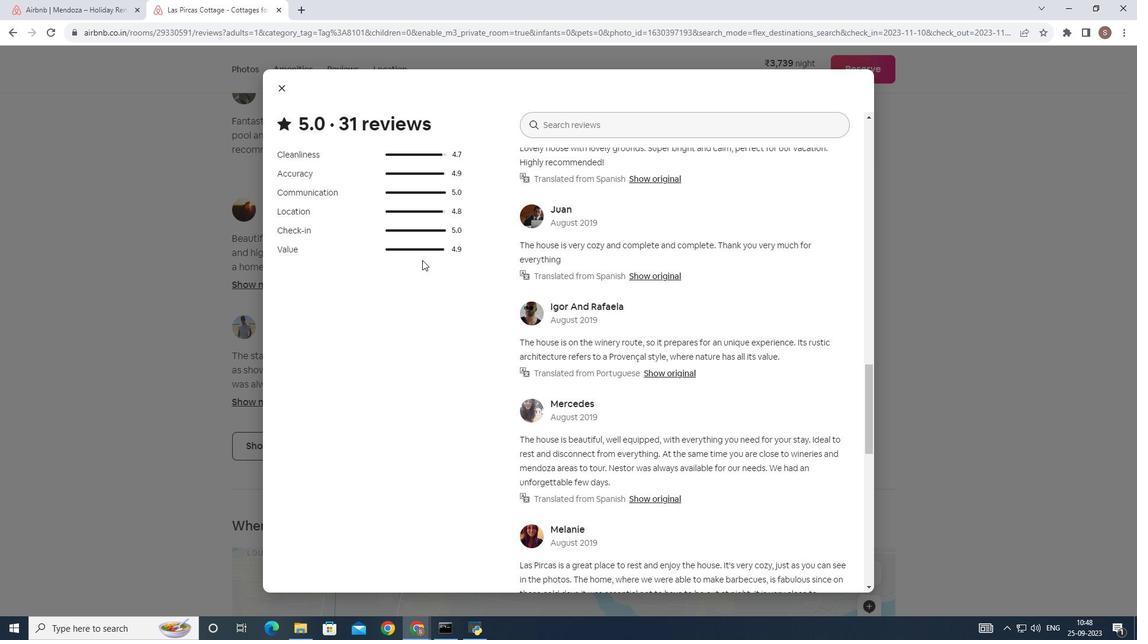 
Action: Mouse scrolled (418, 255) with delta (0, 0)
Screenshot: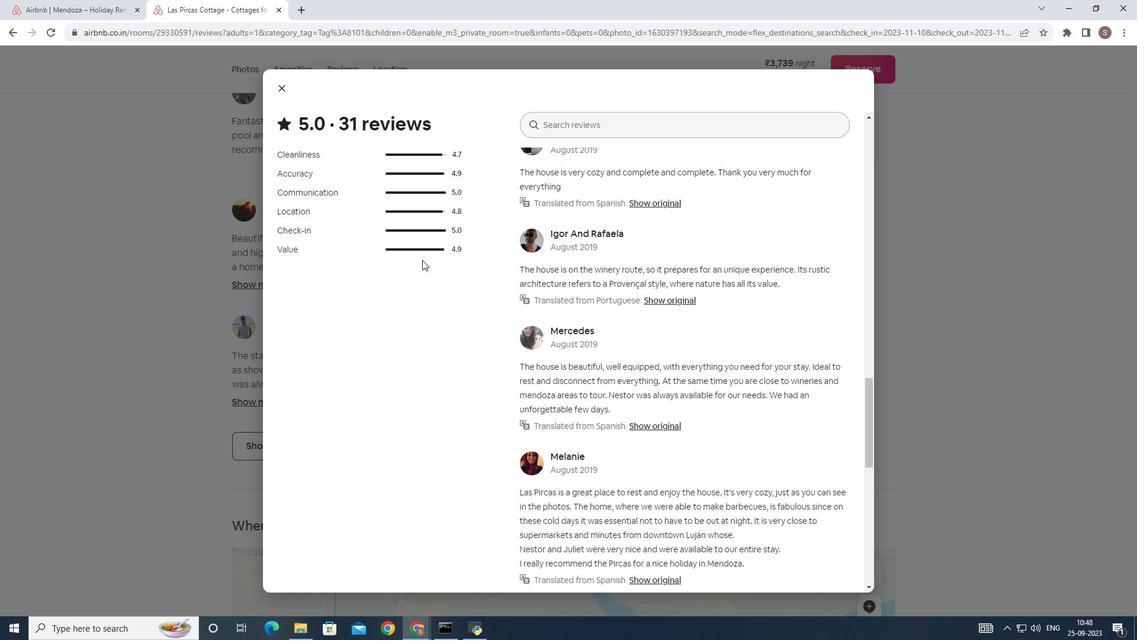 
Action: Mouse scrolled (418, 255) with delta (0, 0)
Screenshot: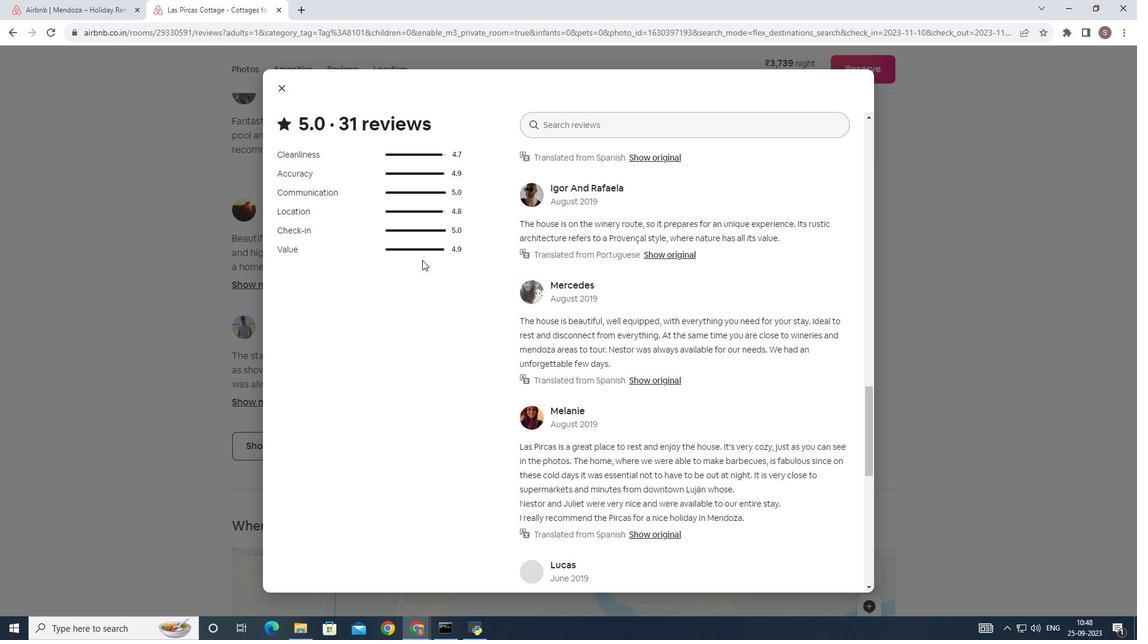 
Action: Mouse scrolled (418, 256) with delta (0, 0)
Screenshot: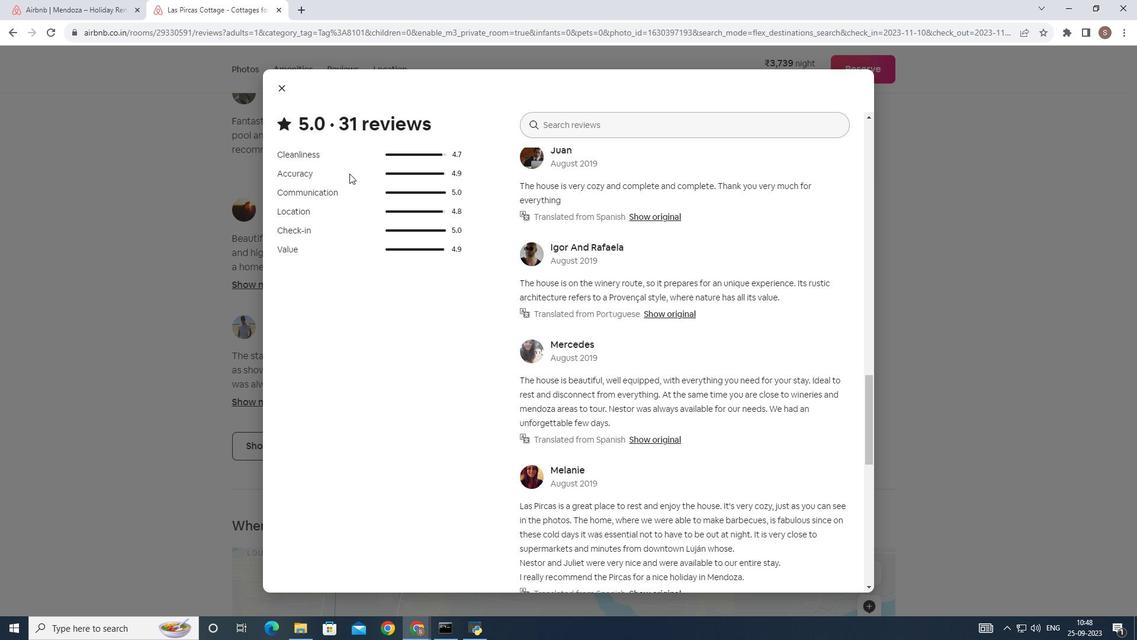 
Action: Mouse moved to (277, 89)
Screenshot: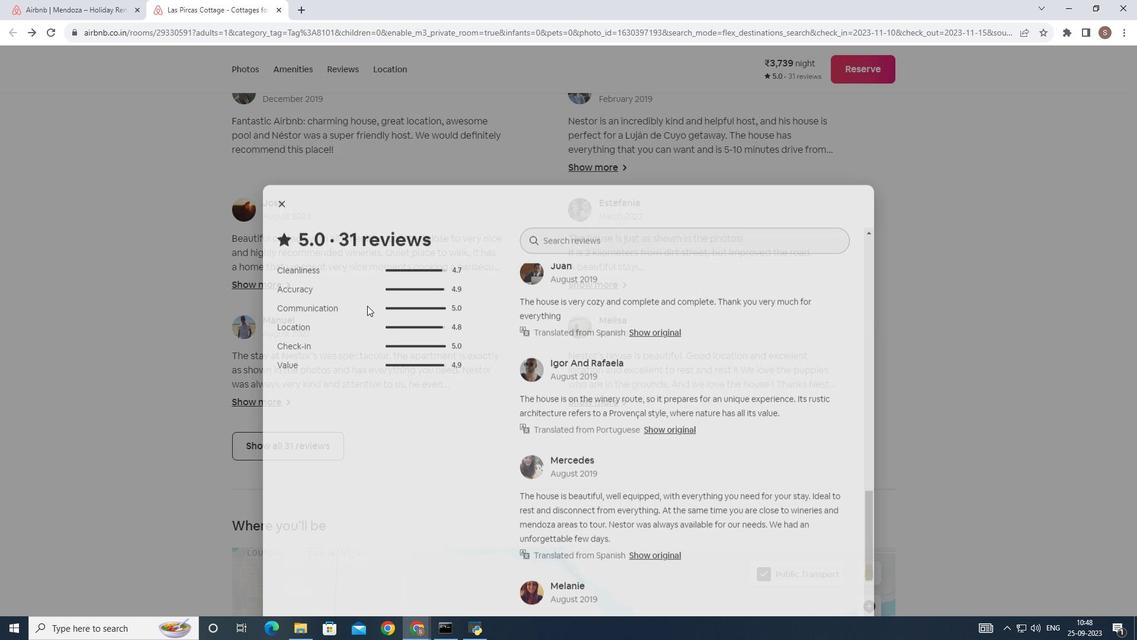 
Action: Mouse pressed left at (277, 89)
Screenshot: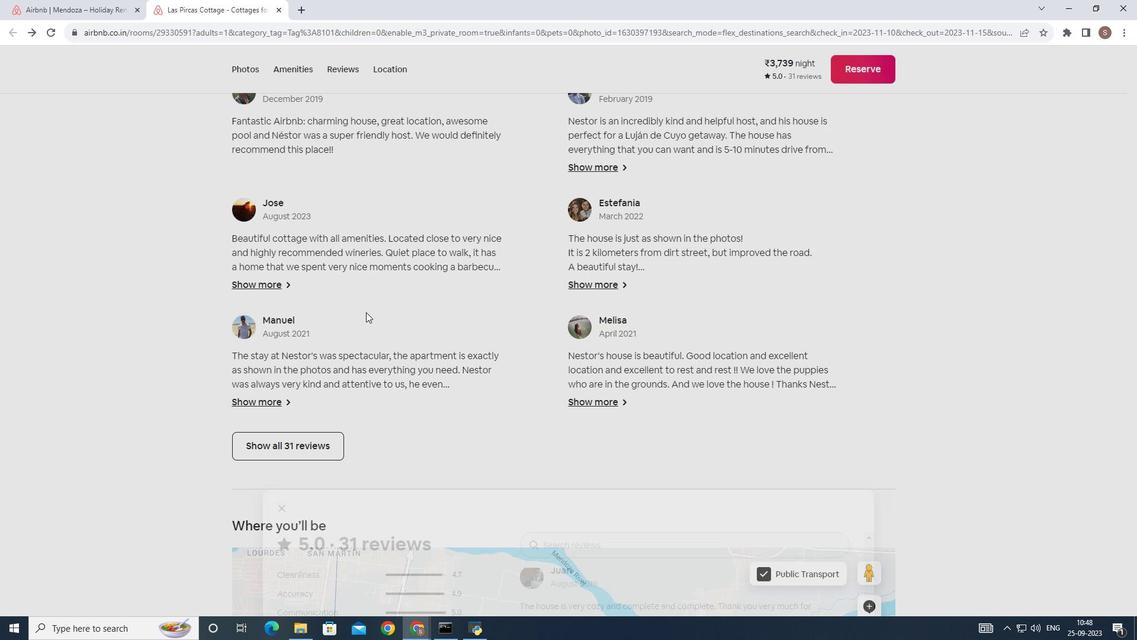 
Action: Mouse moved to (362, 308)
Screenshot: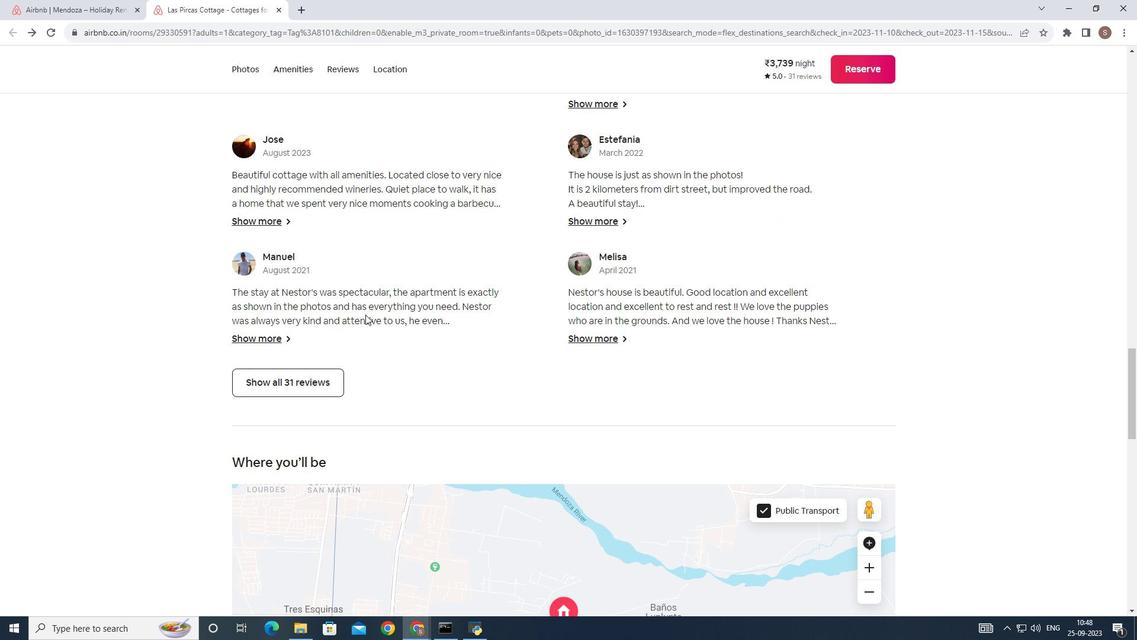 
Action: Mouse scrolled (362, 307) with delta (0, 0)
Screenshot: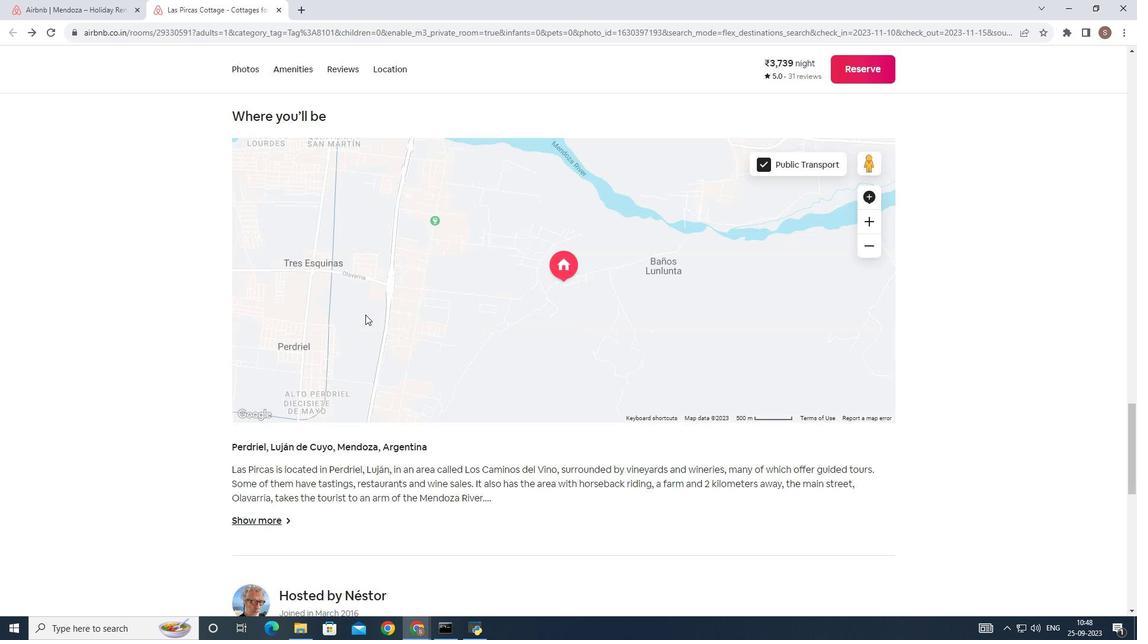 
Action: Mouse scrolled (362, 307) with delta (0, 0)
Screenshot: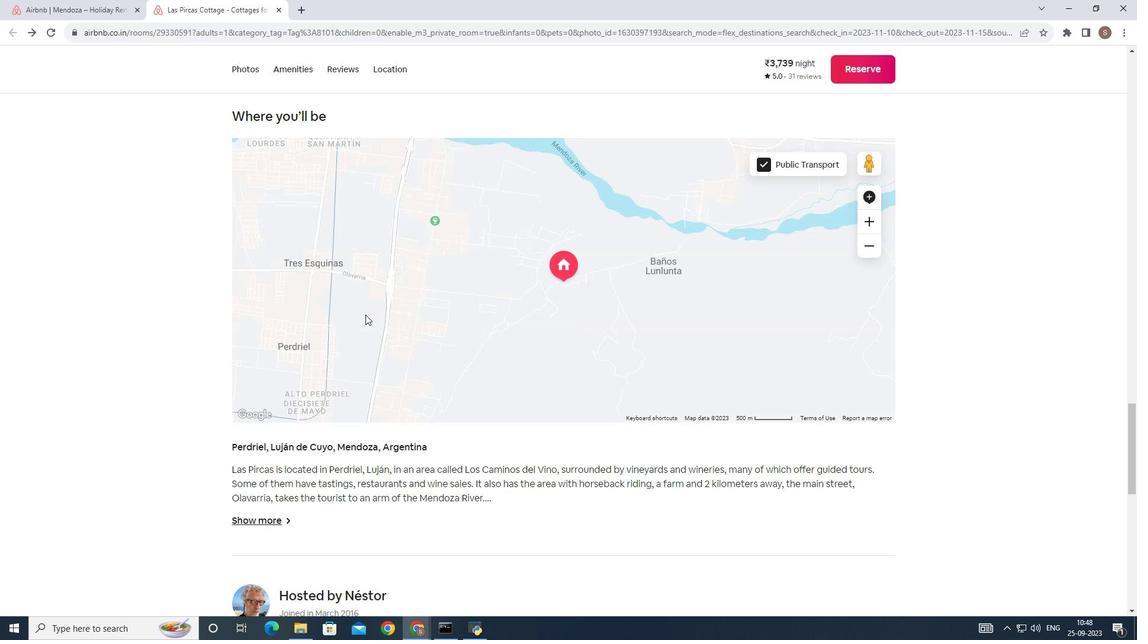 
Action: Mouse moved to (362, 309)
Screenshot: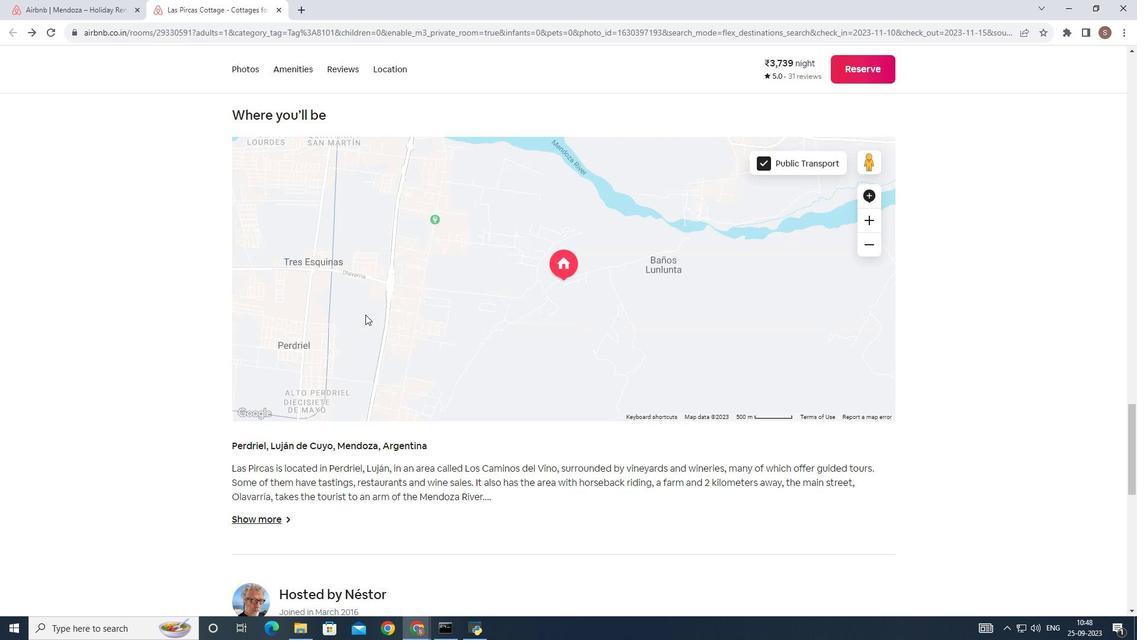 
Action: Mouse scrolled (362, 309) with delta (0, 0)
Screenshot: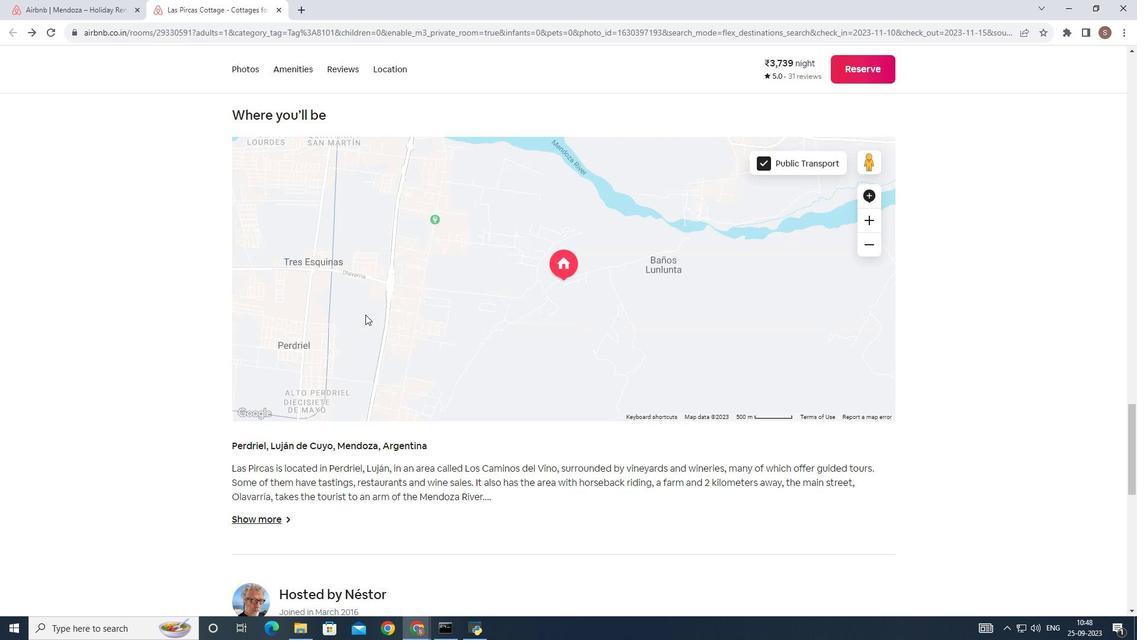 
Action: Mouse moved to (361, 310)
Screenshot: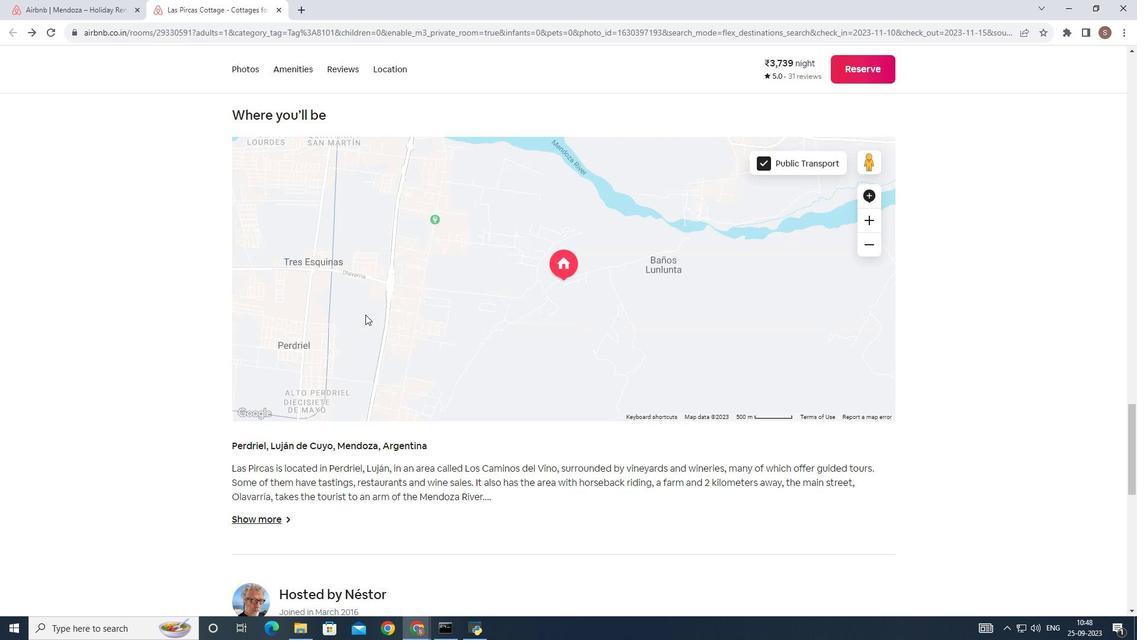 
Action: Mouse scrolled (361, 309) with delta (0, 0)
Screenshot: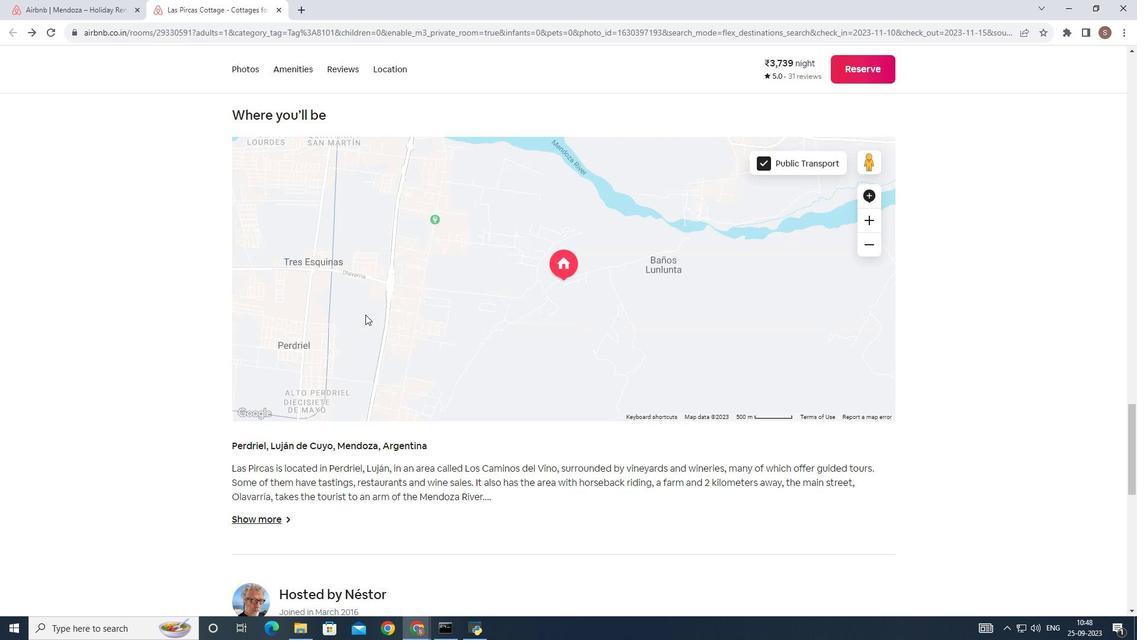 
Action: Mouse scrolled (361, 309) with delta (0, 0)
Screenshot: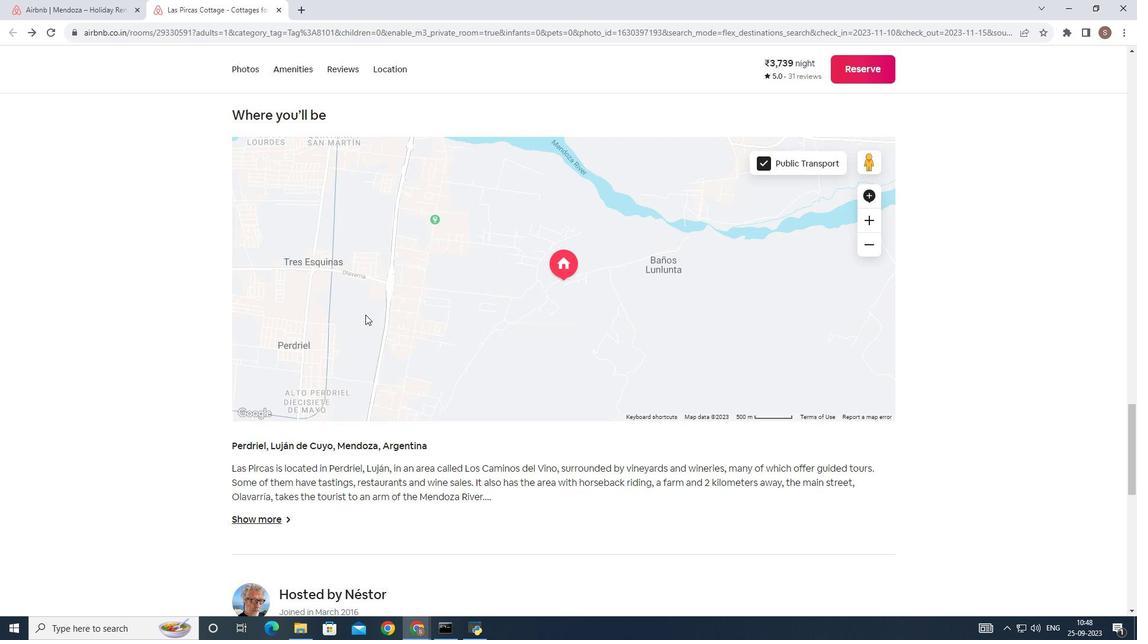 
Action: Mouse scrolled (361, 309) with delta (0, 0)
Screenshot: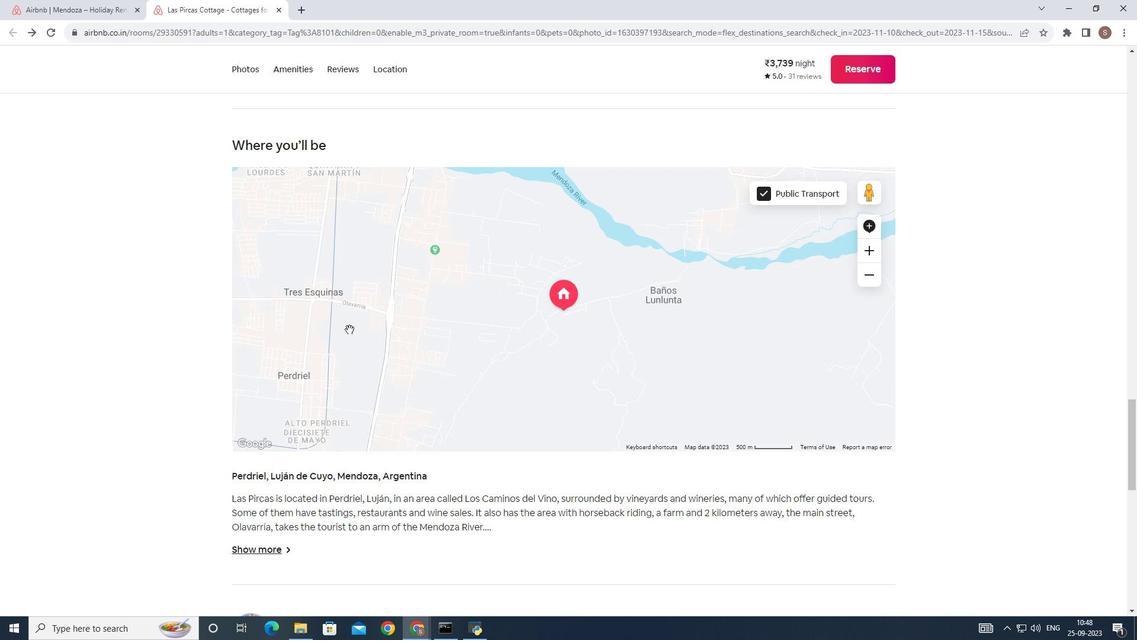 
Action: Mouse scrolled (361, 309) with delta (0, 0)
Screenshot: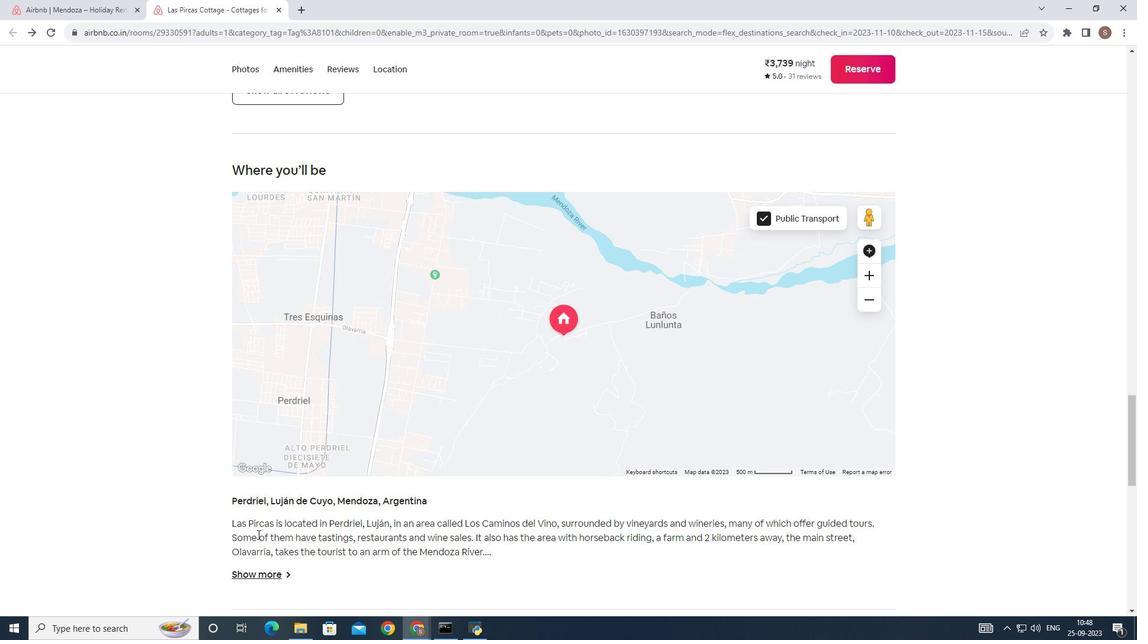 
Action: Mouse scrolled (361, 309) with delta (0, 0)
Screenshot: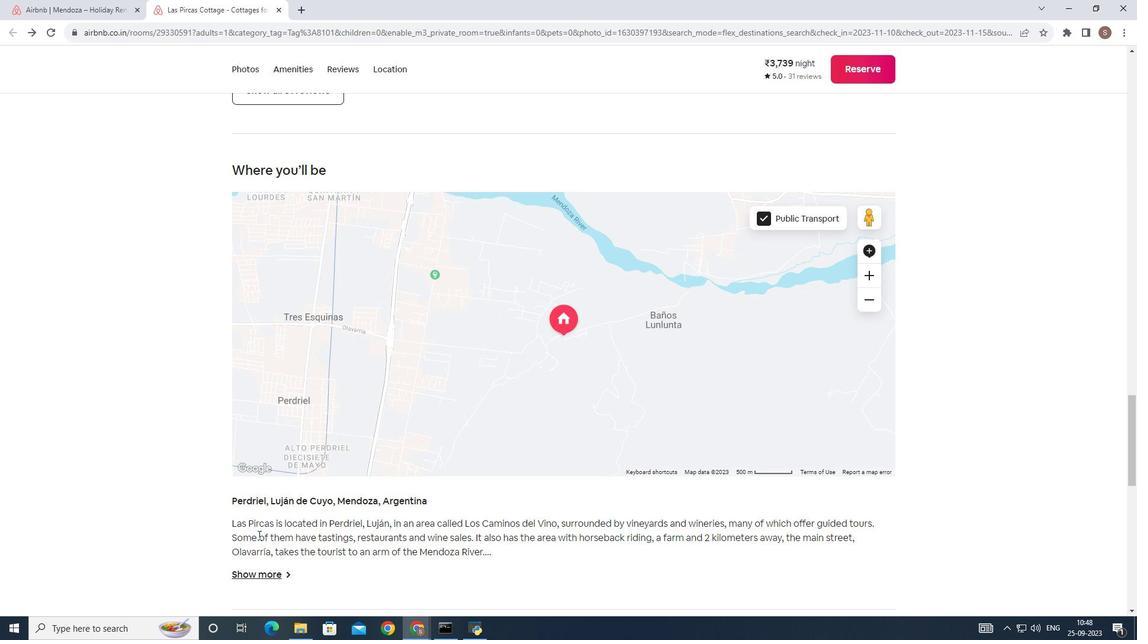 
Action: Mouse scrolled (361, 309) with delta (0, 0)
Screenshot: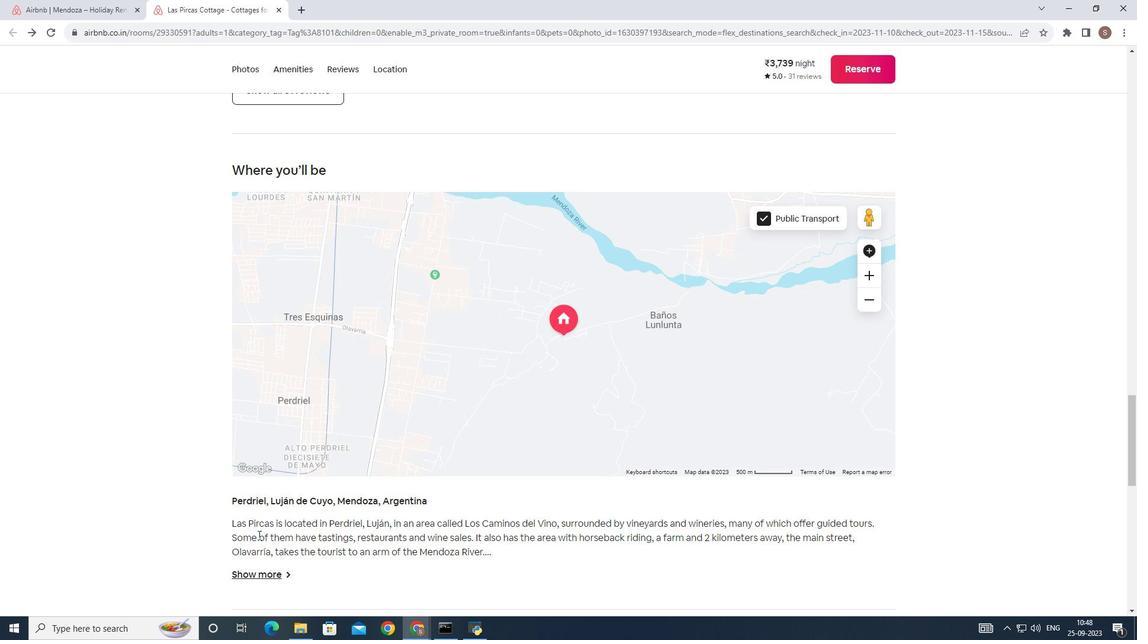
Action: Mouse scrolled (361, 309) with delta (0, 0)
Screenshot: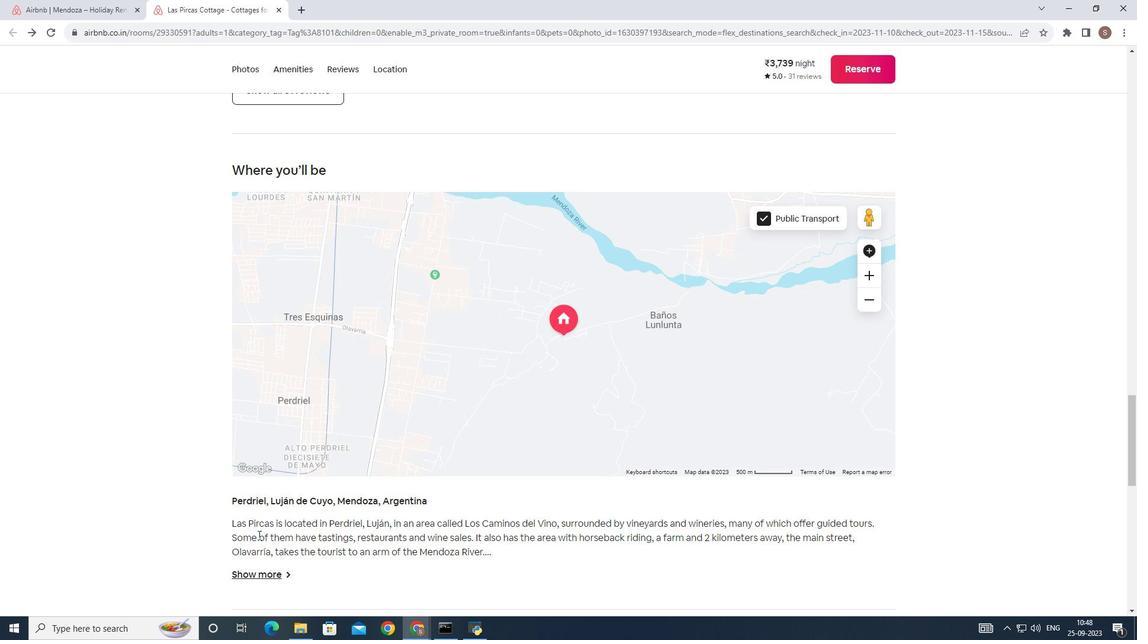 
Action: Mouse scrolled (361, 309) with delta (0, 0)
Screenshot: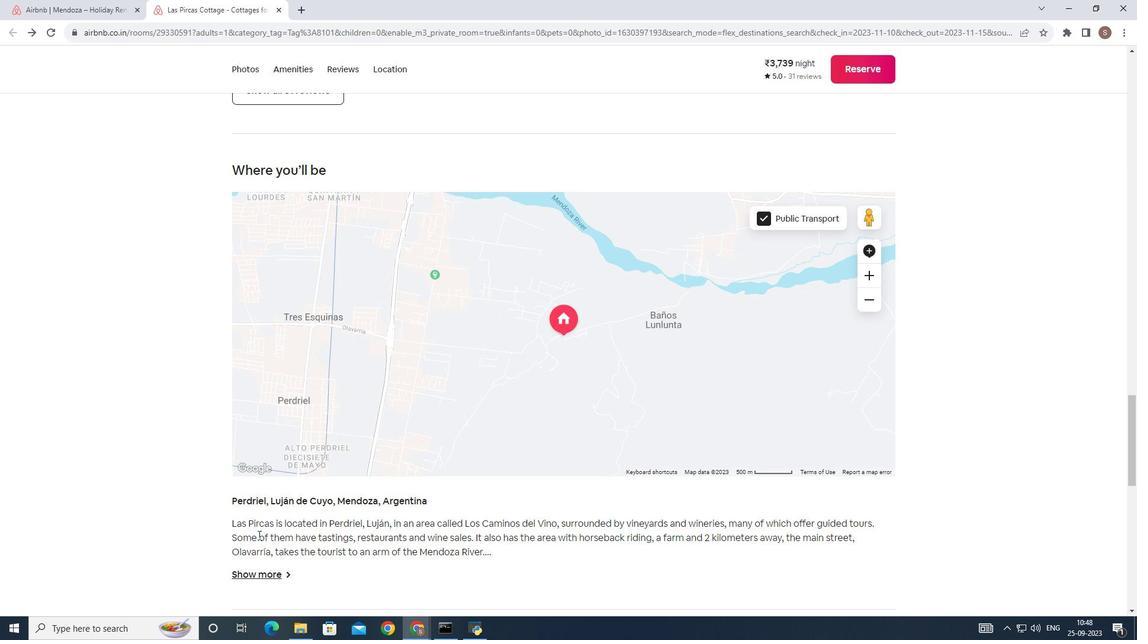
Action: Mouse scrolled (361, 309) with delta (0, 0)
Screenshot: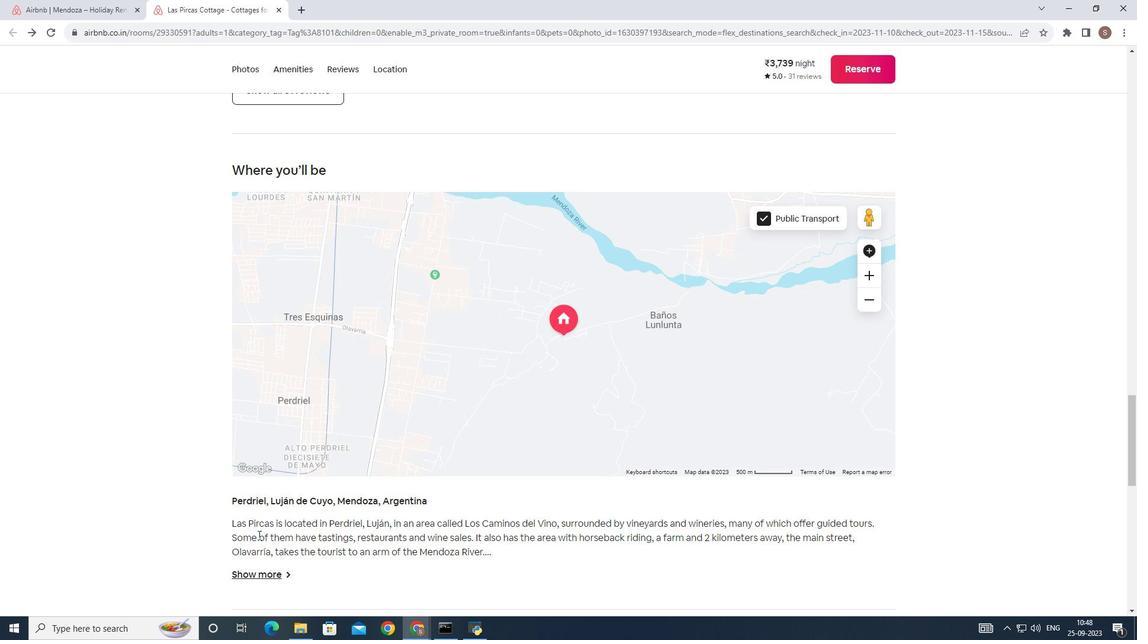 
Action: Mouse scrolled (361, 311) with delta (0, 0)
Screenshot: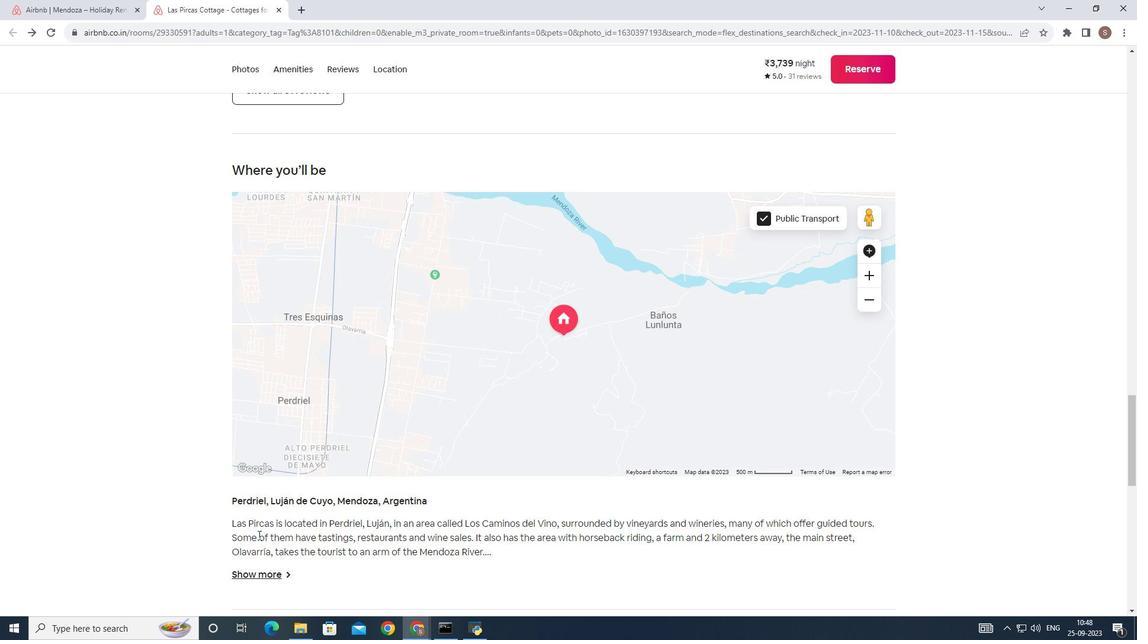 
Action: Mouse moved to (254, 568)
Screenshot: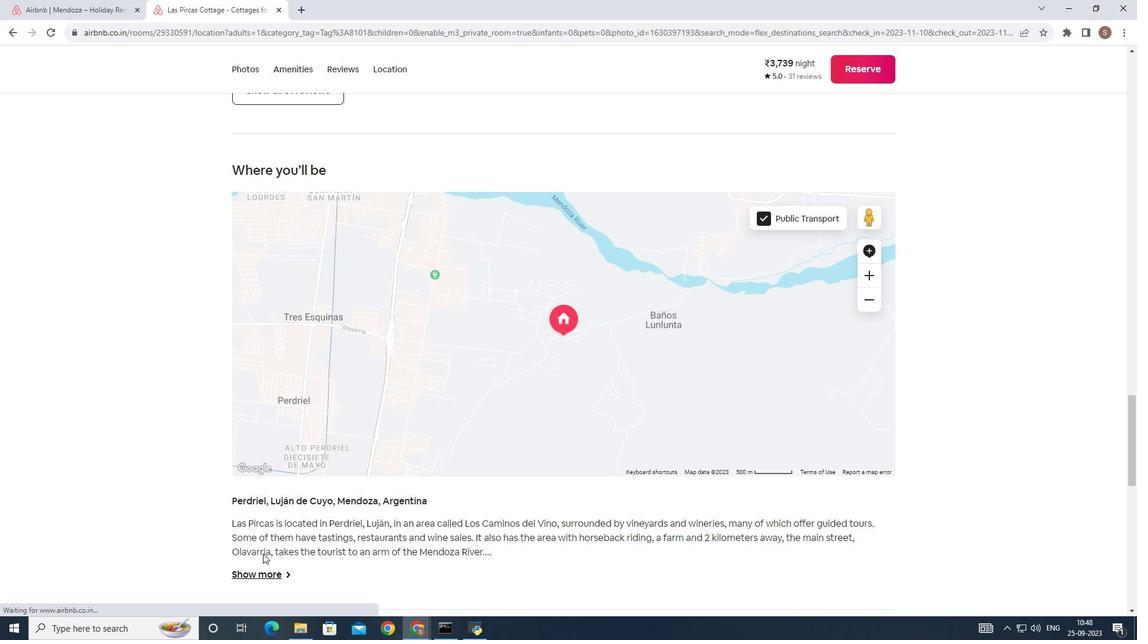 
Action: Mouse pressed left at (254, 568)
Screenshot: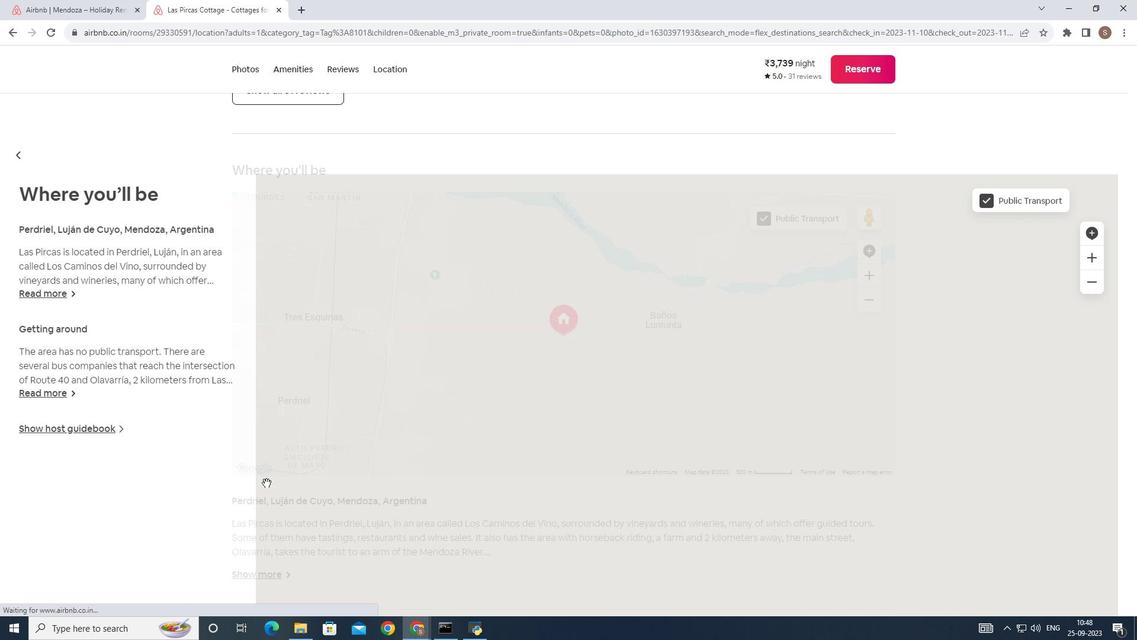 
Action: Mouse moved to (68, 193)
Screenshot: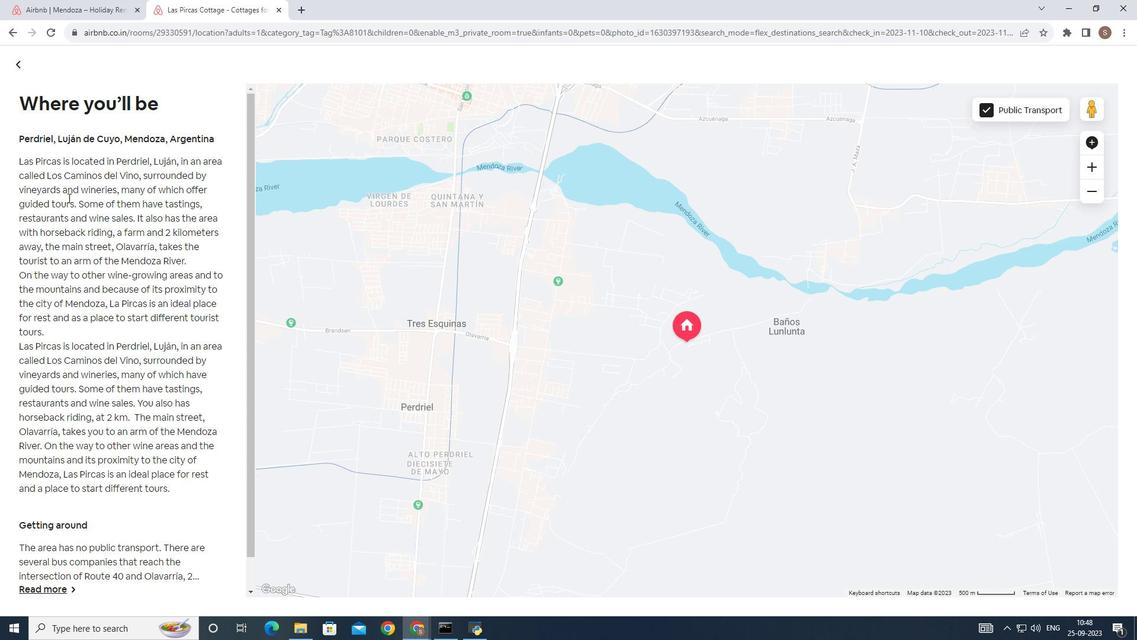 
Action: Mouse pressed left at (68, 193)
Screenshot: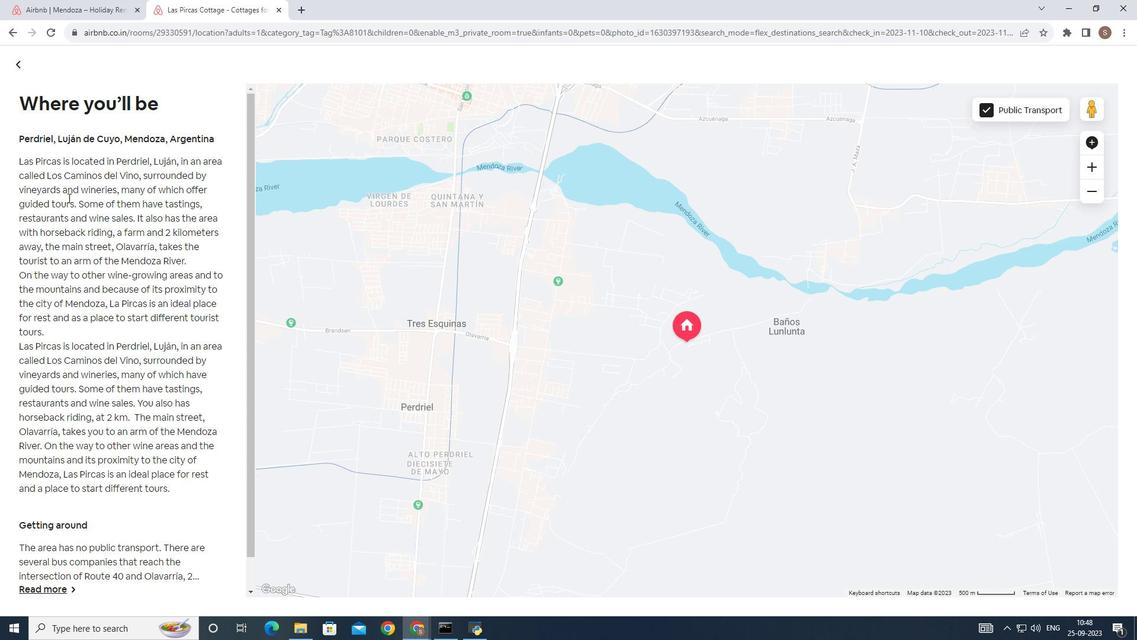 
Action: Mouse moved to (119, 265)
Screenshot: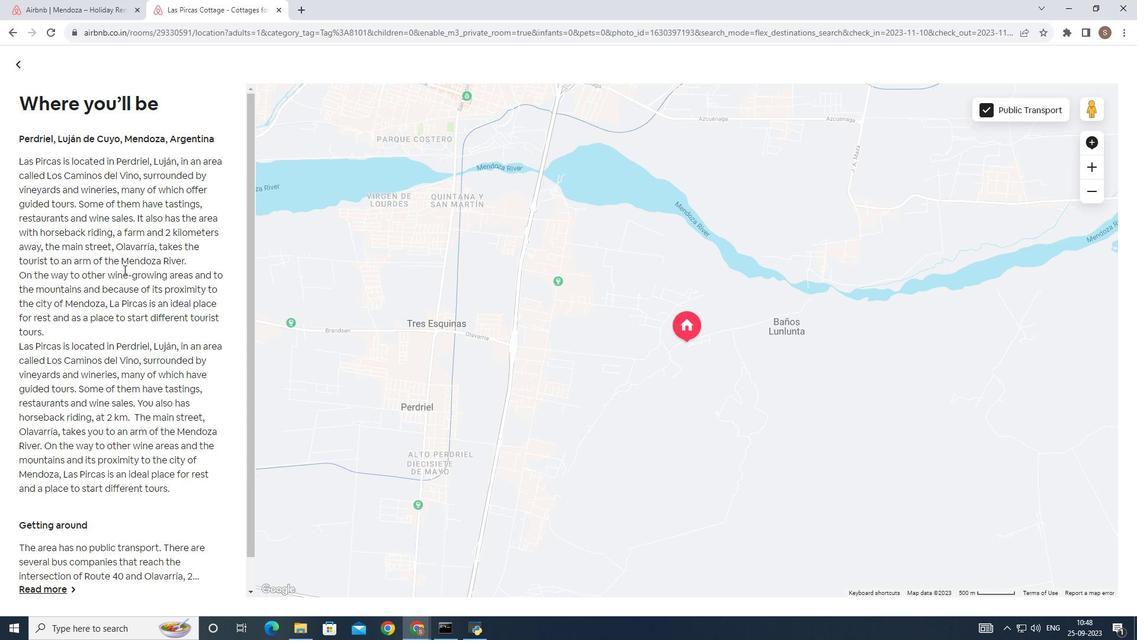 
Action: Mouse scrolled (119, 264) with delta (0, 0)
Screenshot: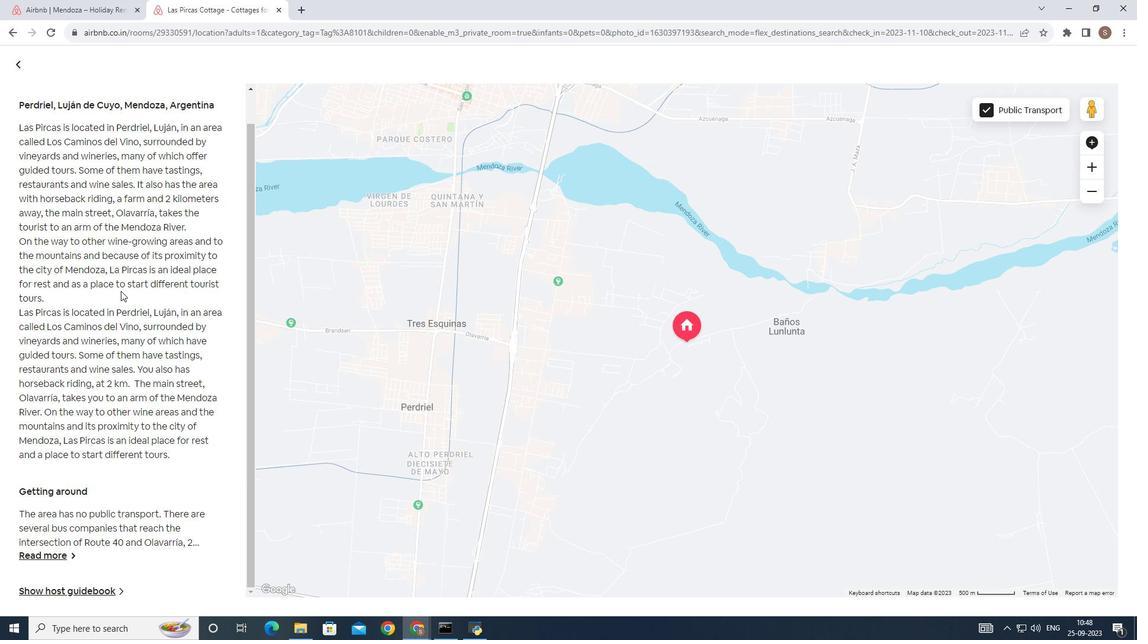 
Action: Mouse scrolled (119, 264) with delta (0, 0)
Screenshot: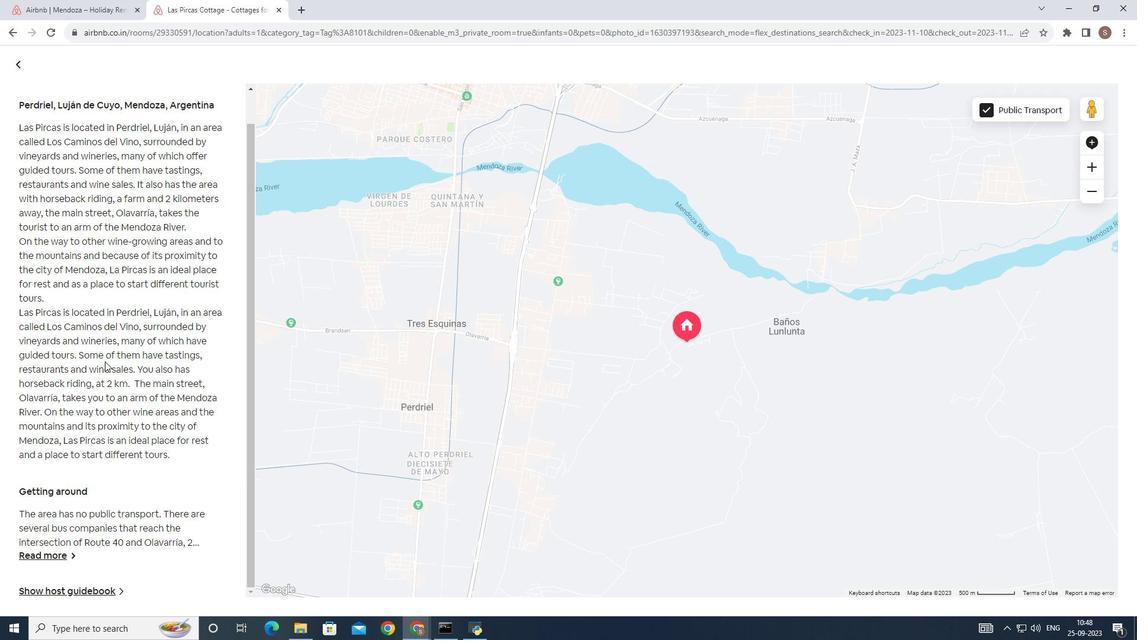 
Action: Mouse scrolled (119, 264) with delta (0, 0)
Screenshot: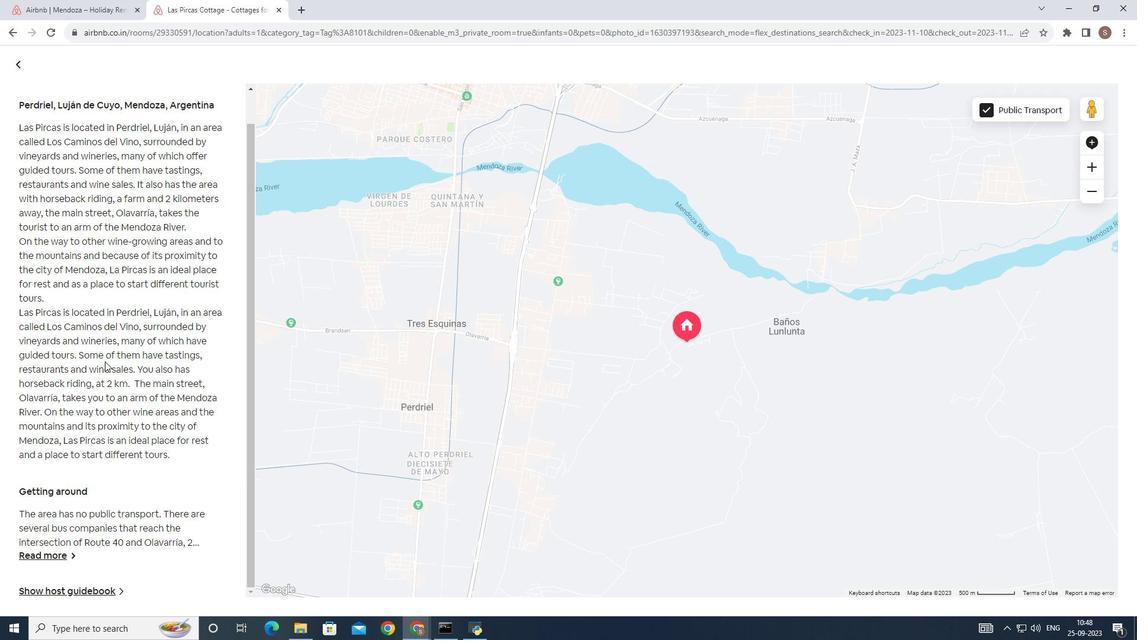 
Action: Mouse scrolled (119, 264) with delta (0, 0)
Screenshot: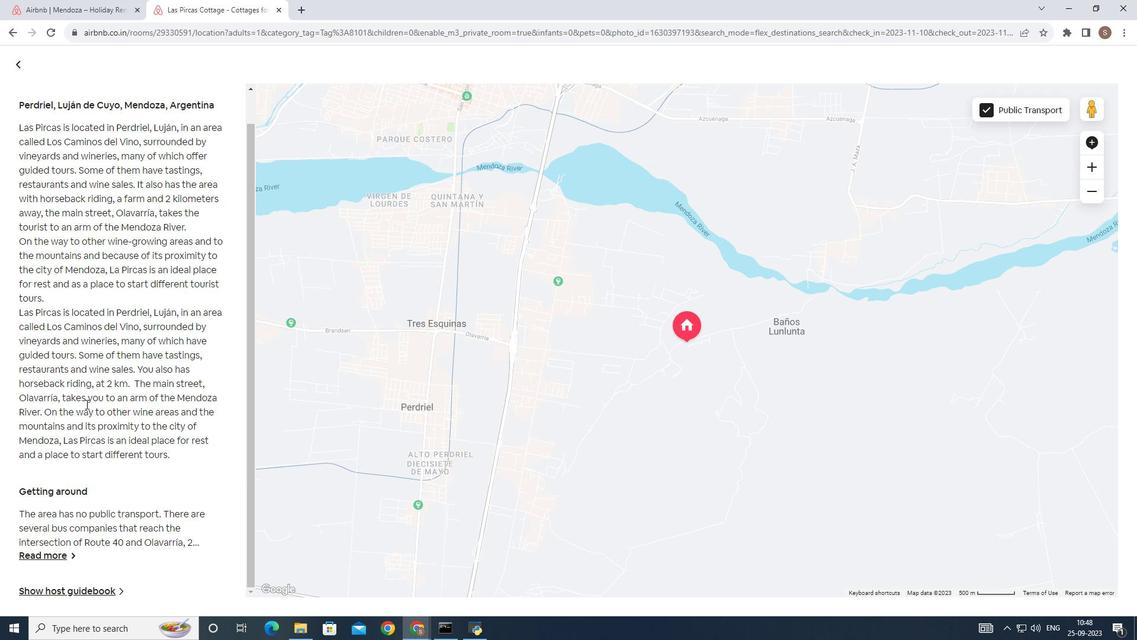 
Action: Mouse scrolled (119, 264) with delta (0, 0)
Screenshot: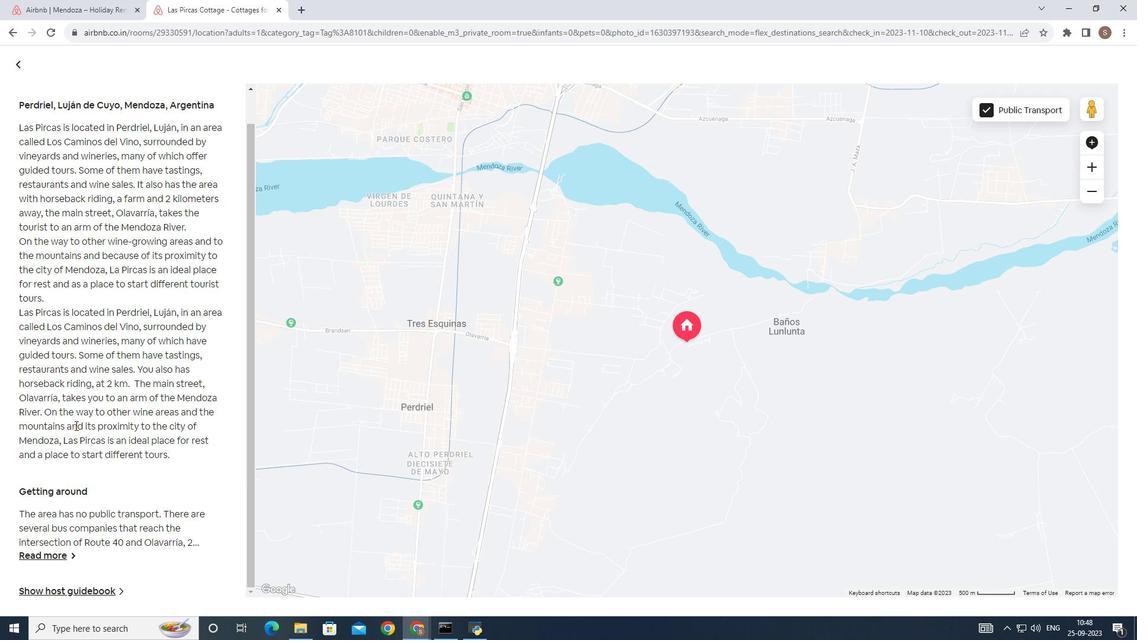 
Action: Mouse moved to (39, 554)
Screenshot: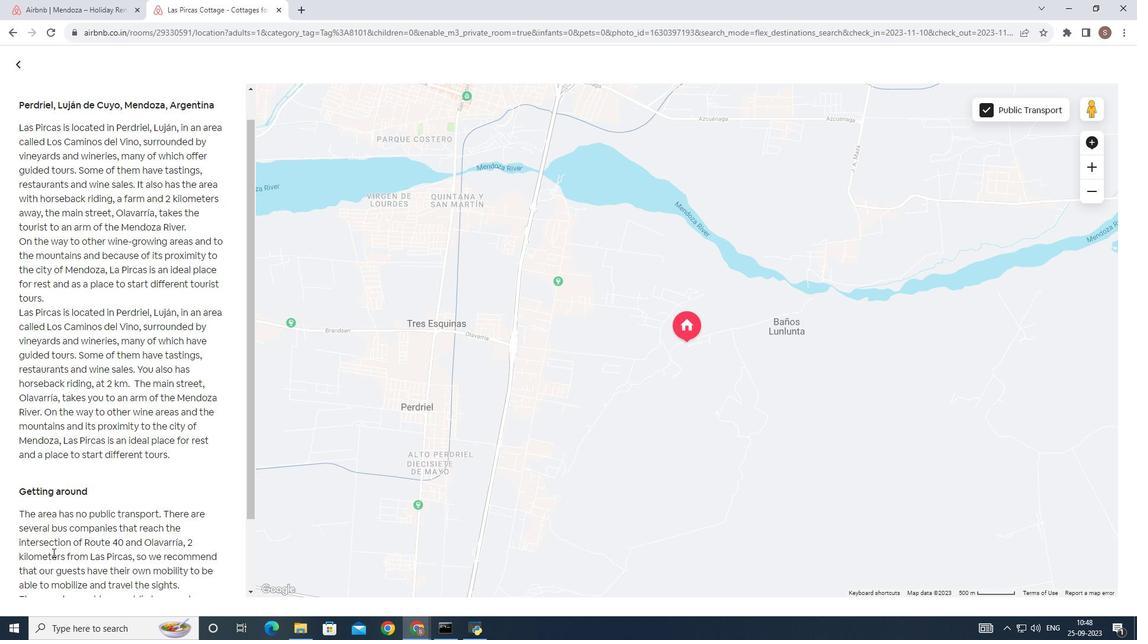 
Action: Mouse pressed left at (39, 554)
Screenshot: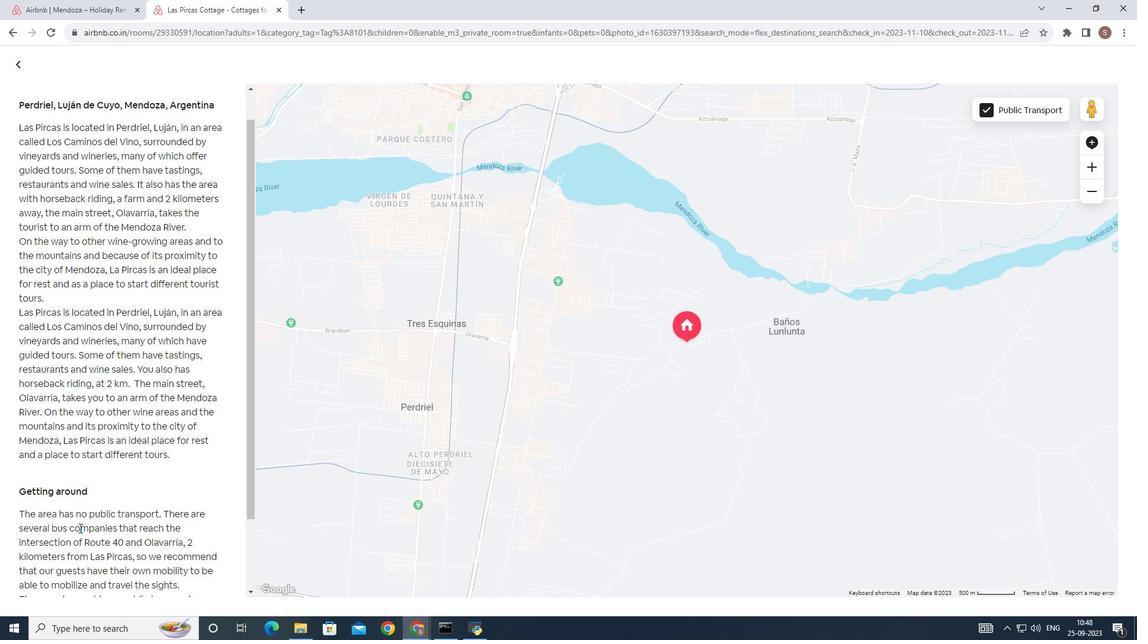 
Action: Mouse moved to (77, 522)
Screenshot: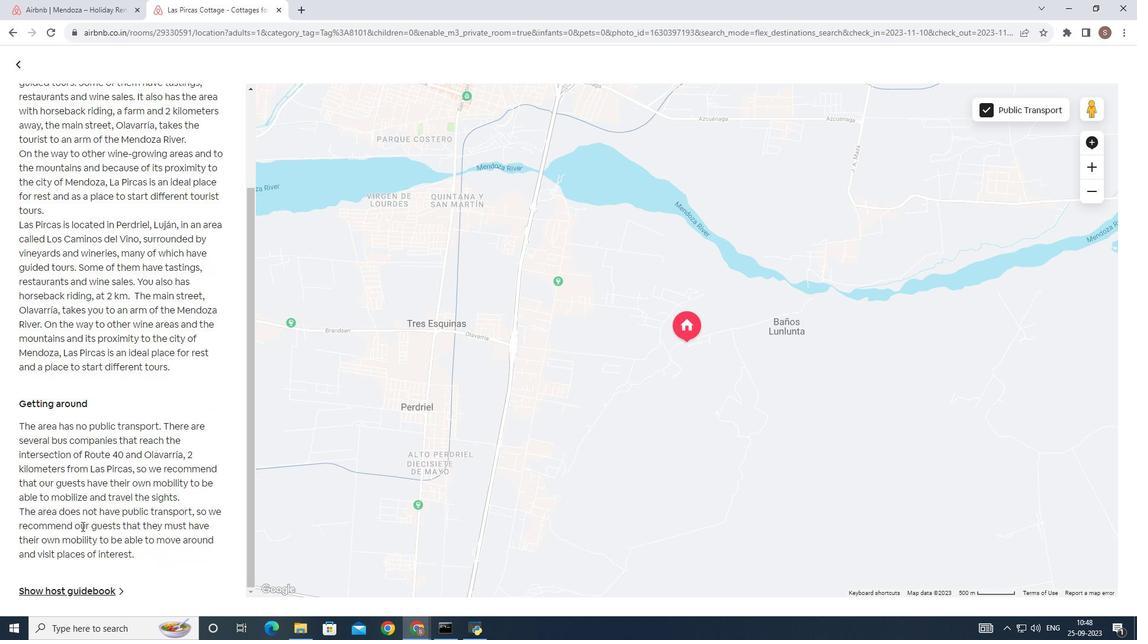 
Action: Mouse scrolled (77, 521) with delta (0, 0)
Screenshot: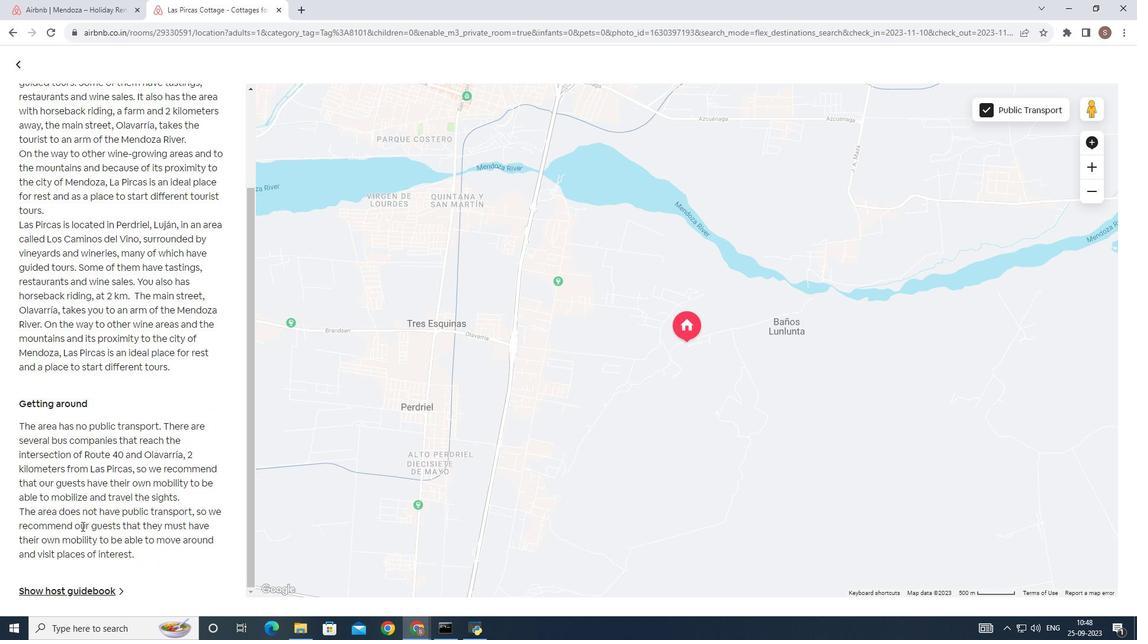
Action: Mouse scrolled (77, 521) with delta (0, 0)
Screenshot: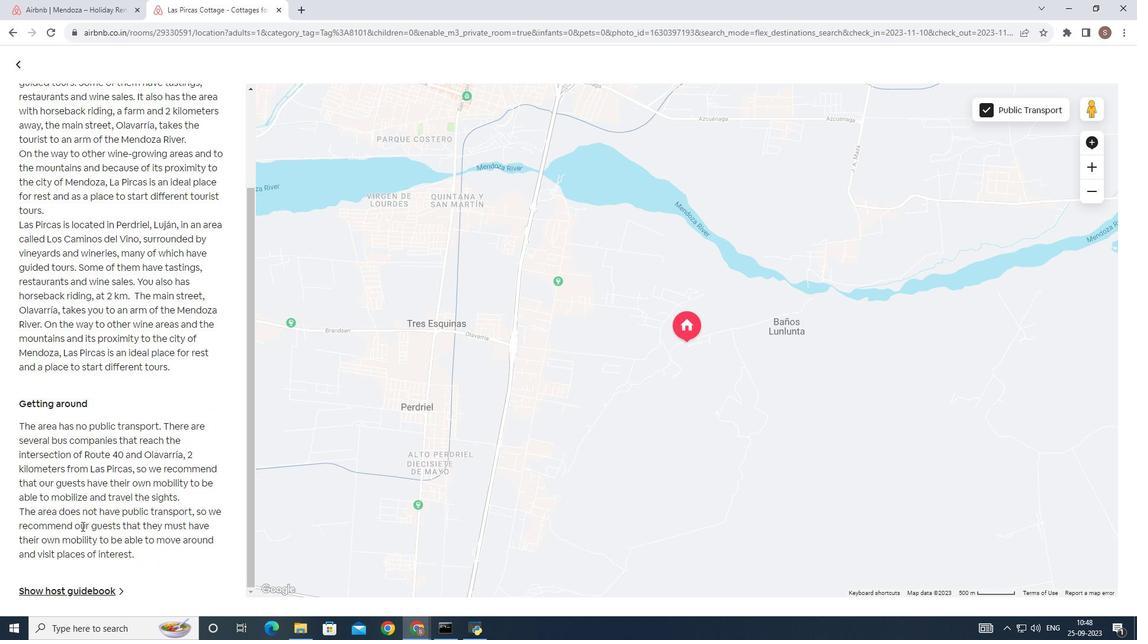 
Action: Mouse scrolled (77, 521) with delta (0, 0)
Screenshot: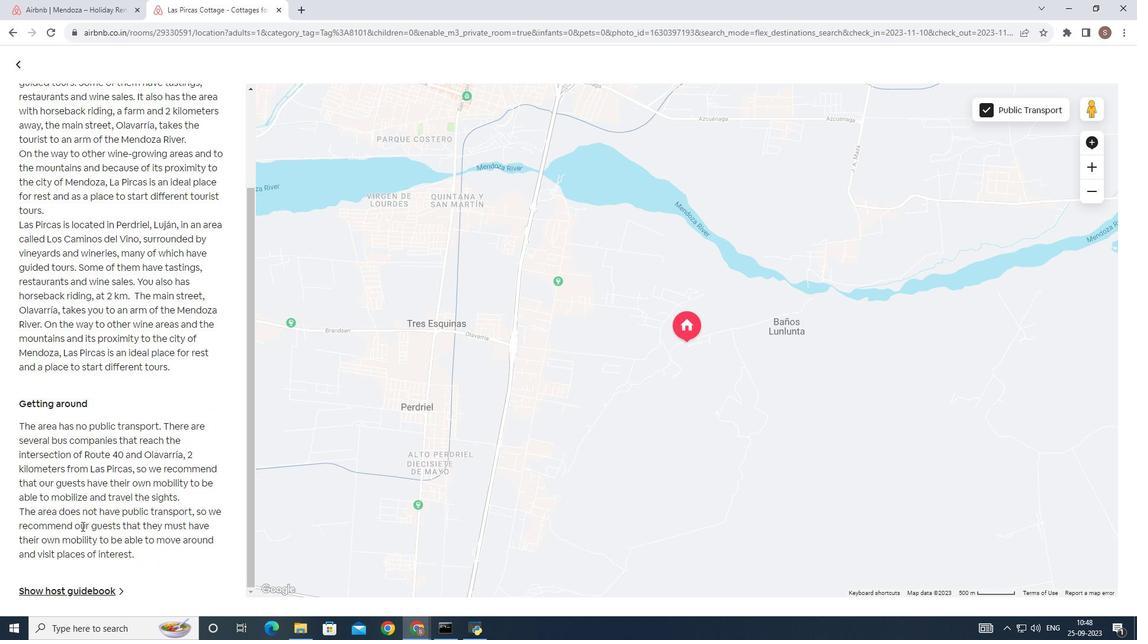 
Action: Mouse moved to (101, 452)
Screenshot: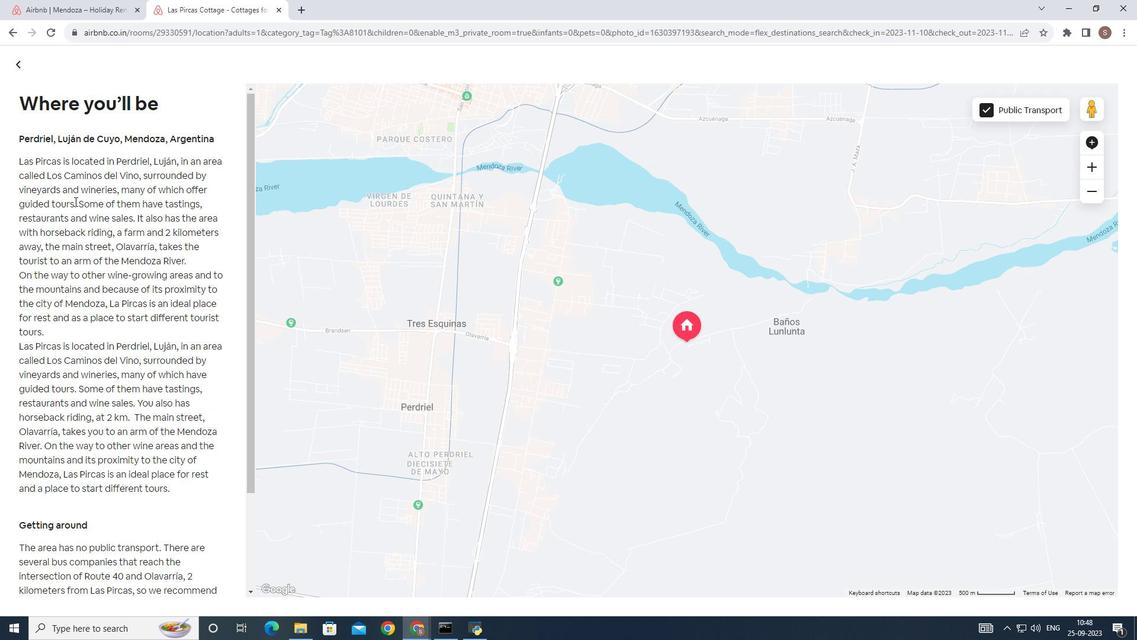 
Action: Mouse scrolled (101, 452) with delta (0, 0)
Screenshot: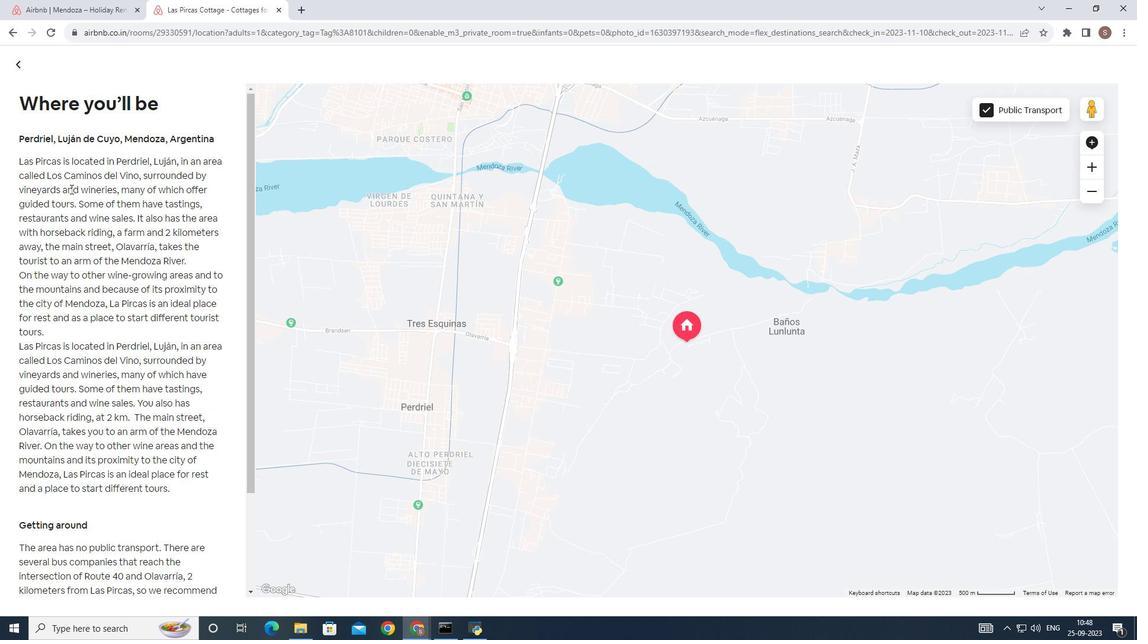 
Action: Mouse scrolled (101, 452) with delta (0, 0)
Screenshot: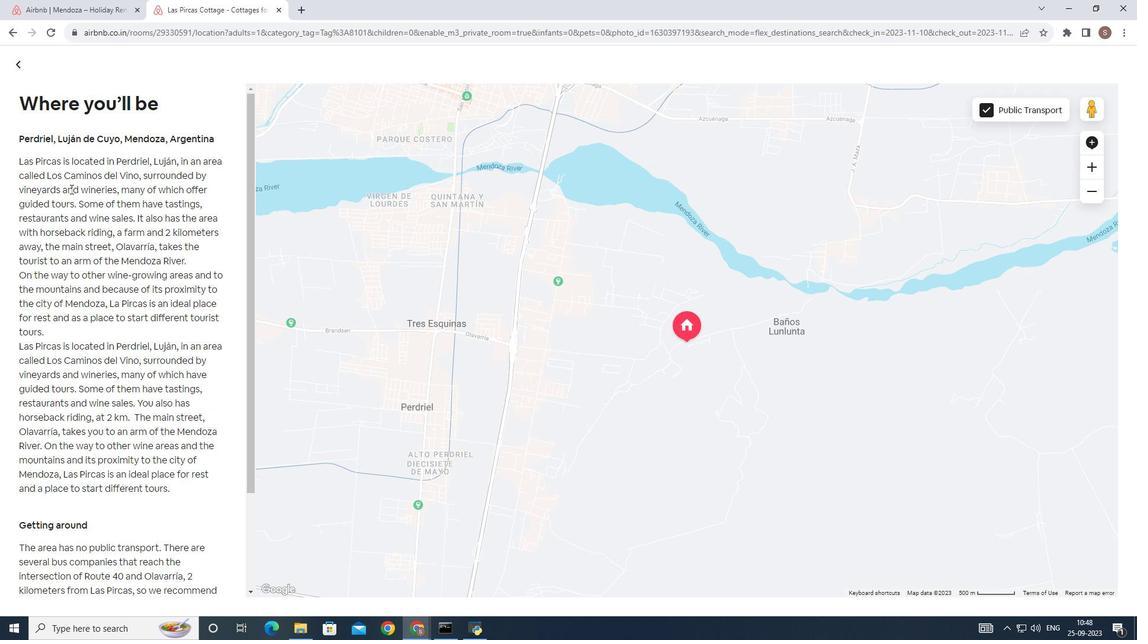 
Action: Mouse scrolled (101, 452) with delta (0, 0)
Screenshot: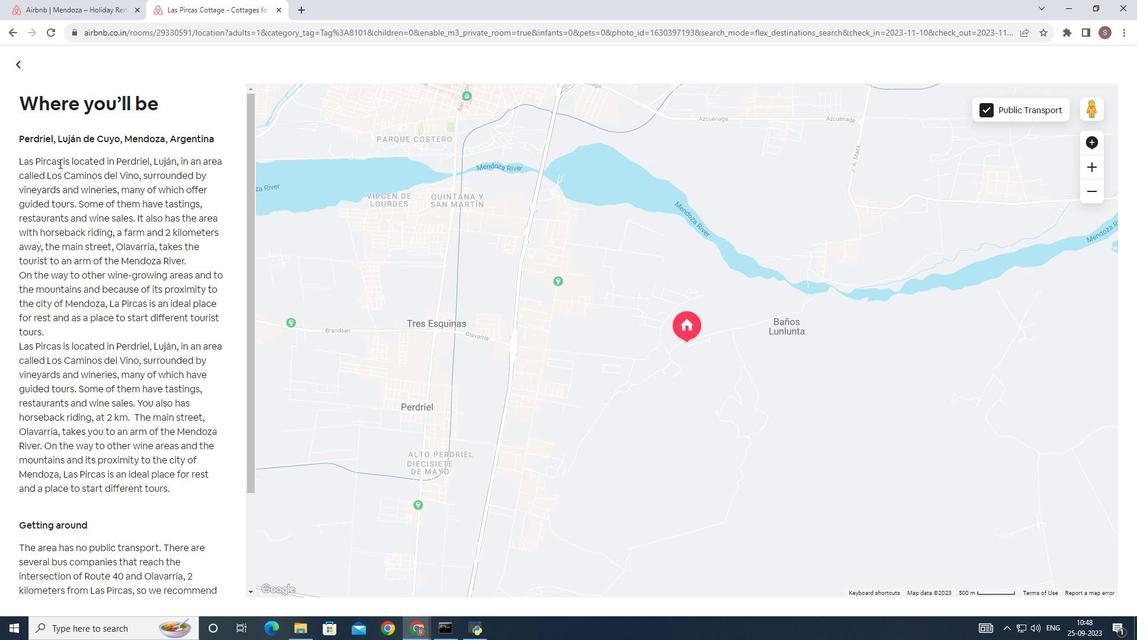 
Action: Mouse scrolled (101, 452) with delta (0, 0)
Screenshot: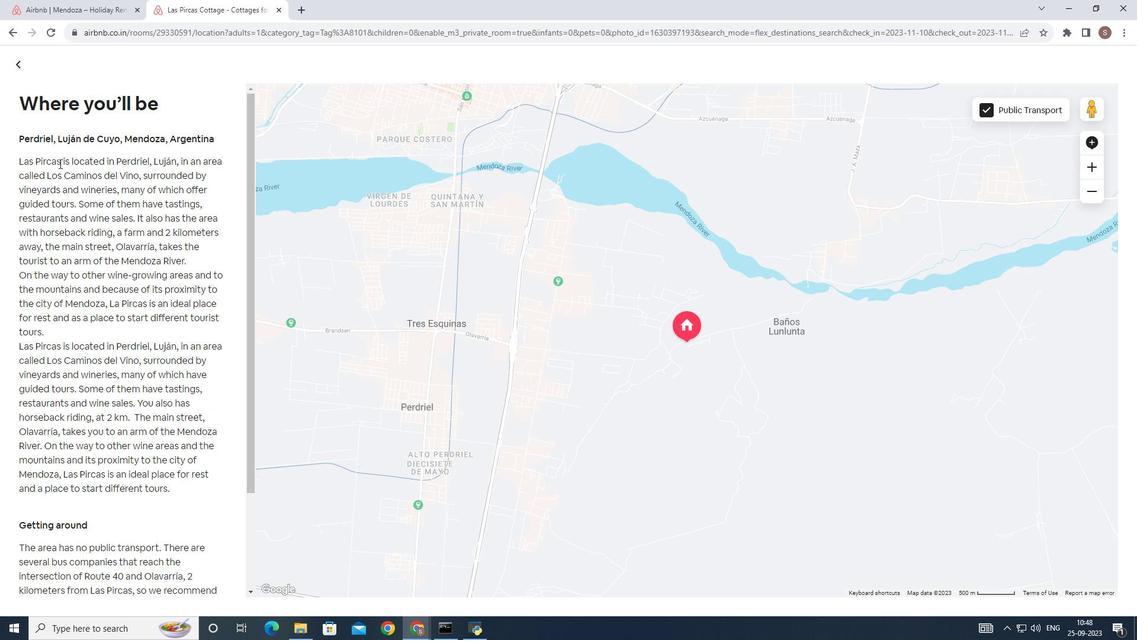 
Action: Mouse scrolled (101, 452) with delta (0, 0)
Screenshot: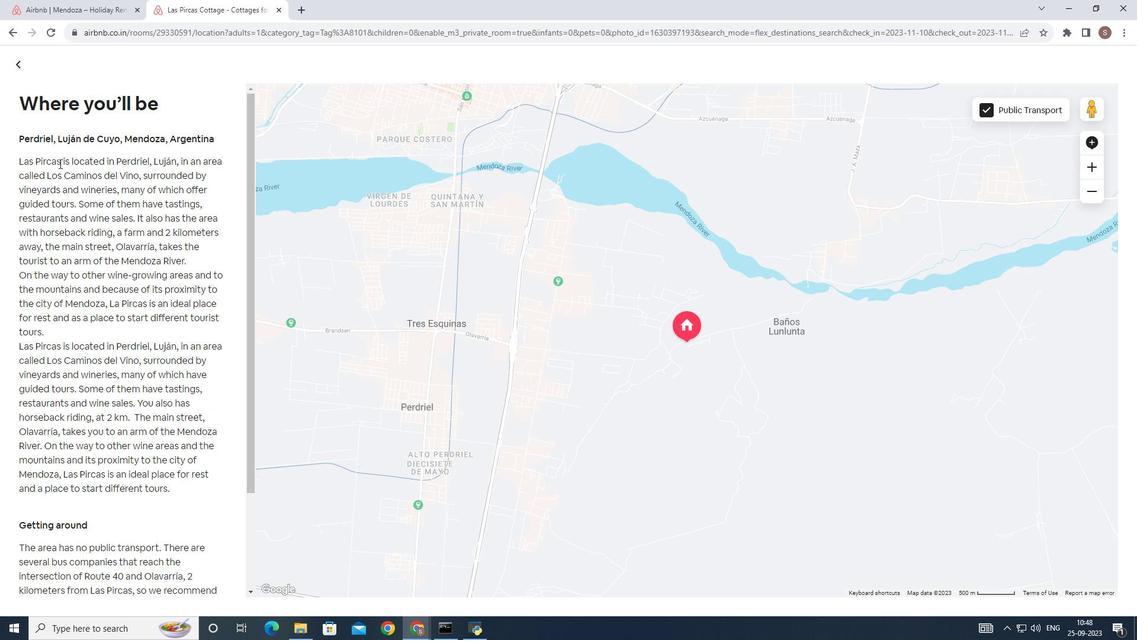 
Action: Mouse scrolled (101, 452) with delta (0, 0)
Screenshot: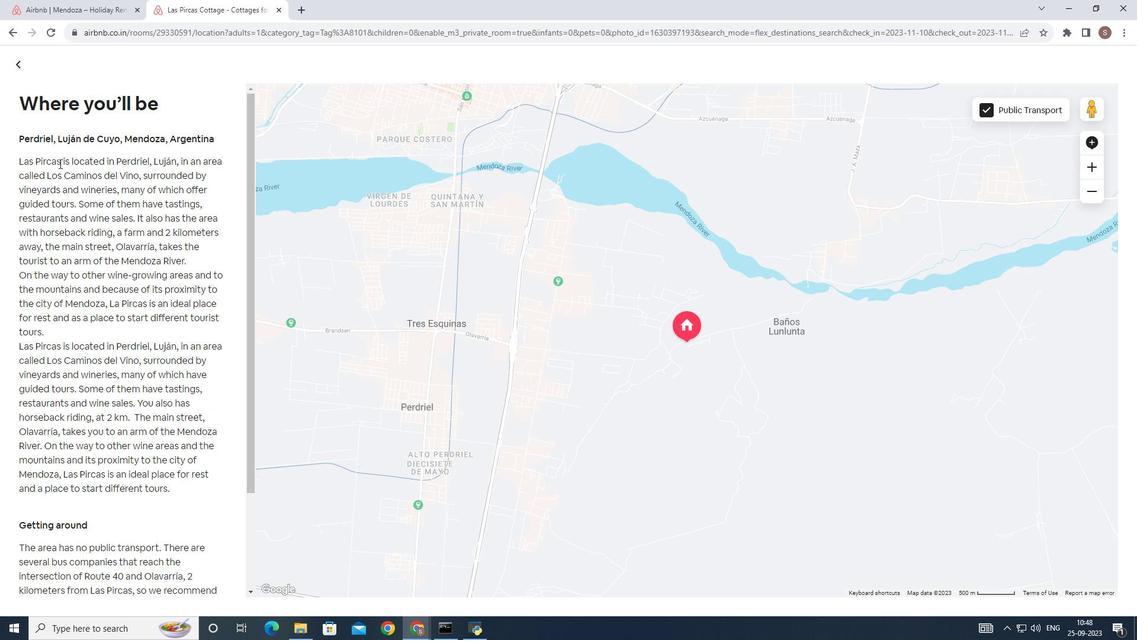
Action: Mouse scrolled (101, 452) with delta (0, 0)
Screenshot: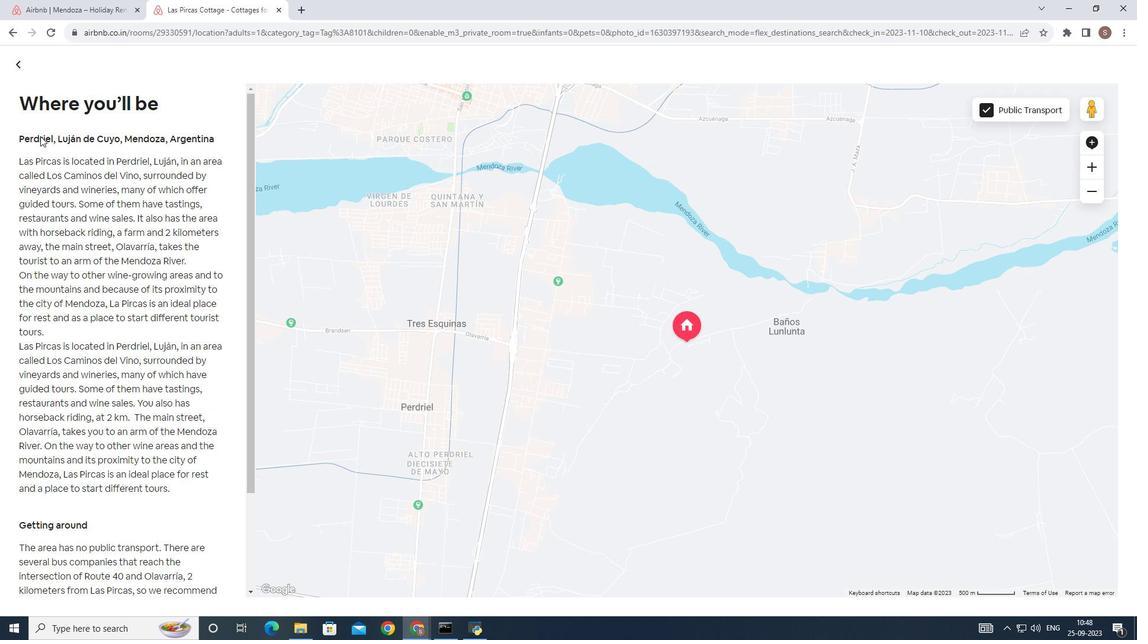 
Action: Mouse scrolled (101, 452) with delta (0, 0)
Screenshot: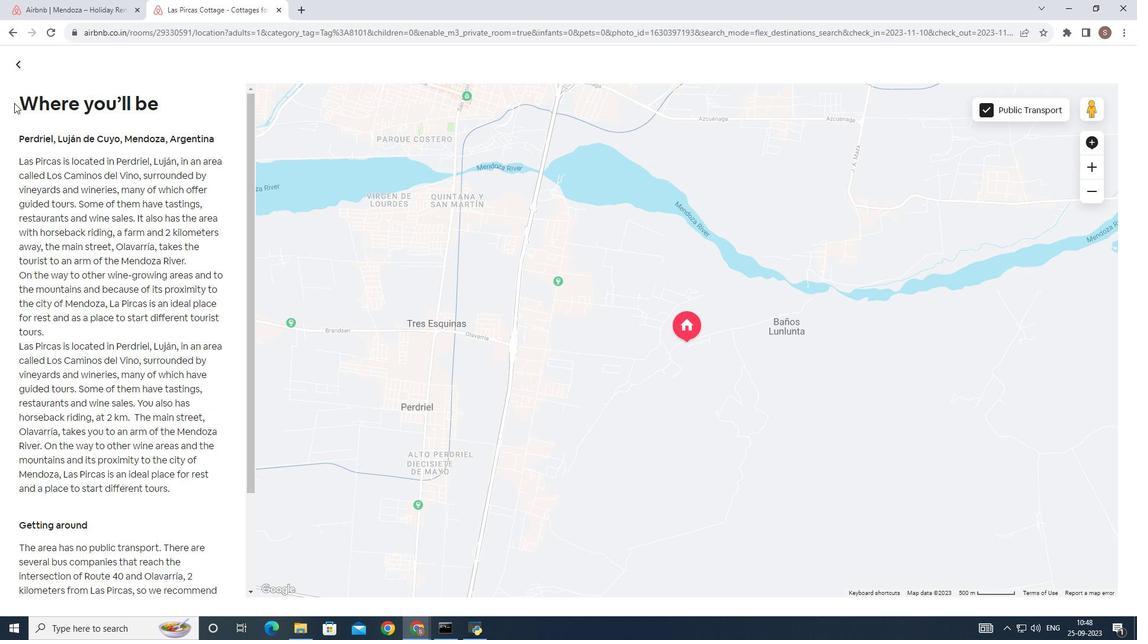 
Action: Mouse moved to (7, 56)
Screenshot: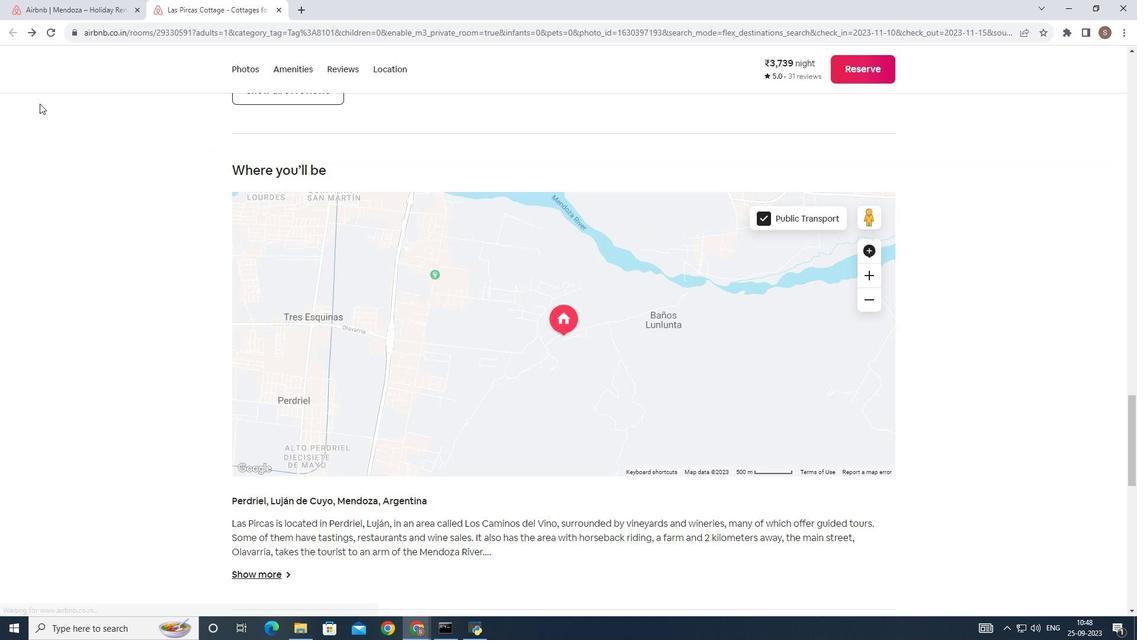 
Action: Mouse pressed left at (7, 56)
Screenshot: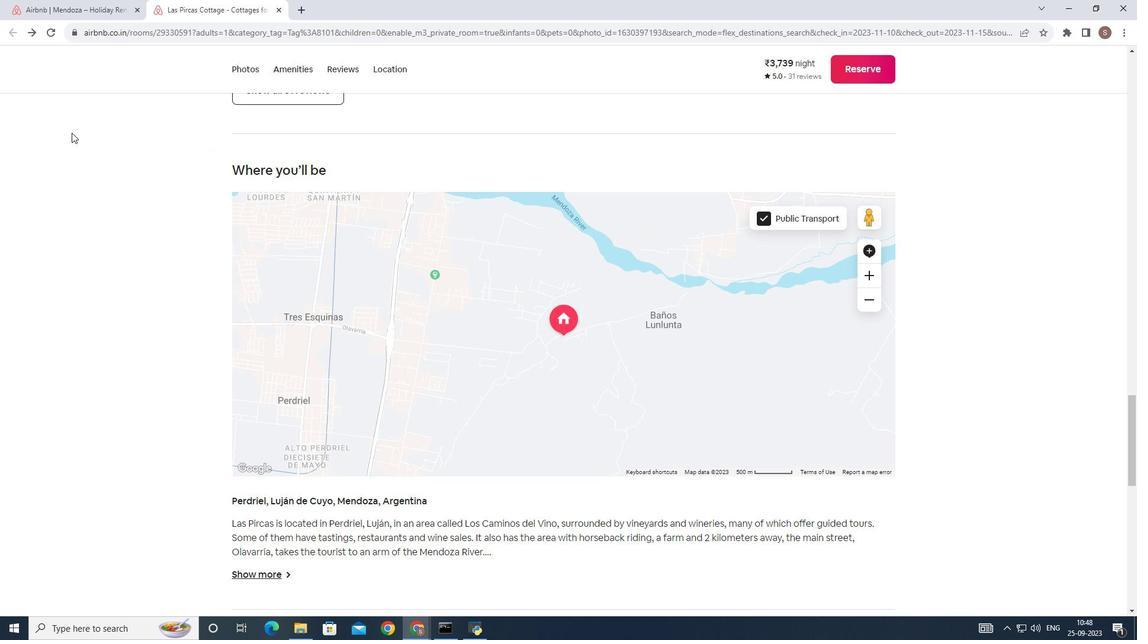 
Action: Mouse moved to (266, 248)
Screenshot: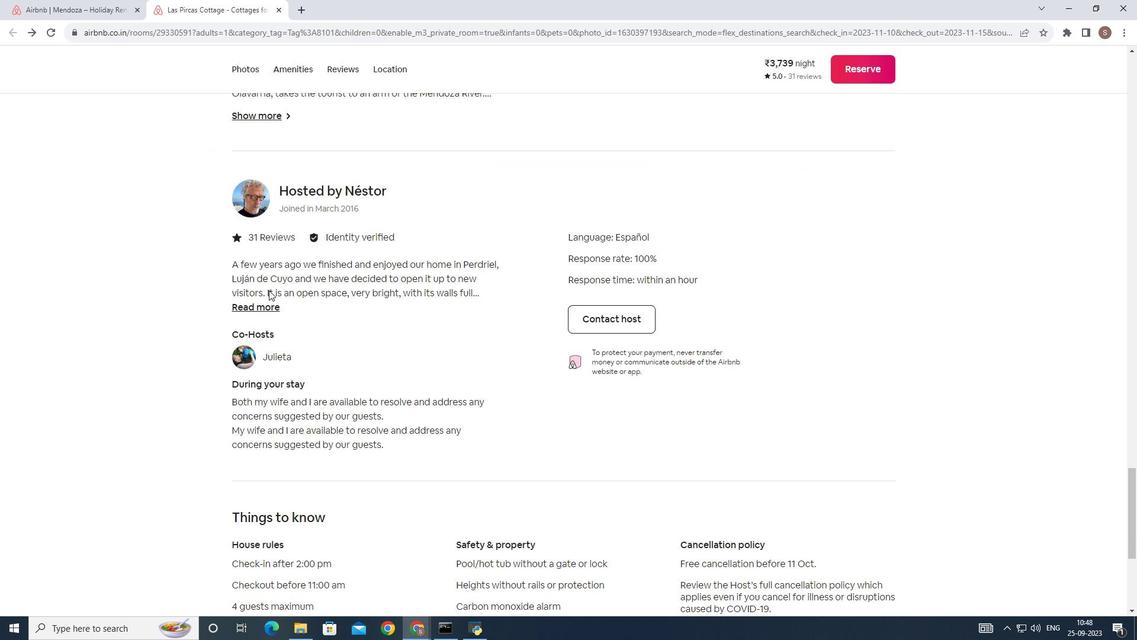 
Action: Mouse scrolled (266, 248) with delta (0, 0)
Screenshot: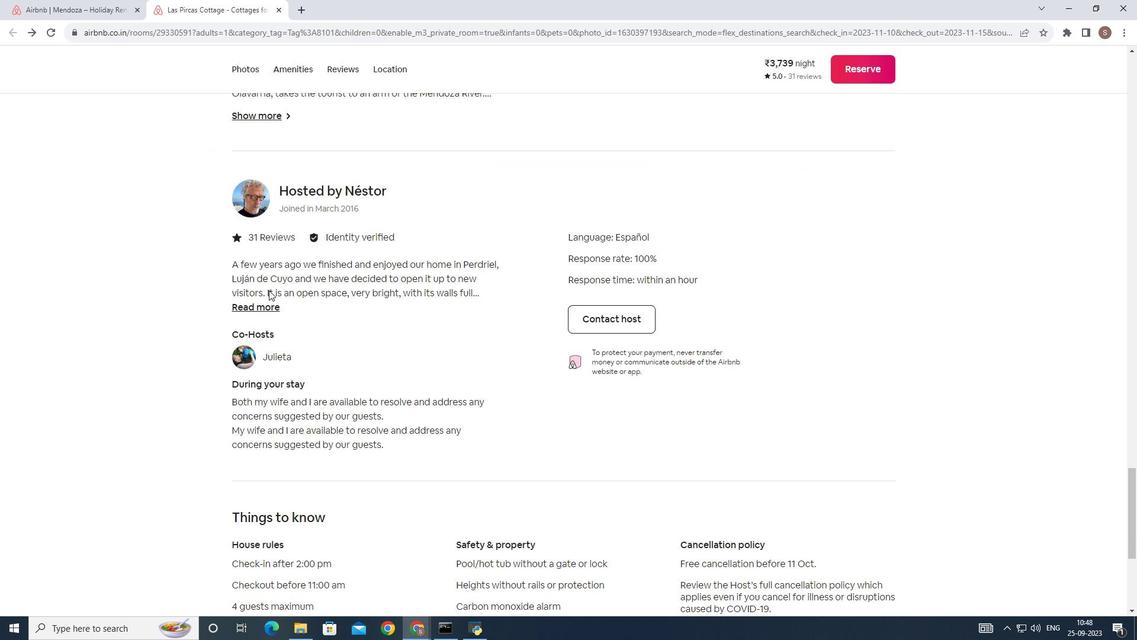 
Action: Mouse moved to (267, 255)
Screenshot: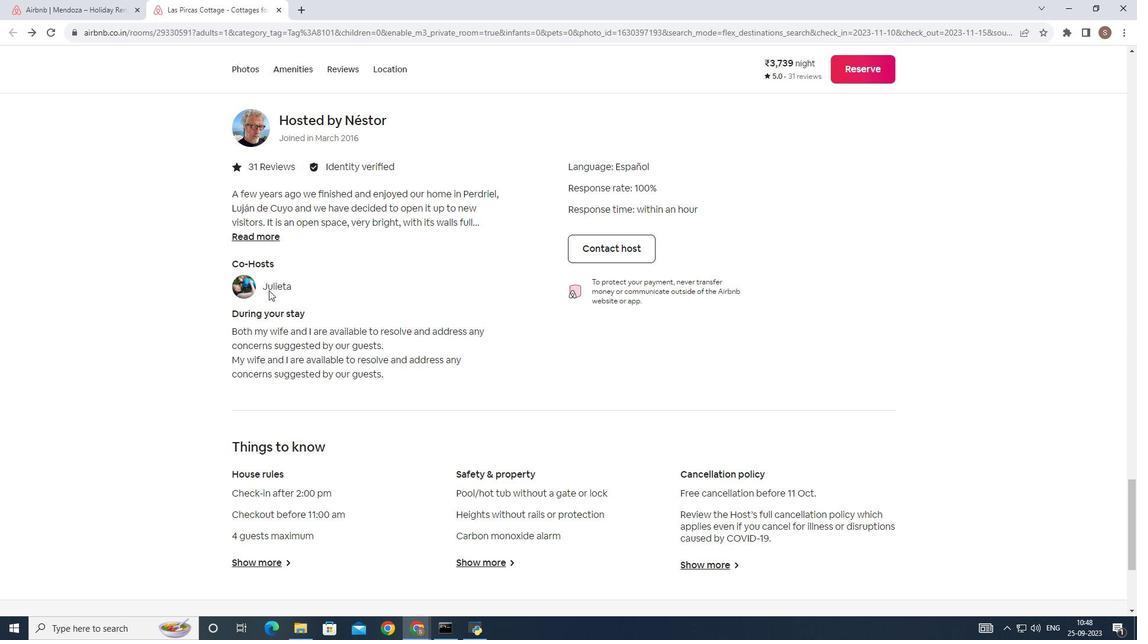 
Action: Mouse scrolled (267, 254) with delta (0, 0)
Screenshot: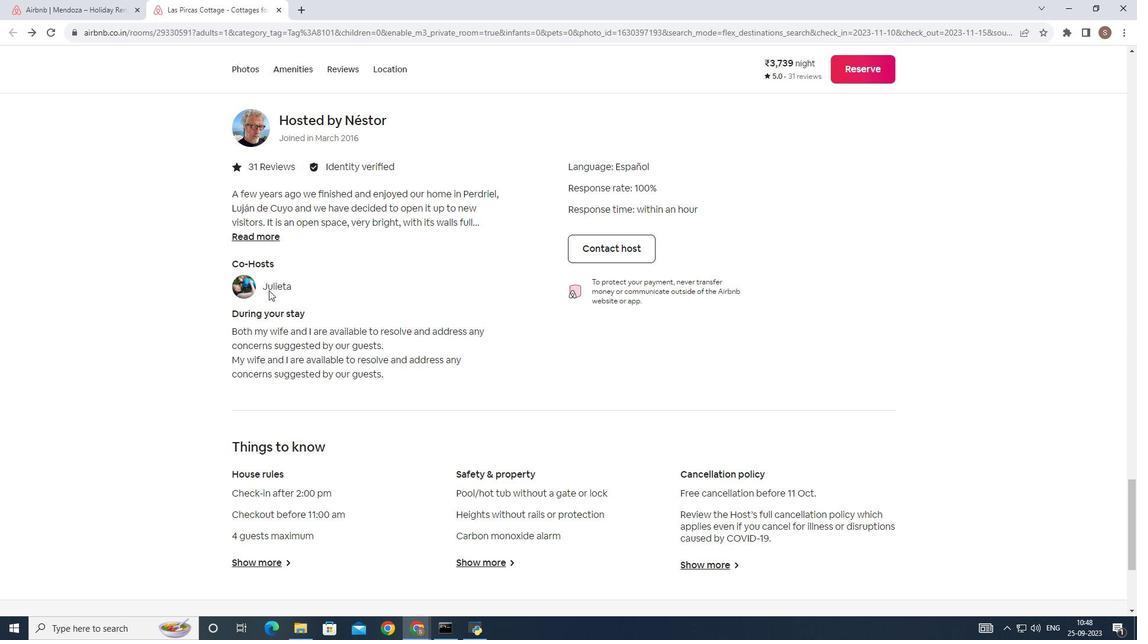
Action: Mouse moved to (267, 257)
Screenshot: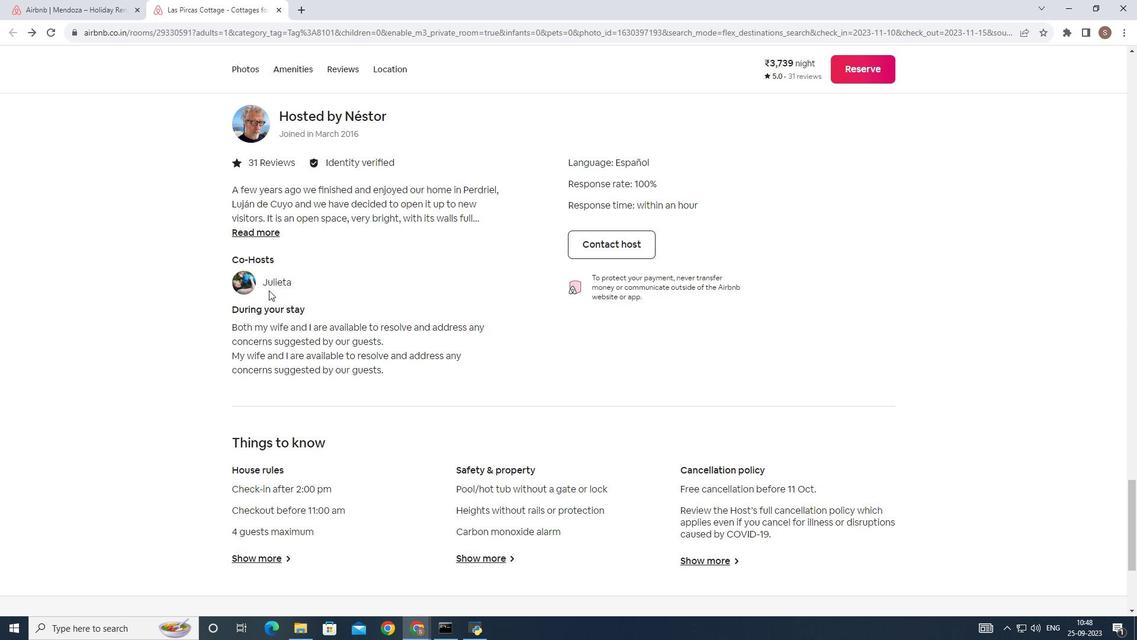 
Action: Mouse scrolled (267, 257) with delta (0, 0)
Screenshot: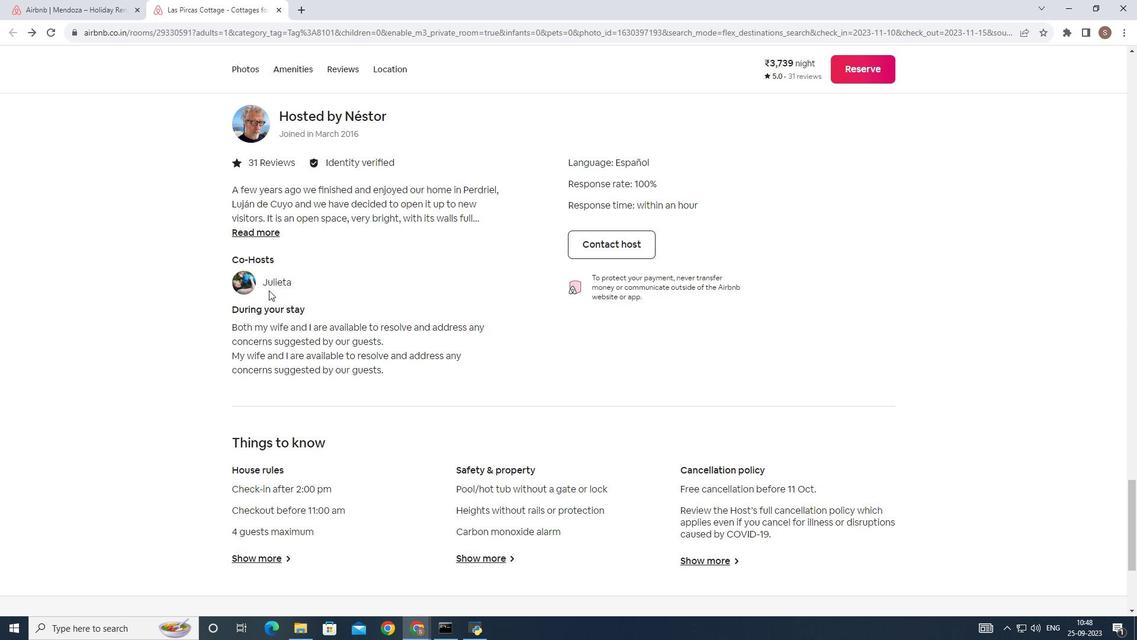 
Action: Mouse moved to (267, 259)
Screenshot: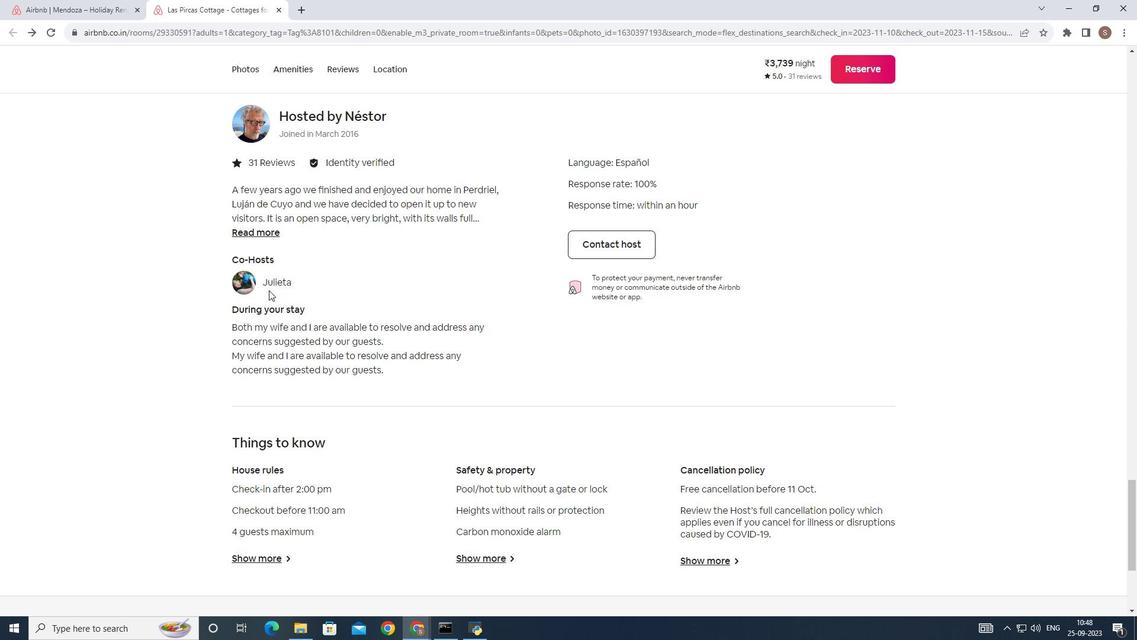 
Action: Mouse scrolled (267, 258) with delta (0, 0)
Screenshot: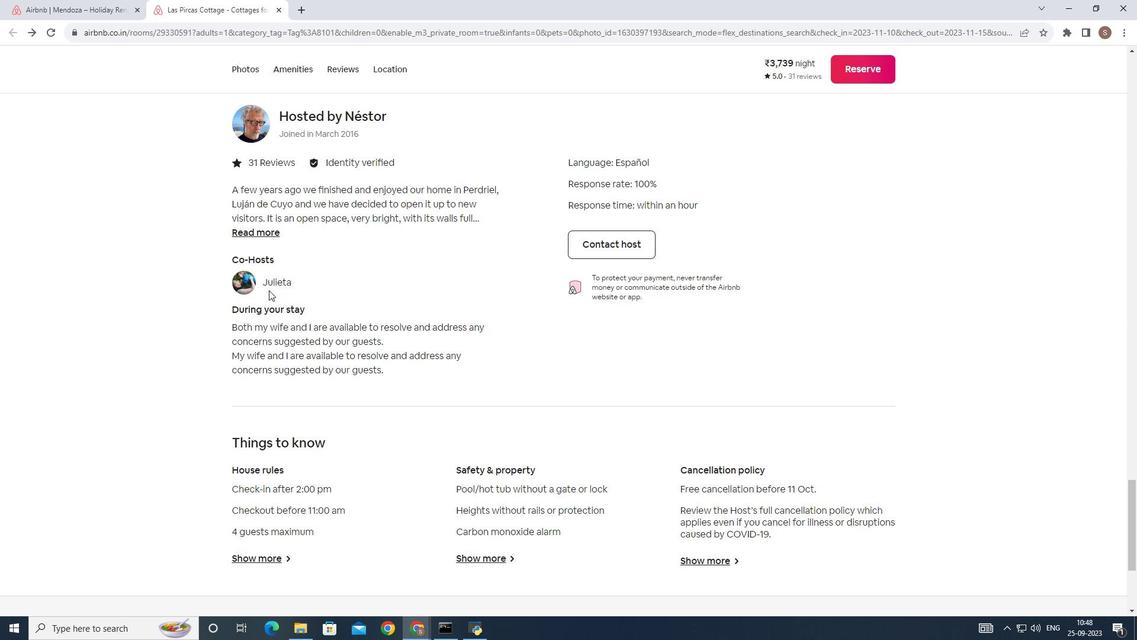 
Action: Mouse moved to (267, 259)
Screenshot: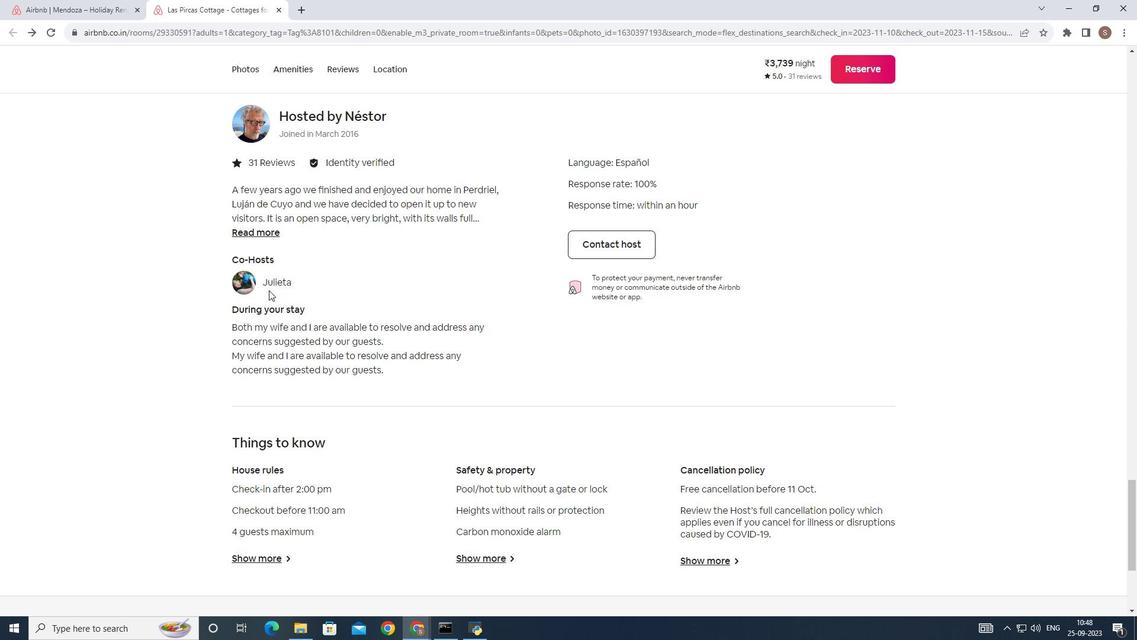 
Action: Mouse scrolled (267, 259) with delta (0, 0)
Screenshot: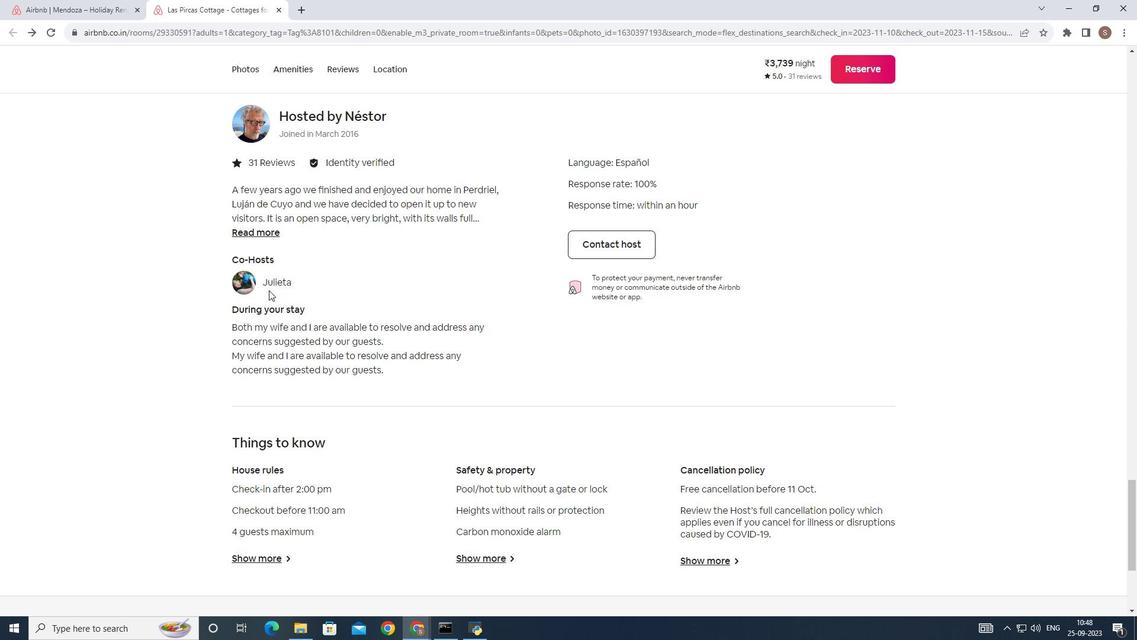 
Action: Mouse moved to (267, 260)
Screenshot: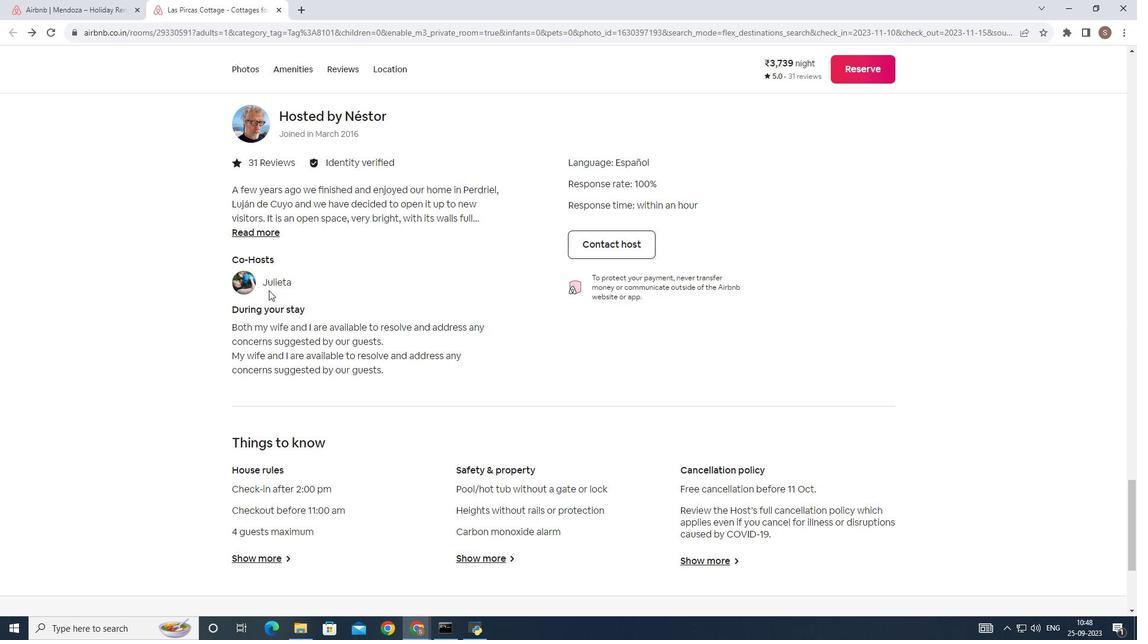 
Action: Mouse scrolled (267, 260) with delta (0, 0)
Screenshot: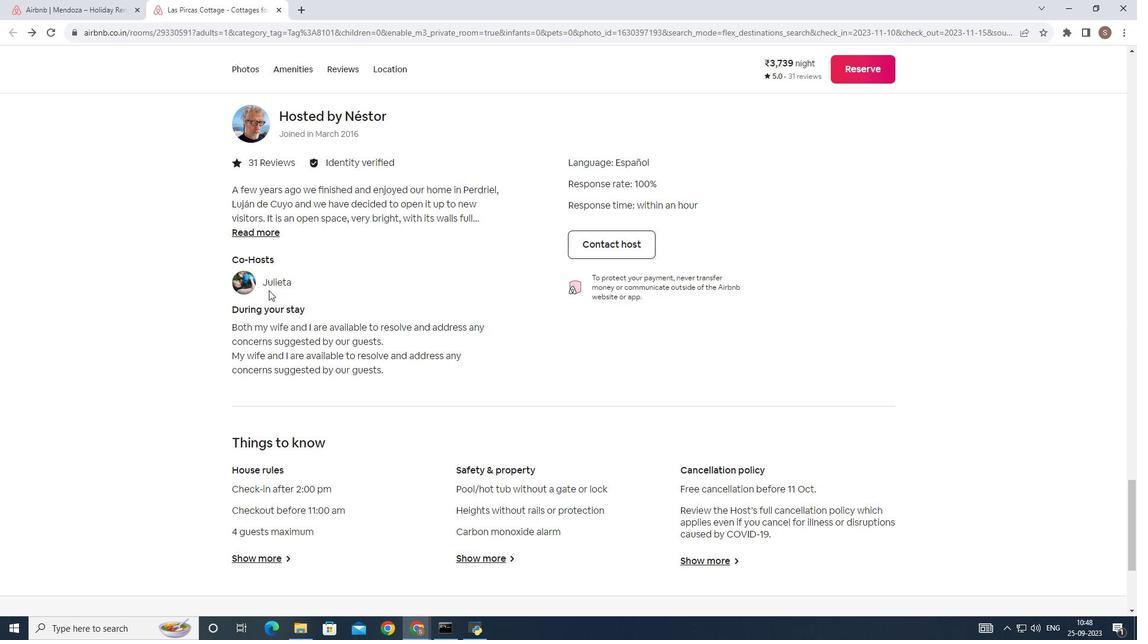 
Action: Mouse moved to (264, 286)
Screenshot: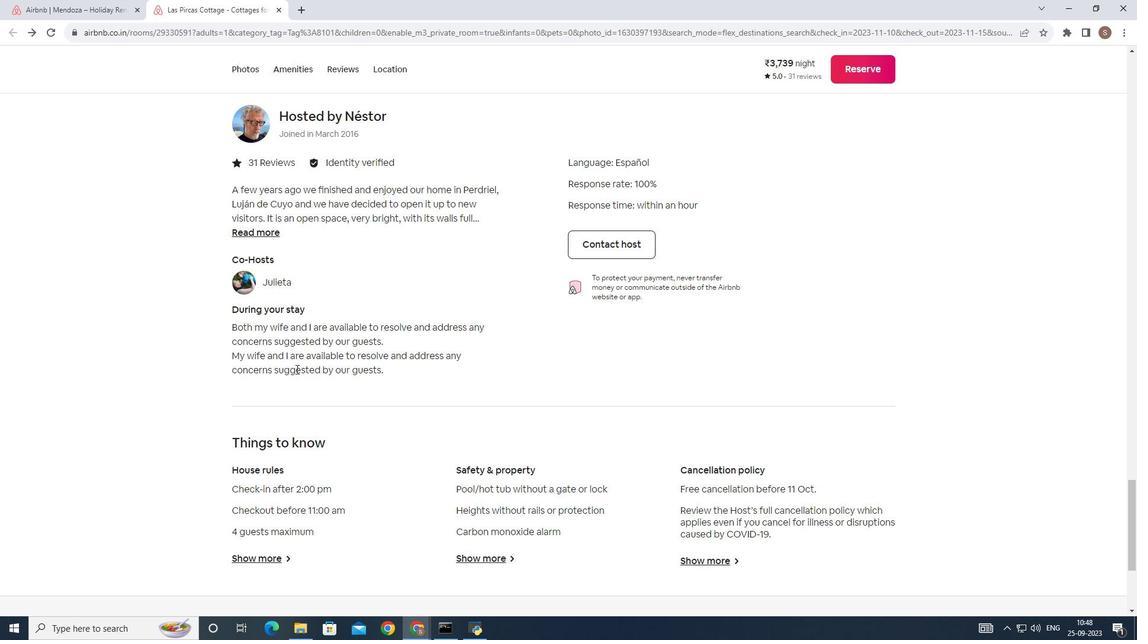 
Action: Mouse scrolled (264, 285) with delta (0, 0)
Screenshot: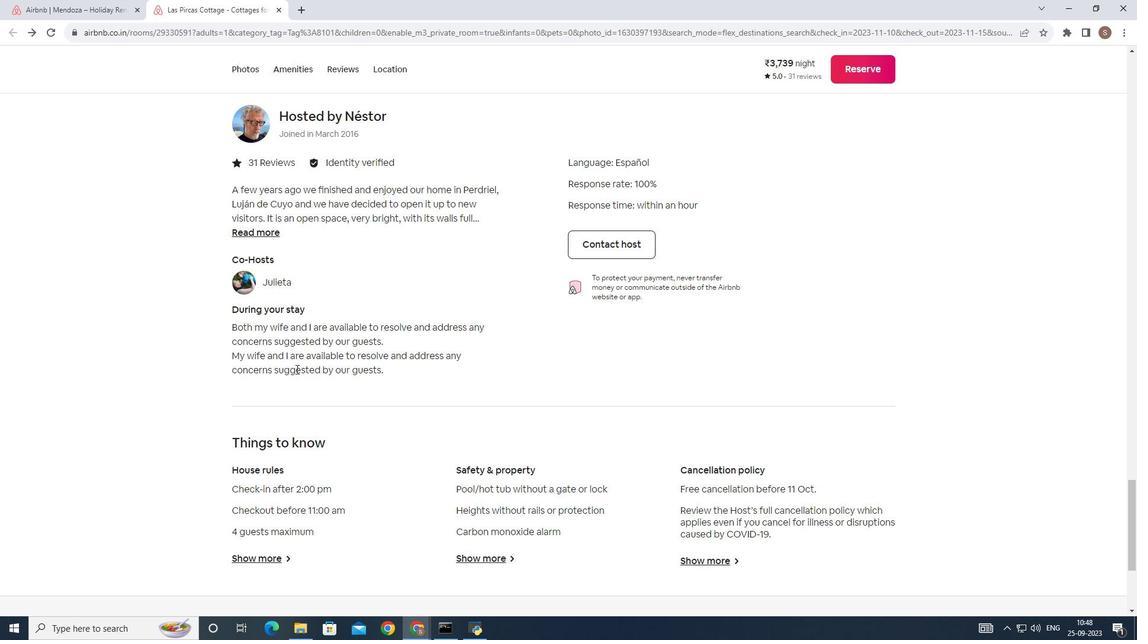 
Action: Mouse scrolled (264, 285) with delta (0, 0)
Screenshot: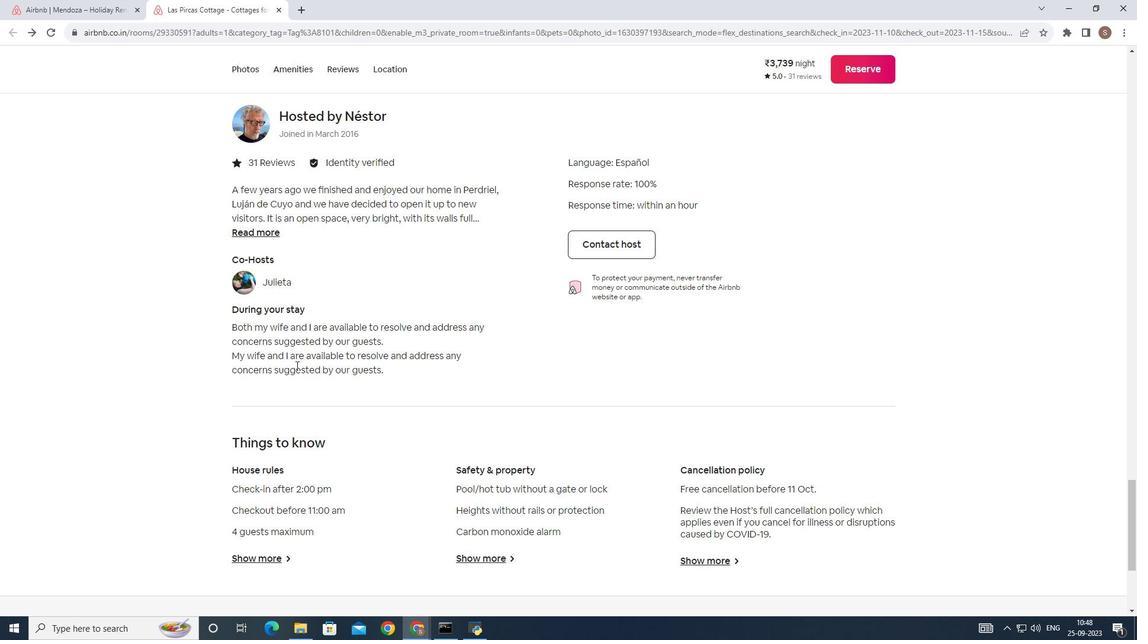 
Action: Mouse scrolled (264, 285) with delta (0, 0)
Screenshot: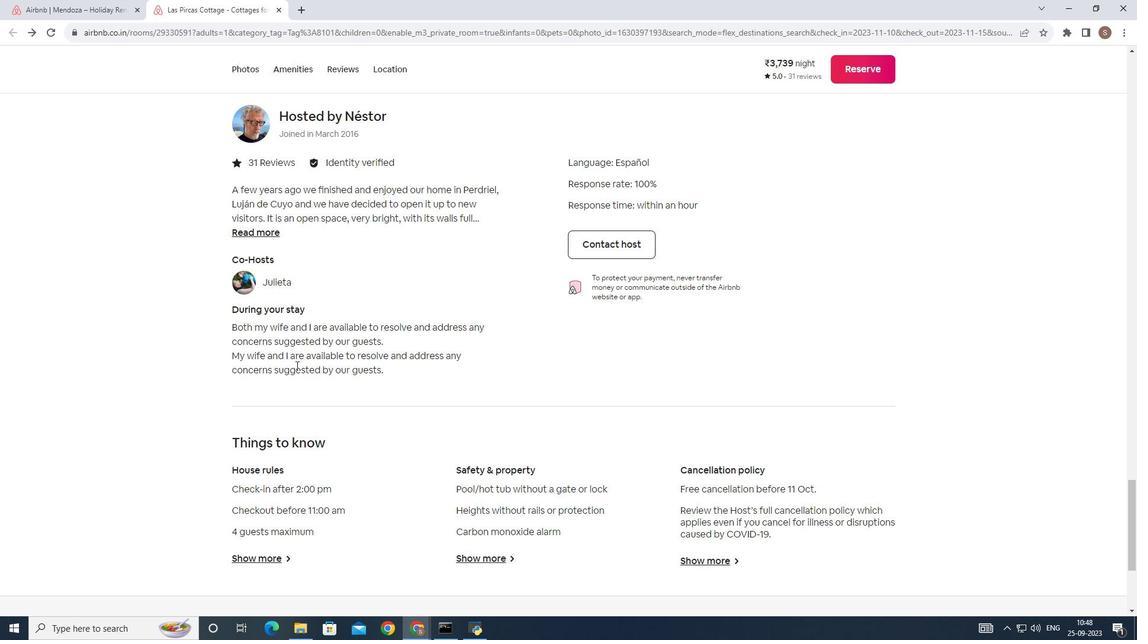 
Action: Mouse moved to (247, 229)
Screenshot: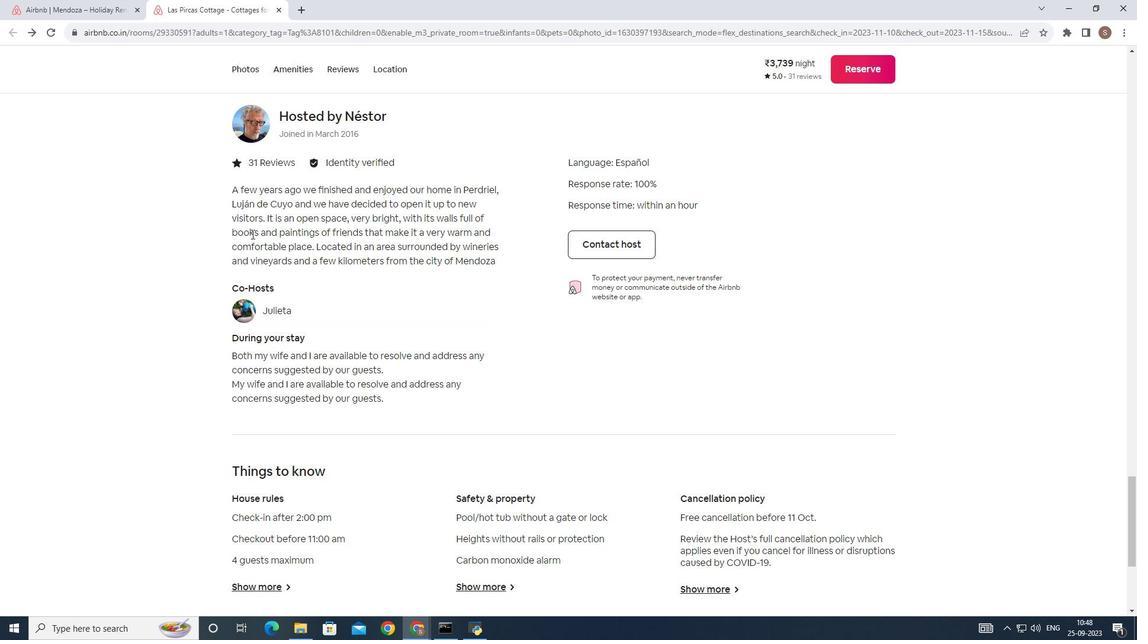 
Action: Mouse pressed left at (247, 229)
Screenshot: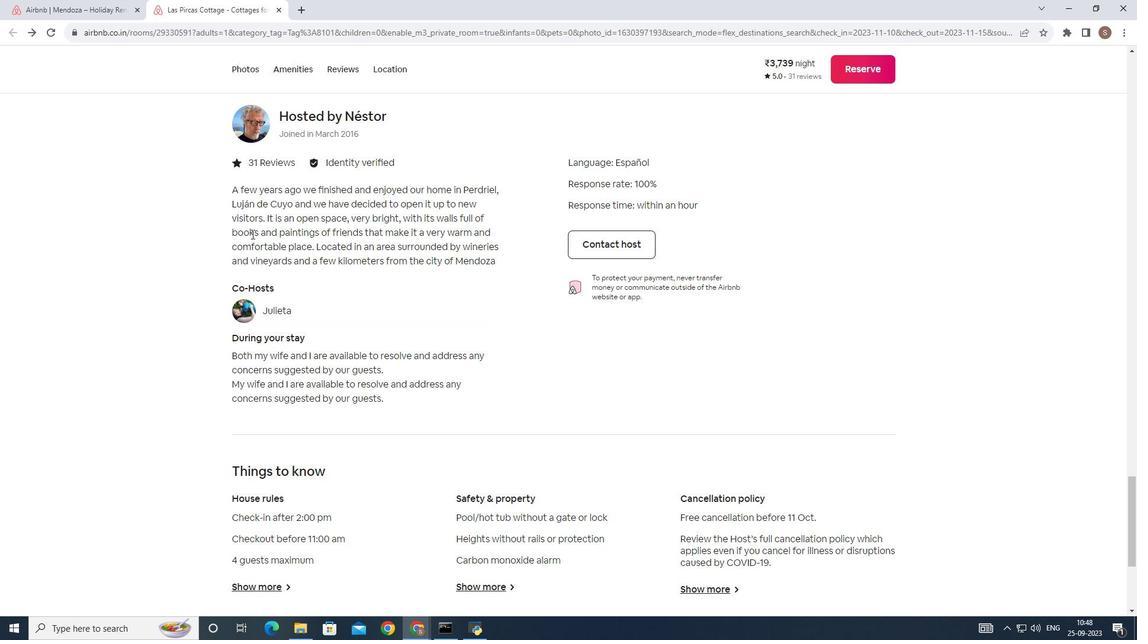 
Action: Mouse scrolled (247, 230) with delta (0, 0)
Screenshot: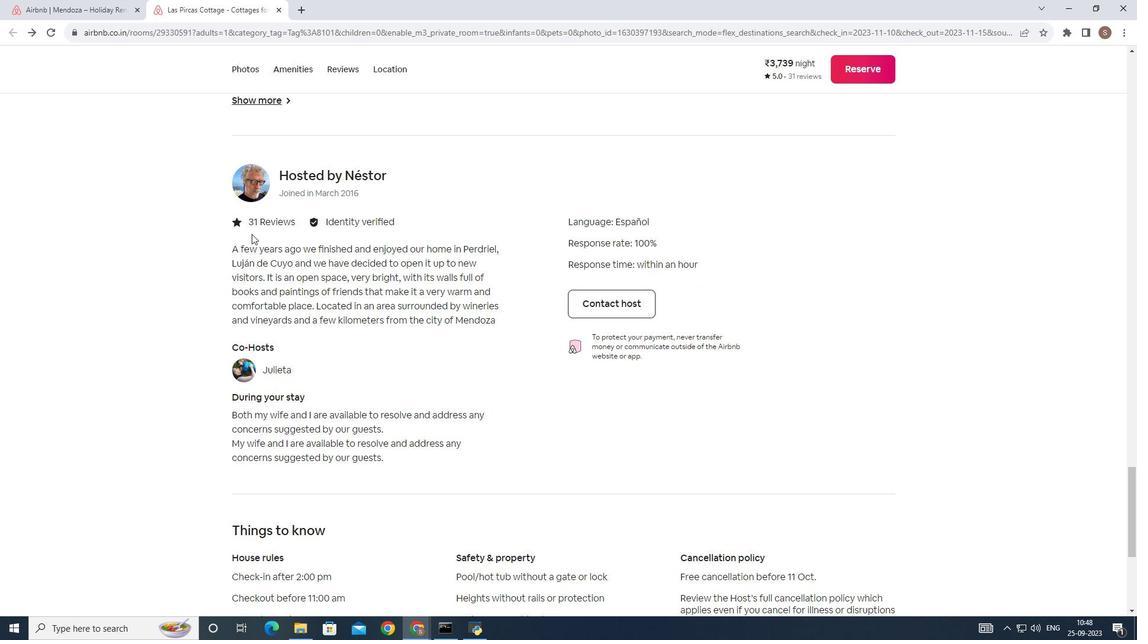 
Action: Mouse scrolled (247, 229) with delta (0, 0)
